 Task: Research Airbnb properties in Parma, Italy from 27th December, 2023 to 28th December, 2023 for 2 adults. Place can be private room with 1  bedroom having 1 bed and 1 bathroom. Property type can be hotel.
Action: Mouse moved to (432, 108)
Screenshot: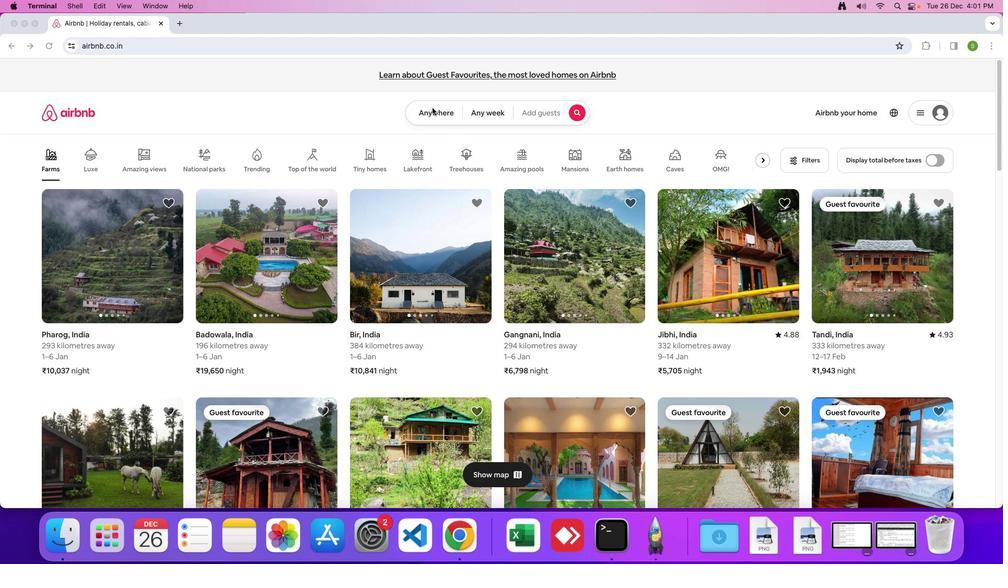 
Action: Mouse pressed left at (432, 108)
Screenshot: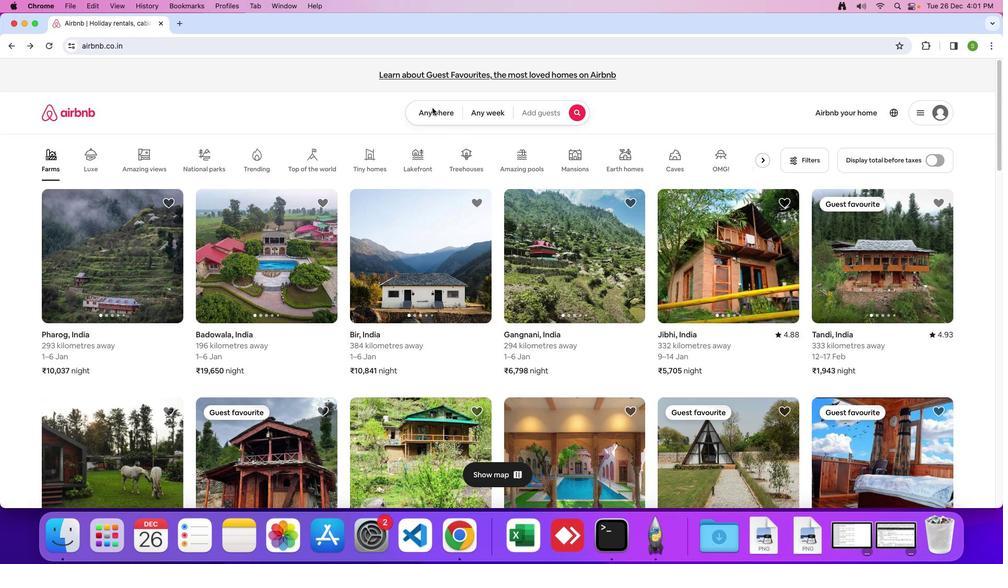
Action: Mouse moved to (432, 110)
Screenshot: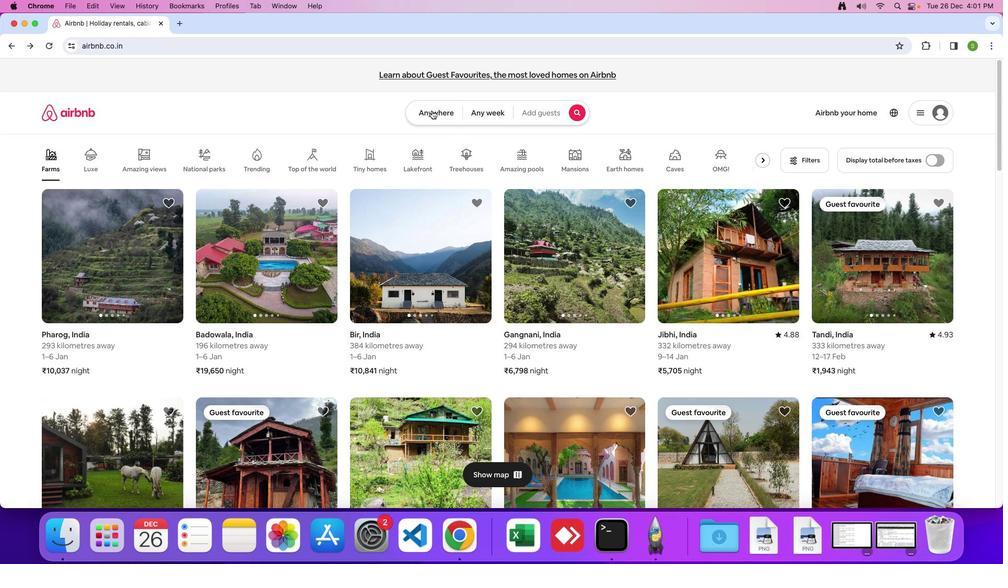 
Action: Mouse pressed left at (432, 110)
Screenshot: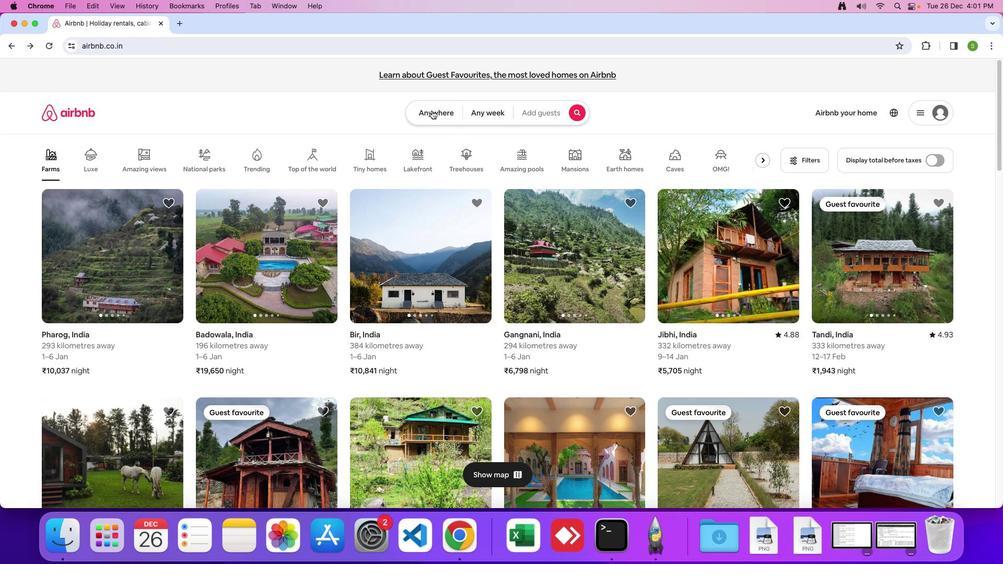 
Action: Mouse moved to (387, 142)
Screenshot: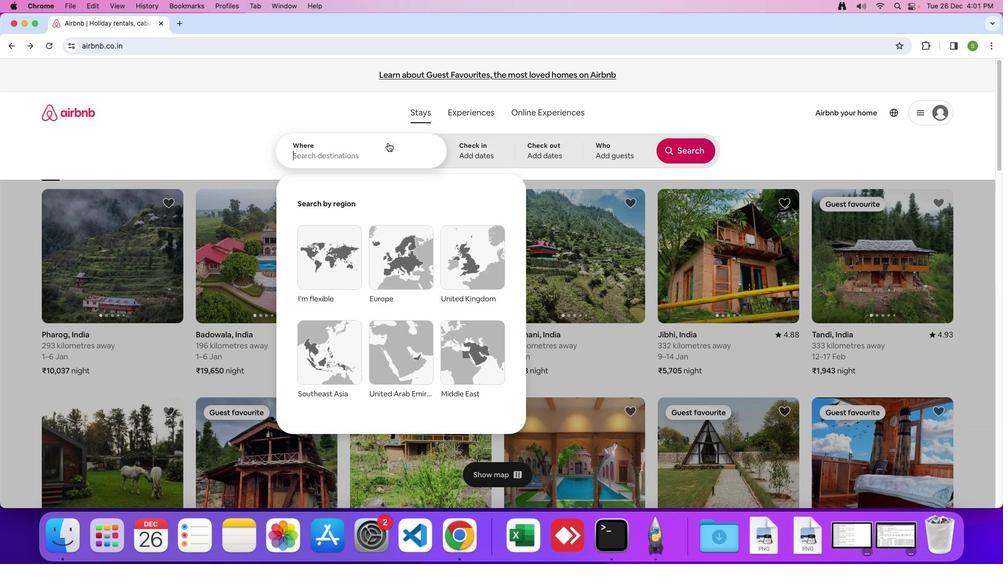 
Action: Mouse pressed left at (387, 142)
Screenshot: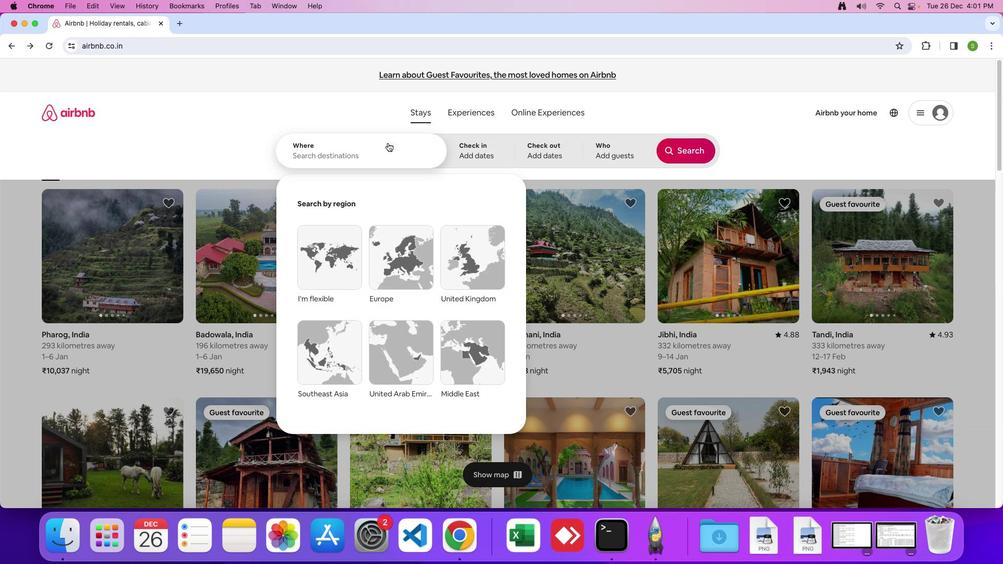 
Action: Mouse moved to (387, 141)
Screenshot: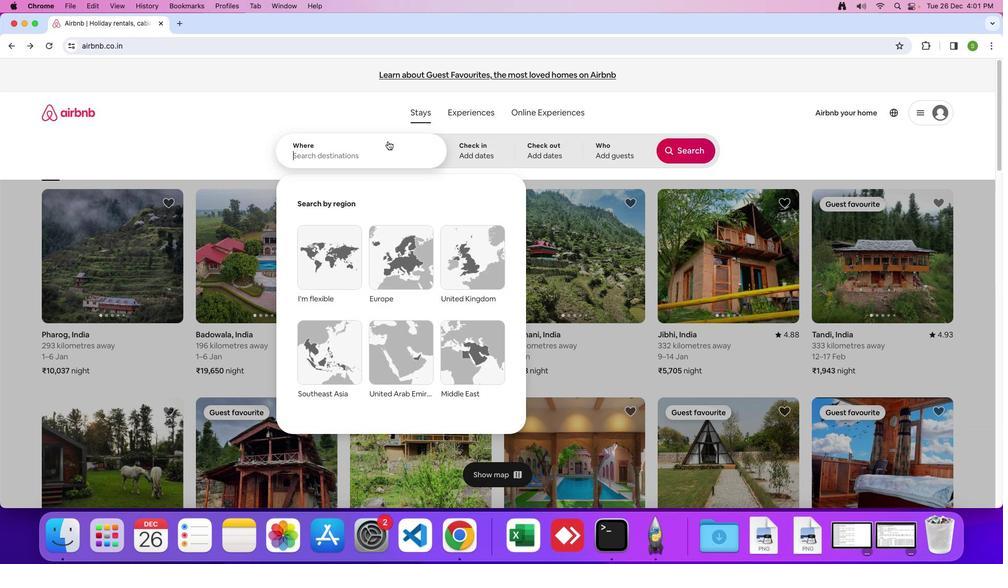 
Action: Key pressed 'P'Key.caps_lock'a''r''m''a'','Key.spaceKey.shift'I''t''a''l''y'
Screenshot: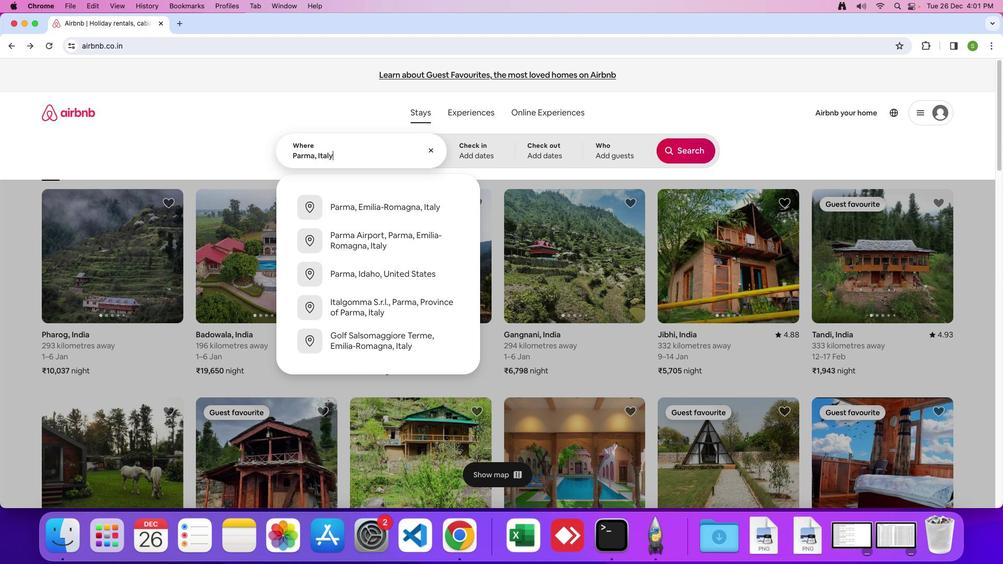 
Action: Mouse moved to (389, 142)
Screenshot: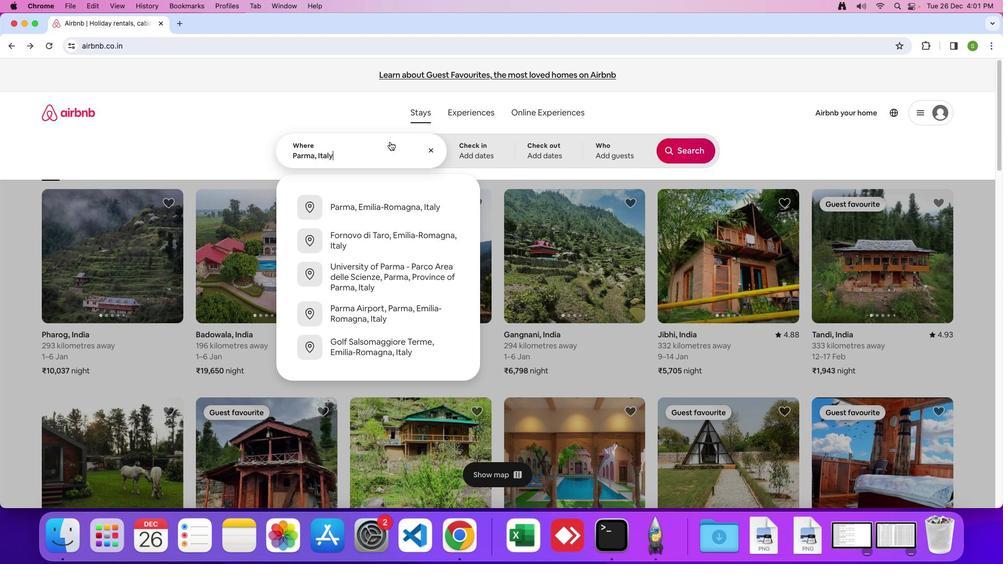 
Action: Key pressed Key.enter
Screenshot: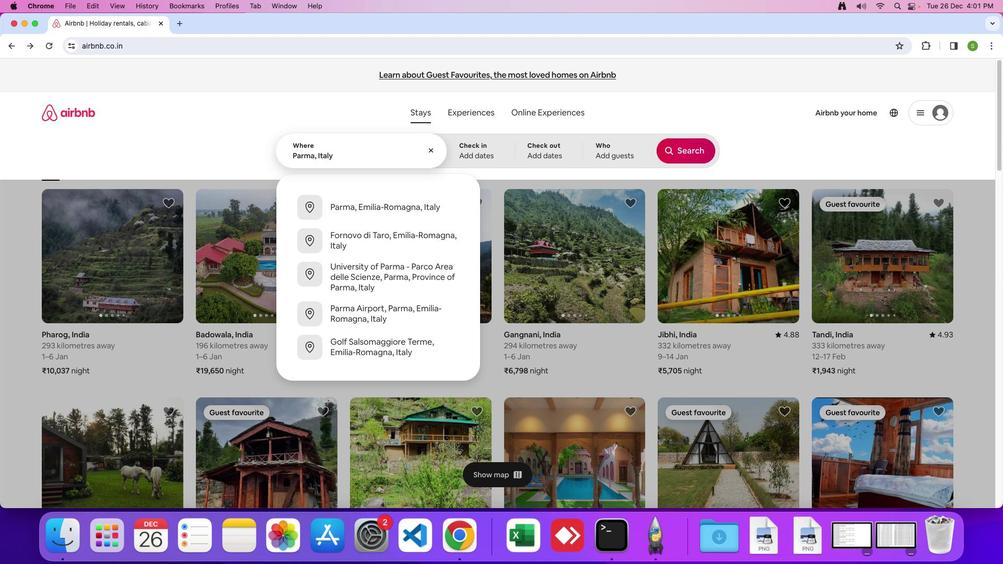 
Action: Mouse moved to (393, 379)
Screenshot: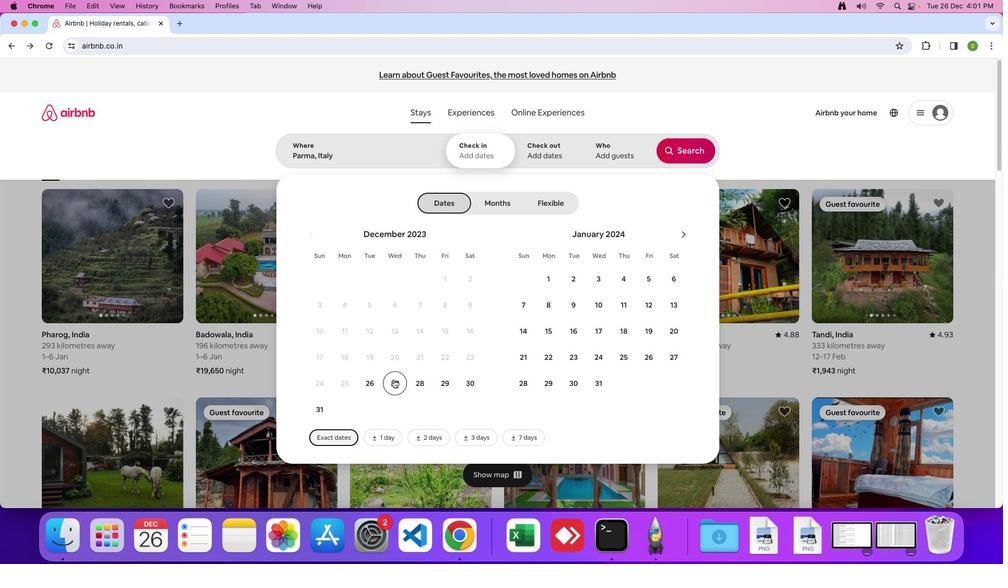 
Action: Mouse pressed left at (393, 379)
Screenshot: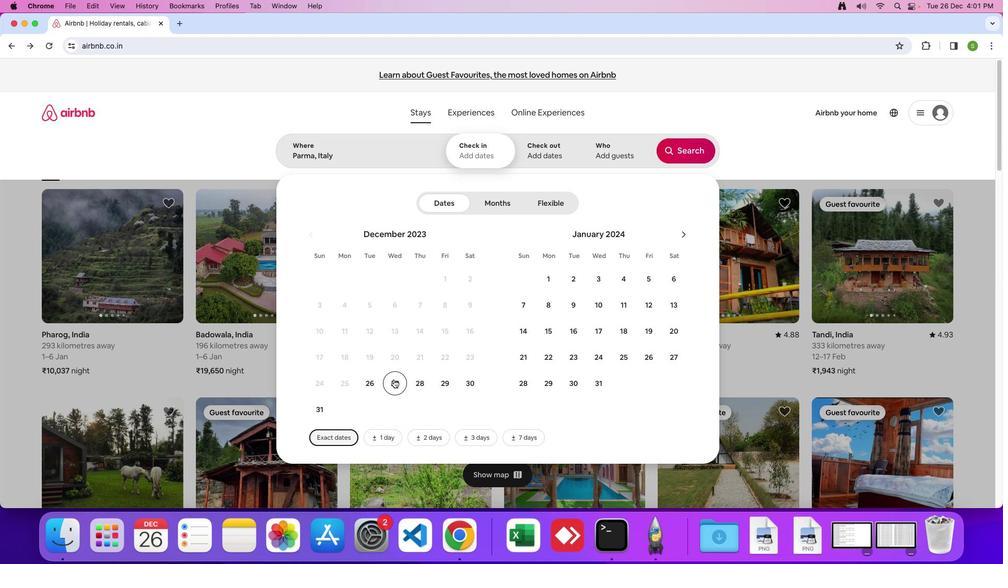
Action: Mouse moved to (417, 386)
Screenshot: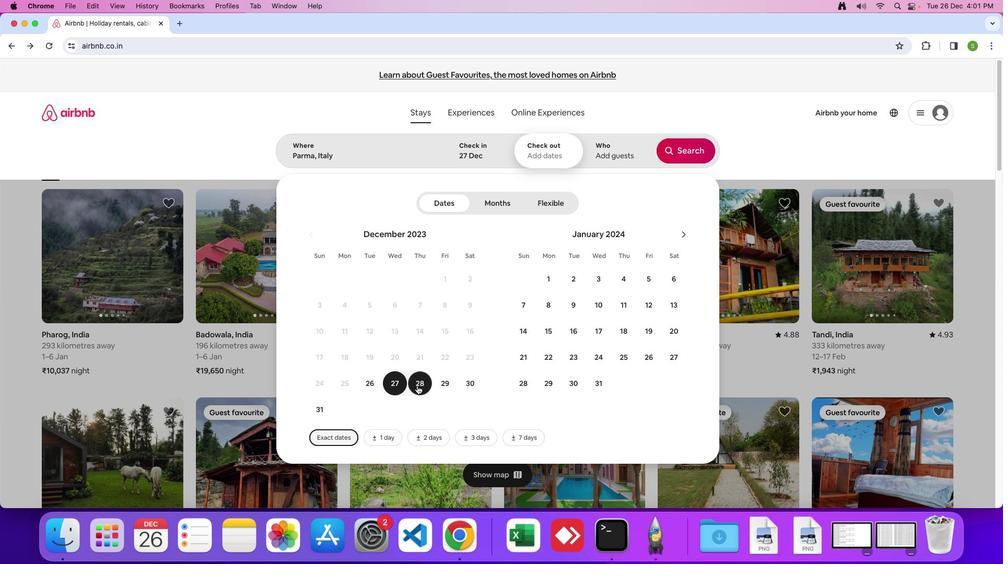 
Action: Mouse pressed left at (417, 386)
Screenshot: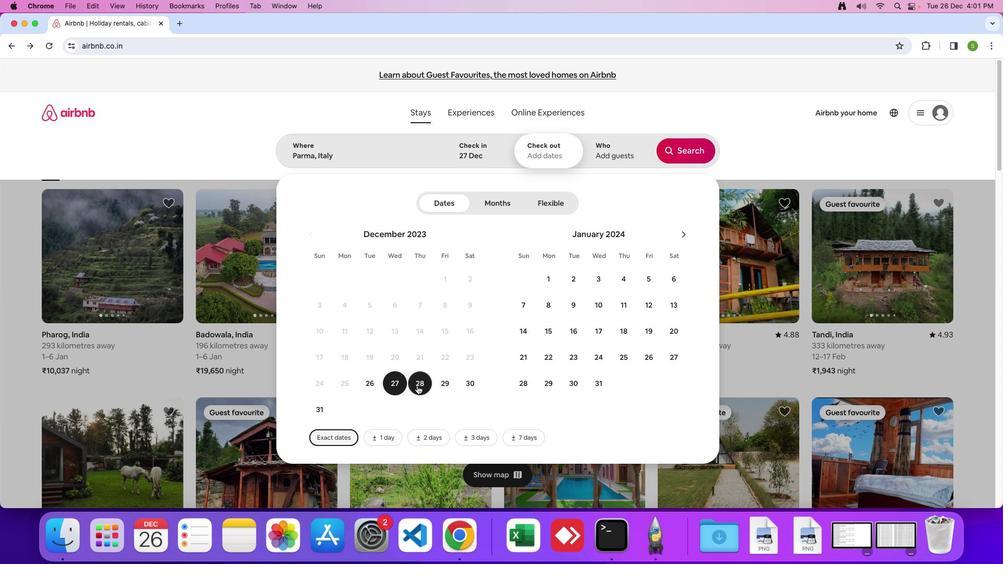 
Action: Mouse moved to (617, 157)
Screenshot: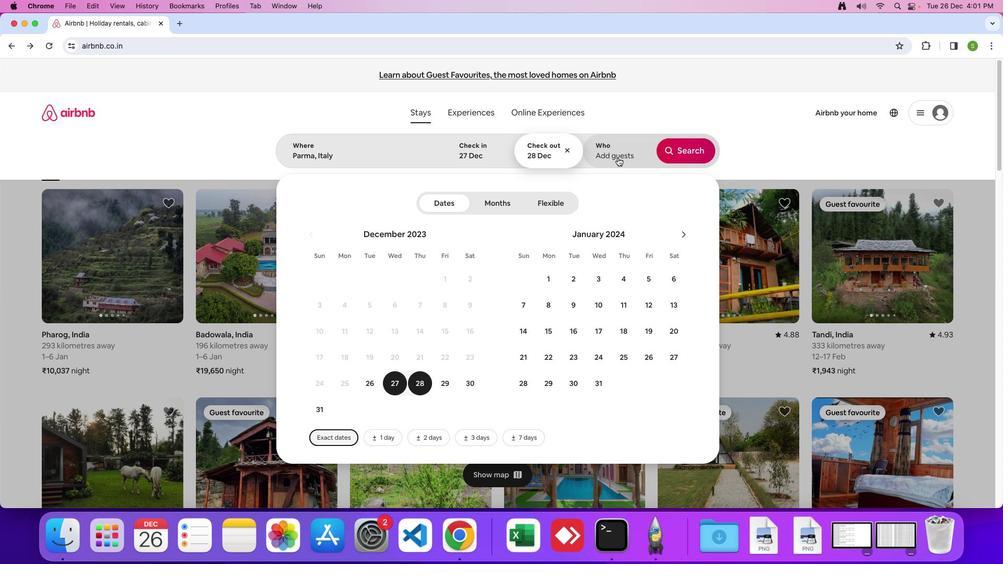 
Action: Mouse pressed left at (617, 157)
Screenshot: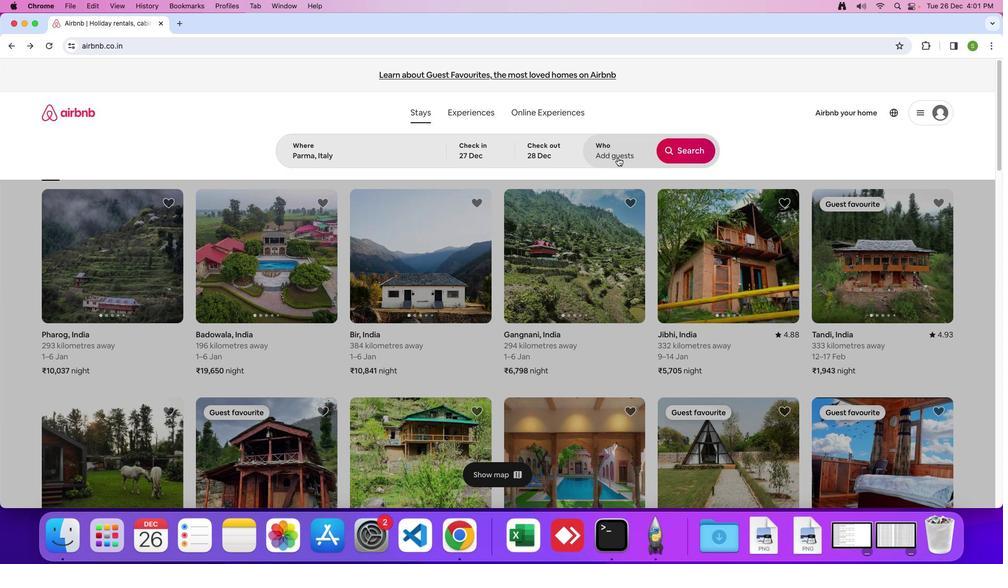 
Action: Mouse moved to (691, 204)
Screenshot: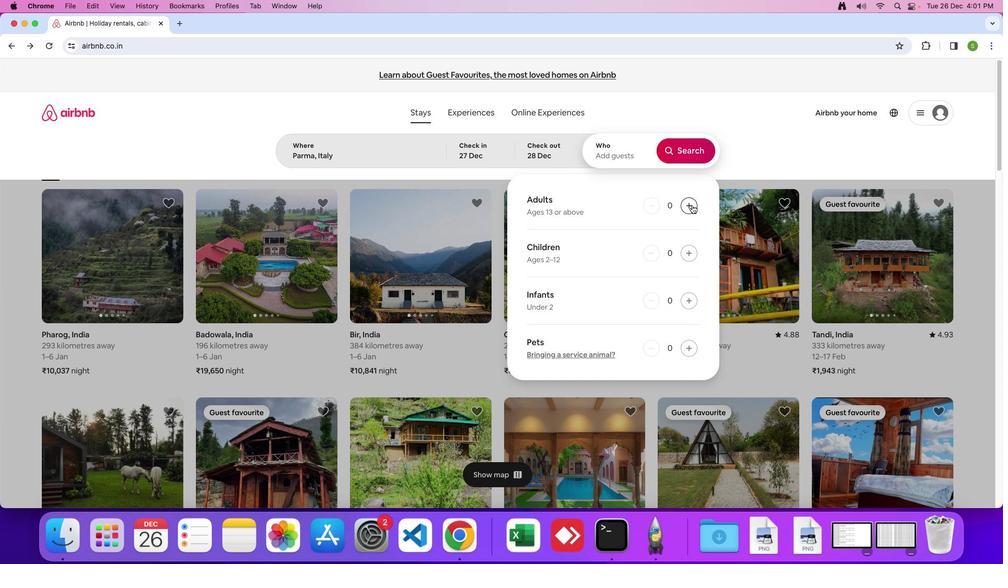
Action: Mouse pressed left at (691, 204)
Screenshot: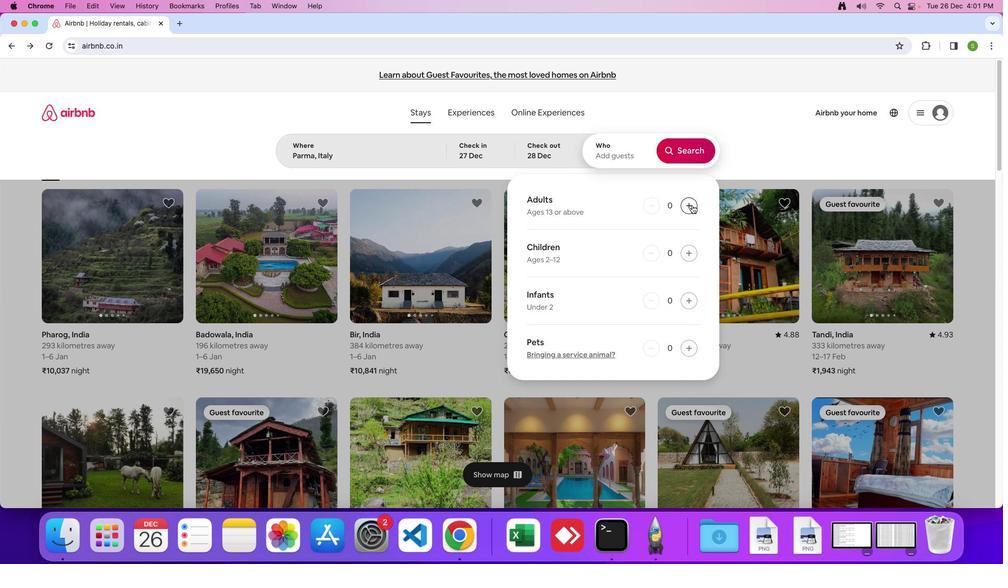 
Action: Mouse pressed left at (691, 204)
Screenshot: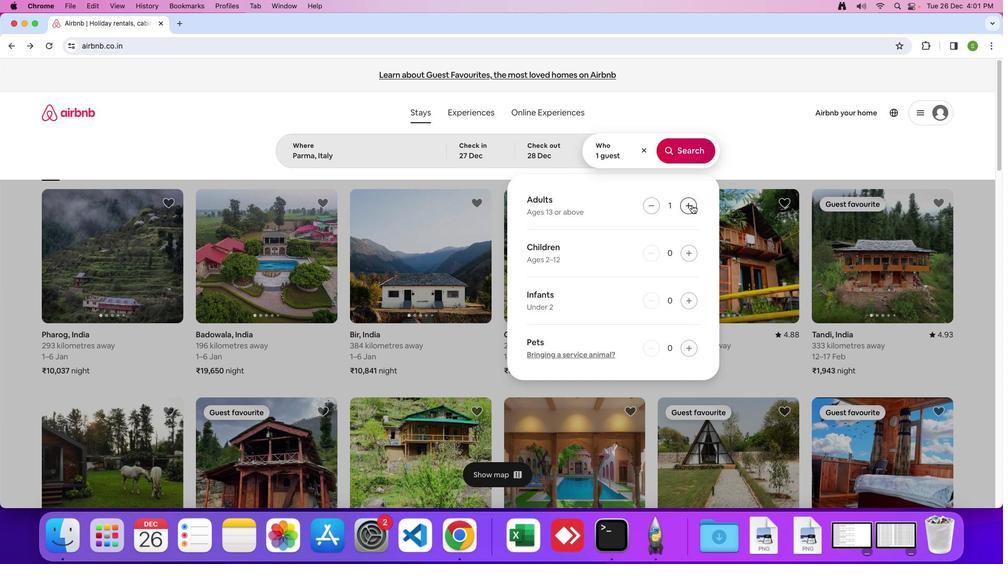 
Action: Mouse moved to (668, 152)
Screenshot: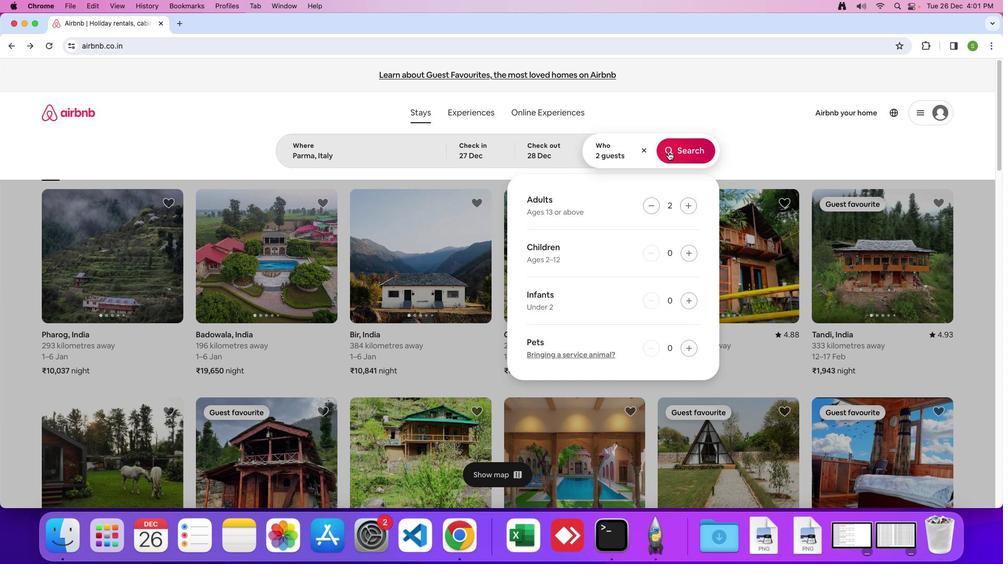 
Action: Mouse pressed left at (668, 152)
Screenshot: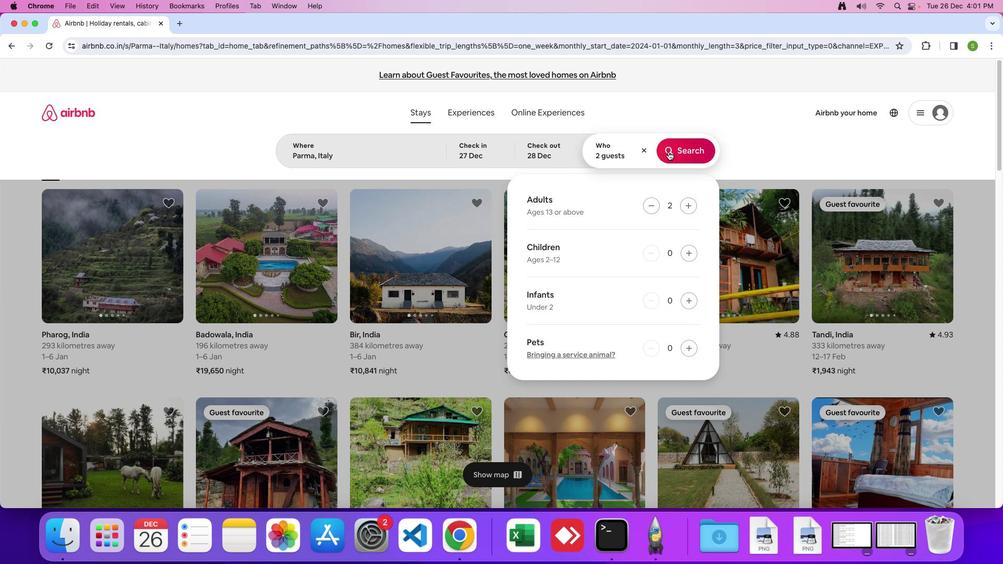 
Action: Mouse moved to (842, 122)
Screenshot: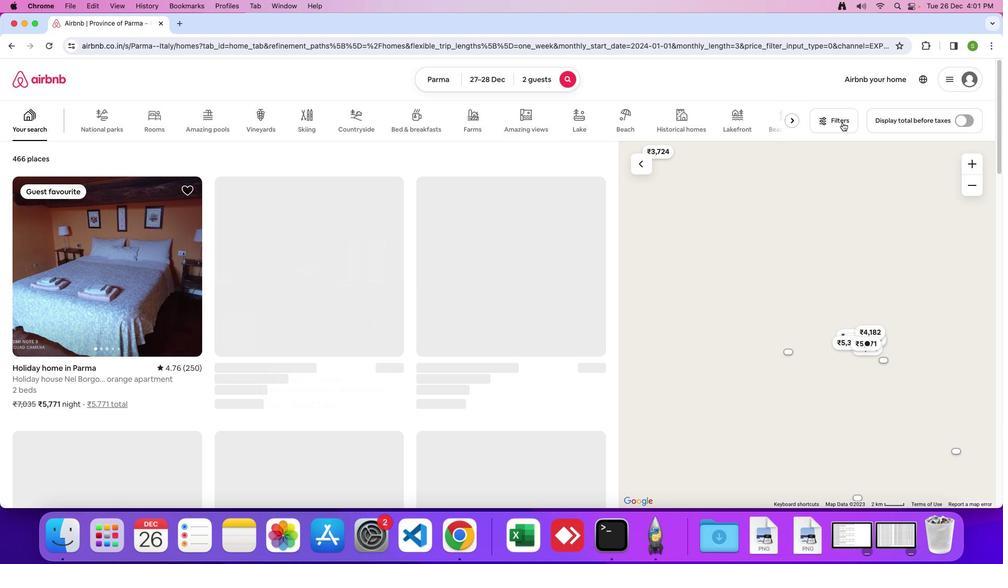 
Action: Mouse pressed left at (842, 122)
Screenshot: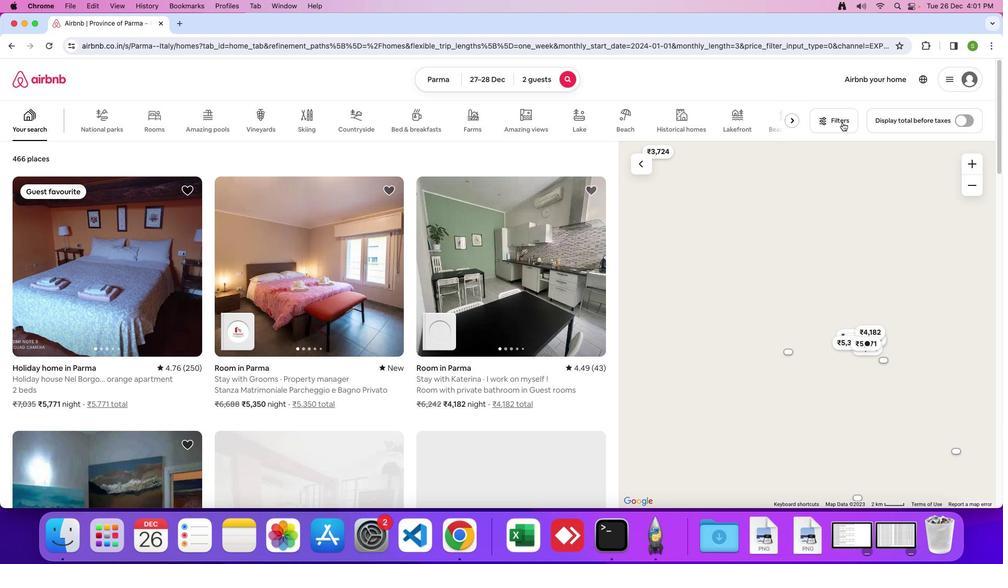 
Action: Mouse moved to (443, 386)
Screenshot: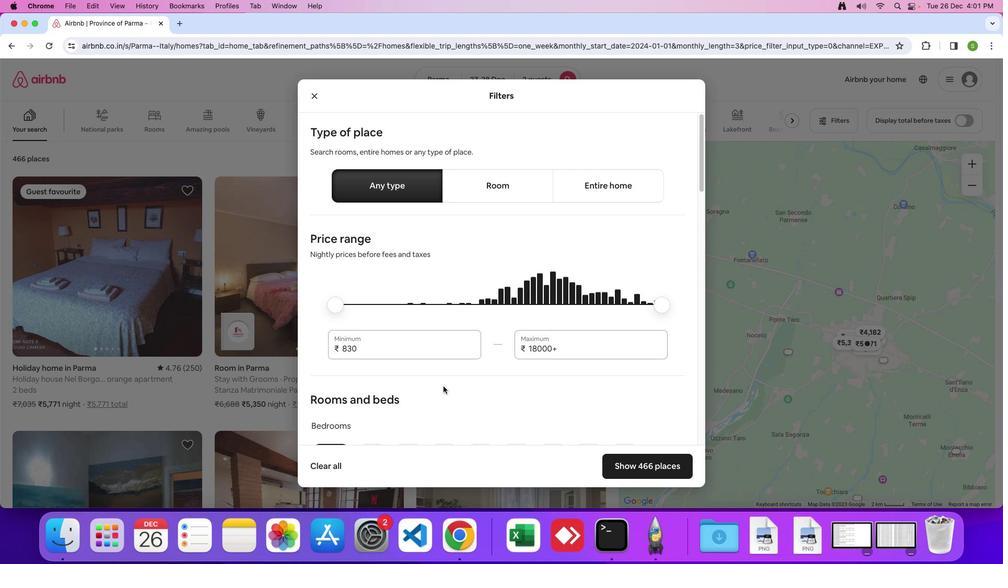 
Action: Mouse scrolled (443, 386) with delta (0, 0)
Screenshot: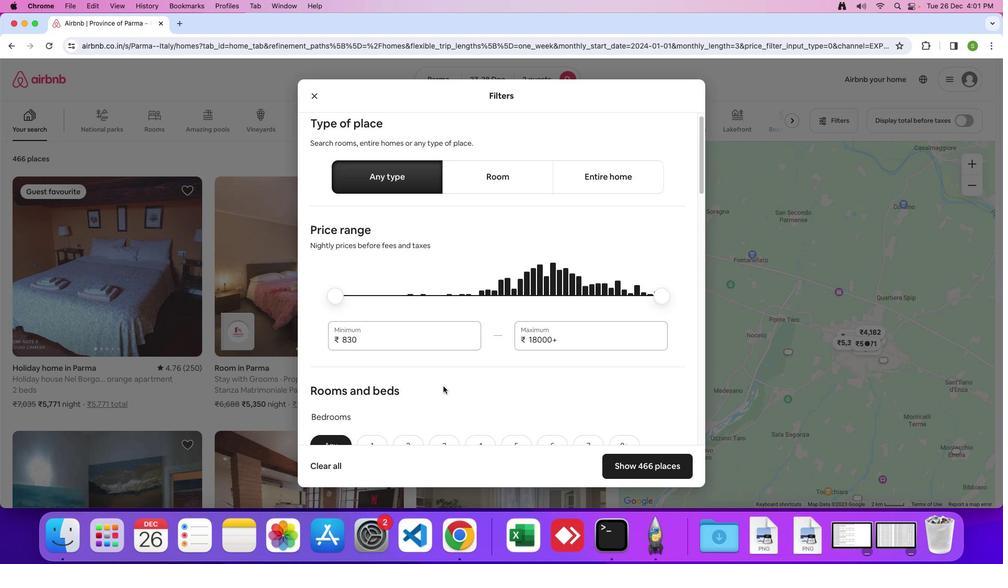 
Action: Mouse scrolled (443, 386) with delta (0, 0)
Screenshot: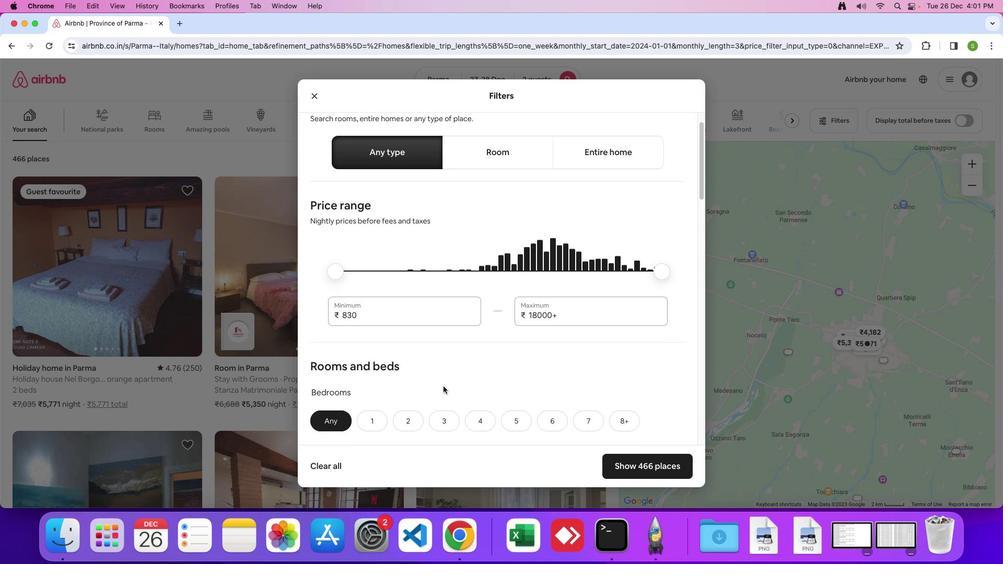 
Action: Mouse scrolled (443, 386) with delta (0, -1)
Screenshot: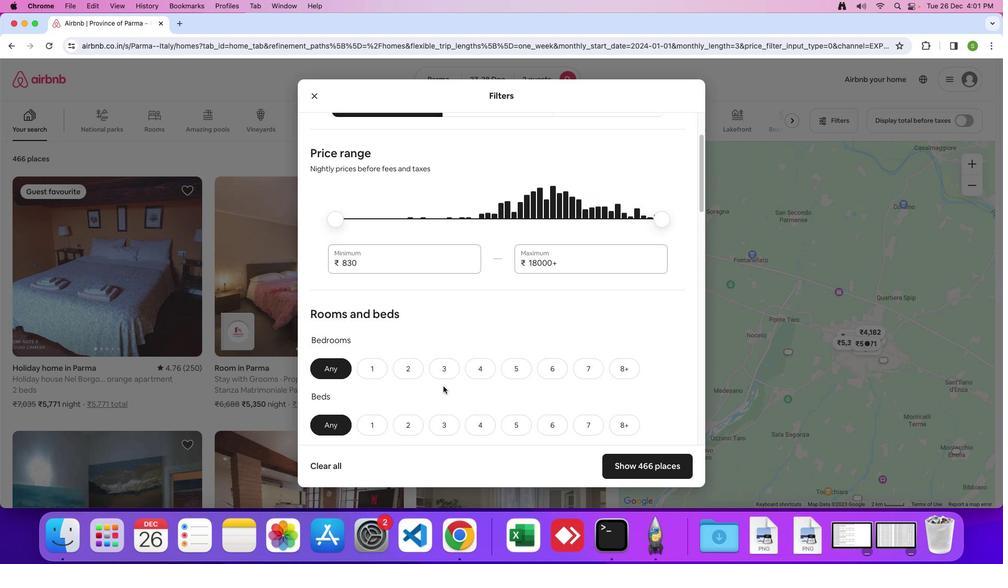 
Action: Mouse moved to (444, 386)
Screenshot: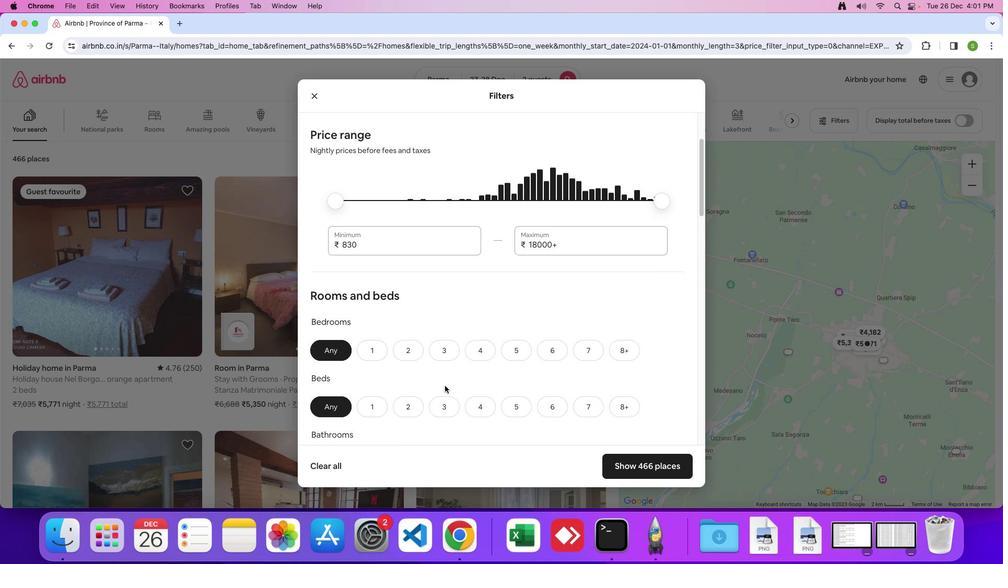 
Action: Mouse scrolled (444, 386) with delta (0, 0)
Screenshot: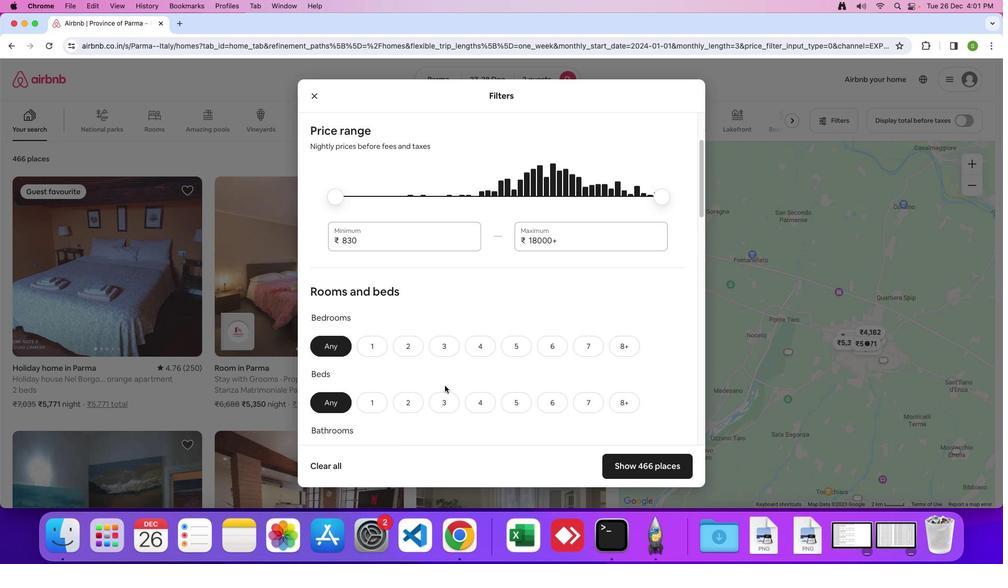 
Action: Mouse scrolled (444, 386) with delta (0, 0)
Screenshot: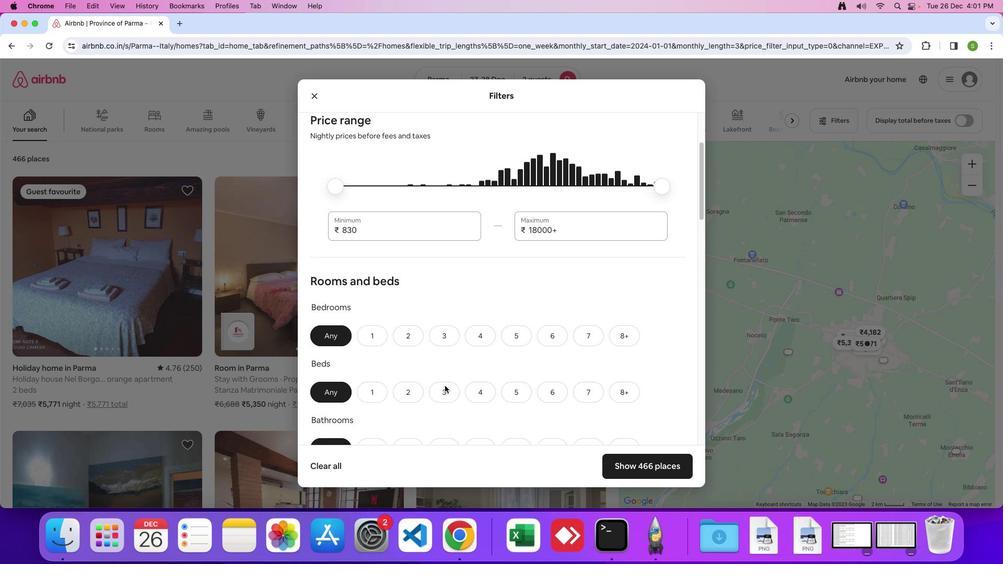 
Action: Mouse moved to (445, 385)
Screenshot: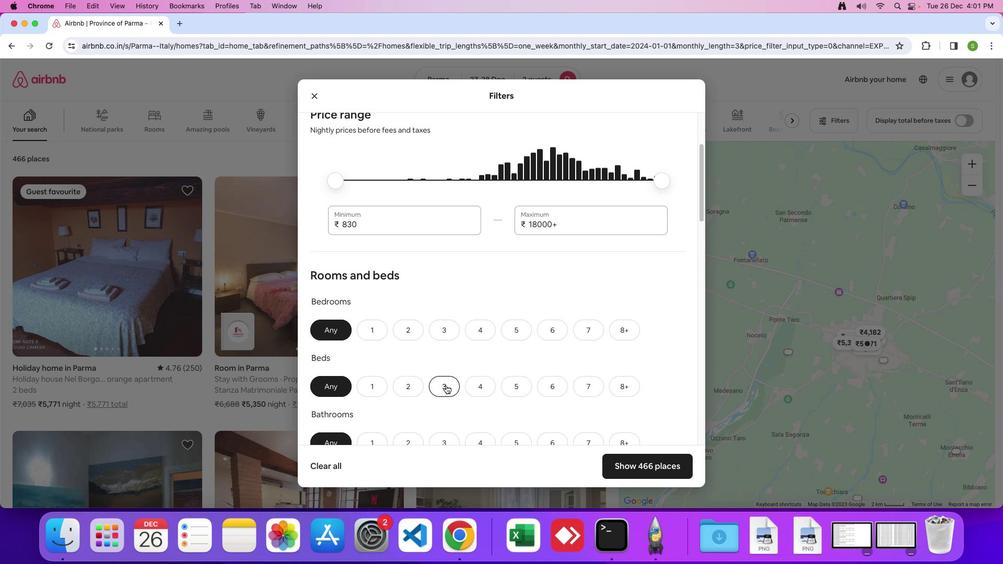 
Action: Mouse scrolled (445, 385) with delta (0, 0)
Screenshot: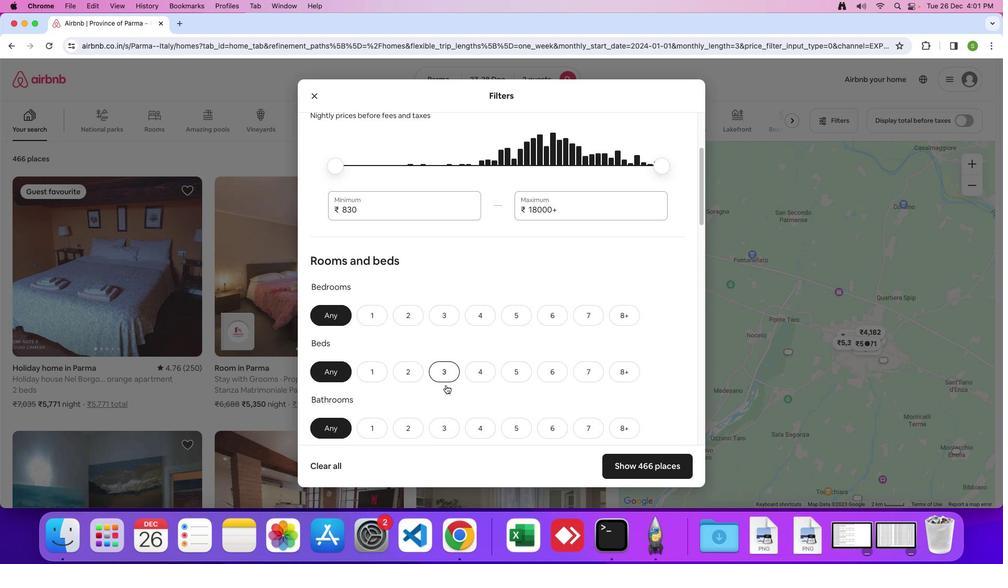 
Action: Mouse scrolled (445, 385) with delta (0, 0)
Screenshot: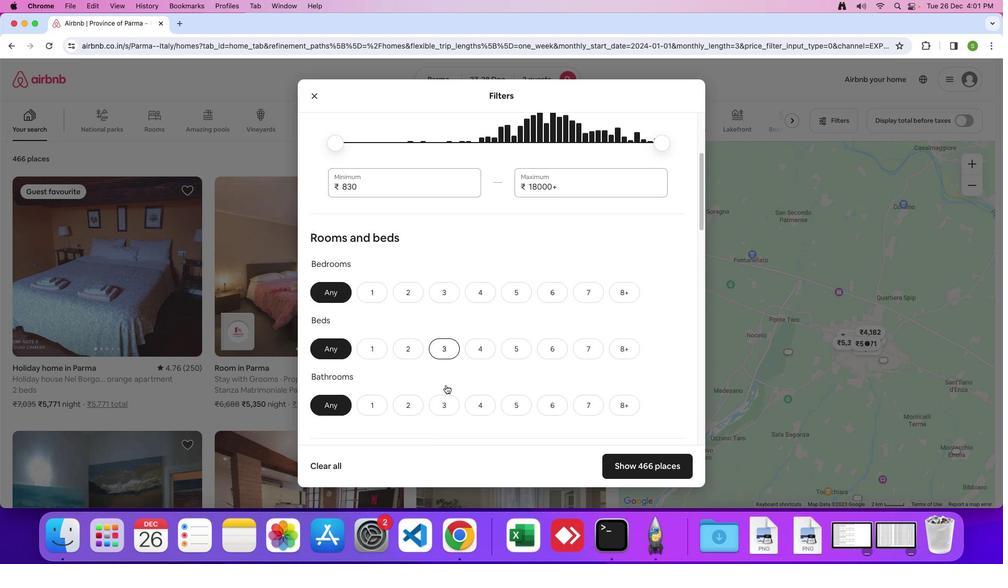 
Action: Mouse scrolled (445, 385) with delta (0, -1)
Screenshot: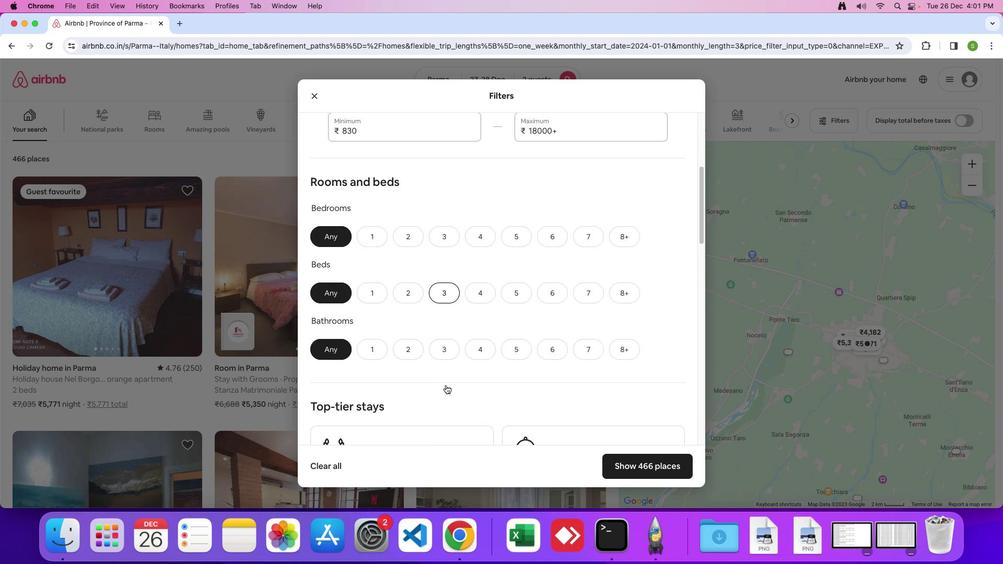 
Action: Mouse moved to (376, 226)
Screenshot: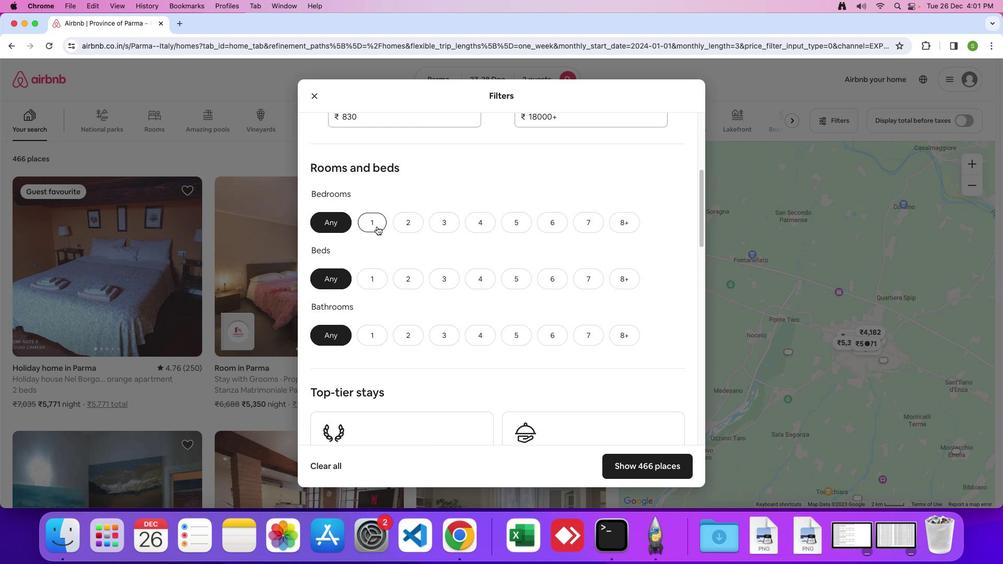 
Action: Mouse pressed left at (376, 226)
Screenshot: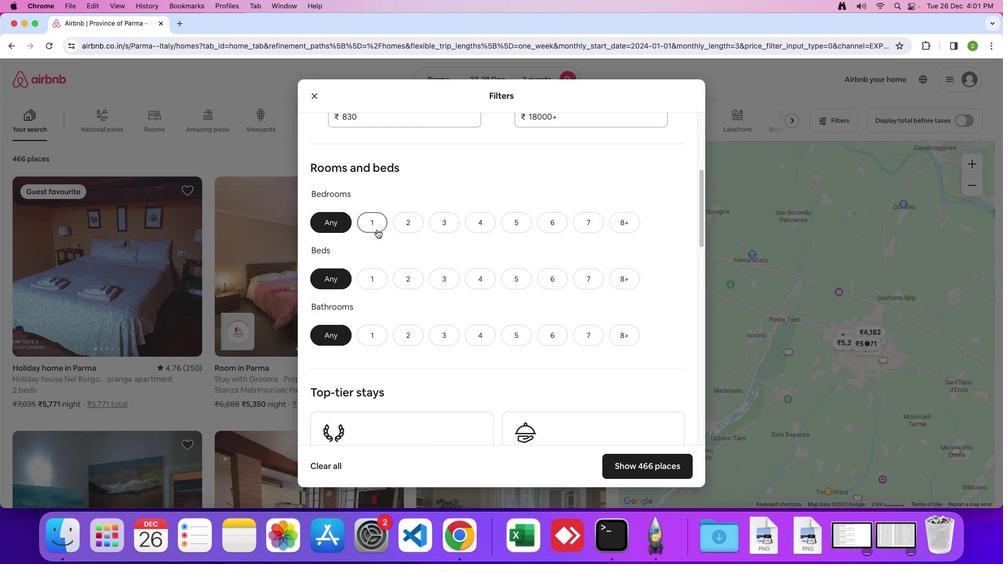 
Action: Mouse moved to (380, 271)
Screenshot: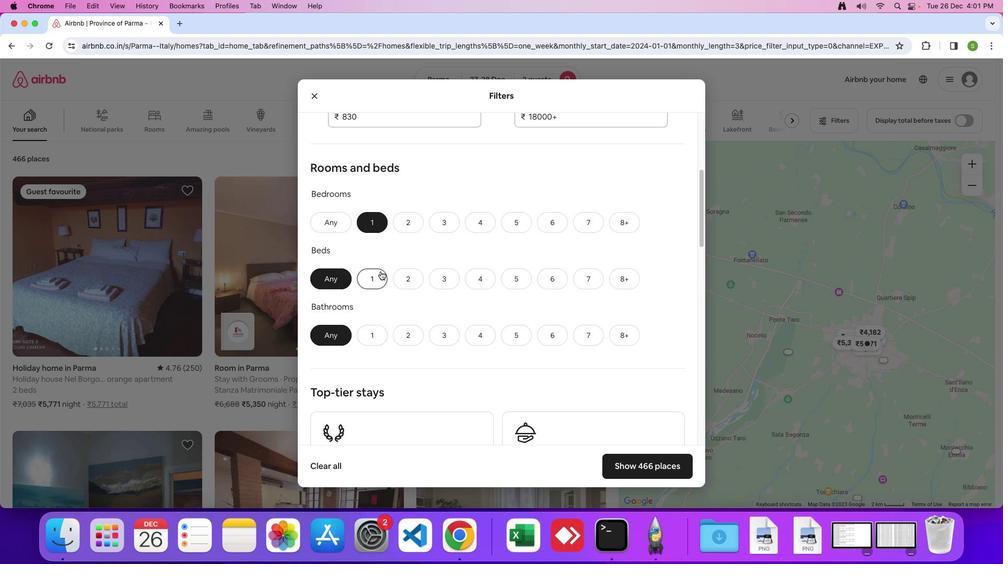 
Action: Mouse pressed left at (380, 271)
Screenshot: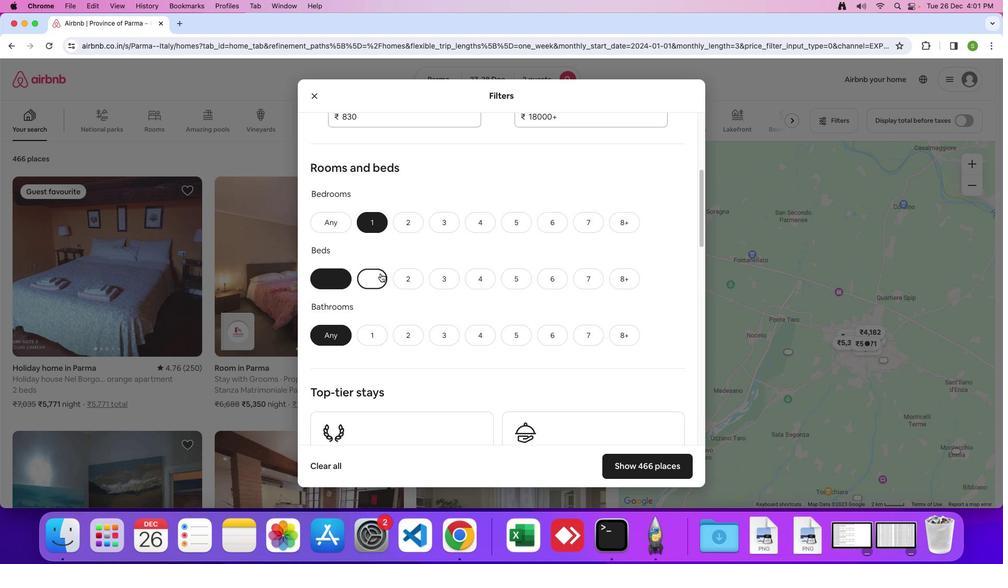
Action: Mouse moved to (366, 343)
Screenshot: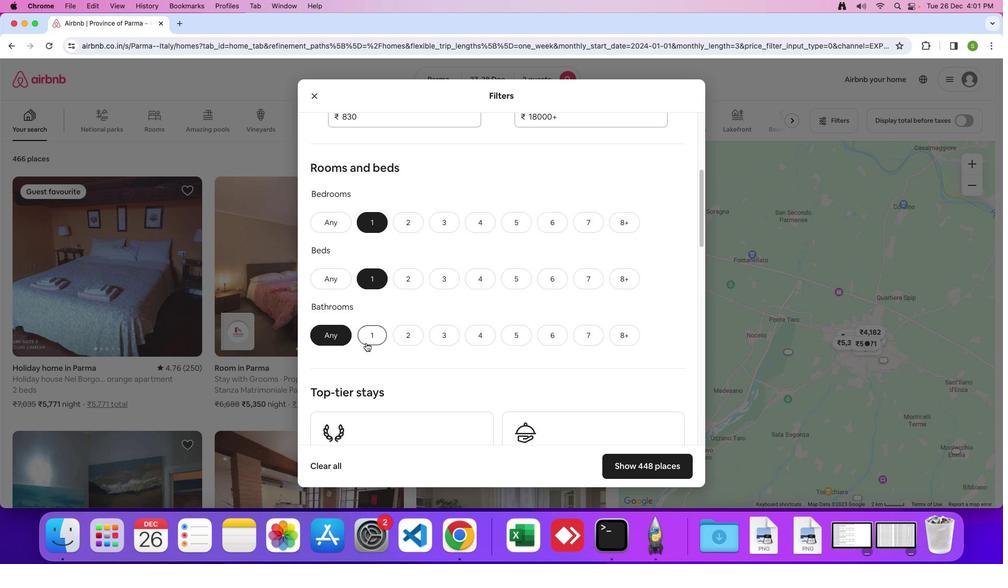 
Action: Mouse pressed left at (366, 343)
Screenshot: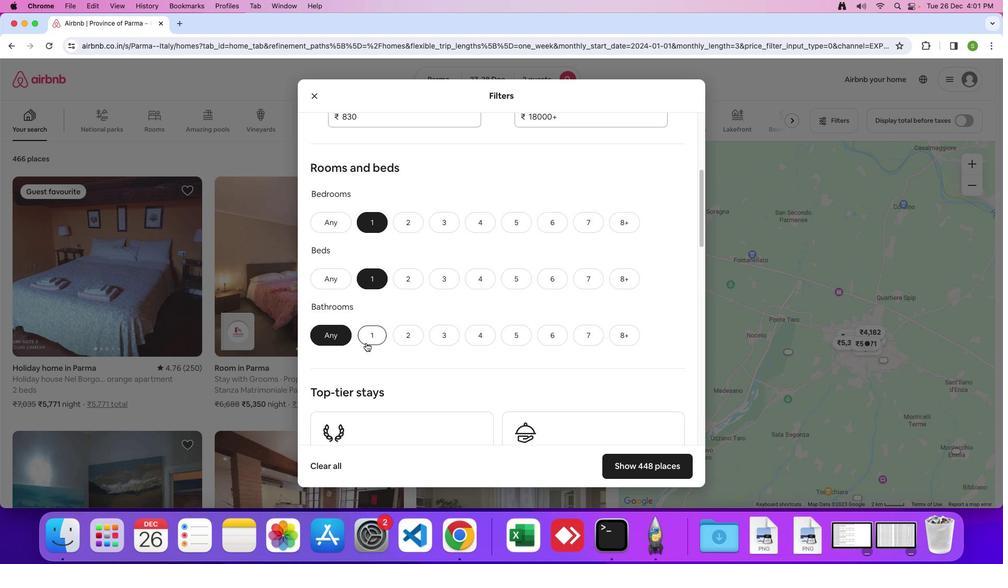 
Action: Mouse moved to (446, 354)
Screenshot: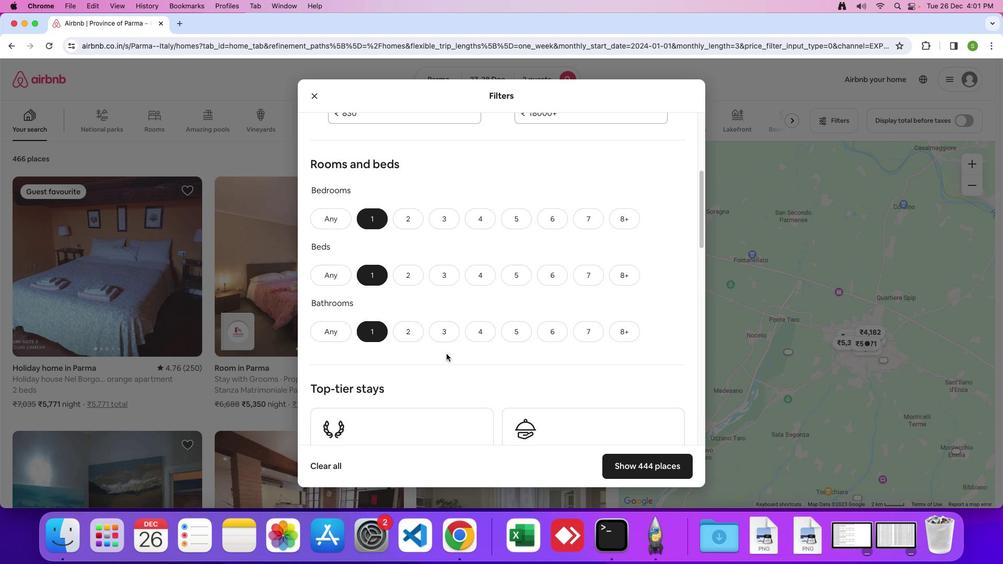 
Action: Mouse scrolled (446, 354) with delta (0, 0)
Screenshot: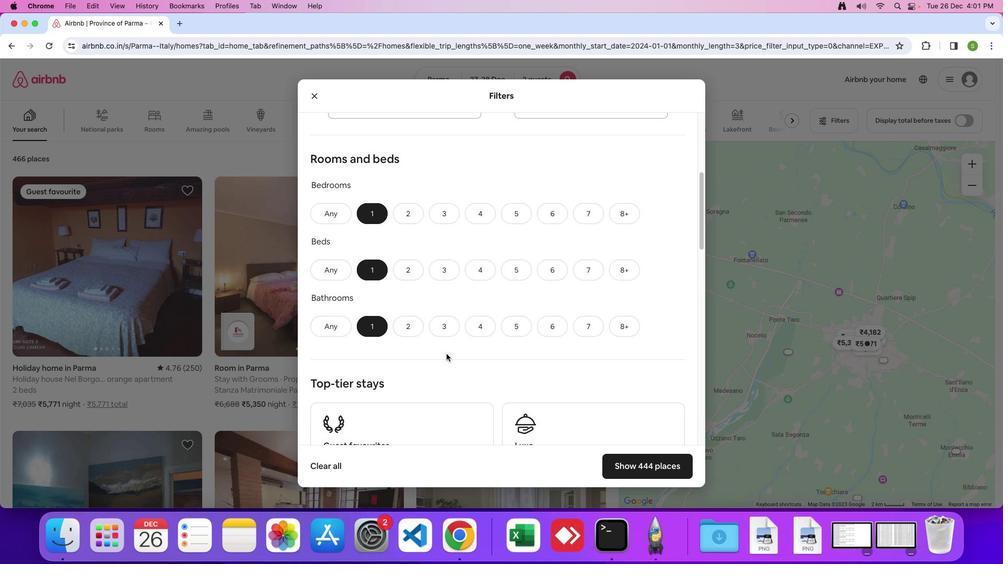 
Action: Mouse scrolled (446, 354) with delta (0, 0)
Screenshot: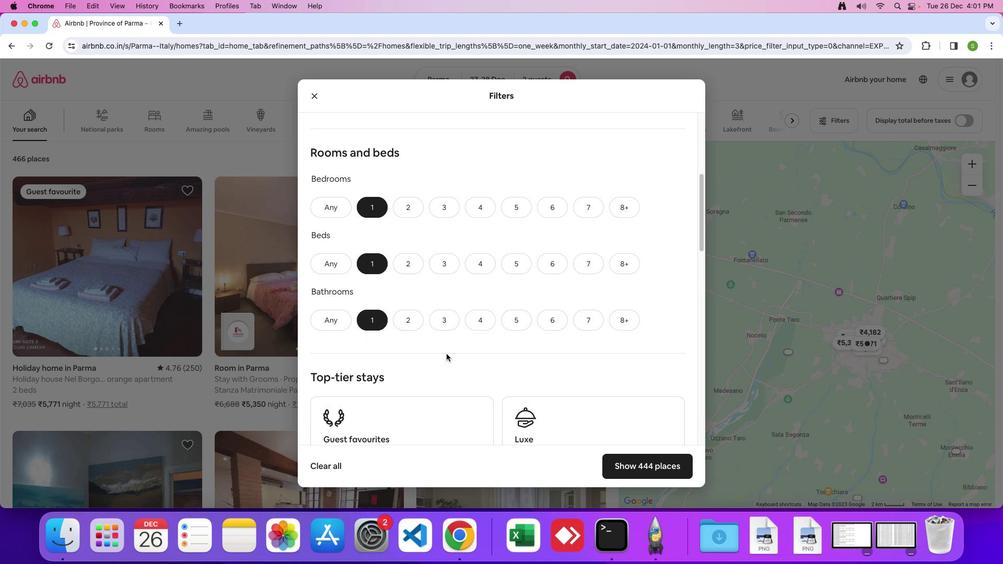 
Action: Mouse moved to (448, 350)
Screenshot: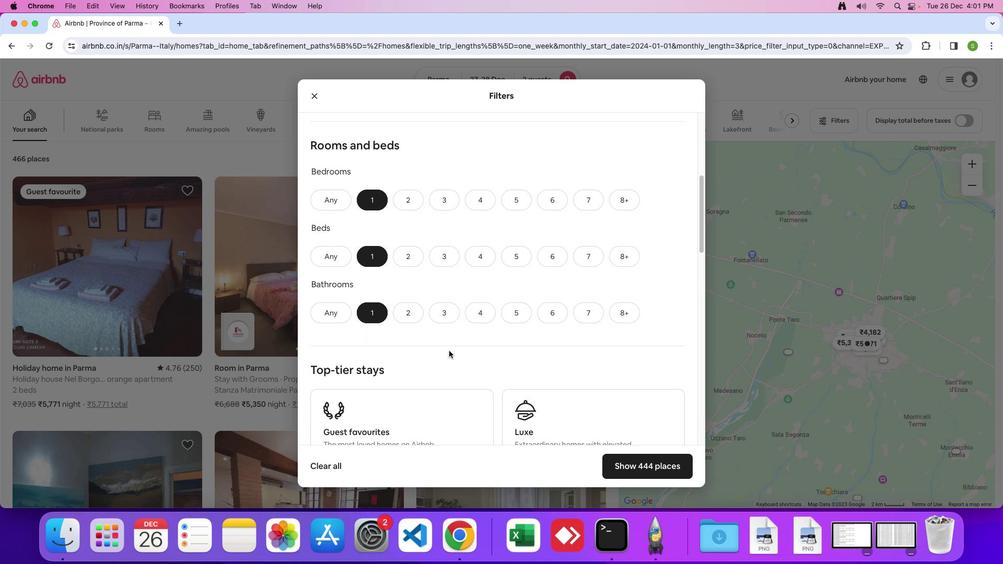 
Action: Mouse scrolled (448, 350) with delta (0, 0)
Screenshot: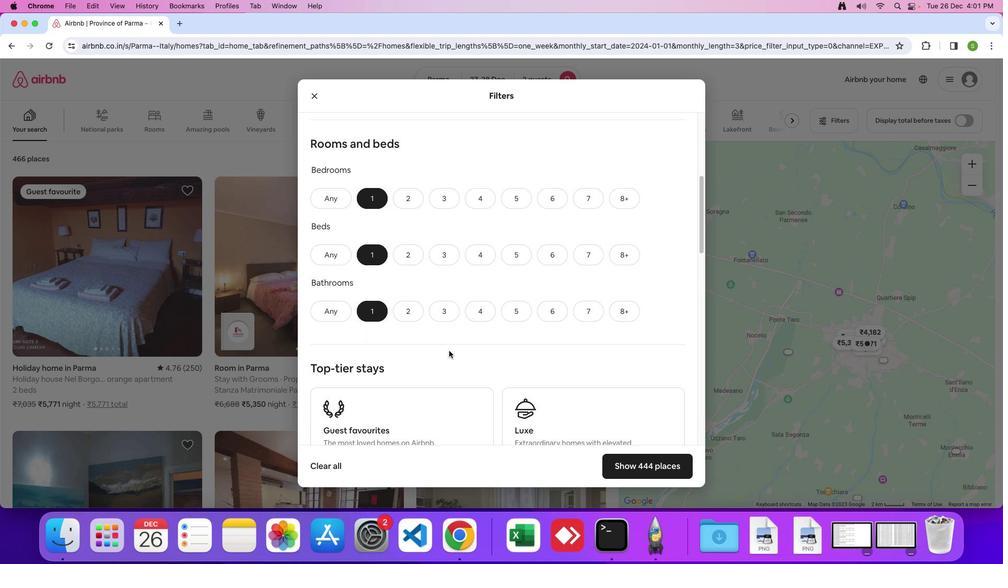 
Action: Mouse scrolled (448, 350) with delta (0, 0)
Screenshot: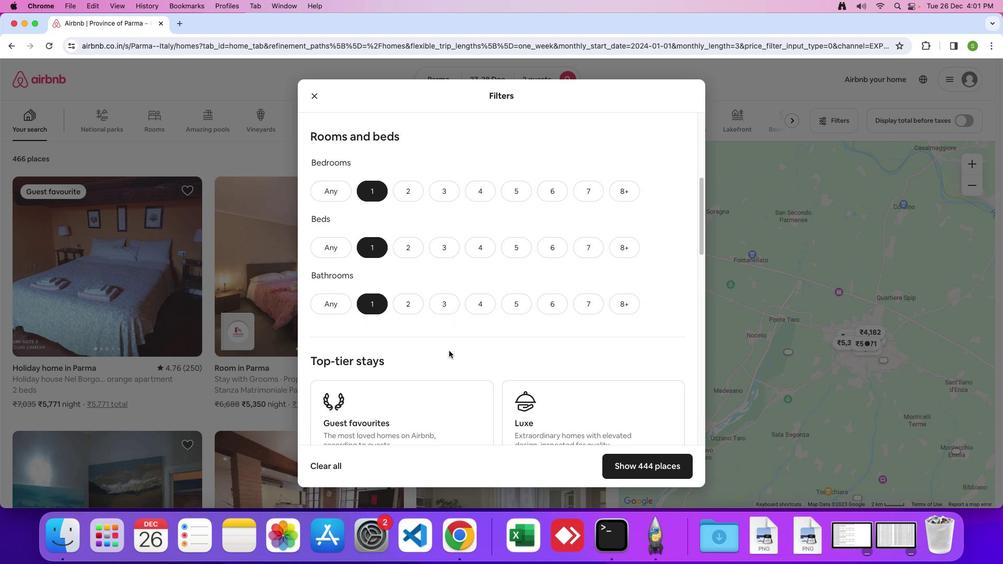 
Action: Mouse scrolled (448, 350) with delta (0, 0)
Screenshot: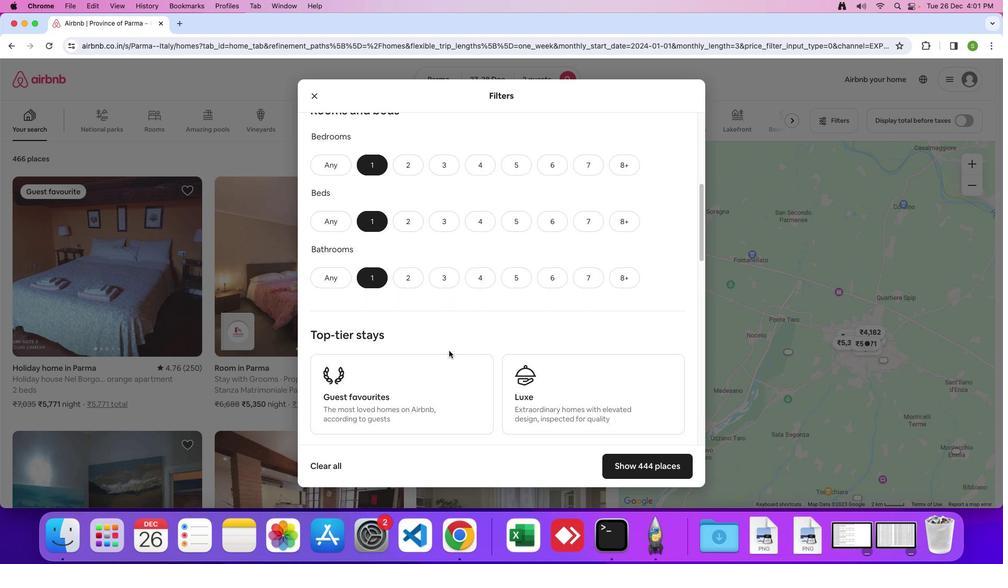 
Action: Mouse scrolled (448, 350) with delta (0, 0)
Screenshot: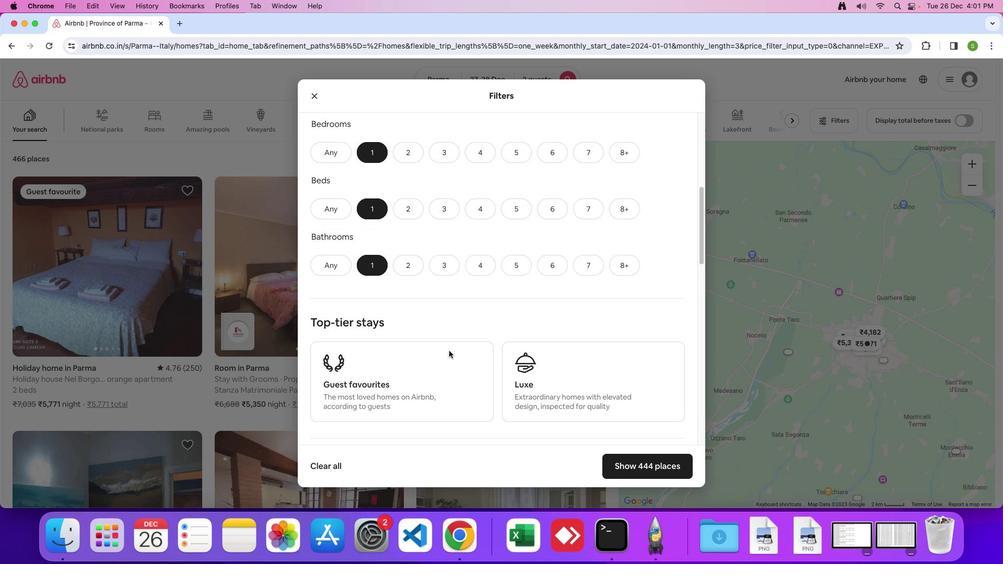 
Action: Mouse scrolled (448, 350) with delta (0, 0)
Screenshot: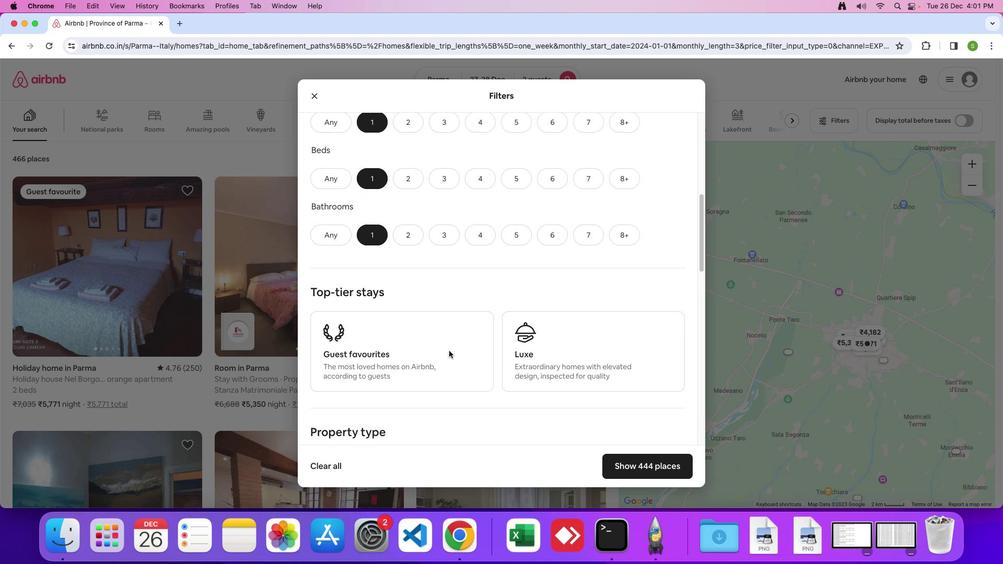 
Action: Mouse scrolled (448, 350) with delta (0, -1)
Screenshot: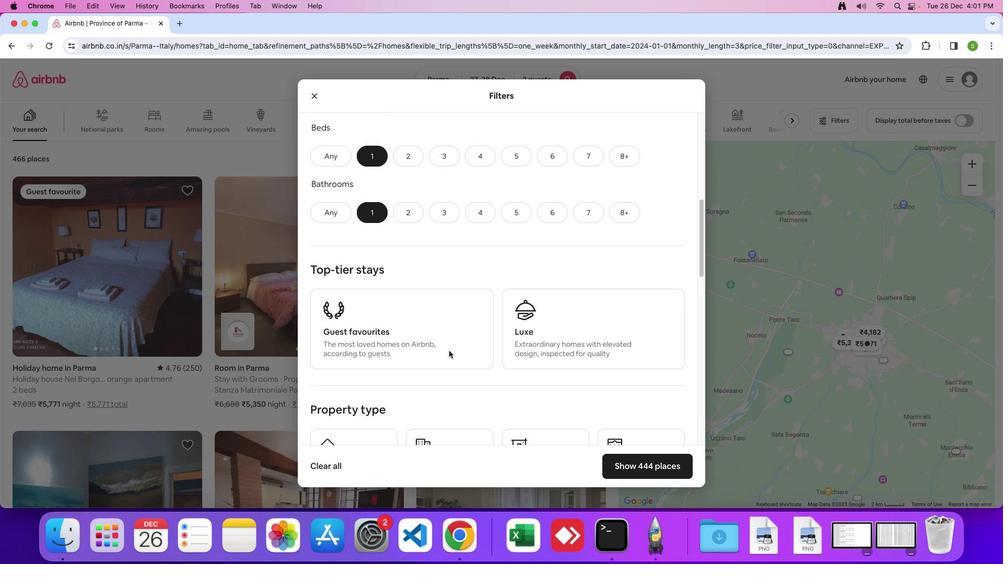 
Action: Mouse scrolled (448, 350) with delta (0, 0)
Screenshot: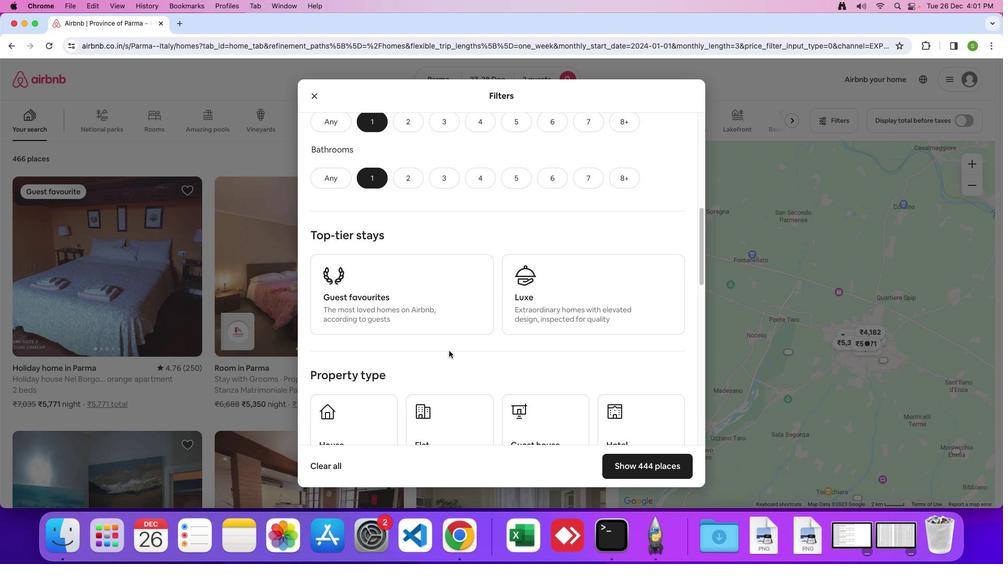 
Action: Mouse scrolled (448, 350) with delta (0, 0)
Screenshot: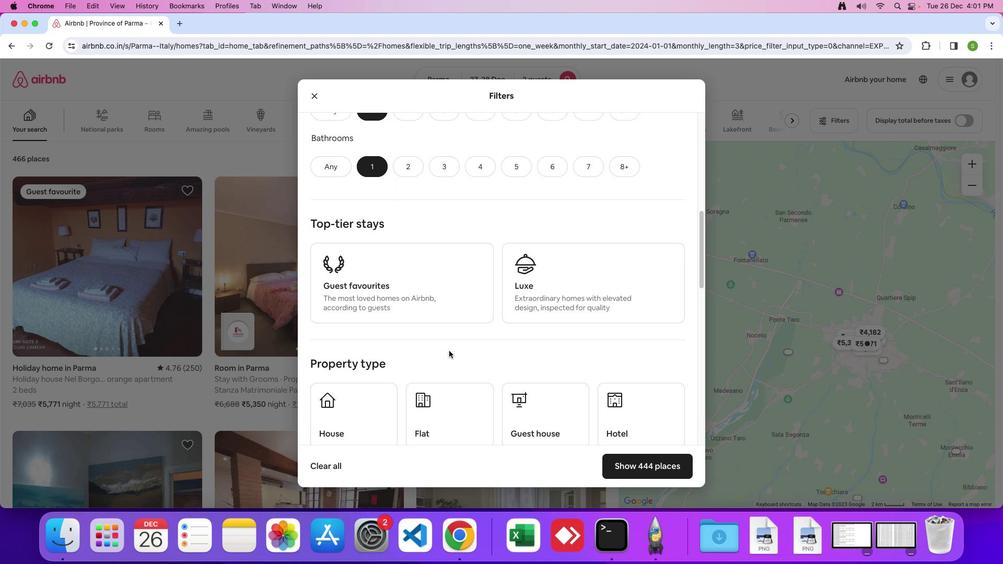
Action: Mouse scrolled (448, 350) with delta (0, -1)
Screenshot: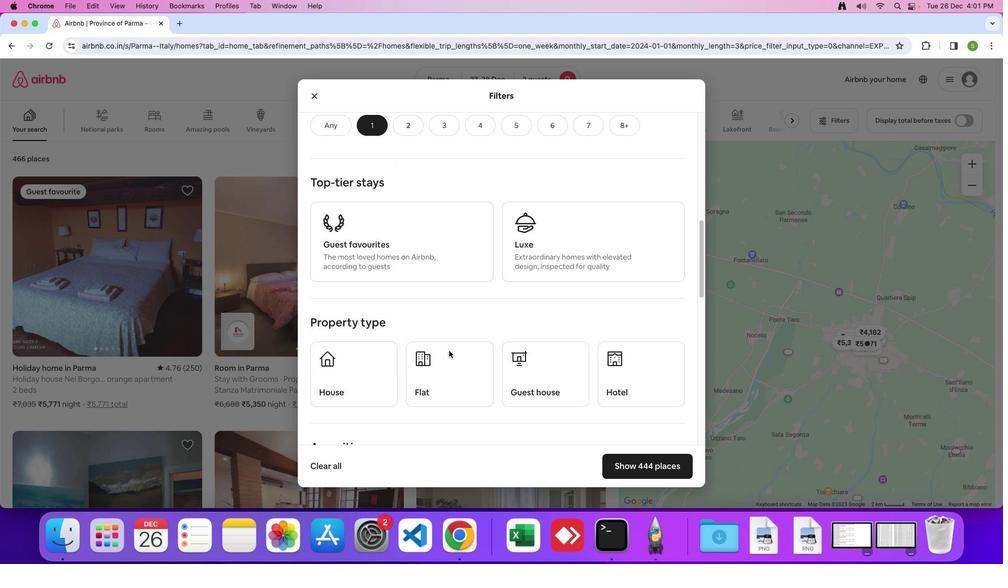 
Action: Mouse scrolled (448, 350) with delta (0, 0)
Screenshot: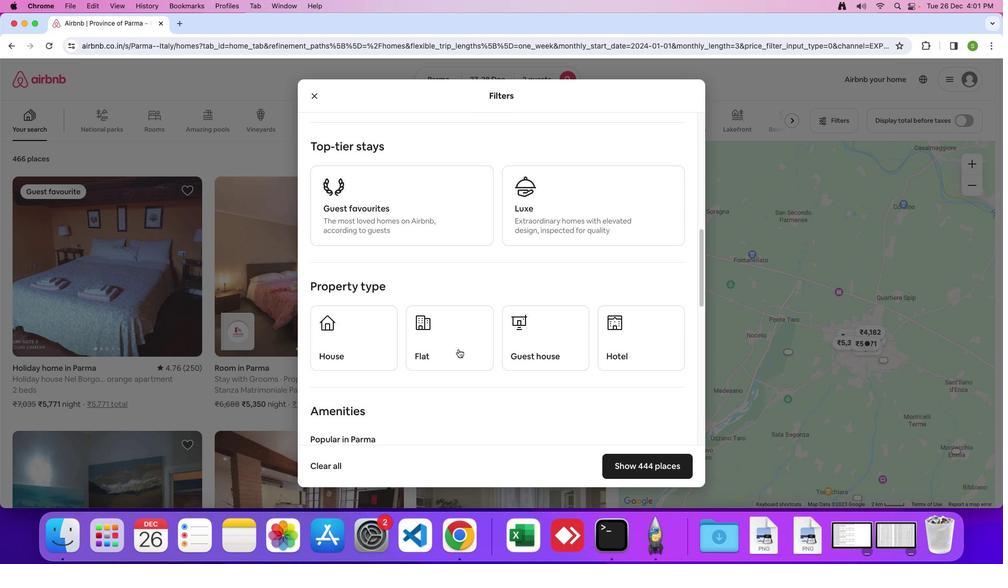 
Action: Mouse scrolled (448, 350) with delta (0, 0)
Screenshot: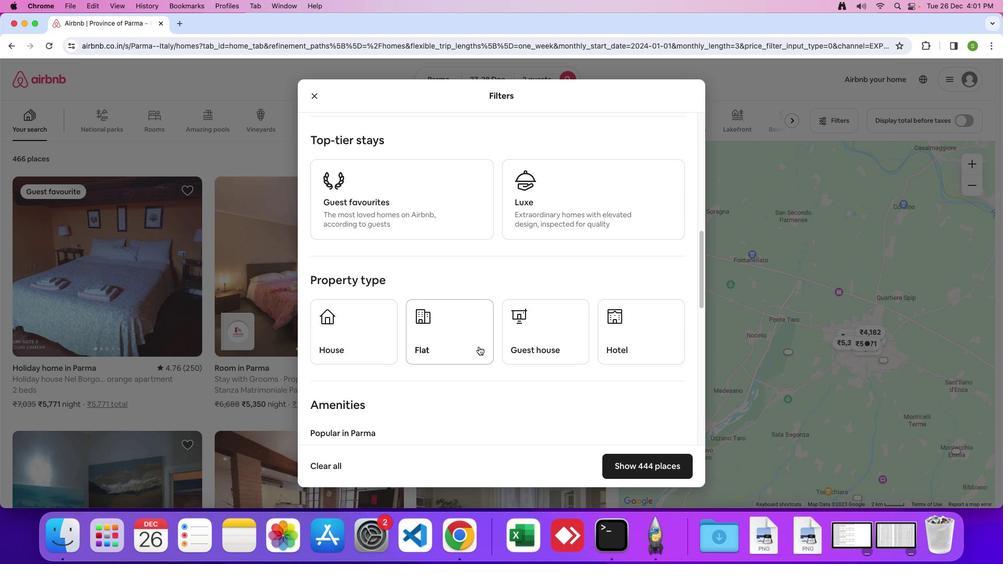 
Action: Mouse moved to (629, 322)
Screenshot: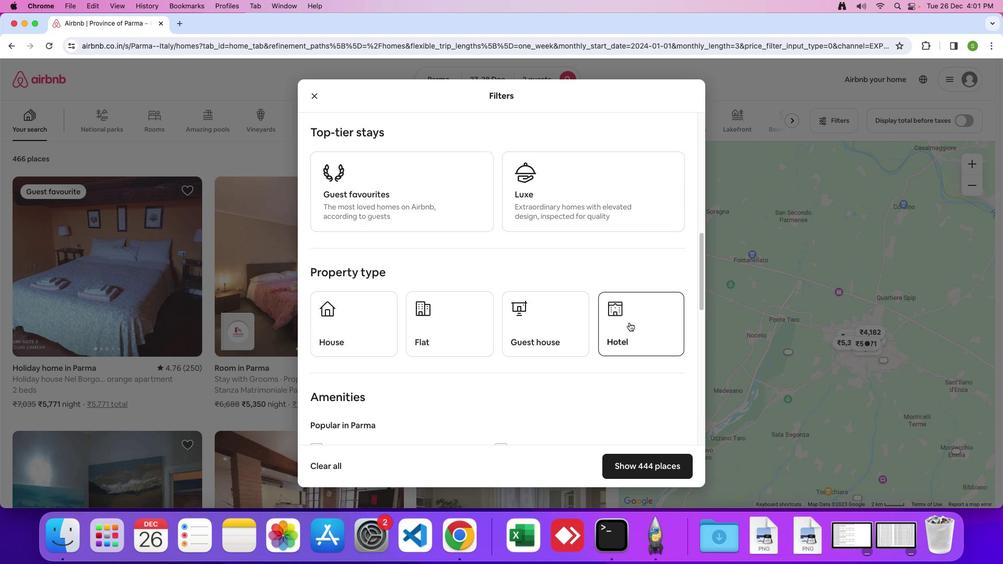 
Action: Mouse pressed left at (629, 322)
Screenshot: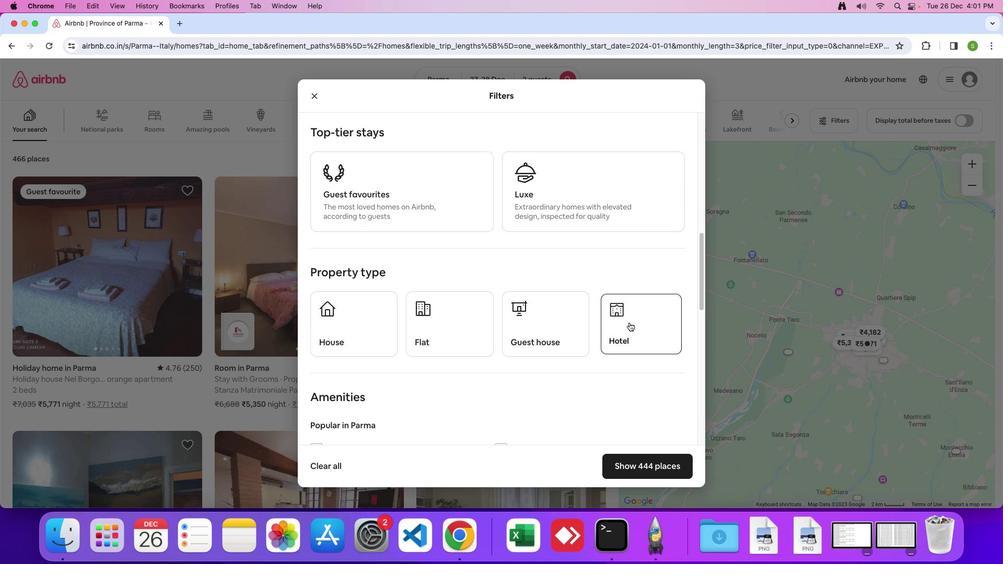 
Action: Mouse moved to (475, 403)
Screenshot: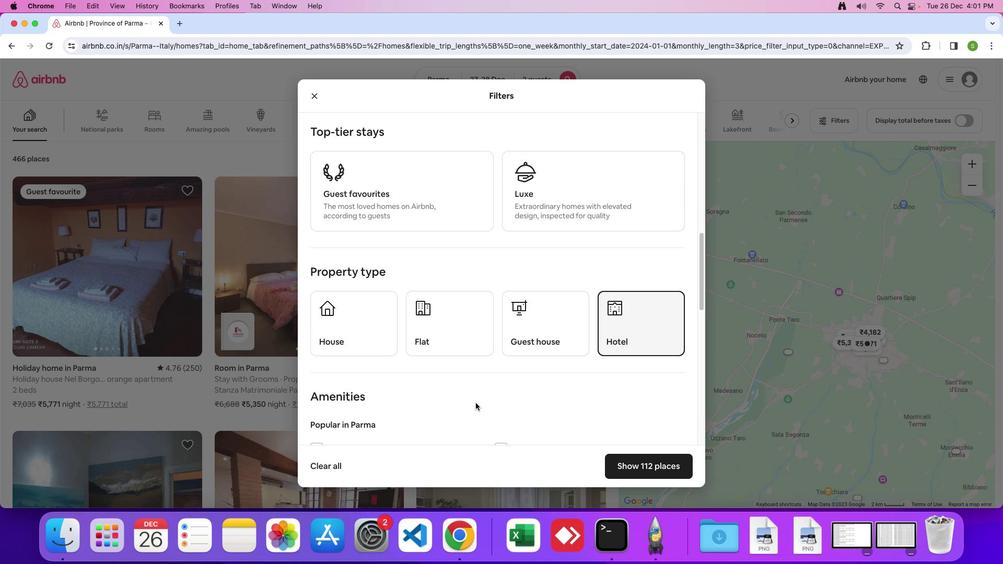 
Action: Mouse scrolled (475, 403) with delta (0, 0)
Screenshot: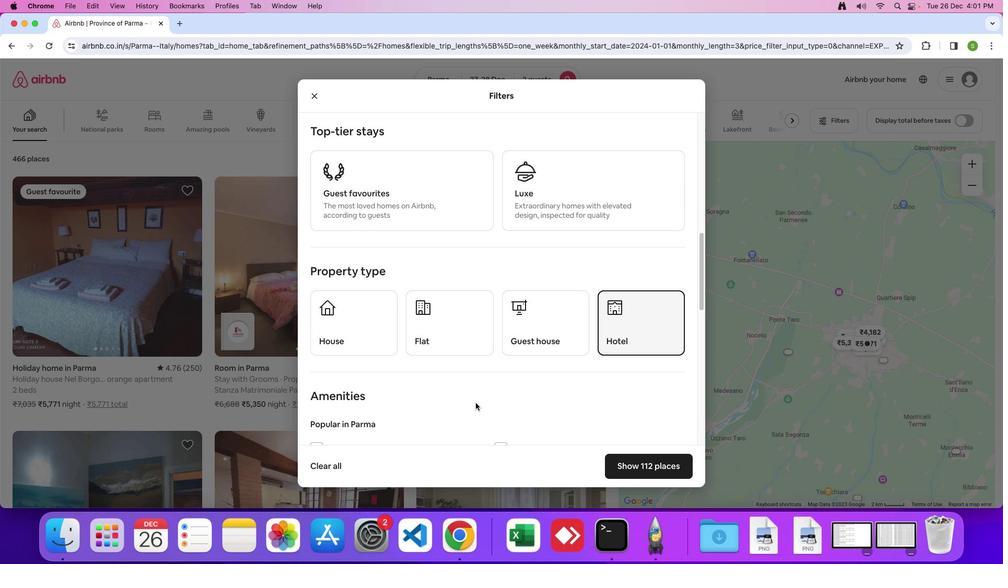 
Action: Mouse scrolled (475, 403) with delta (0, 0)
Screenshot: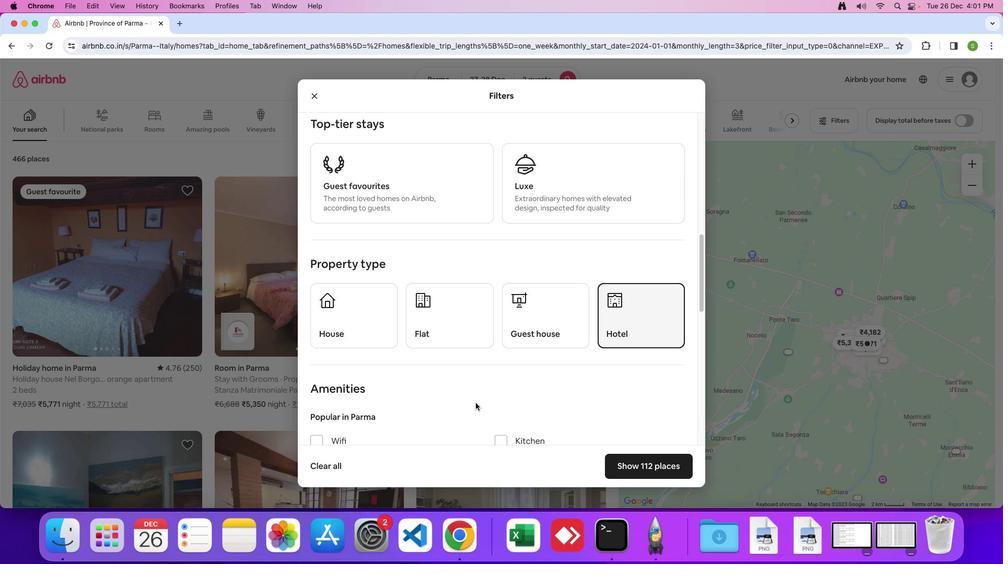 
Action: Mouse moved to (476, 403)
Screenshot: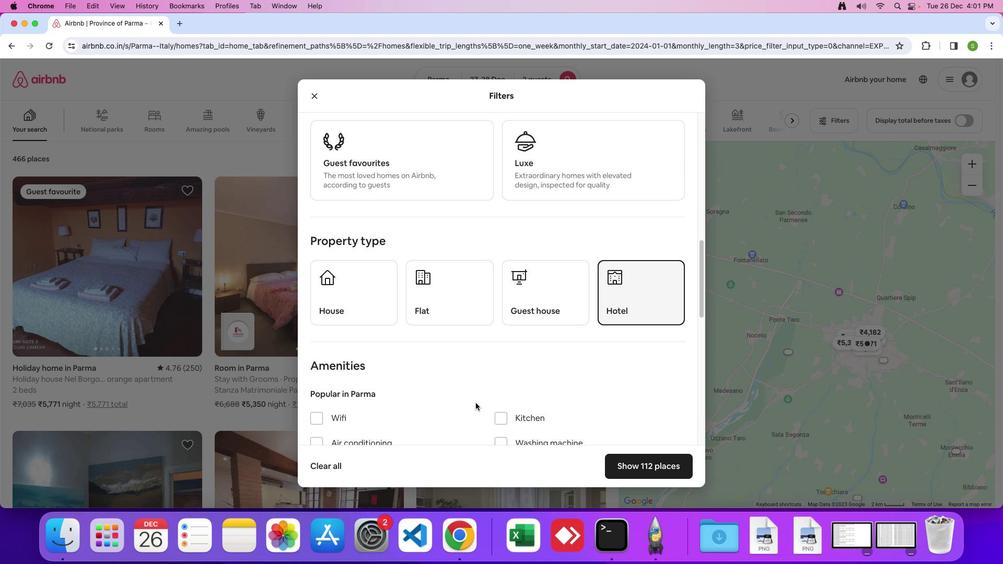 
Action: Mouse scrolled (476, 403) with delta (0, -1)
Screenshot: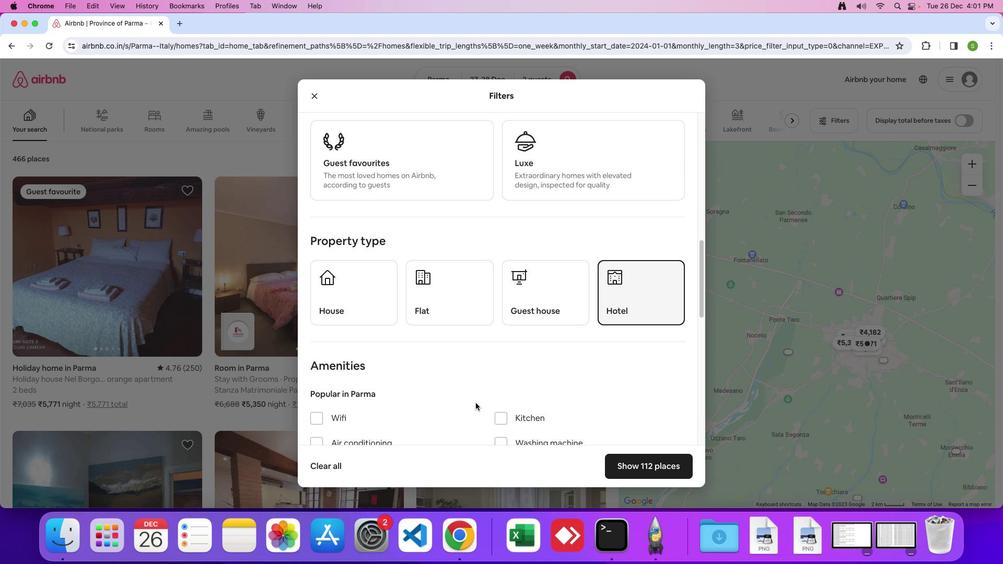 
Action: Mouse moved to (475, 399)
Screenshot: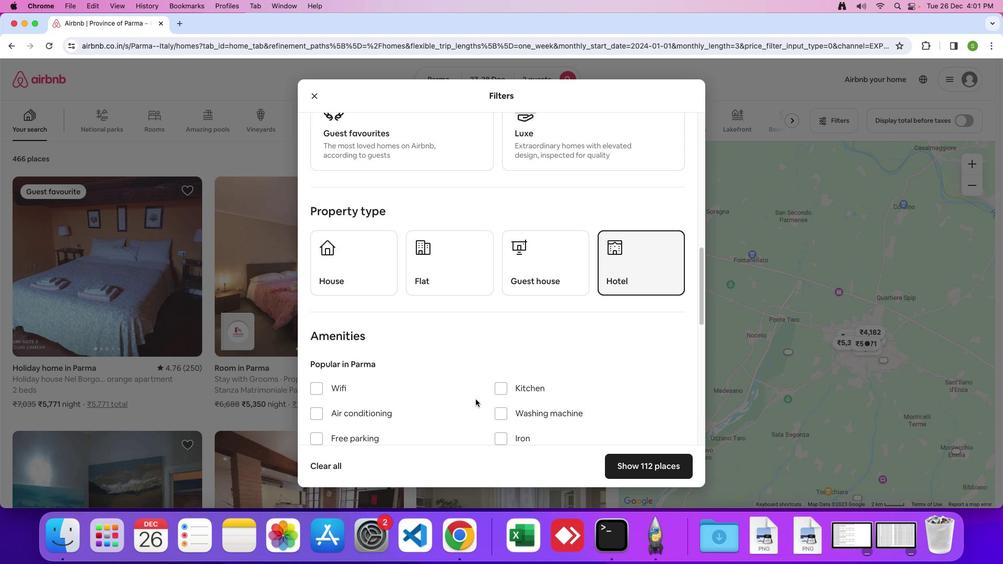 
Action: Mouse scrolled (475, 399) with delta (0, 0)
Screenshot: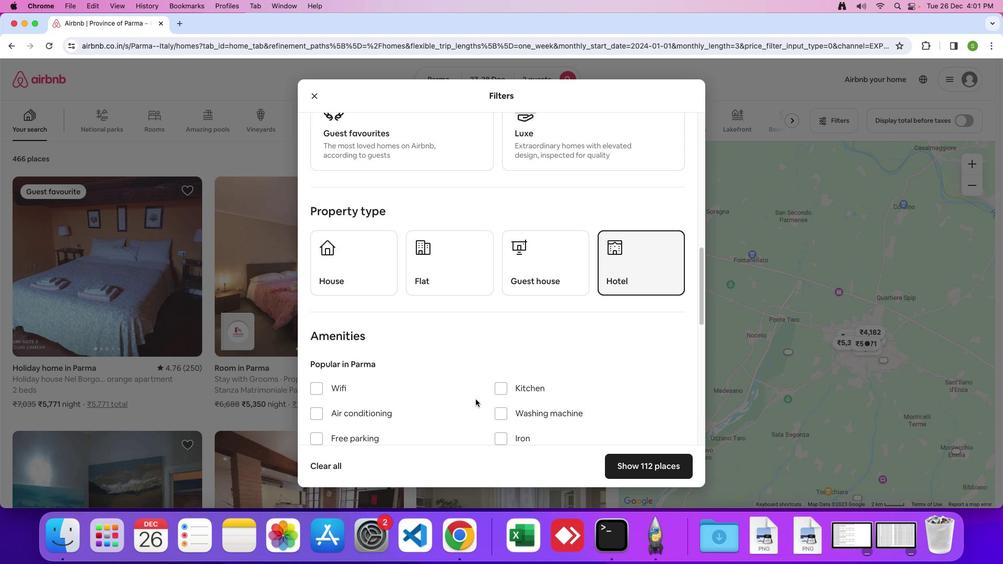 
Action: Mouse moved to (475, 399)
Screenshot: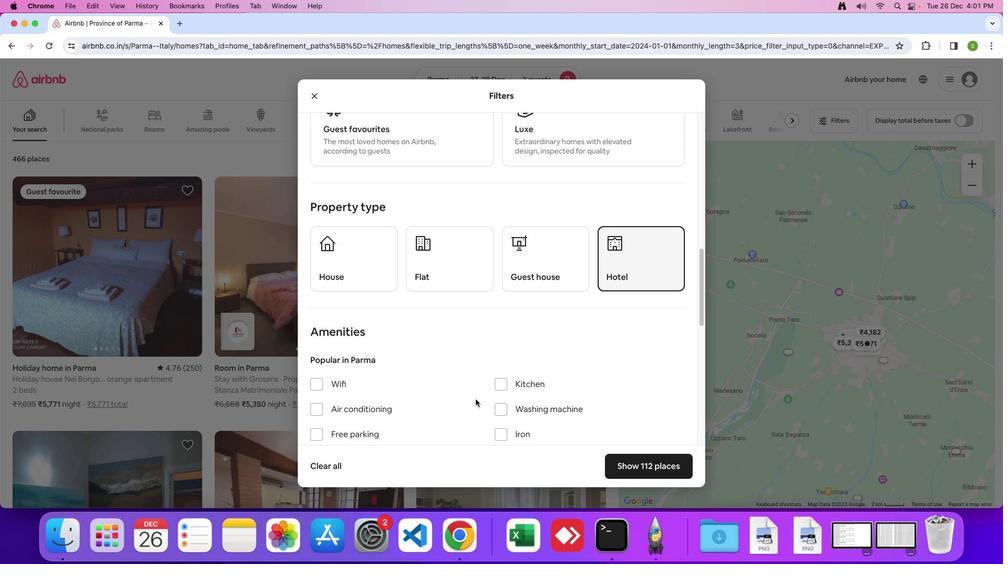 
Action: Mouse scrolled (475, 399) with delta (0, 0)
Screenshot: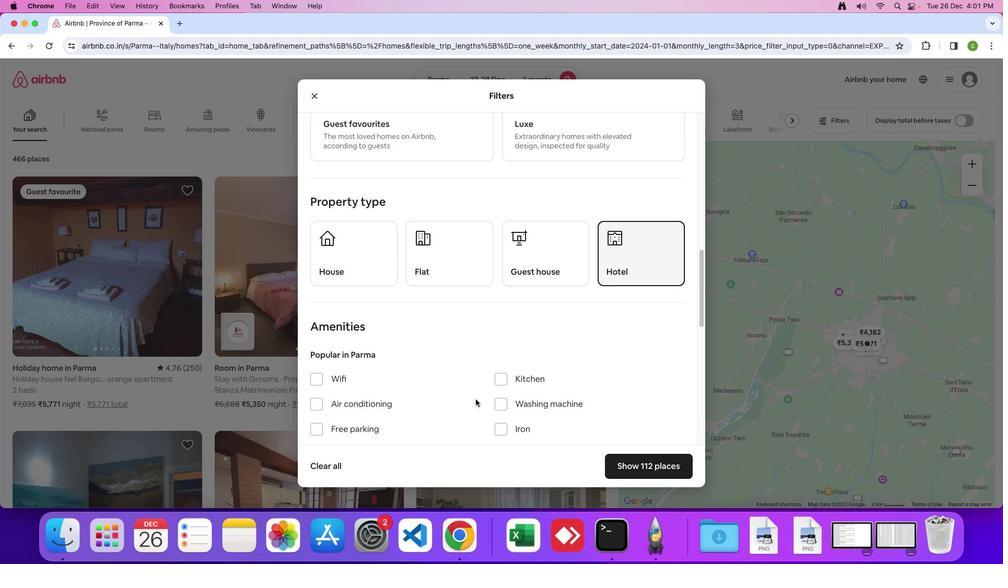 
Action: Mouse moved to (475, 399)
Screenshot: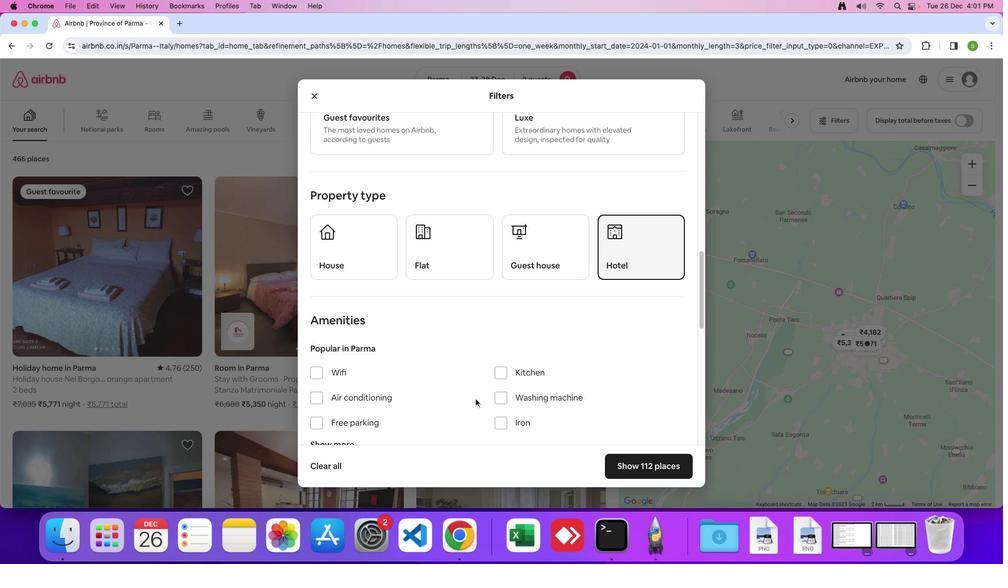 
Action: Mouse scrolled (475, 399) with delta (0, 0)
Screenshot: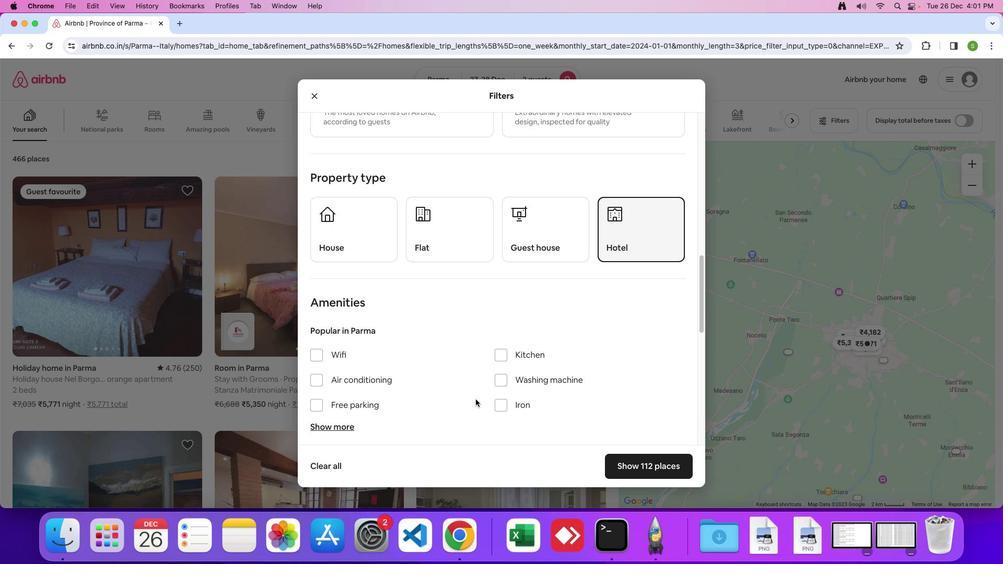 
Action: Mouse scrolled (475, 399) with delta (0, 0)
Screenshot: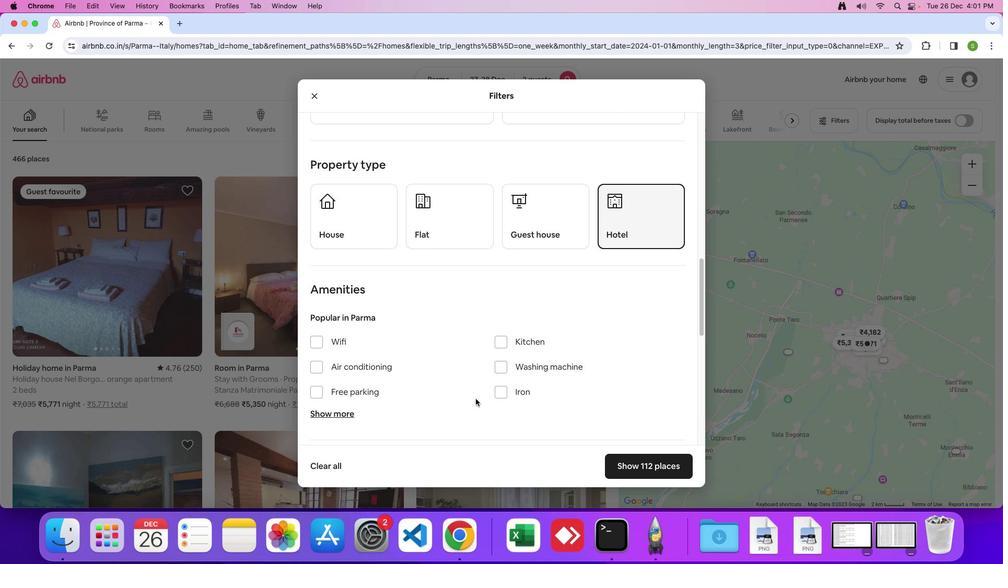 
Action: Mouse scrolled (475, 399) with delta (0, 0)
Screenshot: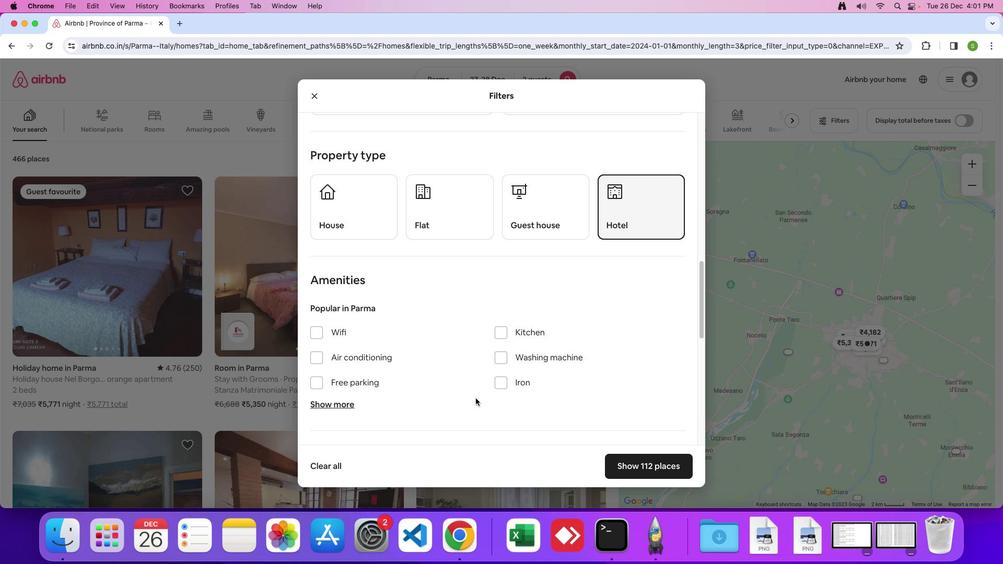 
Action: Mouse moved to (475, 398)
Screenshot: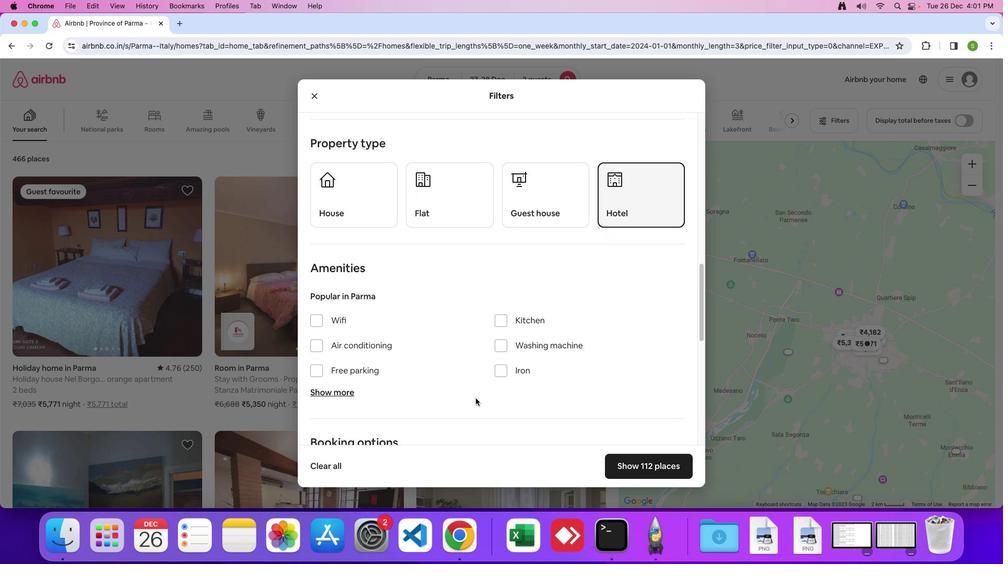 
Action: Mouse scrolled (475, 398) with delta (0, 0)
Screenshot: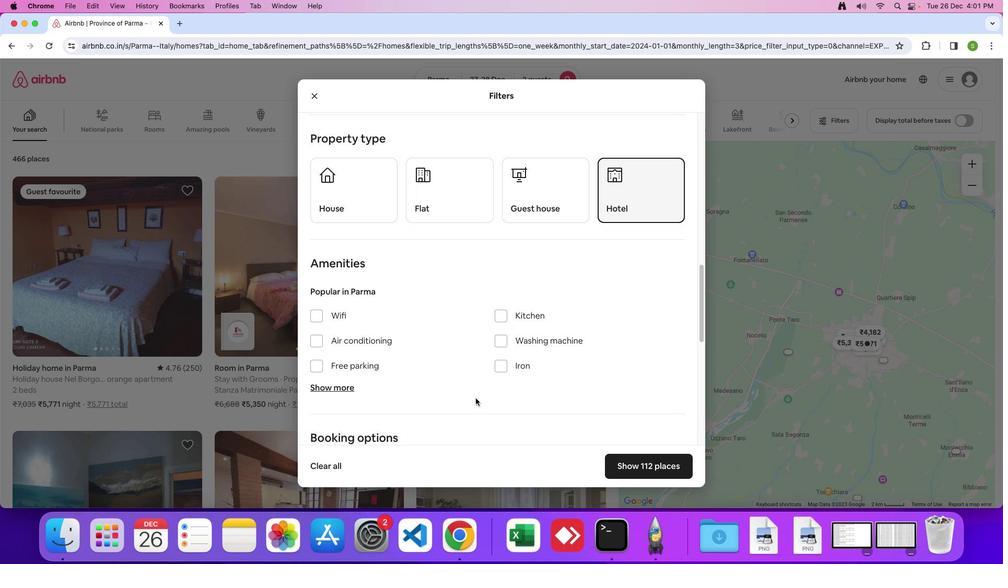 
Action: Mouse moved to (475, 398)
Screenshot: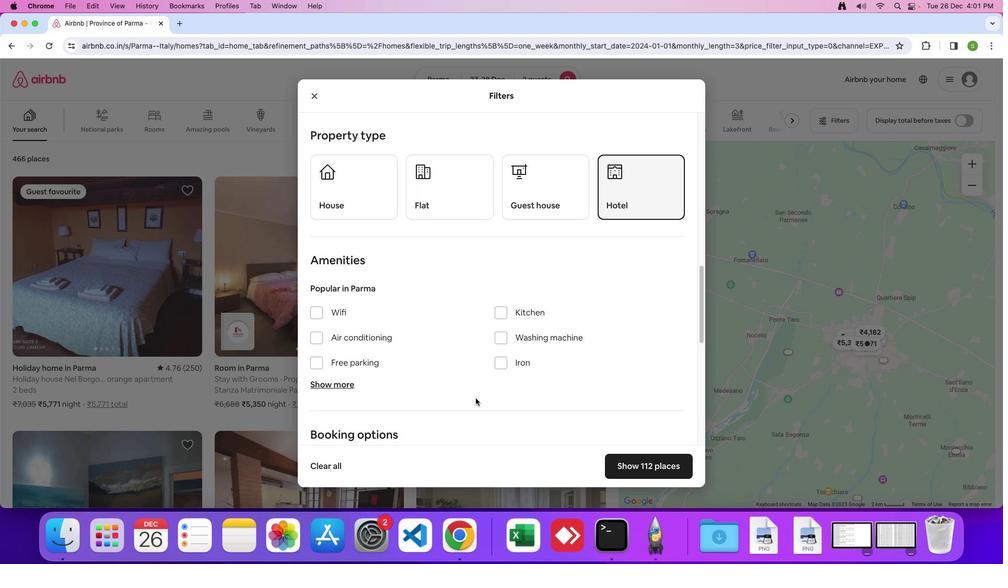 
Action: Mouse scrolled (475, 398) with delta (0, 0)
Screenshot: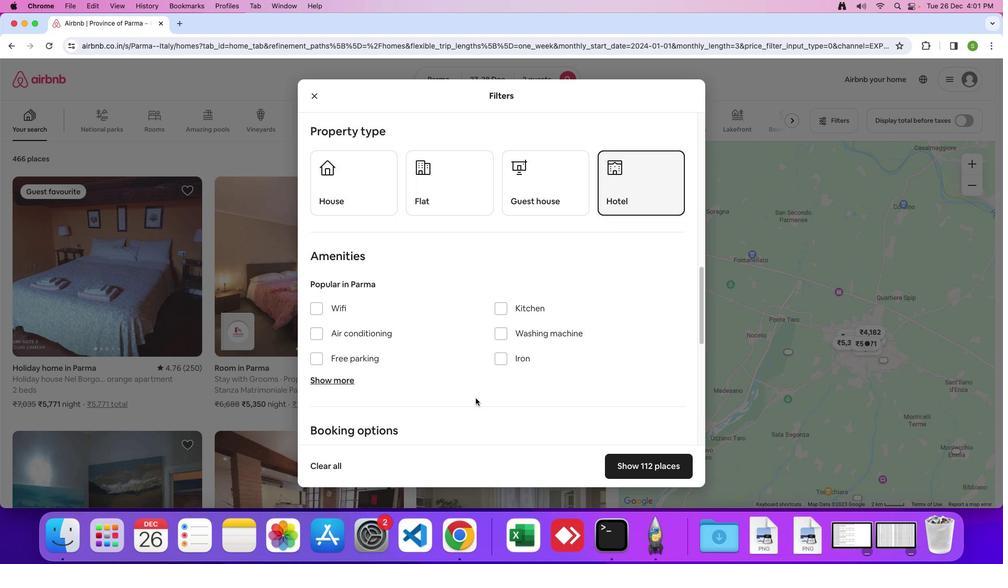 
Action: Mouse scrolled (475, 398) with delta (0, 0)
Screenshot: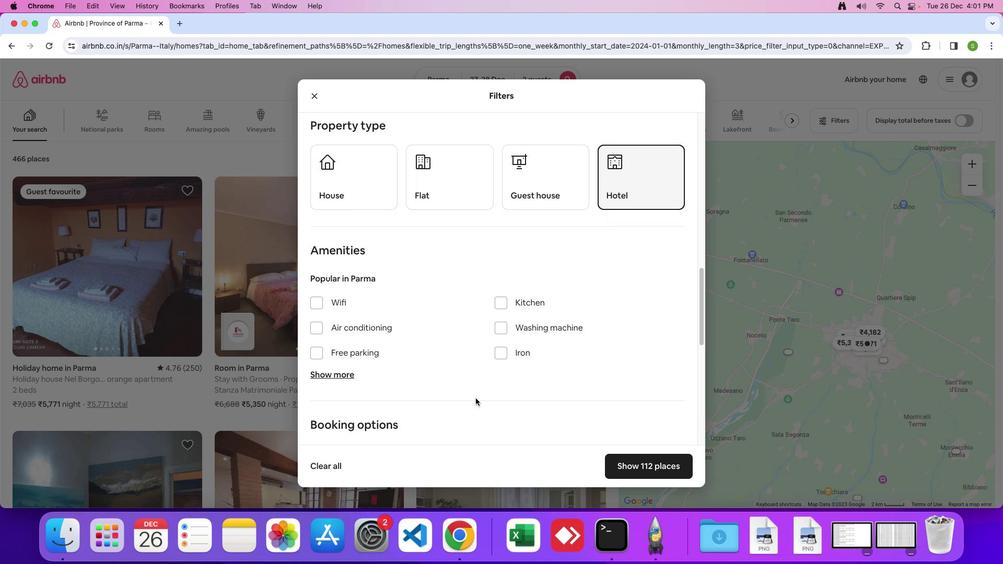 
Action: Mouse moved to (475, 397)
Screenshot: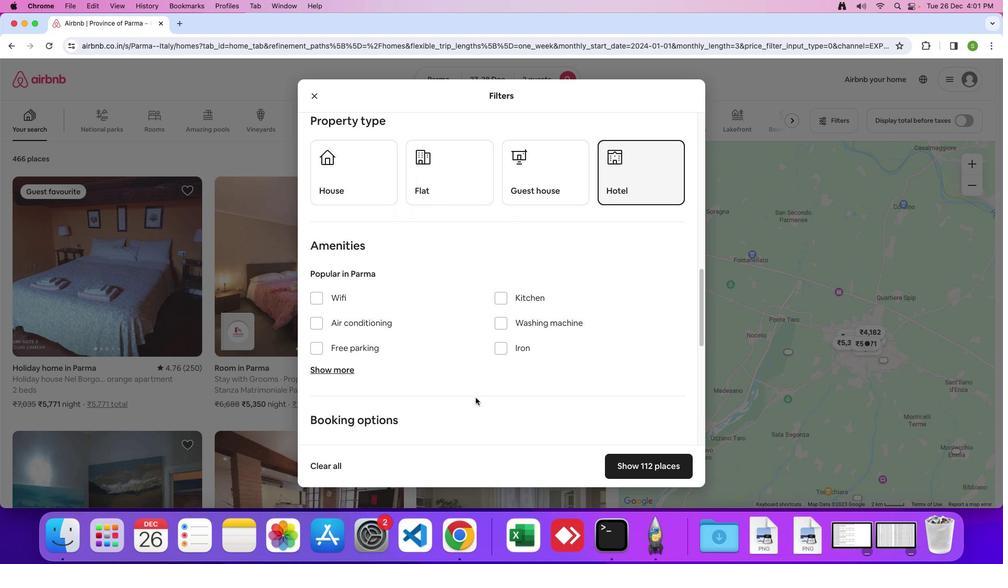 
Action: Mouse scrolled (475, 397) with delta (0, 0)
Screenshot: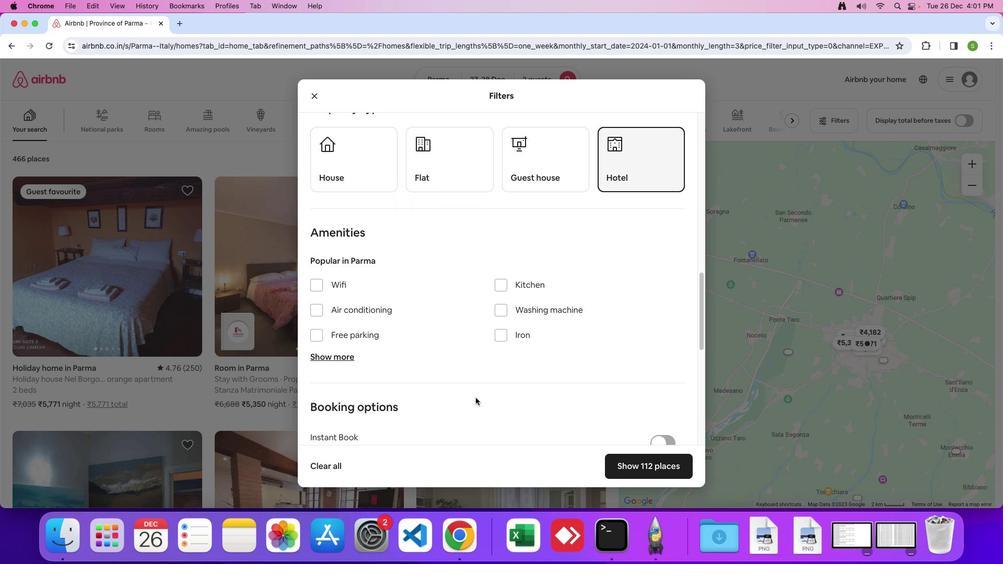 
Action: Mouse scrolled (475, 397) with delta (0, 0)
Screenshot: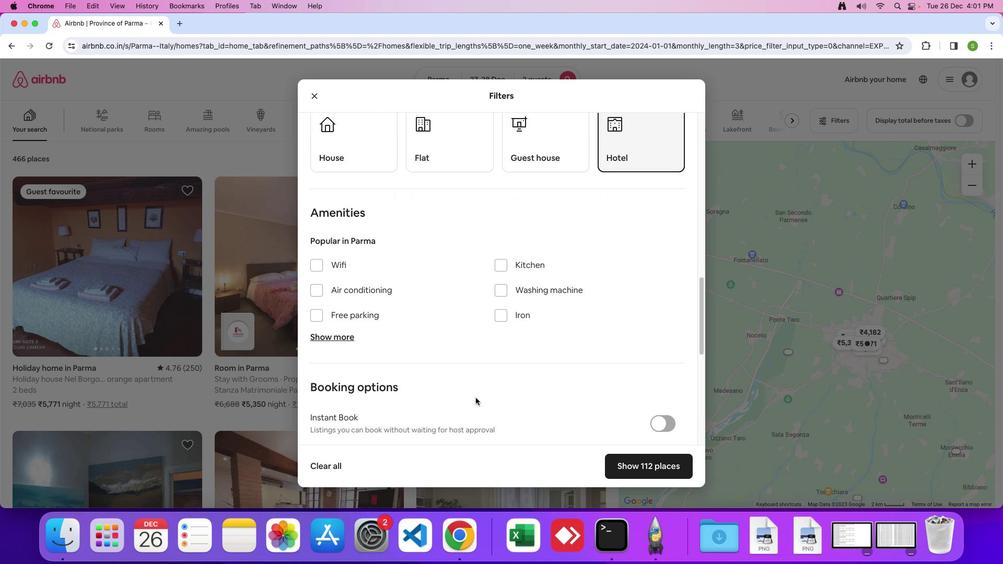 
Action: Mouse scrolled (475, 397) with delta (0, -1)
Screenshot: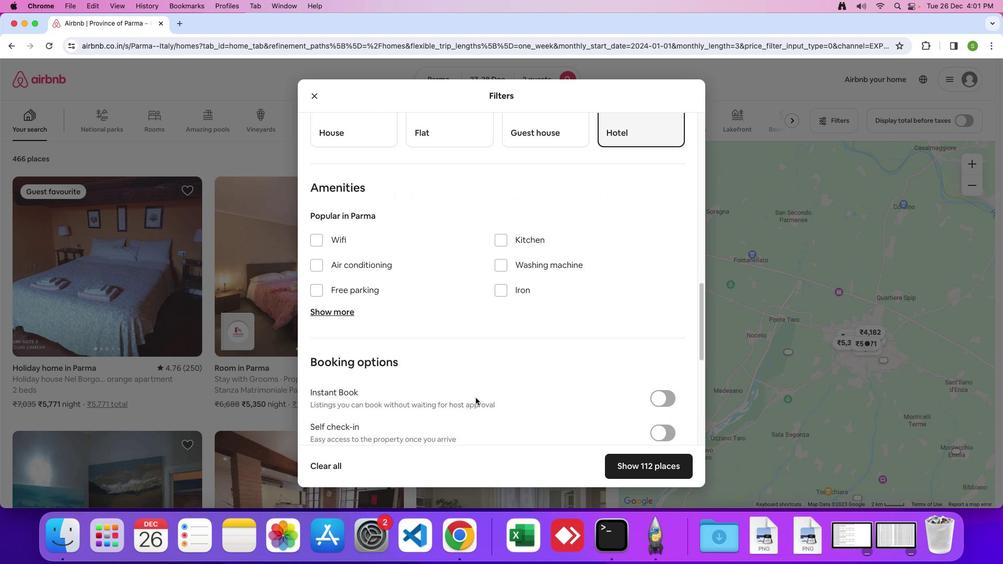 
Action: Mouse scrolled (475, 397) with delta (0, 0)
Screenshot: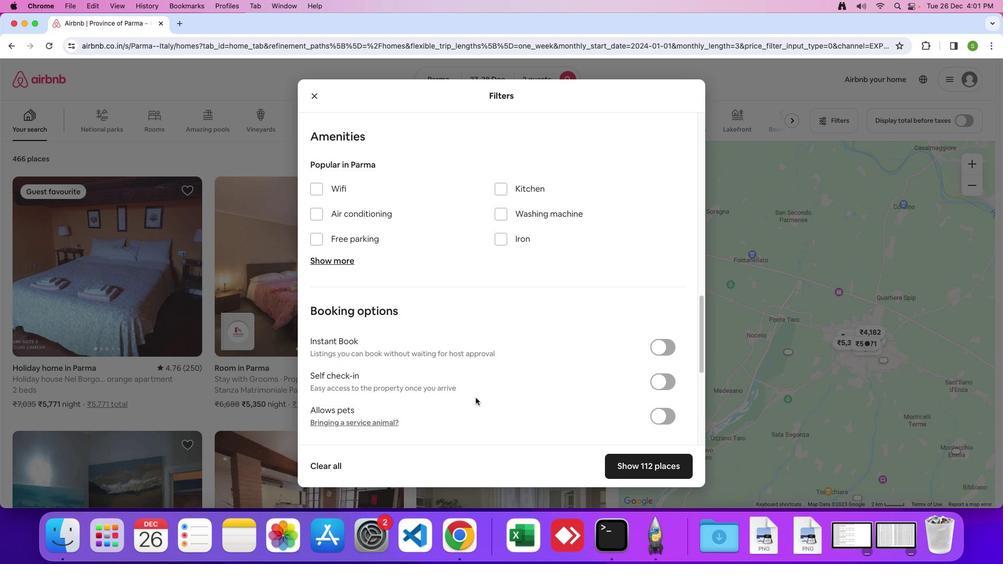 
Action: Mouse scrolled (475, 397) with delta (0, 0)
Screenshot: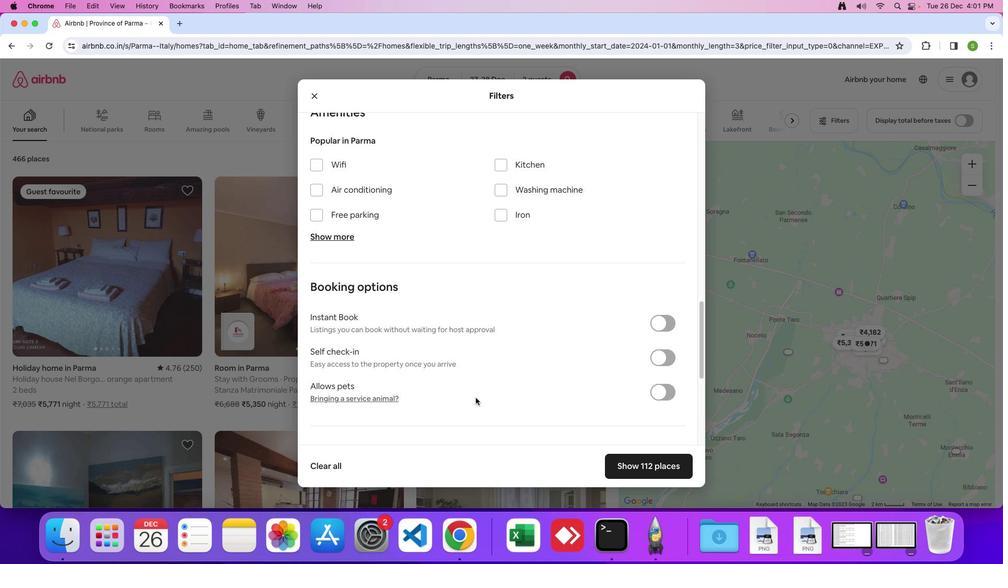 
Action: Mouse scrolled (475, 397) with delta (0, -1)
Screenshot: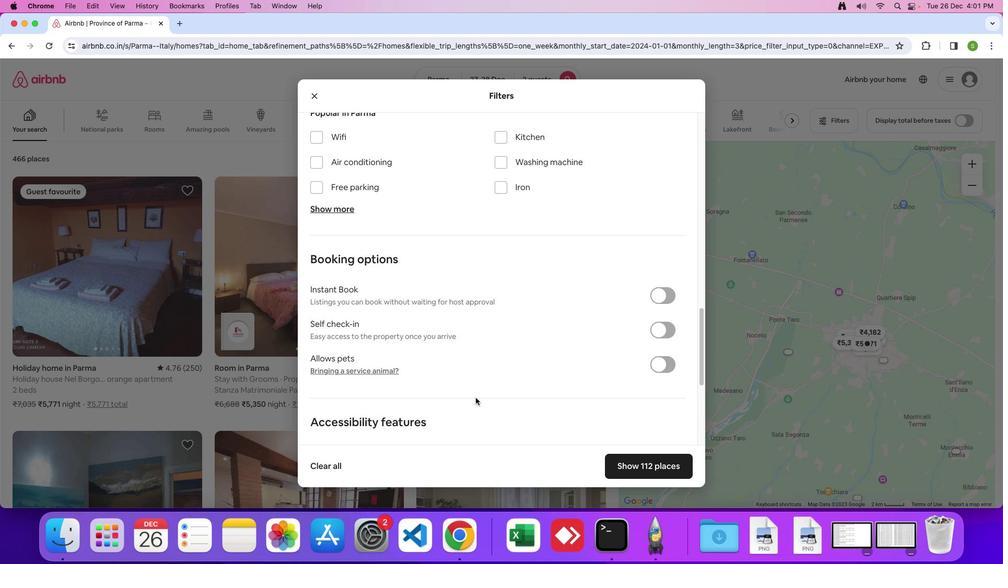 
Action: Mouse scrolled (475, 397) with delta (0, 0)
Screenshot: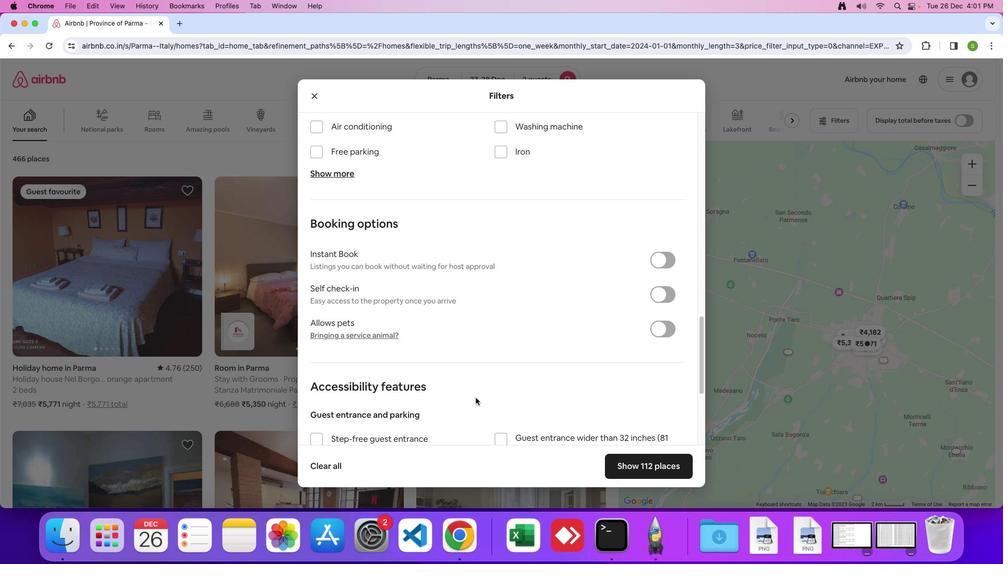 
Action: Mouse scrolled (475, 397) with delta (0, 0)
Screenshot: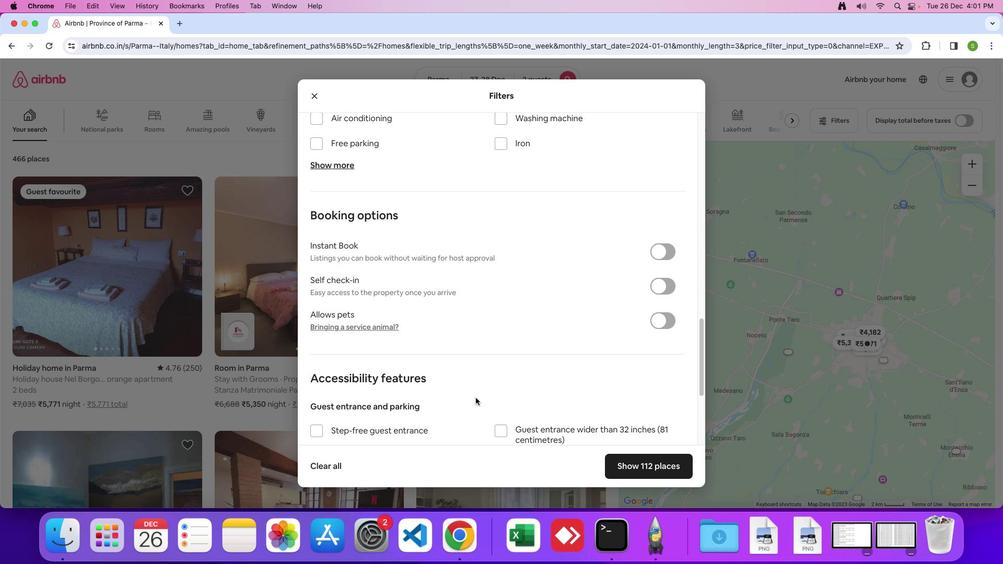 
Action: Mouse scrolled (475, 397) with delta (0, -1)
Screenshot: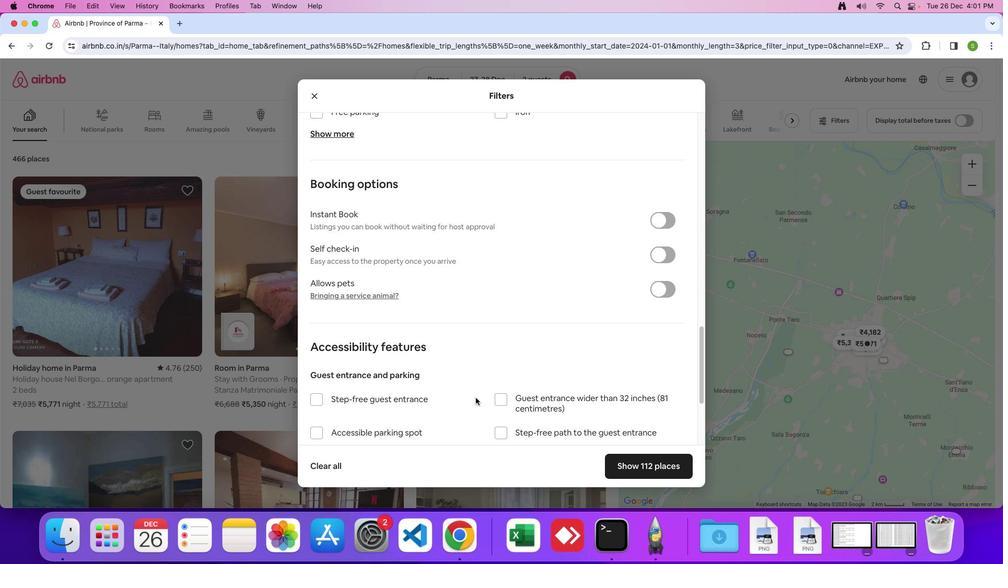 
Action: Mouse scrolled (475, 397) with delta (0, 0)
Screenshot: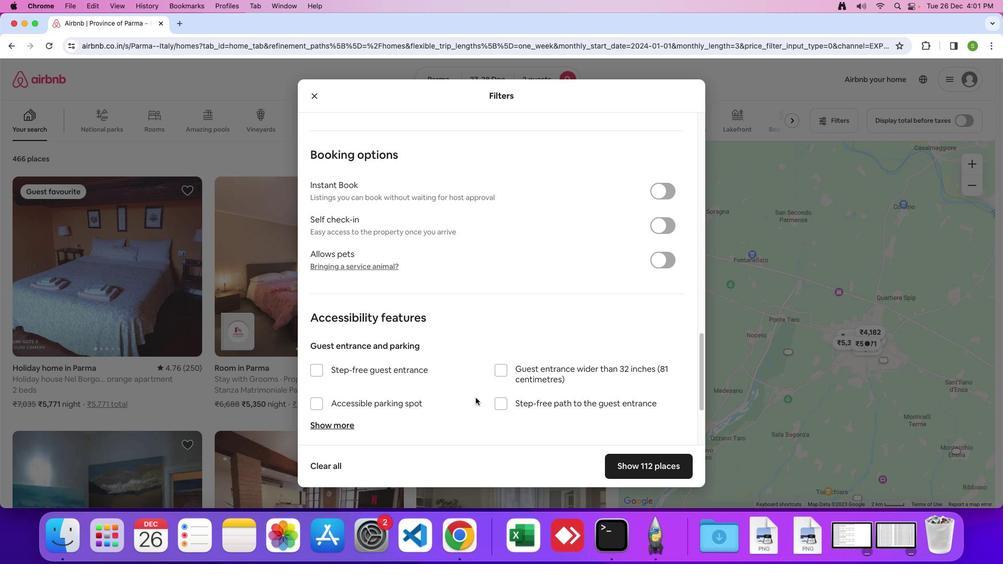 
Action: Mouse scrolled (475, 397) with delta (0, 0)
Screenshot: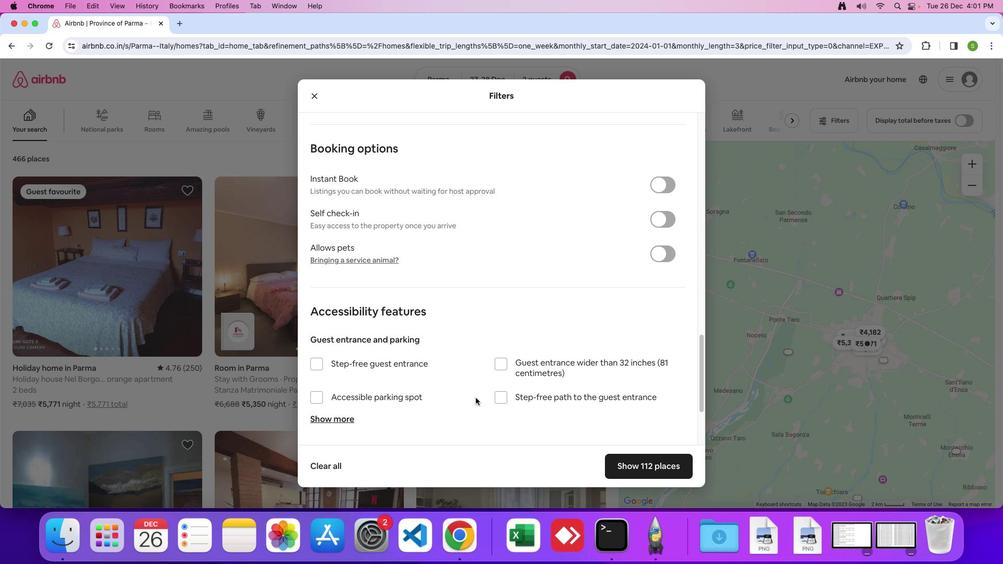 
Action: Mouse scrolled (475, 397) with delta (0, 0)
Screenshot: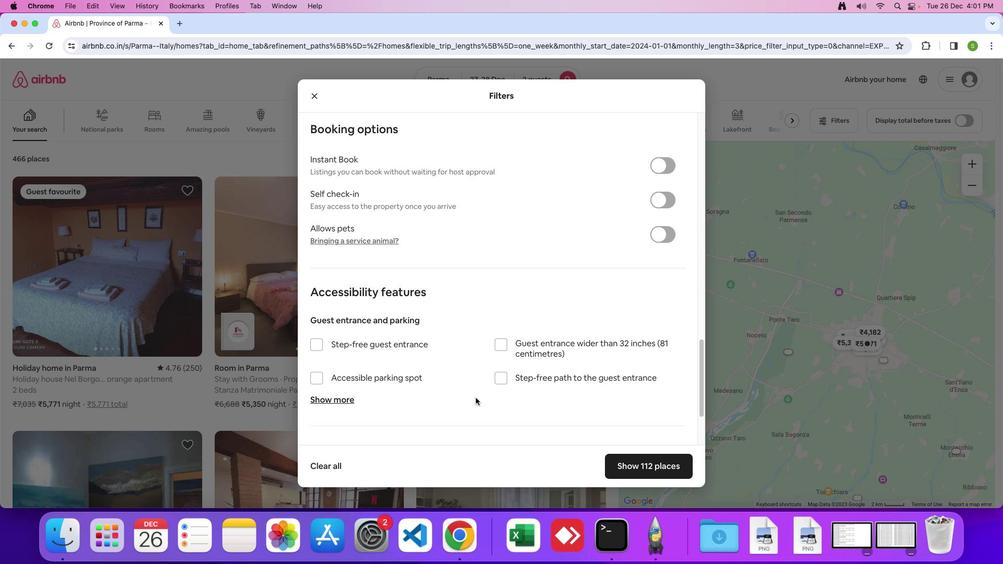 
Action: Mouse scrolled (475, 397) with delta (0, 0)
Screenshot: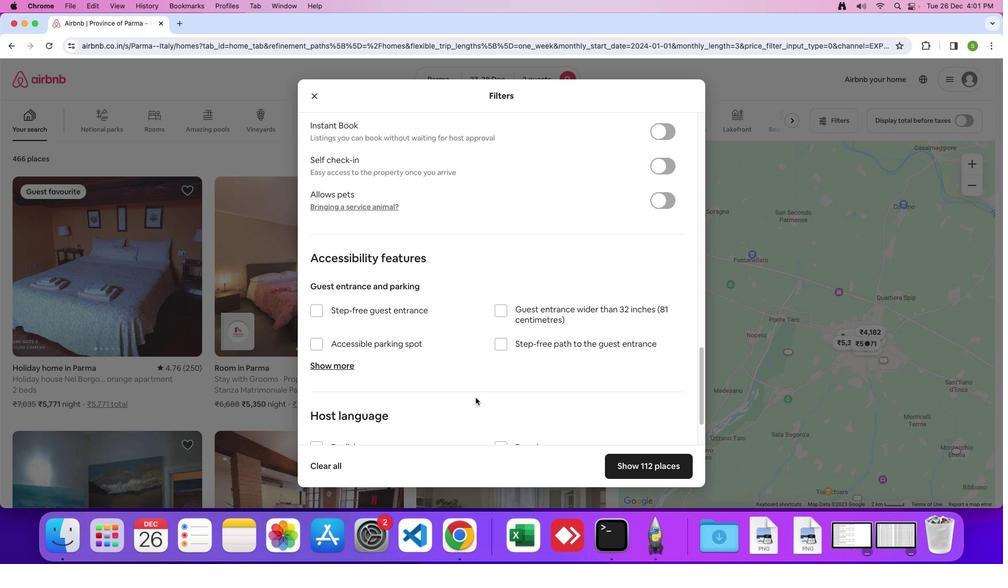 
Action: Mouse scrolled (475, 397) with delta (0, 0)
Screenshot: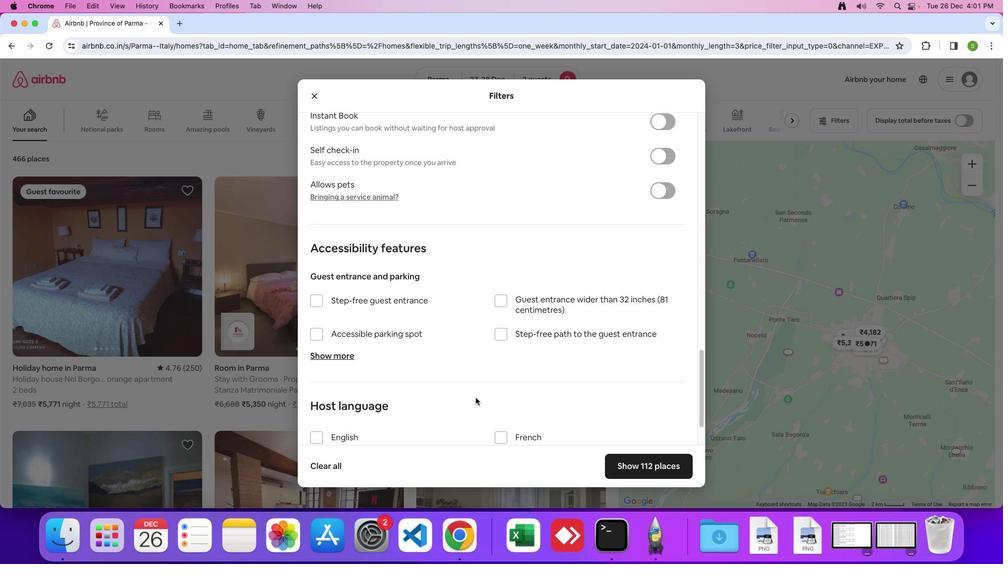 
Action: Mouse scrolled (475, 397) with delta (0, -1)
Screenshot: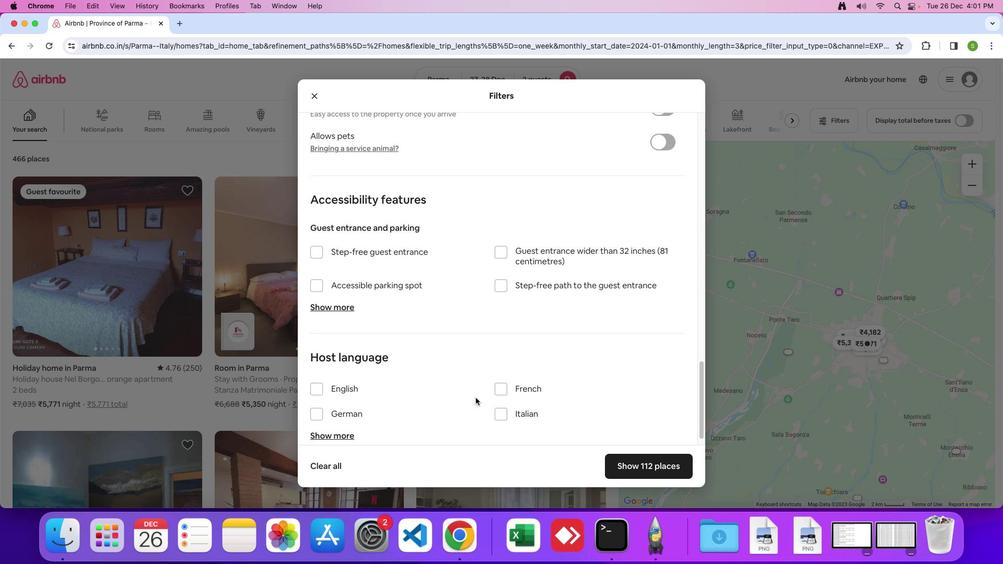 
Action: Mouse scrolled (475, 397) with delta (0, 0)
Screenshot: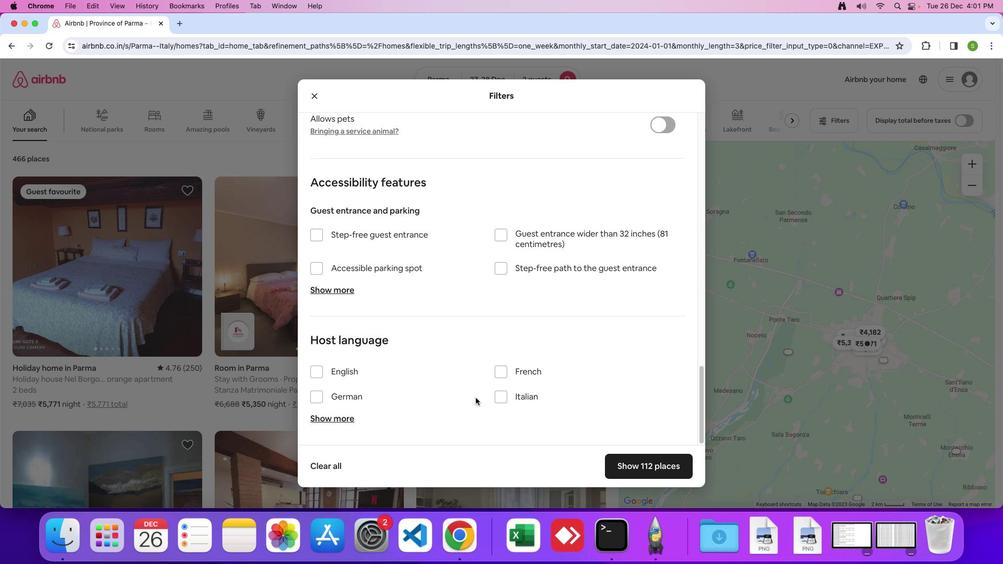 
Action: Mouse scrolled (475, 397) with delta (0, 0)
Screenshot: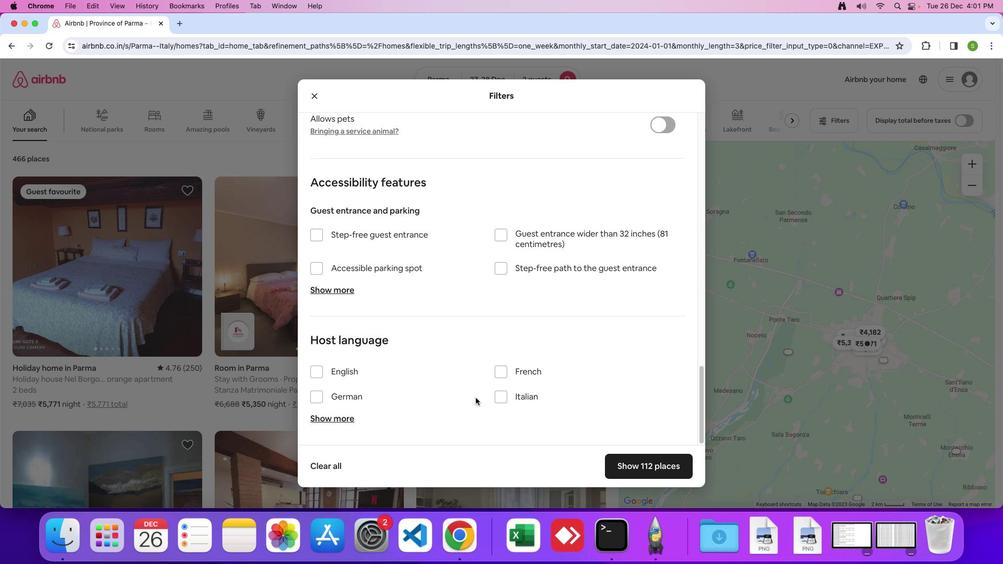 
Action: Mouse scrolled (475, 397) with delta (0, -1)
Screenshot: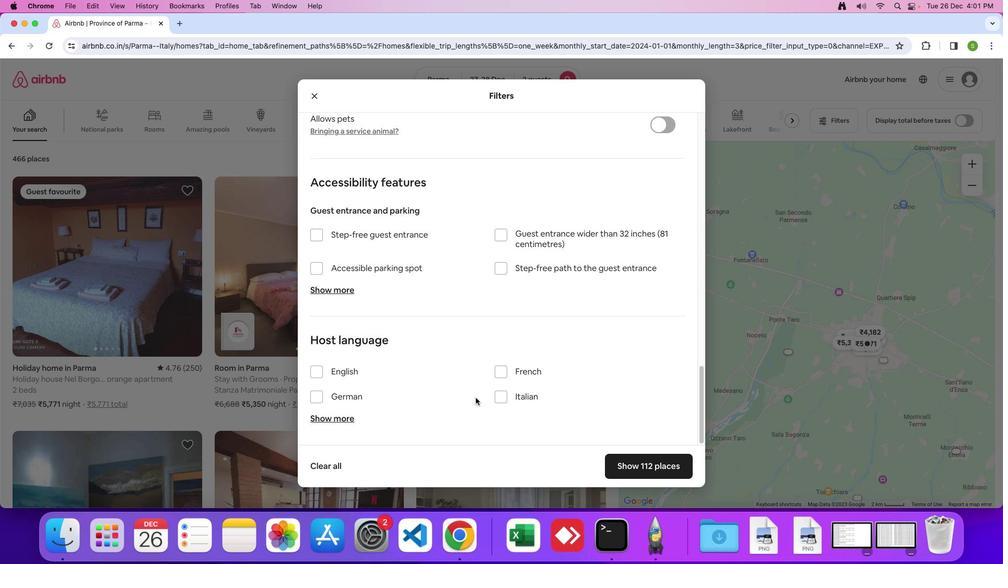 
Action: Mouse moved to (635, 463)
Screenshot: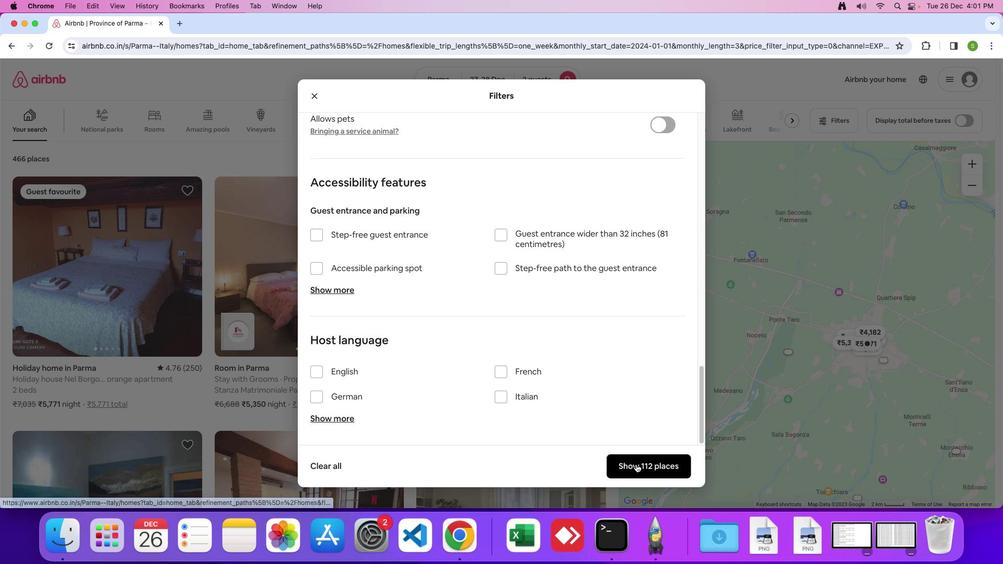 
Action: Mouse pressed left at (635, 463)
Screenshot: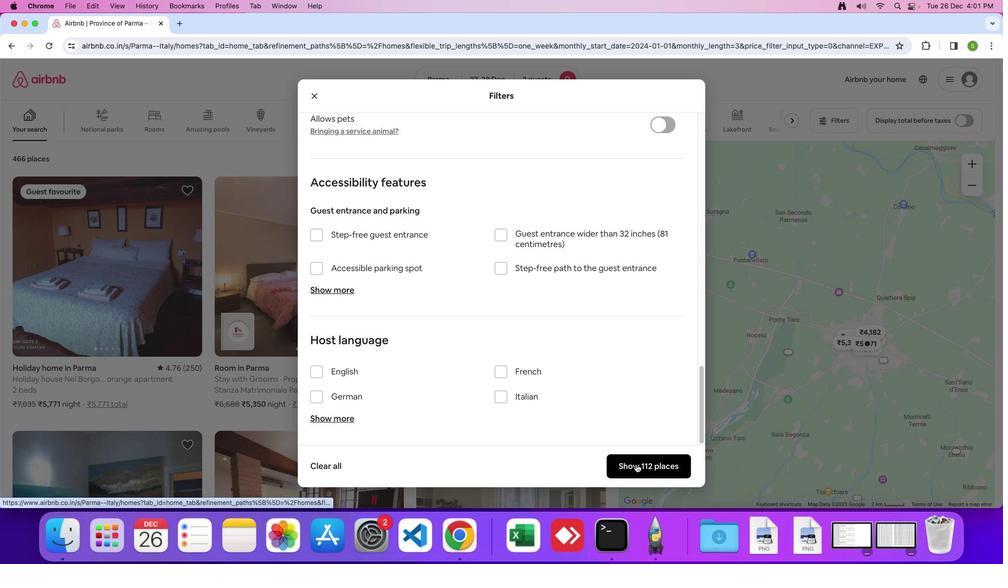 
Action: Mouse moved to (145, 283)
Screenshot: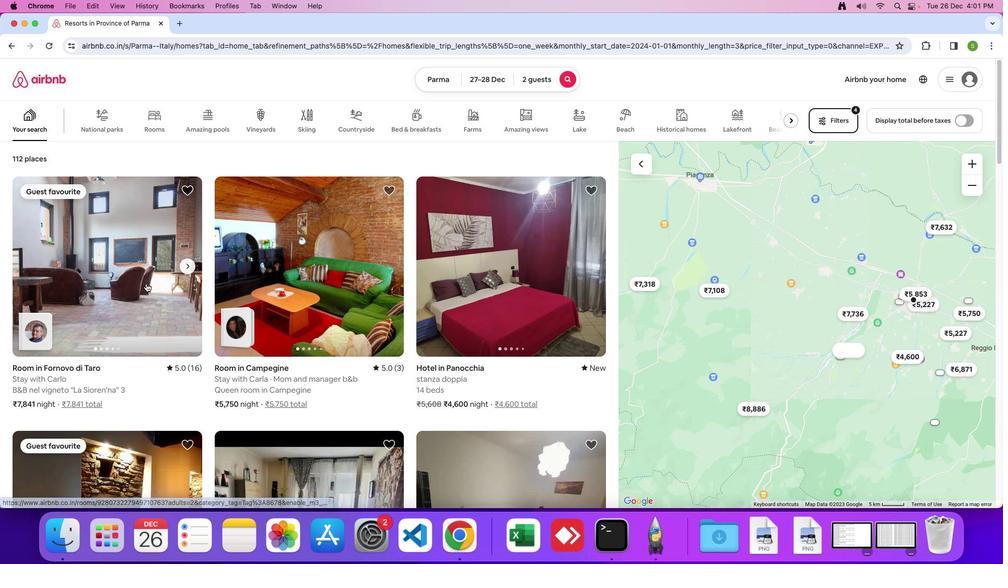 
Action: Mouse pressed left at (145, 283)
Screenshot: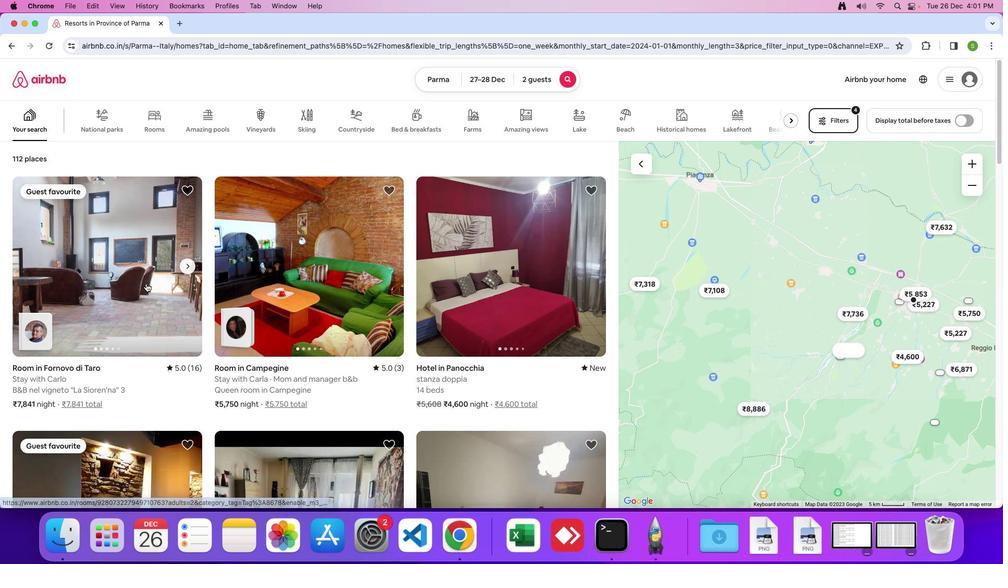 
Action: Mouse moved to (318, 268)
Screenshot: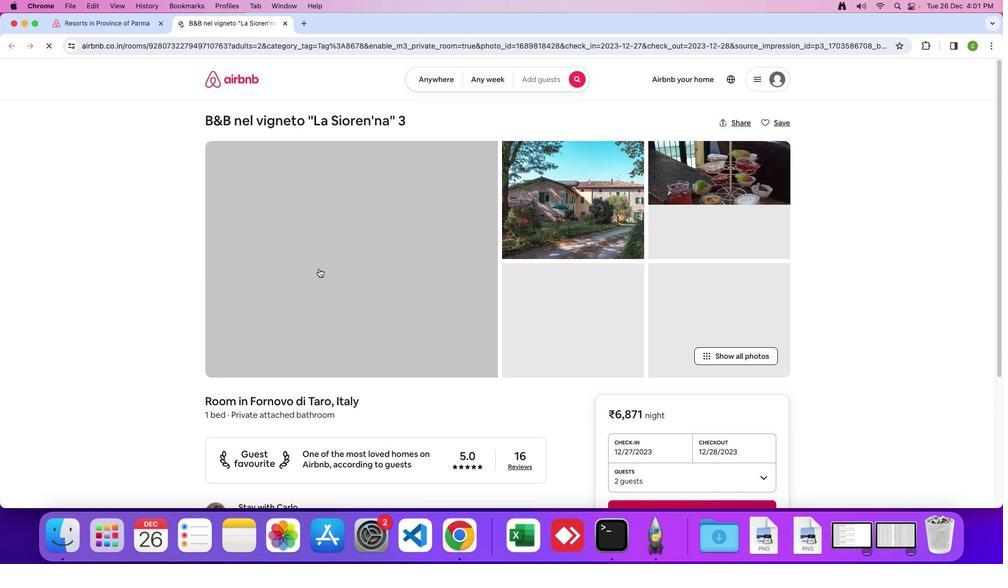 
Action: Mouse pressed left at (318, 268)
Screenshot: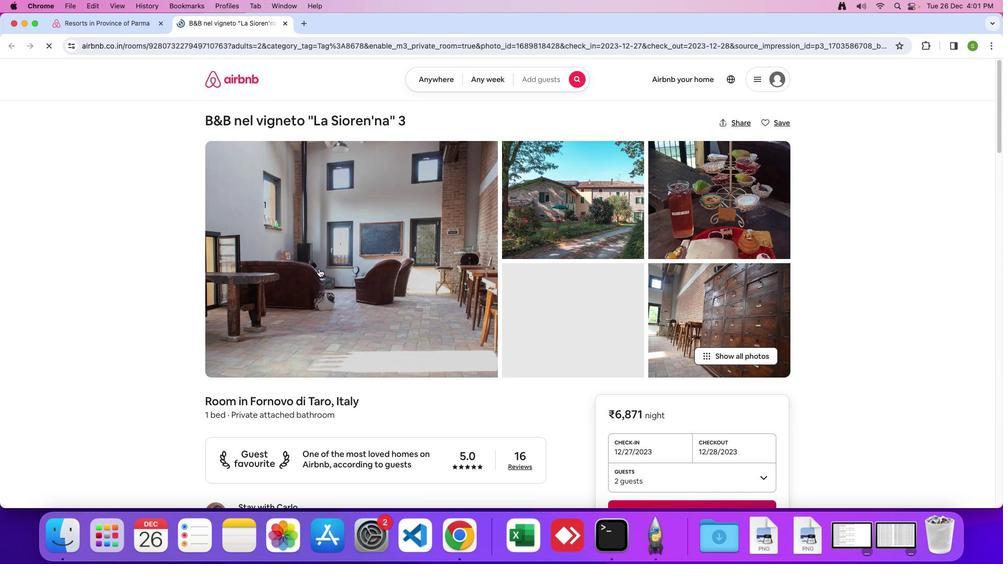 
Action: Mouse moved to (446, 338)
Screenshot: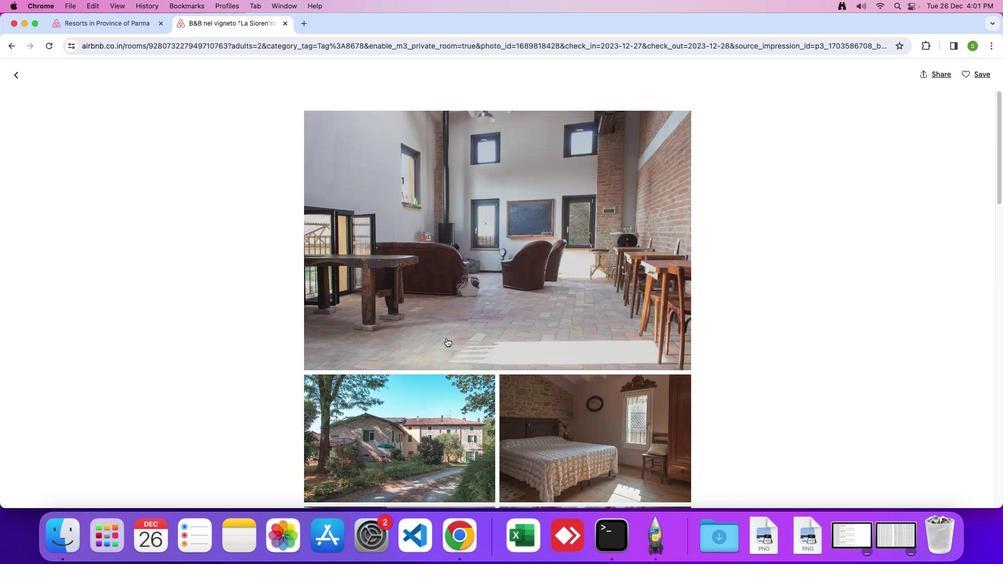 
Action: Mouse scrolled (446, 338) with delta (0, 0)
Screenshot: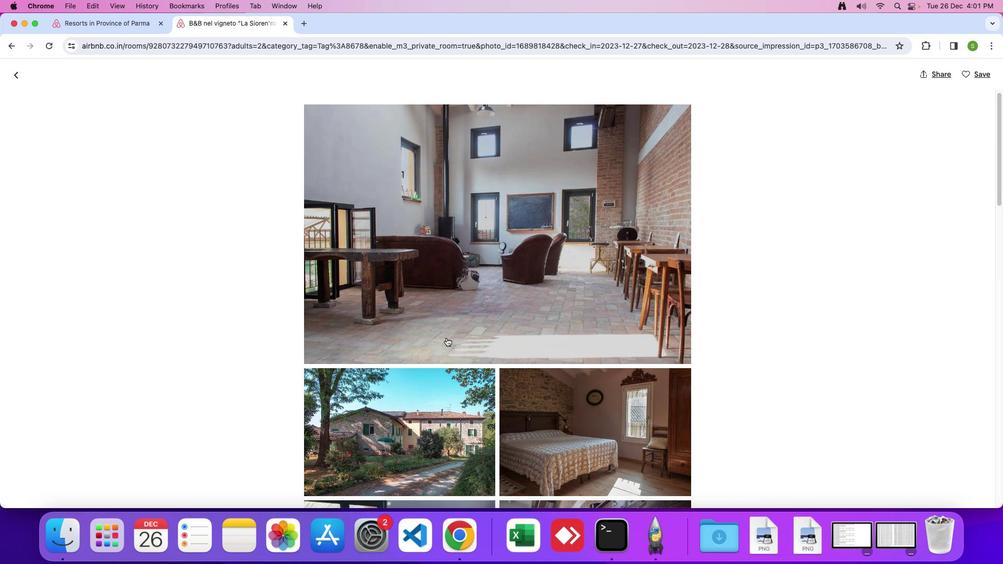 
Action: Mouse moved to (446, 337)
Screenshot: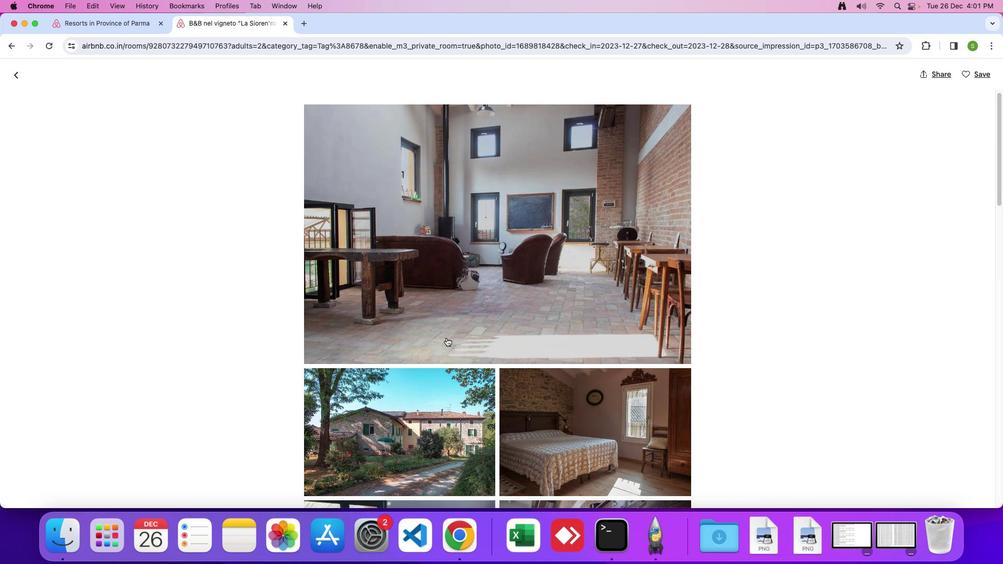
Action: Mouse scrolled (446, 337) with delta (0, 0)
Screenshot: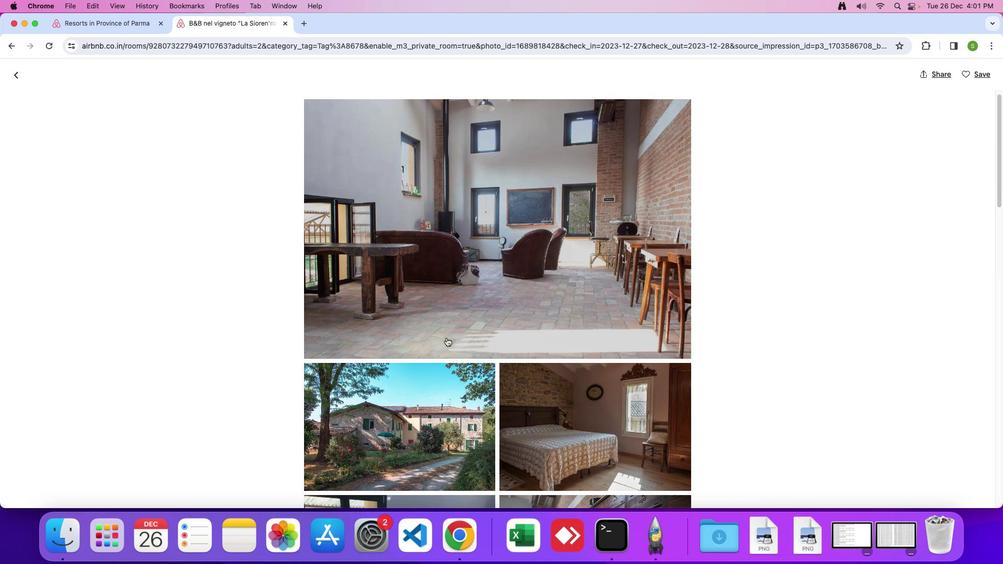 
Action: Mouse scrolled (446, 337) with delta (0, 0)
Screenshot: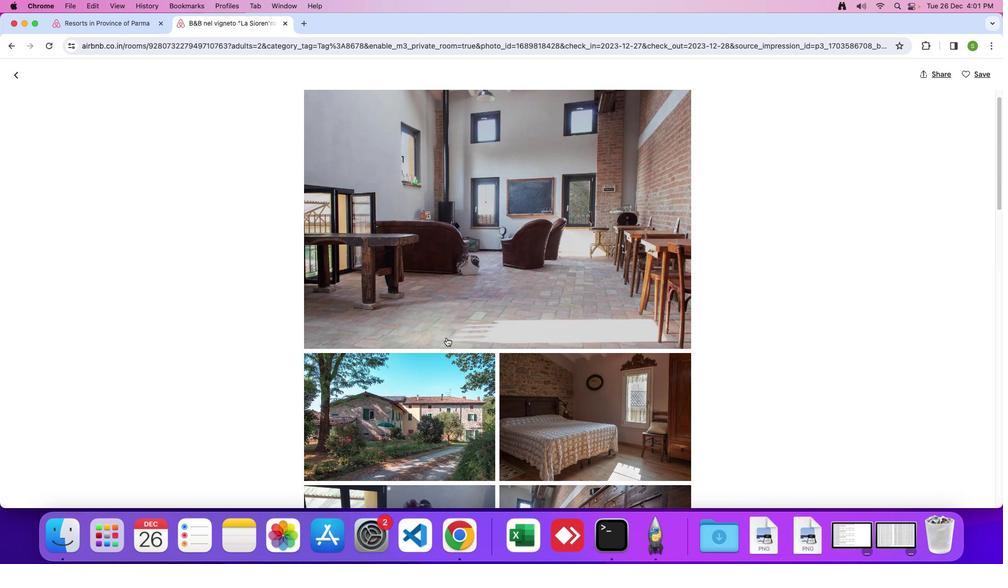 
Action: Mouse scrolled (446, 337) with delta (0, 0)
Screenshot: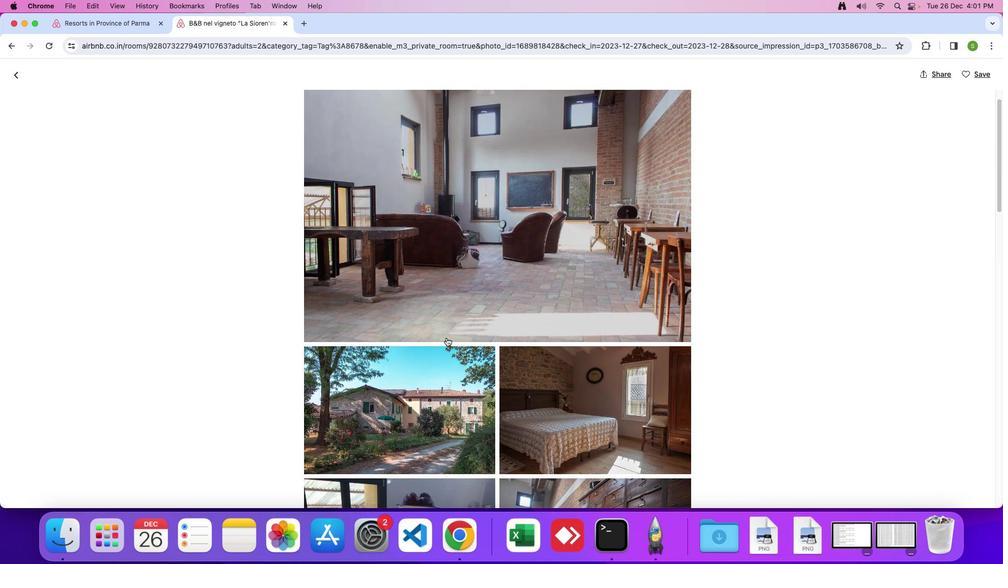 
Action: Mouse scrolled (446, 337) with delta (0, 0)
Screenshot: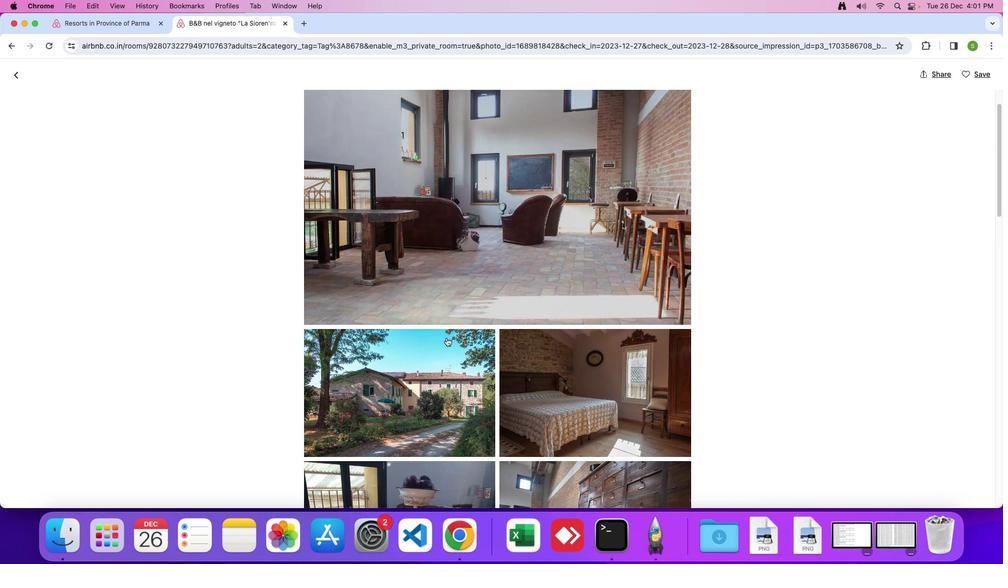 
Action: Mouse scrolled (446, 337) with delta (0, -1)
Screenshot: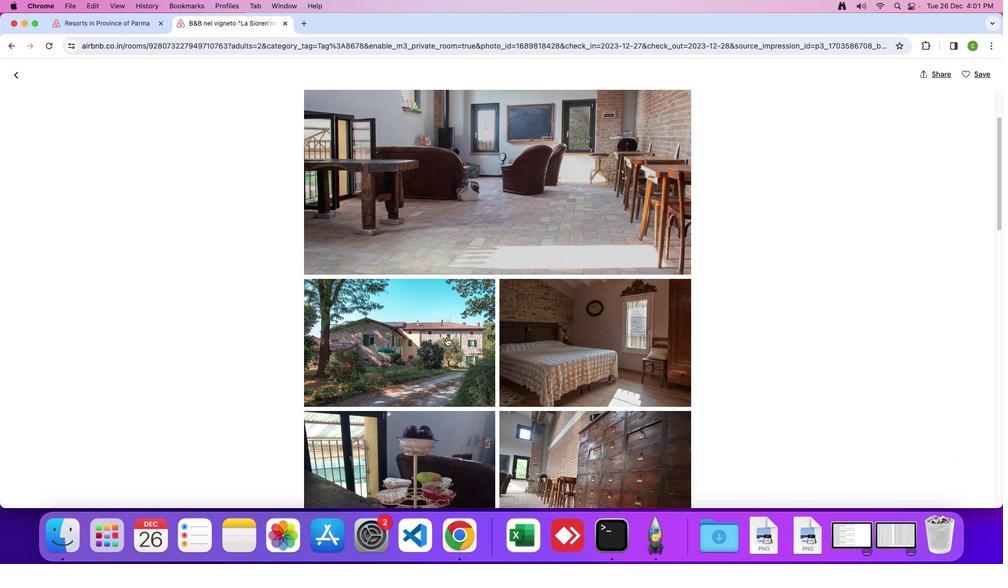 
Action: Mouse moved to (446, 337)
Screenshot: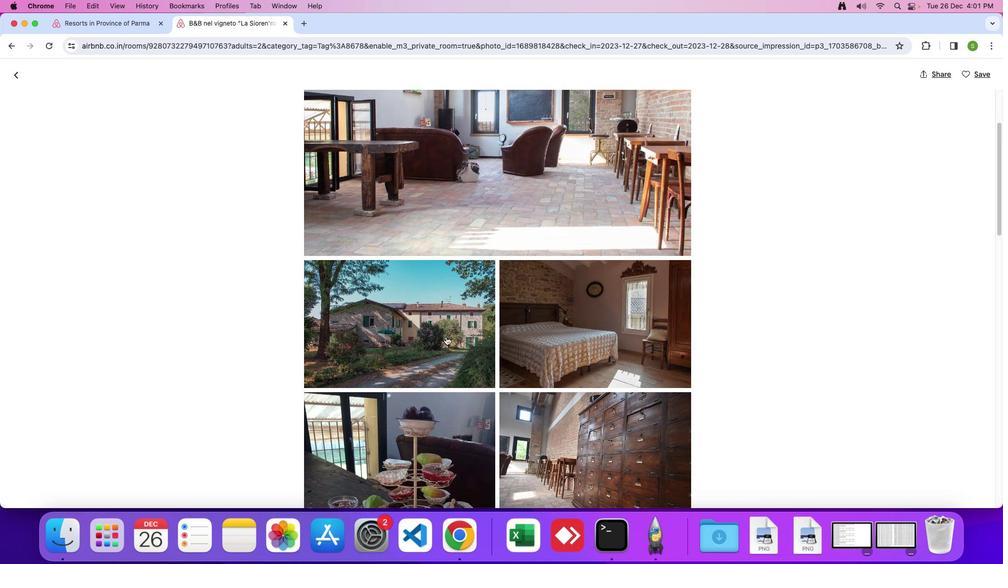 
Action: Mouse scrolled (446, 337) with delta (0, 0)
Screenshot: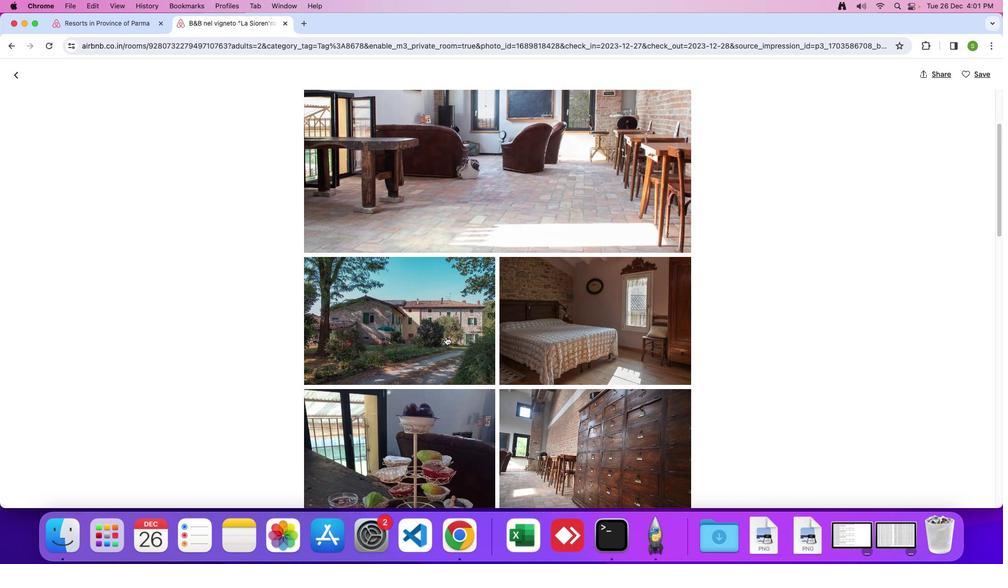
Action: Mouse scrolled (446, 337) with delta (0, 0)
Screenshot: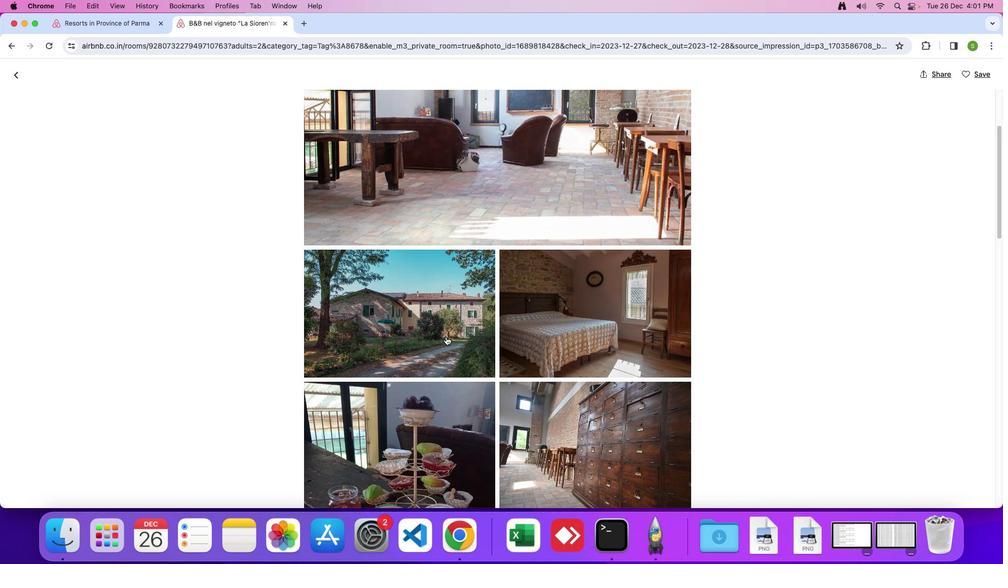 
Action: Mouse scrolled (446, 337) with delta (0, -1)
Screenshot: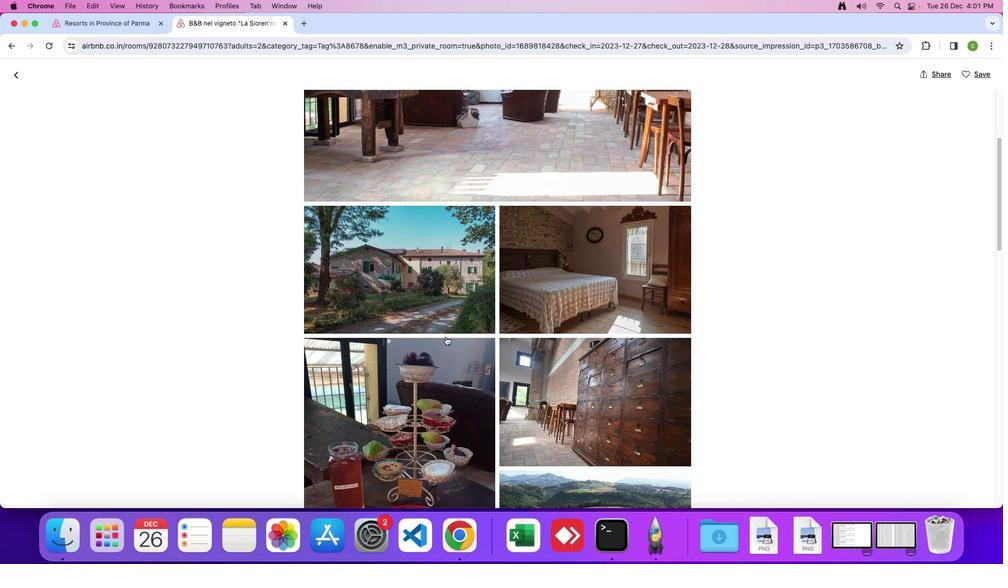 
Action: Mouse scrolled (446, 337) with delta (0, 0)
Screenshot: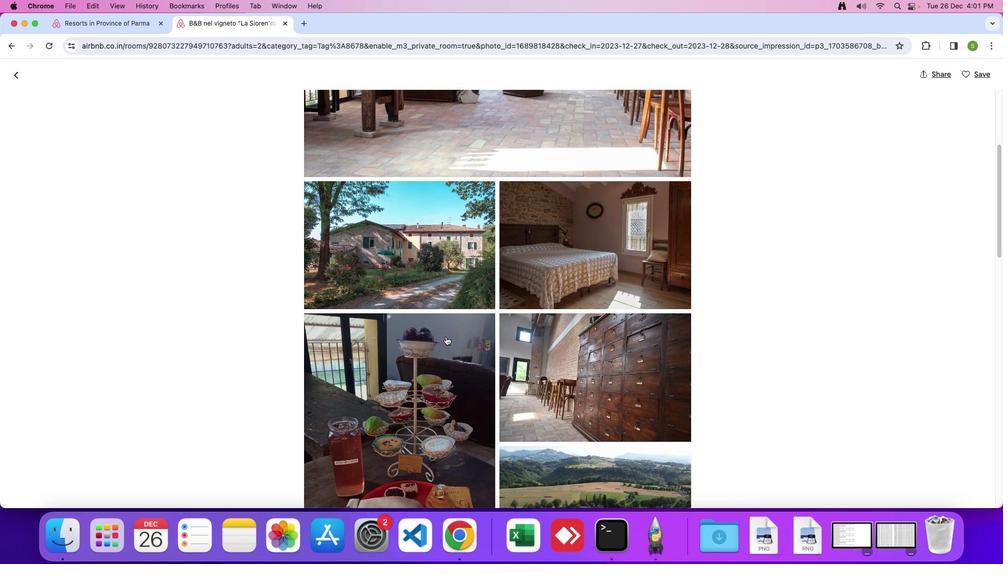 
Action: Mouse scrolled (446, 337) with delta (0, 0)
Screenshot: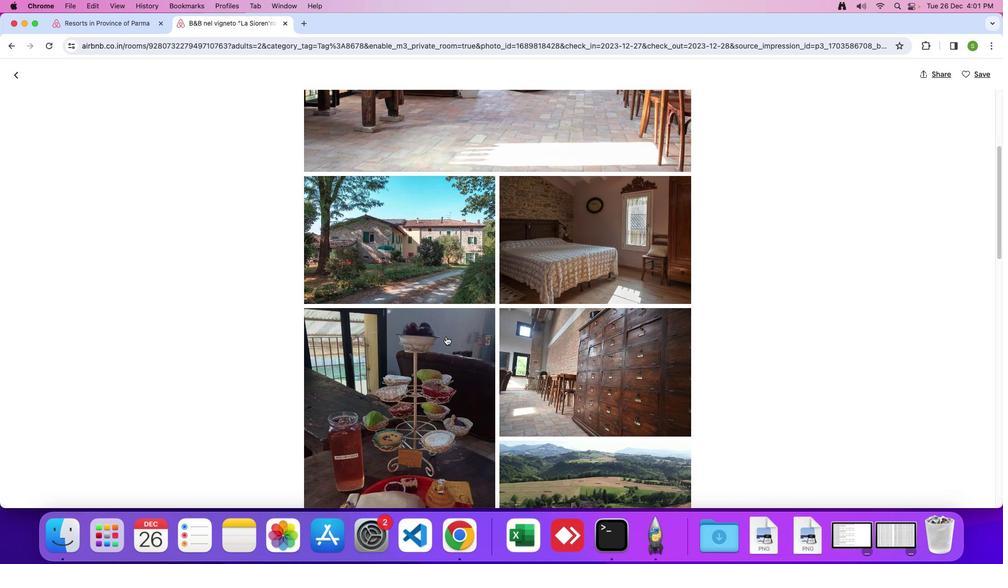 
Action: Mouse scrolled (446, 337) with delta (0, 0)
Screenshot: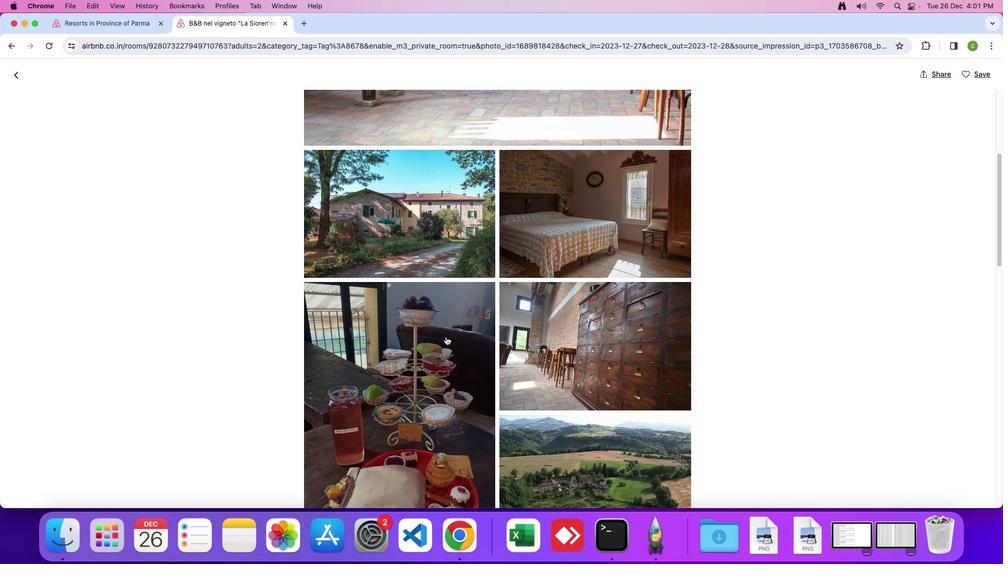 
Action: Mouse scrolled (446, 337) with delta (0, 0)
Screenshot: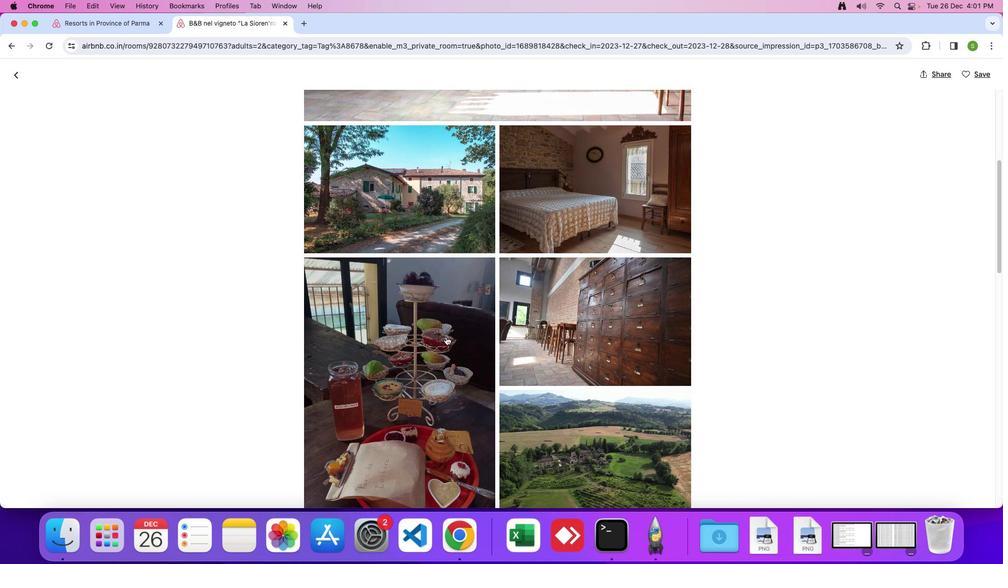 
Action: Mouse scrolled (446, 337) with delta (0, 0)
Screenshot: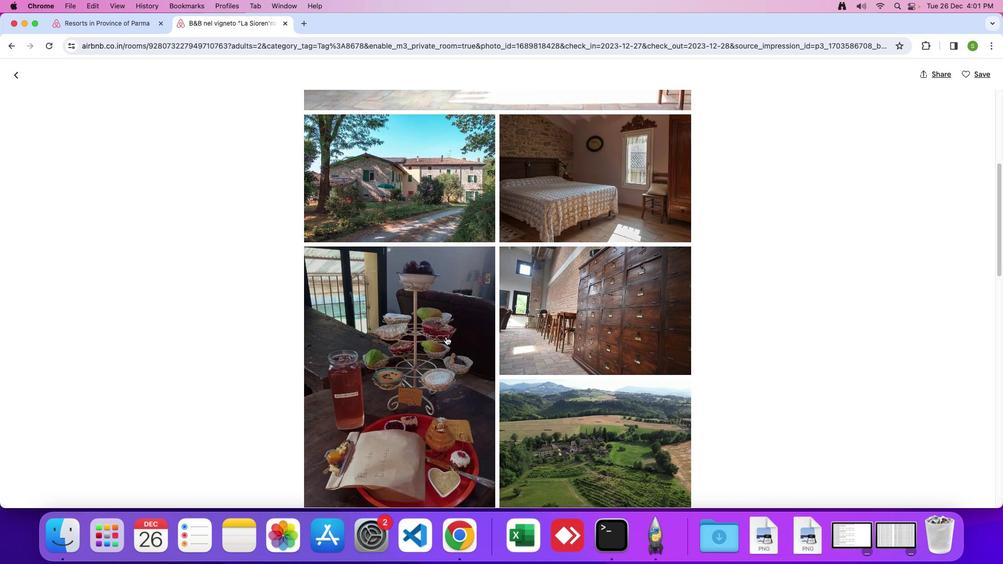 
Action: Mouse scrolled (446, 337) with delta (0, -1)
Screenshot: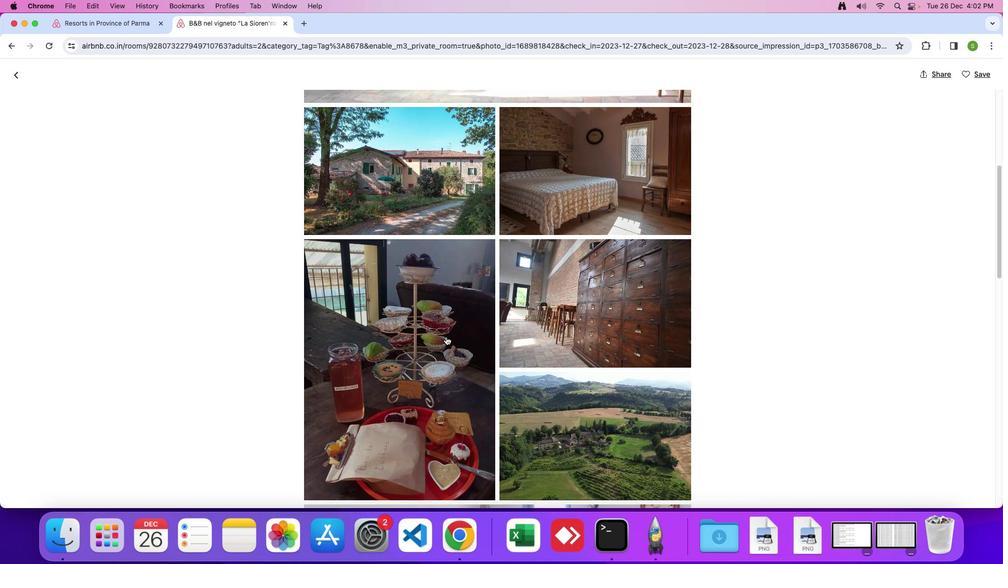 
Action: Mouse scrolled (446, 337) with delta (0, 0)
Screenshot: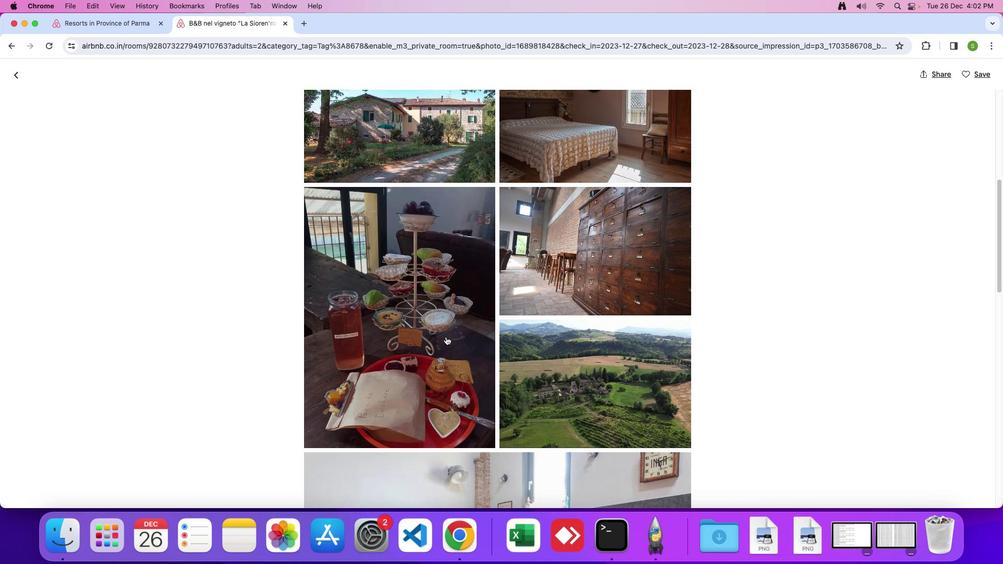 
Action: Mouse scrolled (446, 337) with delta (0, 0)
Screenshot: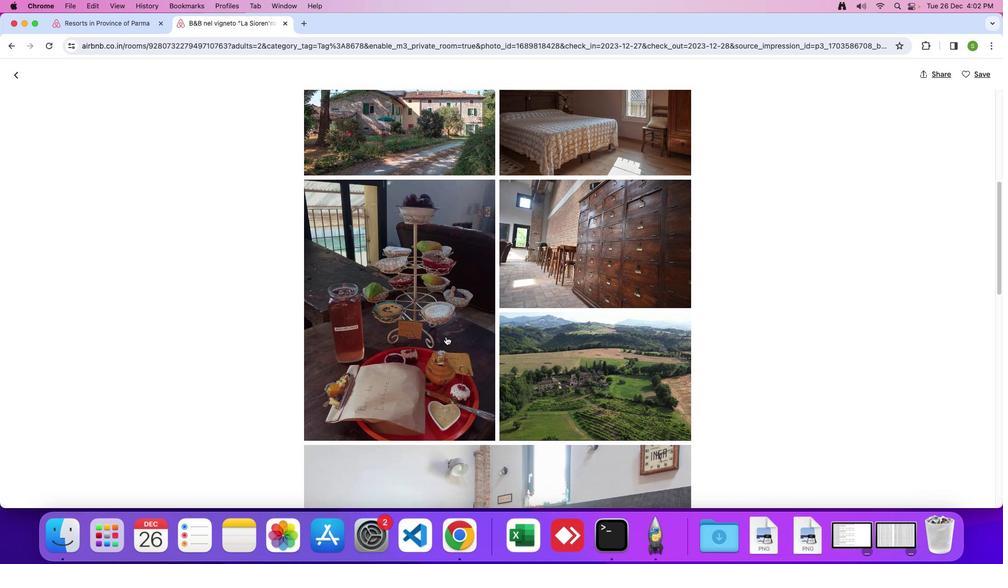 
Action: Mouse scrolled (446, 337) with delta (0, -1)
Screenshot: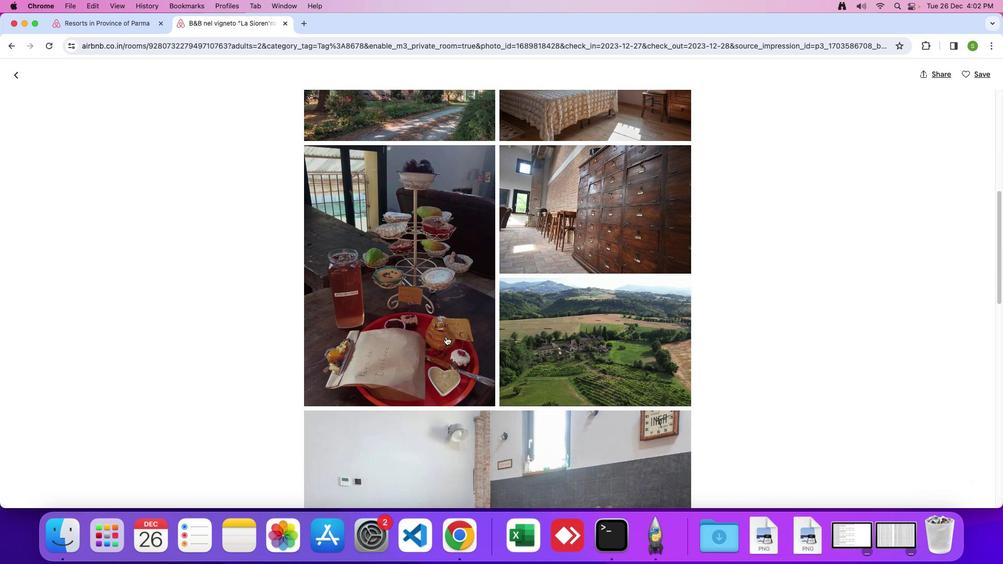
Action: Mouse scrolled (446, 337) with delta (0, 0)
Screenshot: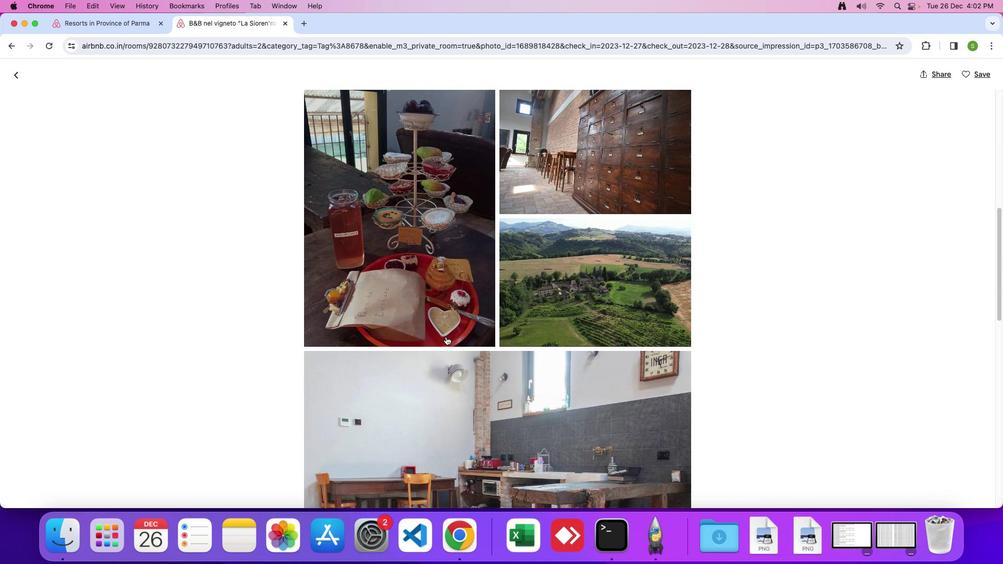 
Action: Mouse scrolled (446, 337) with delta (0, 0)
Screenshot: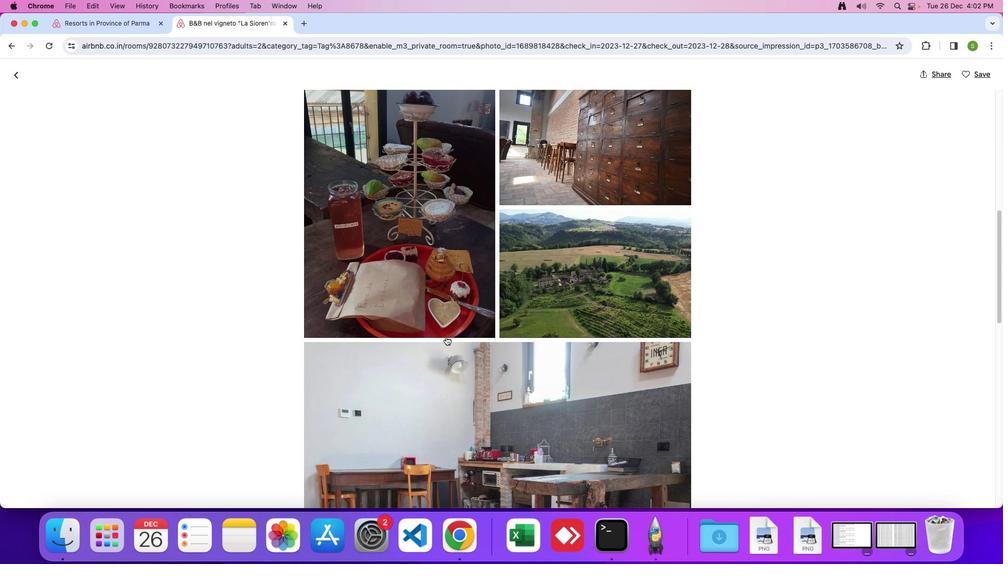 
Action: Mouse scrolled (446, 337) with delta (0, -1)
Screenshot: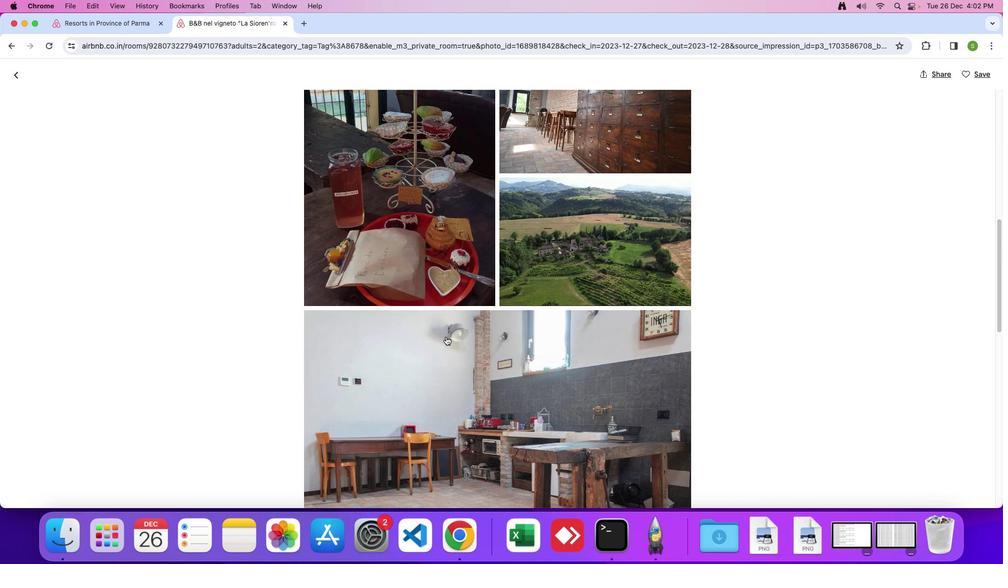 
Action: Mouse scrolled (446, 337) with delta (0, 0)
Screenshot: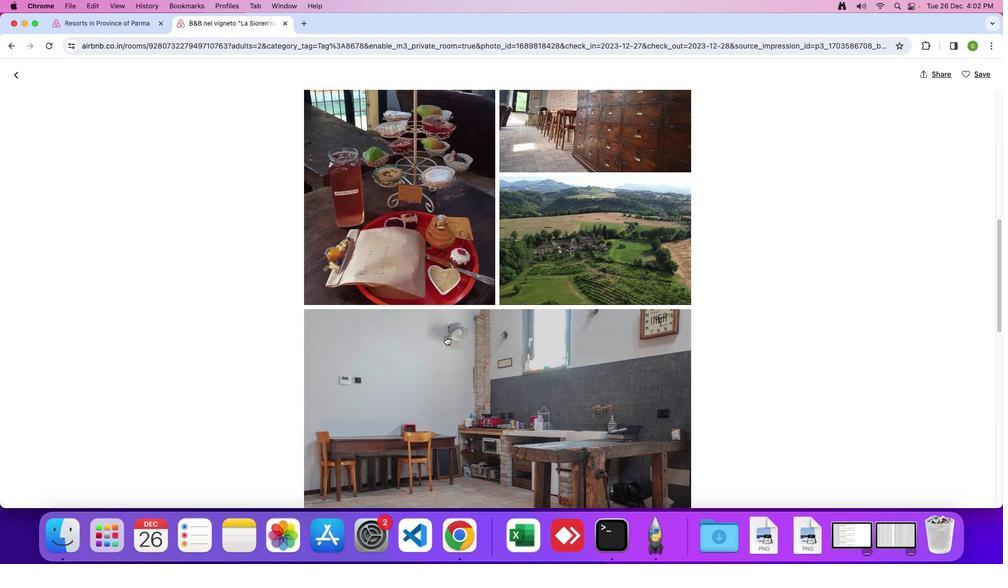 
Action: Mouse scrolled (446, 337) with delta (0, 0)
Screenshot: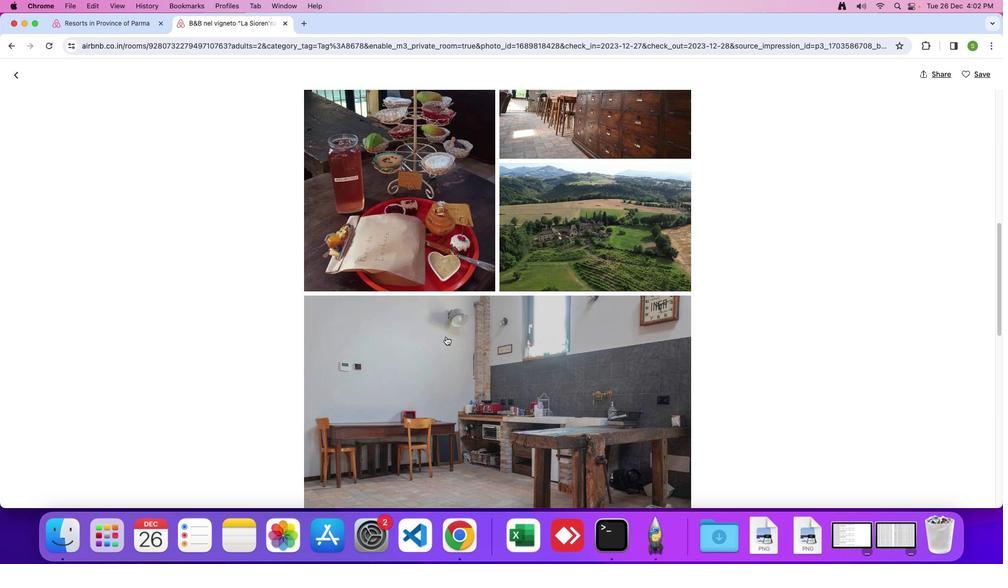 
Action: Mouse scrolled (446, 337) with delta (0, -1)
Screenshot: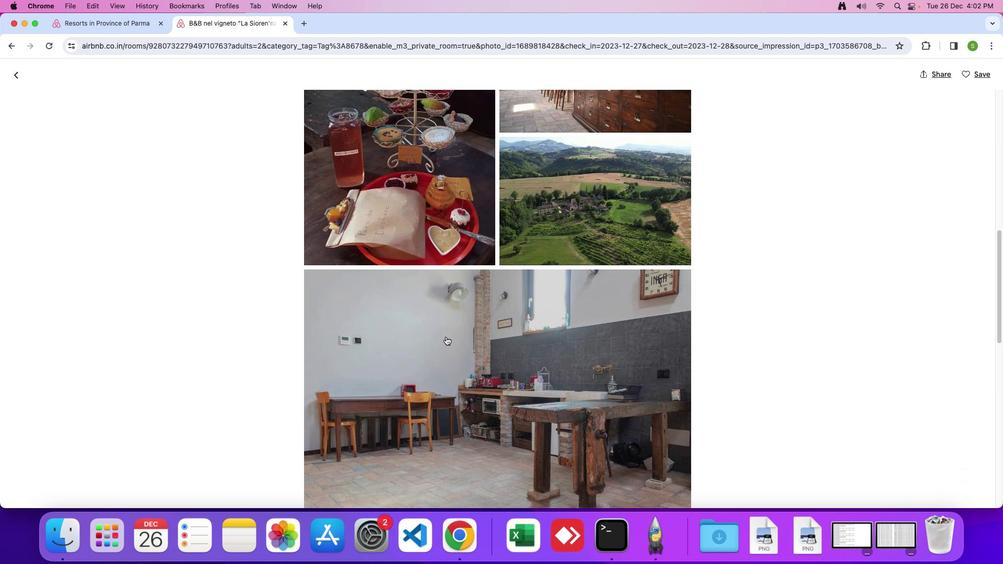 
Action: Mouse scrolled (446, 337) with delta (0, 0)
Screenshot: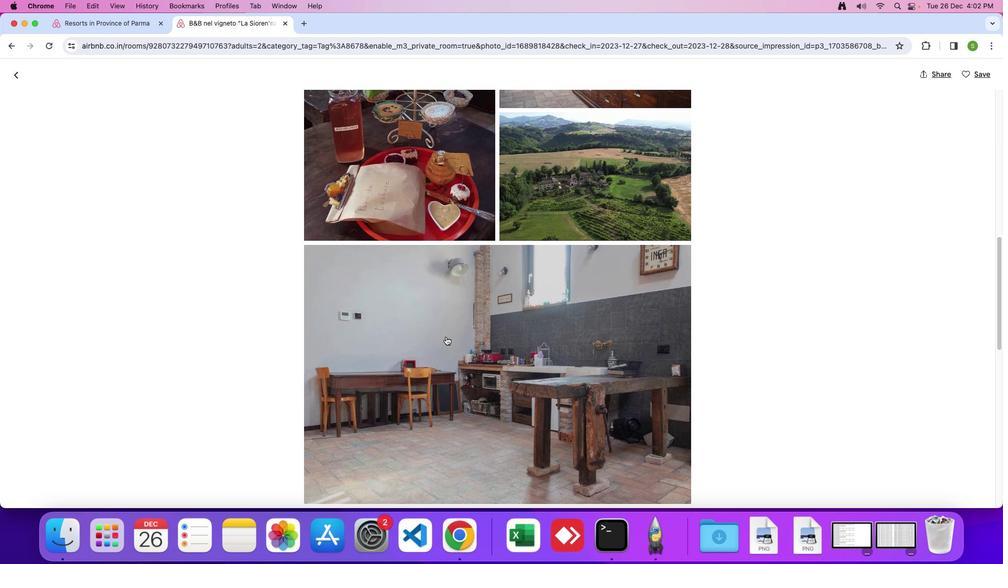 
Action: Mouse scrolled (446, 337) with delta (0, 0)
Screenshot: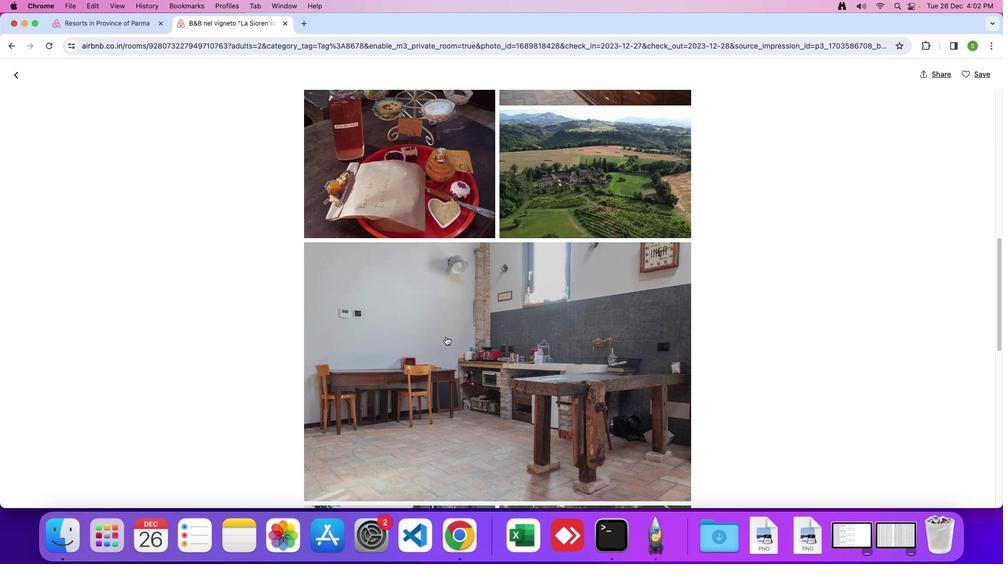 
Action: Mouse scrolled (446, 337) with delta (0, -1)
Screenshot: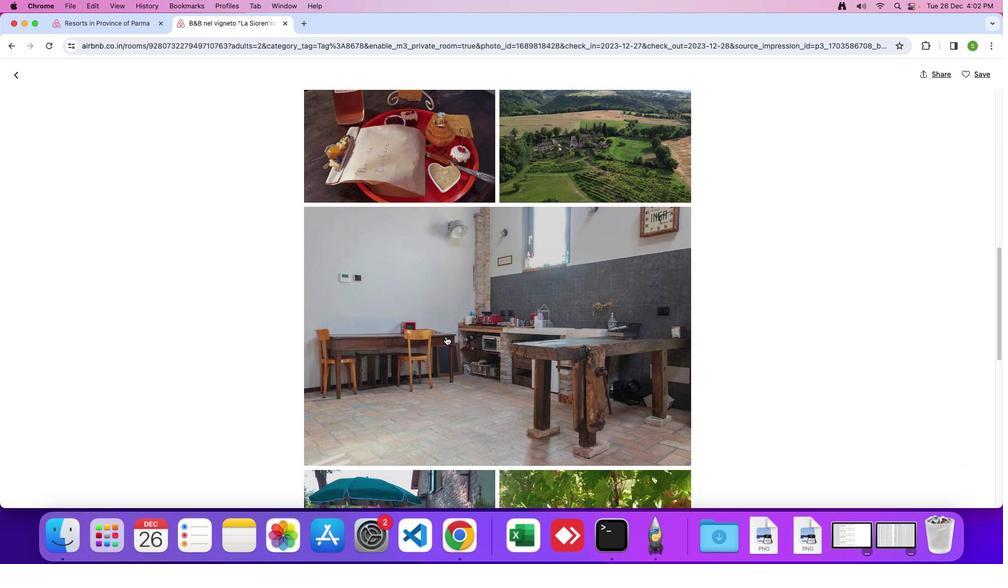 
Action: Mouse scrolled (446, 337) with delta (0, 0)
Screenshot: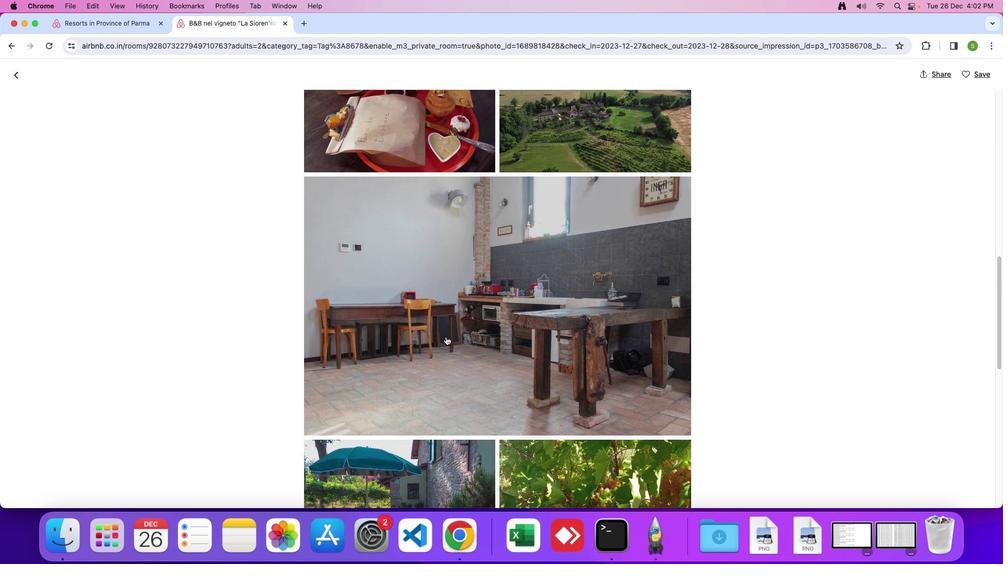 
Action: Mouse scrolled (446, 337) with delta (0, 0)
Screenshot: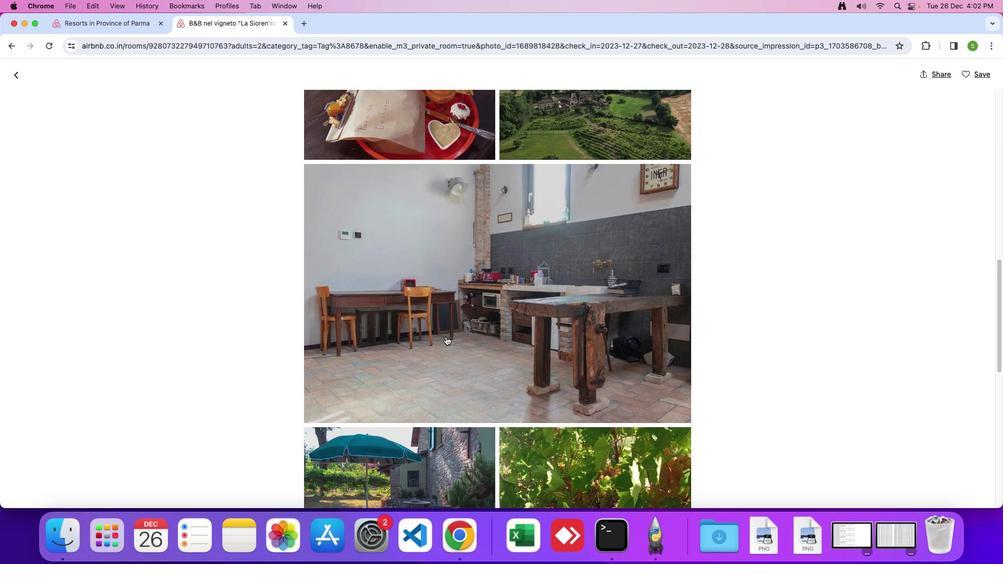 
Action: Mouse scrolled (446, 337) with delta (0, -1)
Screenshot: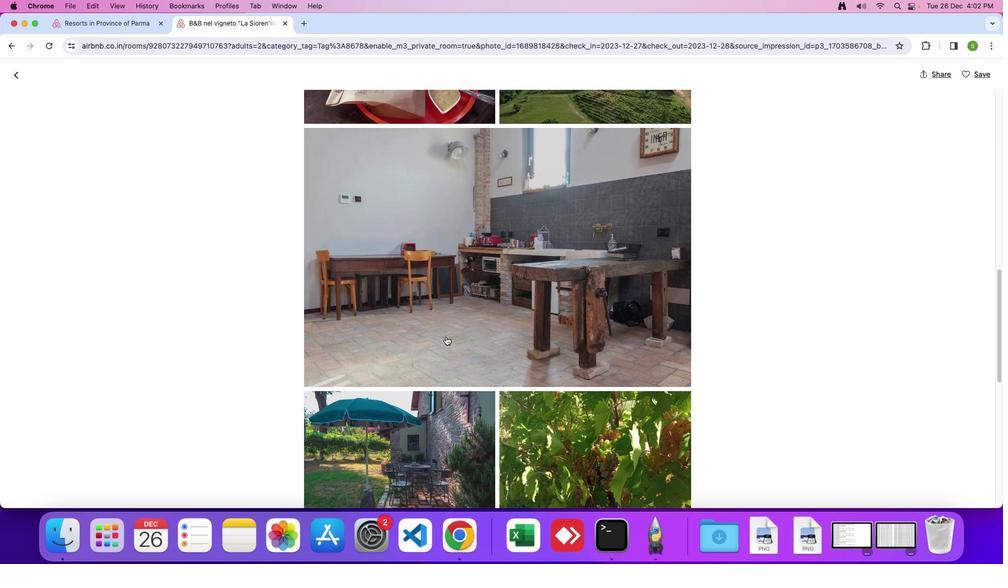 
Action: Mouse scrolled (446, 337) with delta (0, 0)
Screenshot: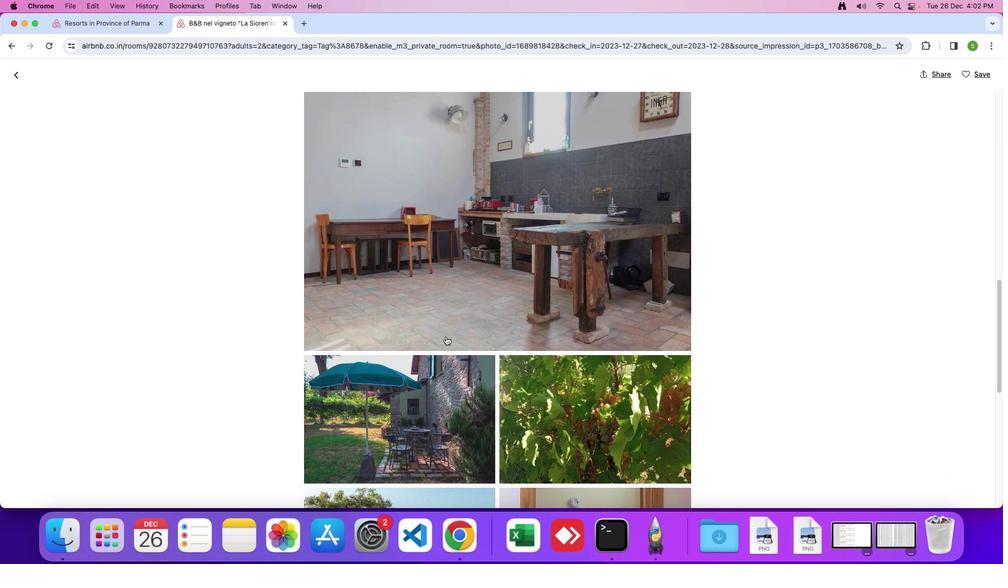 
Action: Mouse scrolled (446, 337) with delta (0, 0)
Screenshot: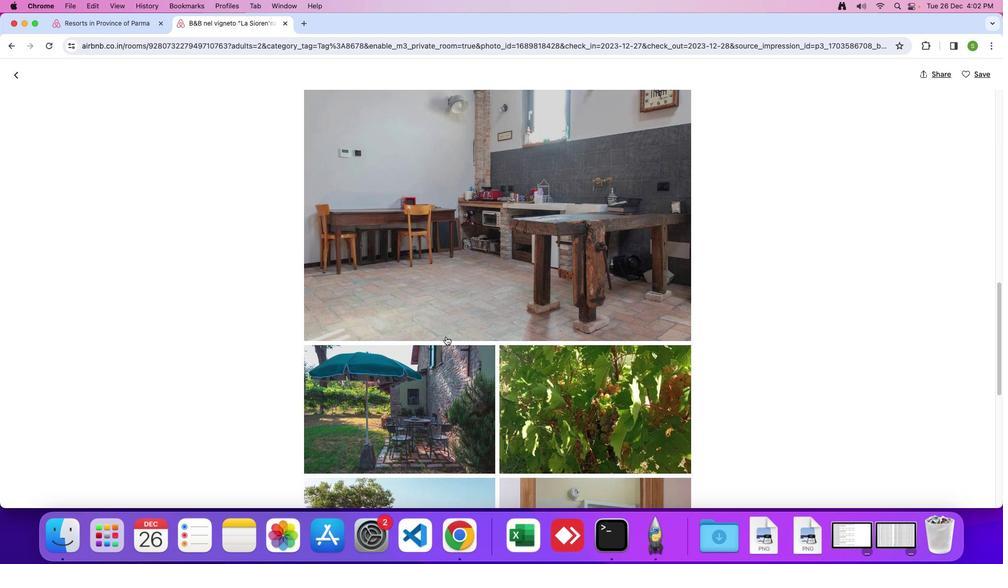 
Action: Mouse scrolled (446, 337) with delta (0, -1)
Screenshot: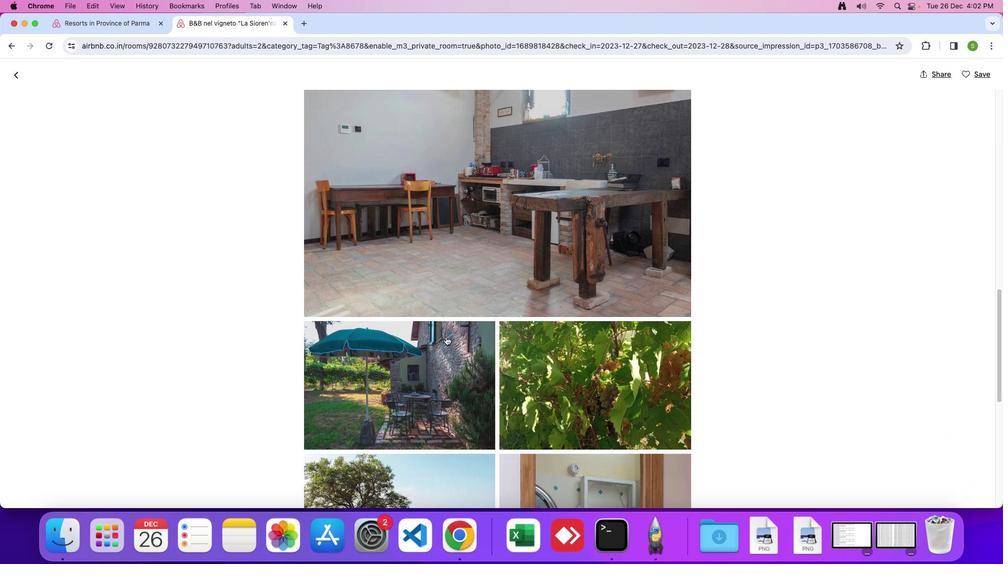 
Action: Mouse scrolled (446, 337) with delta (0, 0)
Screenshot: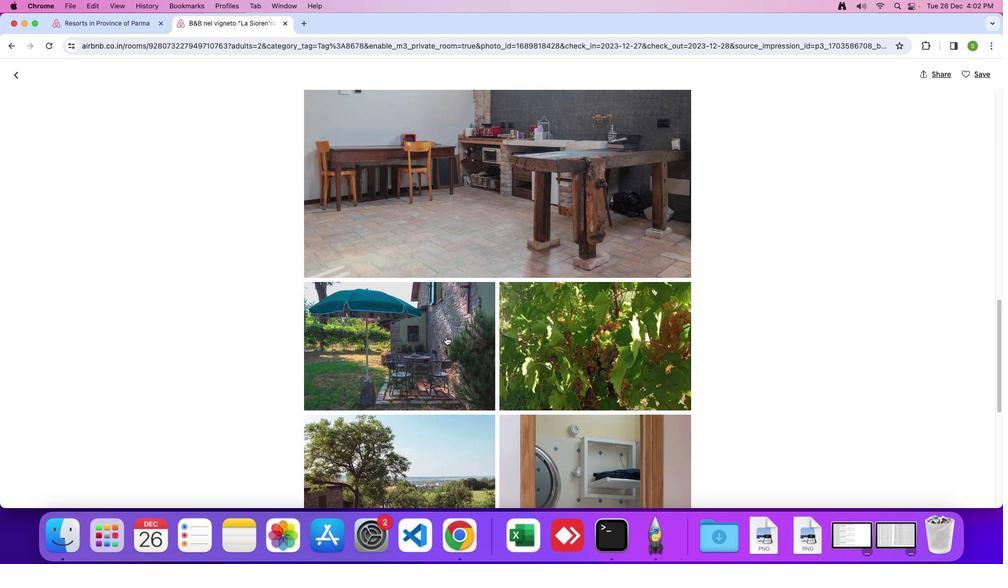 
Action: Mouse scrolled (446, 337) with delta (0, 0)
Screenshot: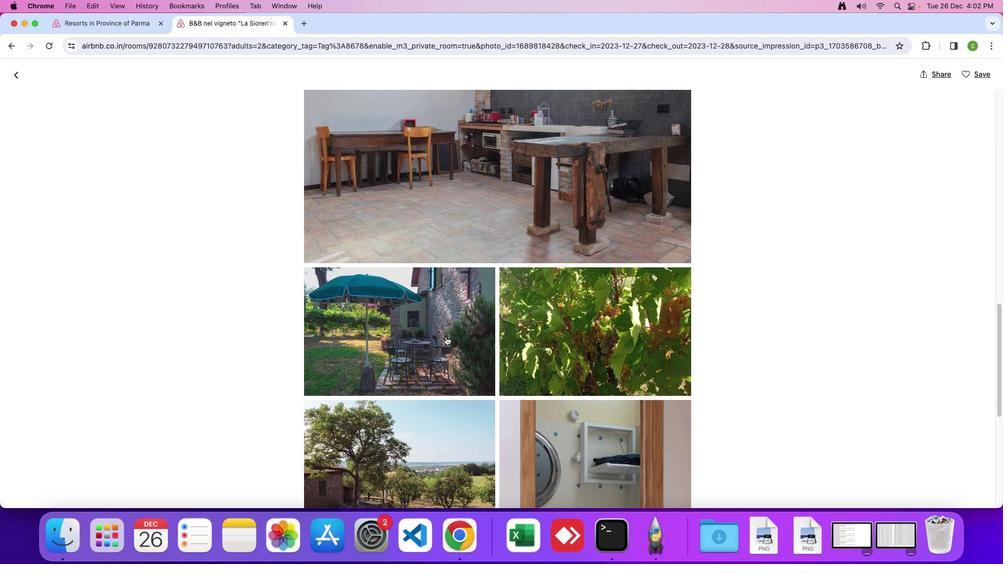 
Action: Mouse scrolled (446, 337) with delta (0, -1)
Screenshot: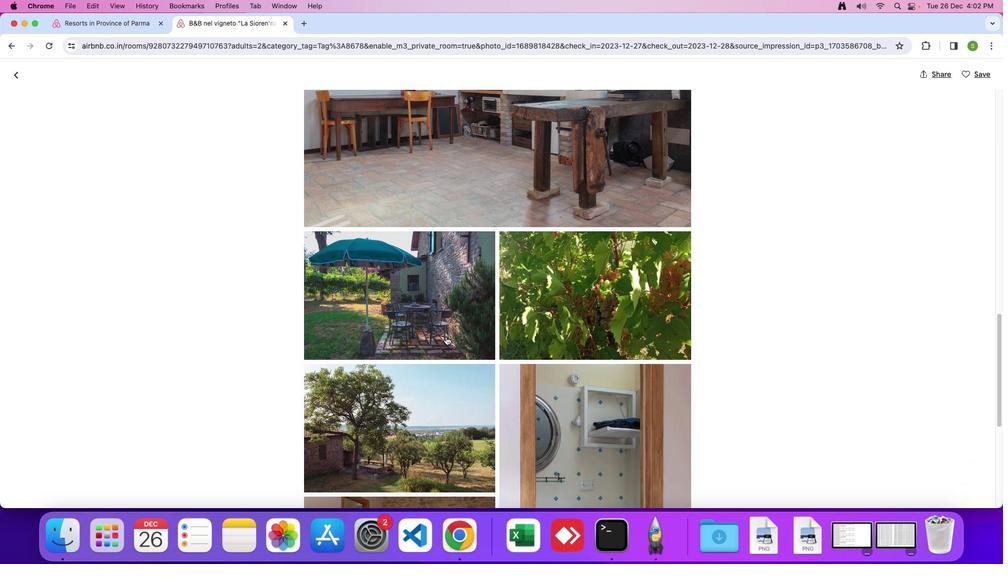 
Action: Mouse scrolled (446, 337) with delta (0, 0)
Screenshot: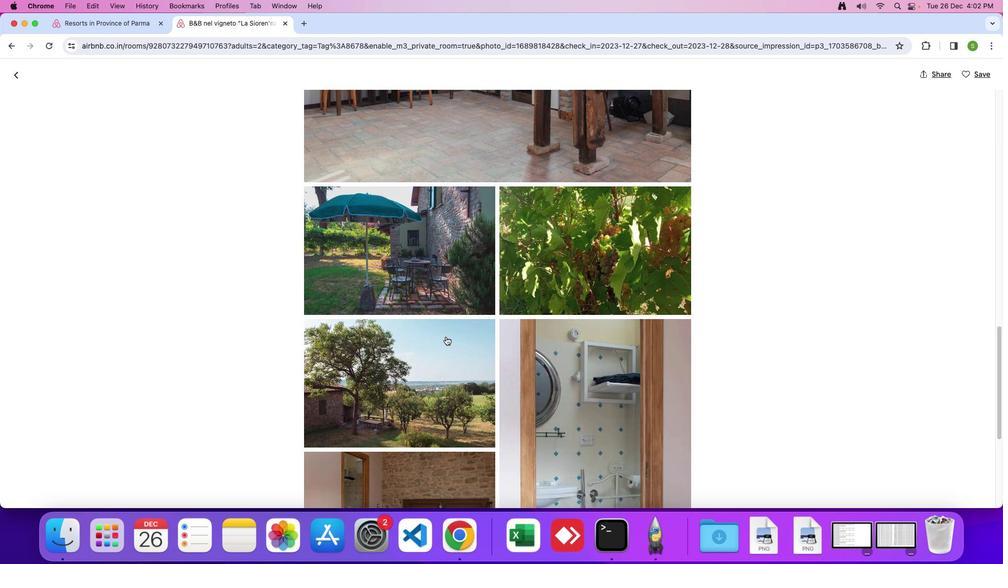 
Action: Mouse scrolled (446, 337) with delta (0, 0)
Screenshot: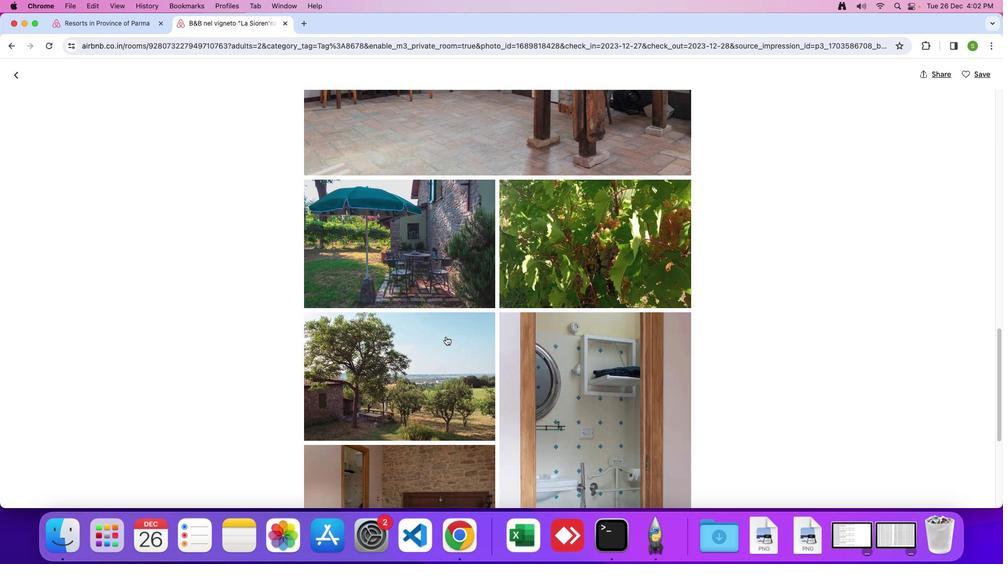 
Action: Mouse scrolled (446, 337) with delta (0, -1)
Screenshot: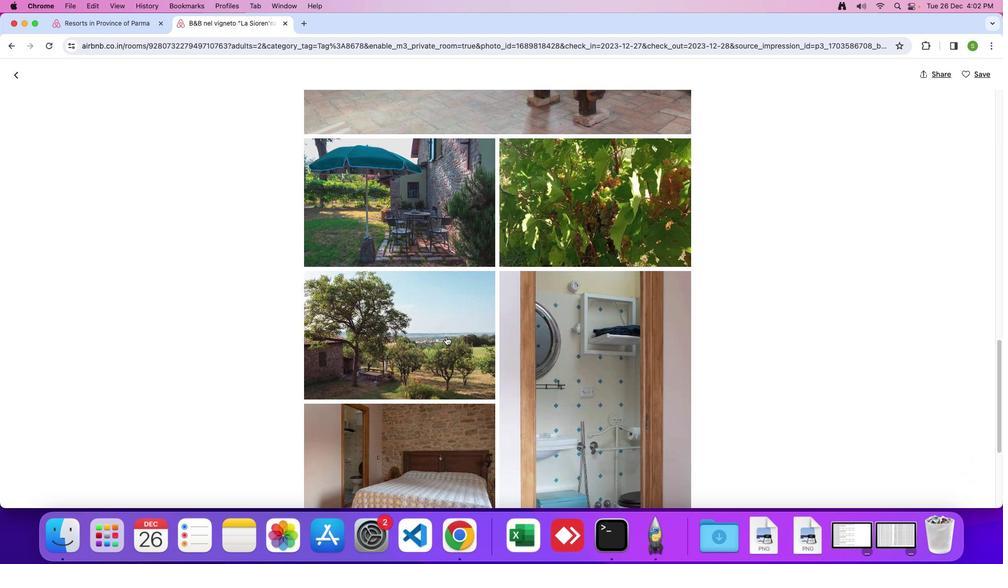 
Action: Mouse scrolled (446, 337) with delta (0, 0)
Screenshot: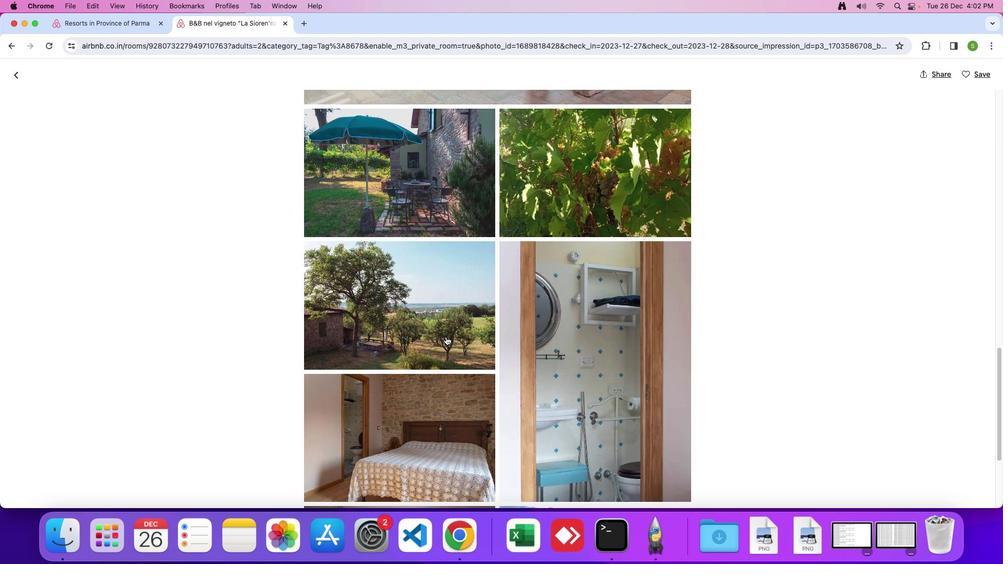 
Action: Mouse scrolled (446, 337) with delta (0, 0)
Screenshot: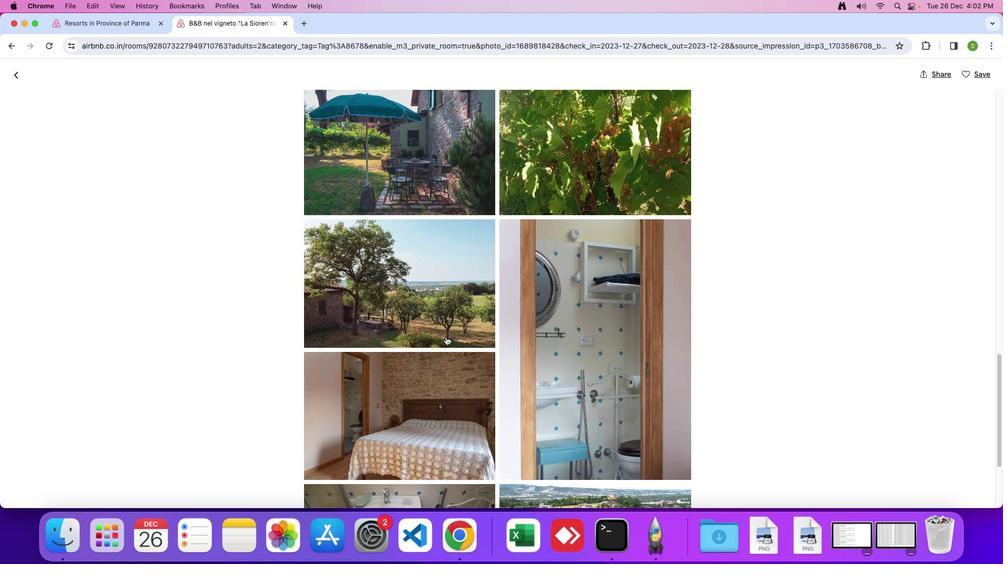 
Action: Mouse scrolled (446, 337) with delta (0, -1)
Screenshot: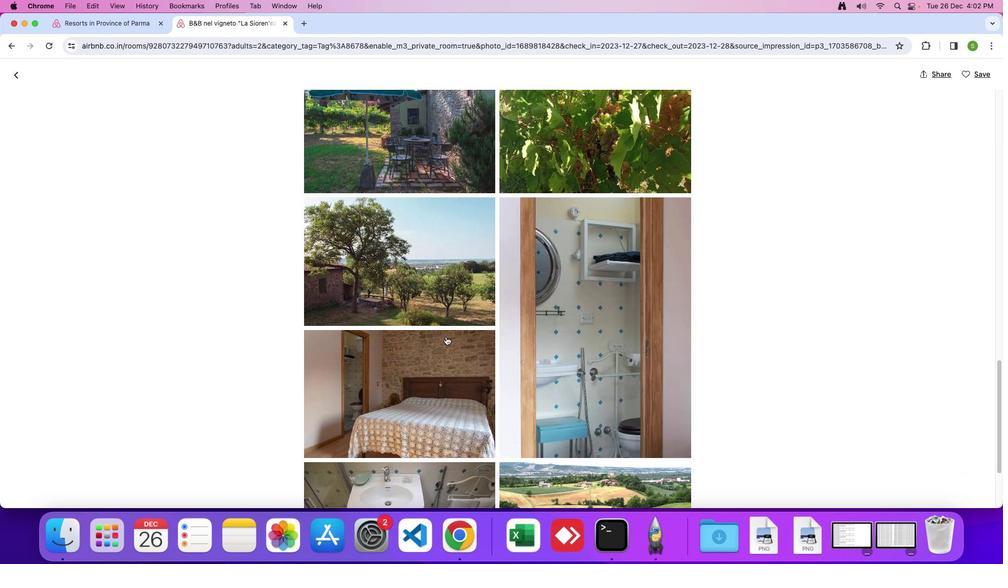 
Action: Mouse scrolled (446, 337) with delta (0, 0)
Screenshot: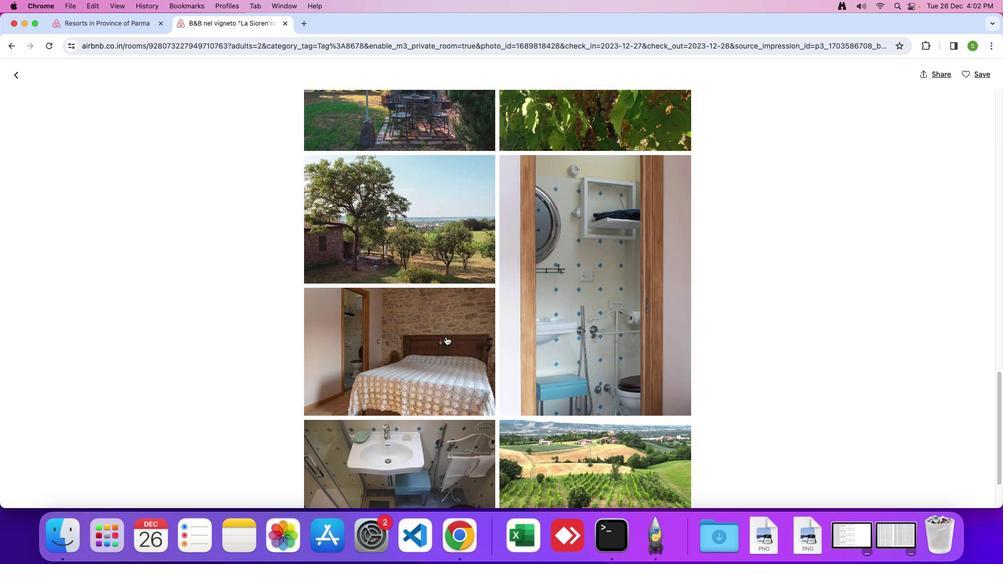 
Action: Mouse scrolled (446, 337) with delta (0, 0)
Screenshot: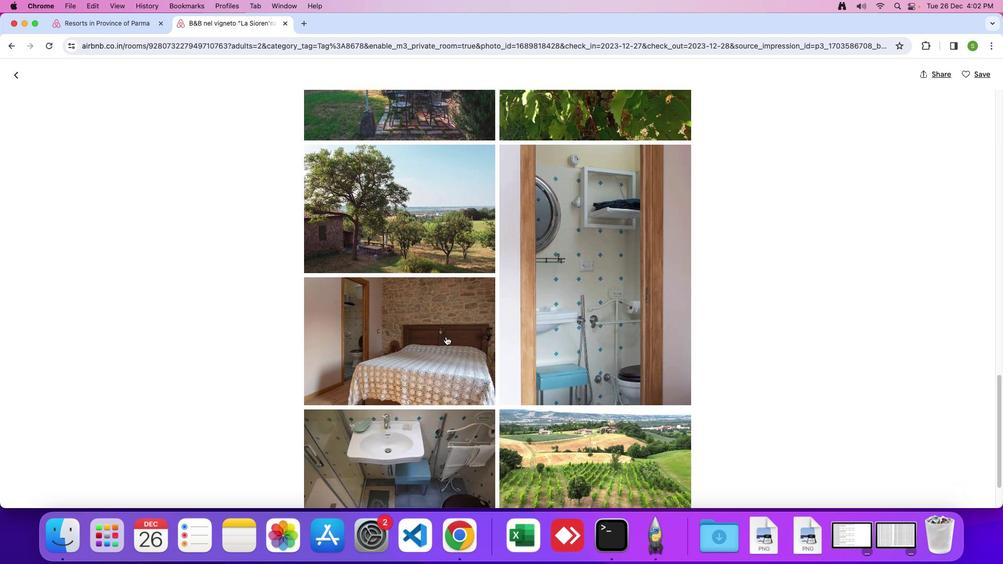 
Action: Mouse scrolled (446, 337) with delta (0, -1)
Screenshot: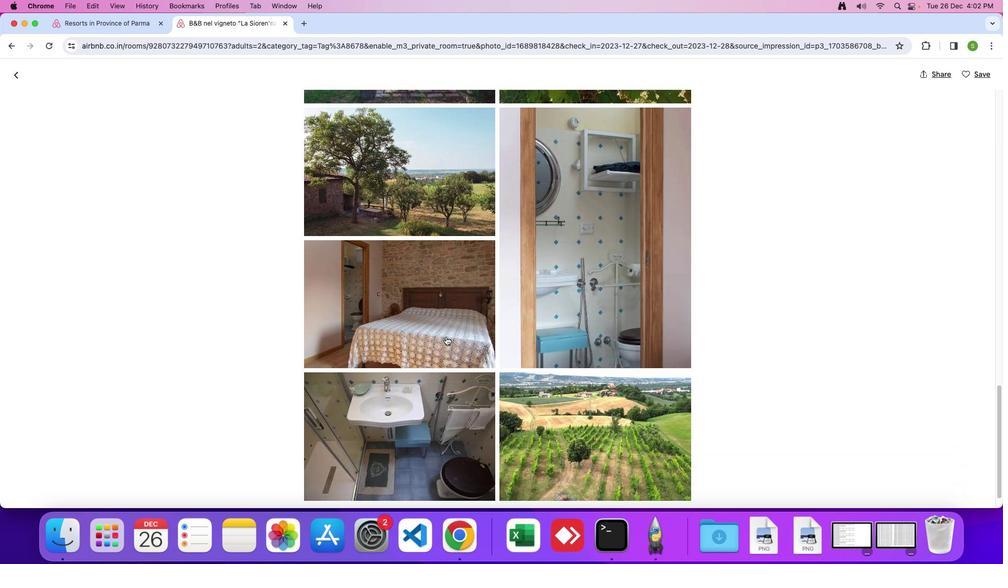 
Action: Mouse scrolled (446, 337) with delta (0, 0)
Screenshot: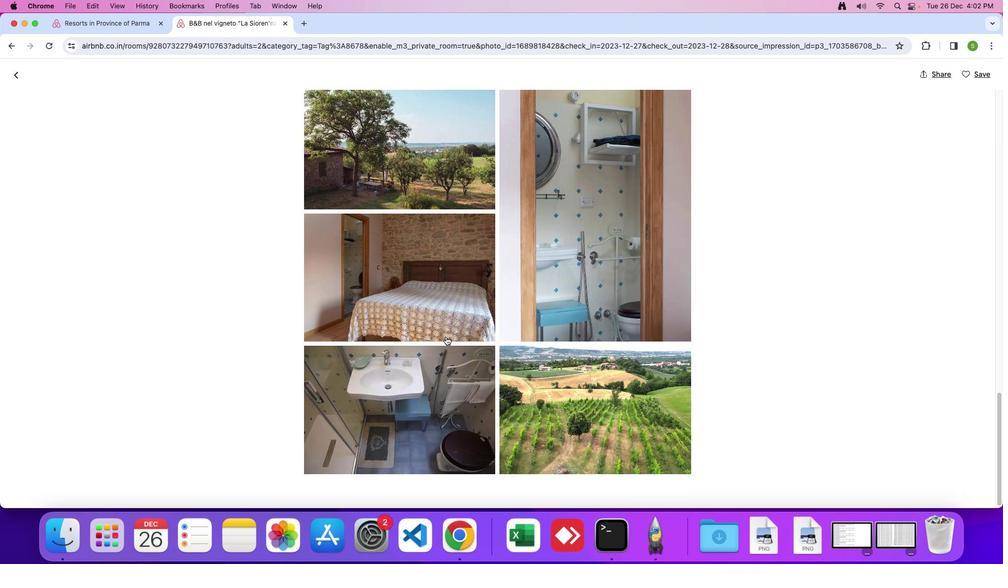 
Action: Mouse scrolled (446, 337) with delta (0, 0)
Screenshot: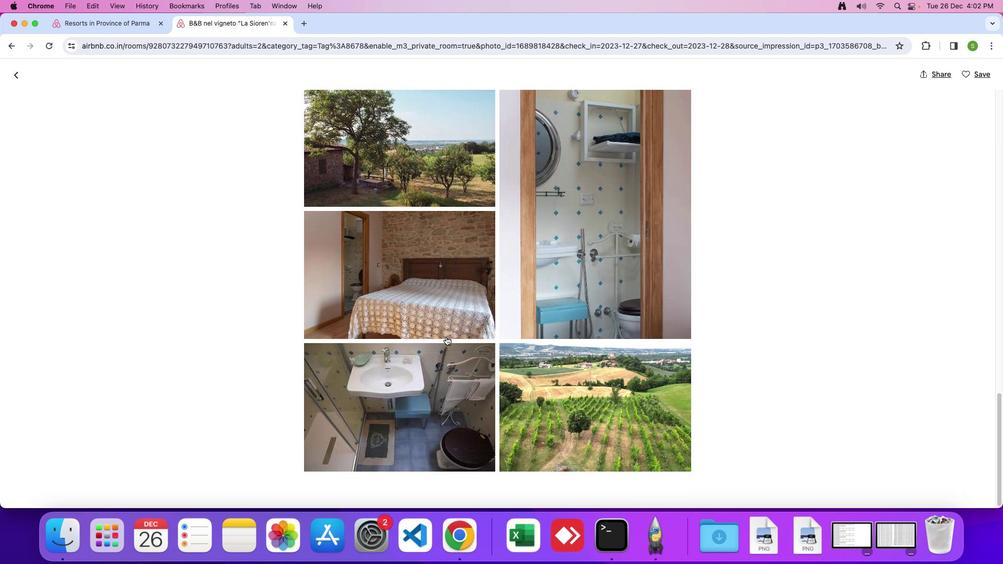 
Action: Mouse scrolled (446, 337) with delta (0, -1)
Screenshot: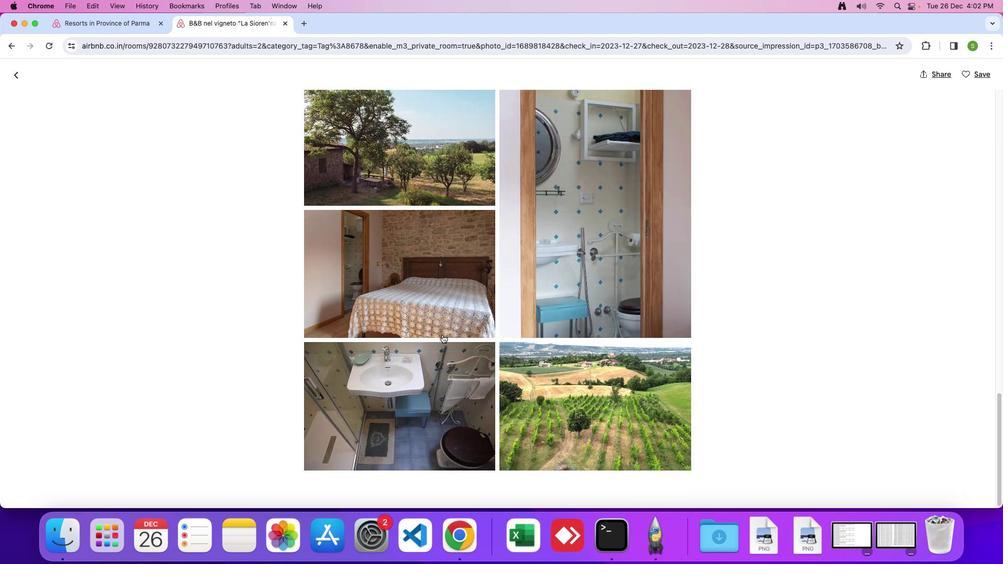 
Action: Mouse moved to (20, 78)
Screenshot: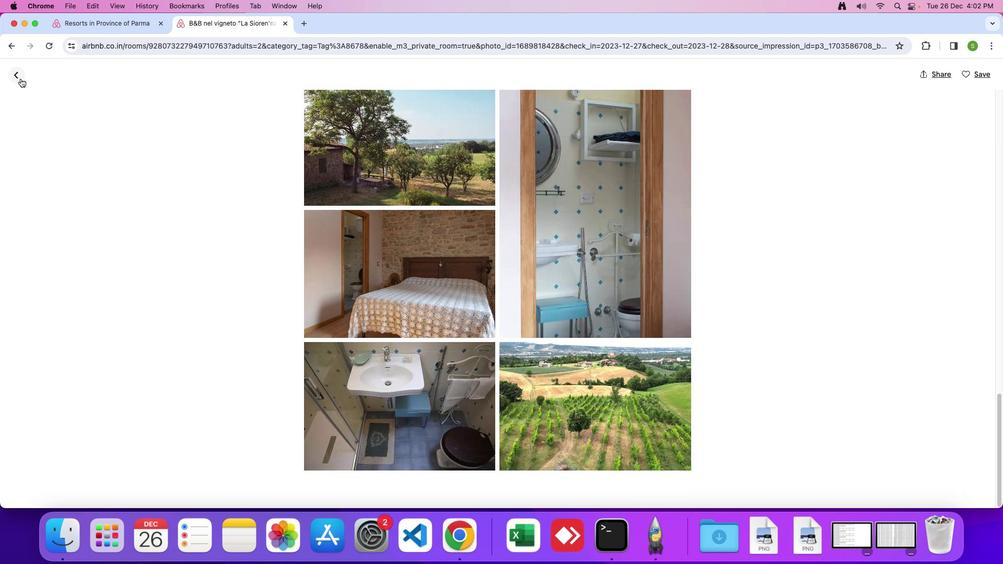 
Action: Mouse pressed left at (20, 78)
Screenshot: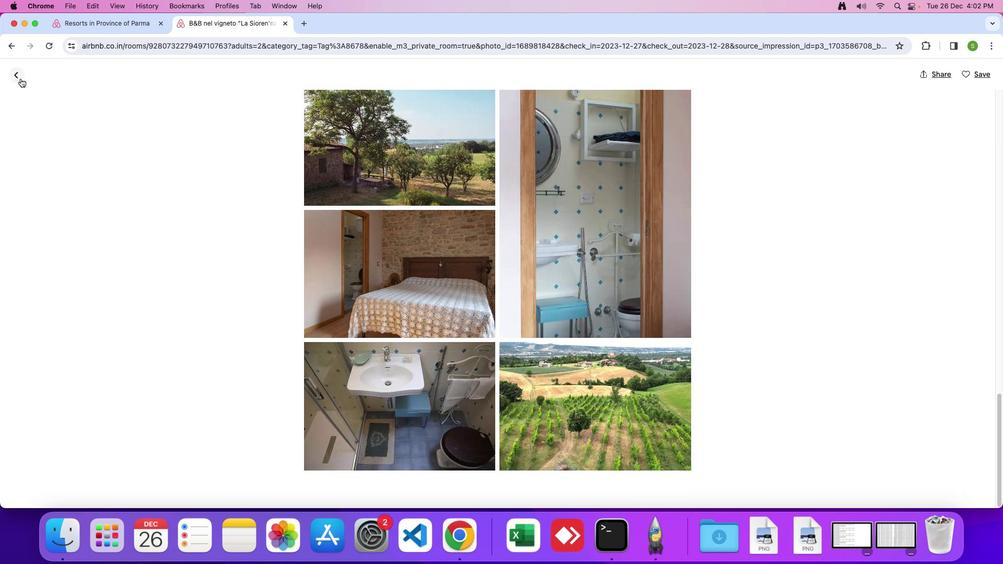 
Action: Mouse moved to (318, 296)
Screenshot: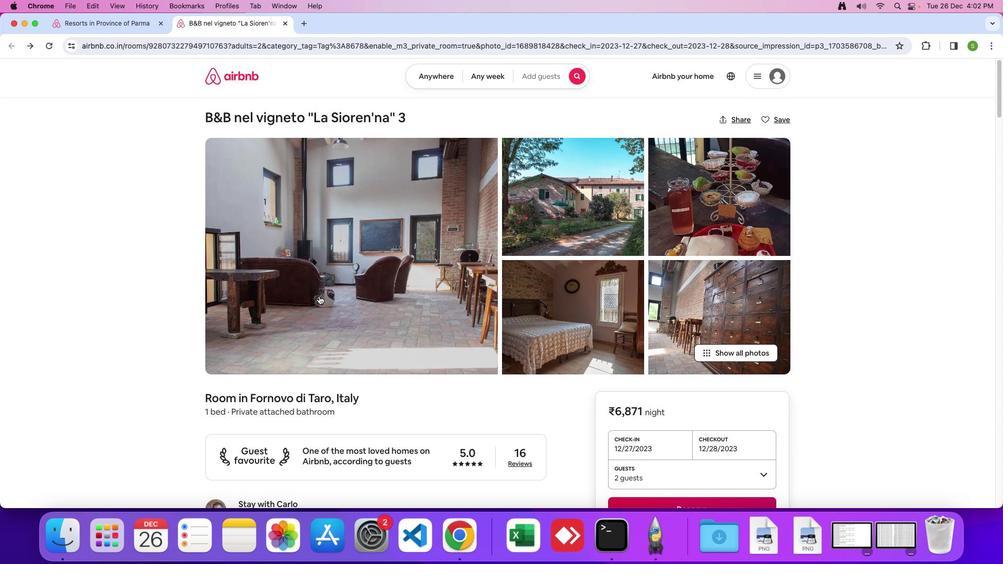 
Action: Mouse scrolled (318, 296) with delta (0, 0)
Screenshot: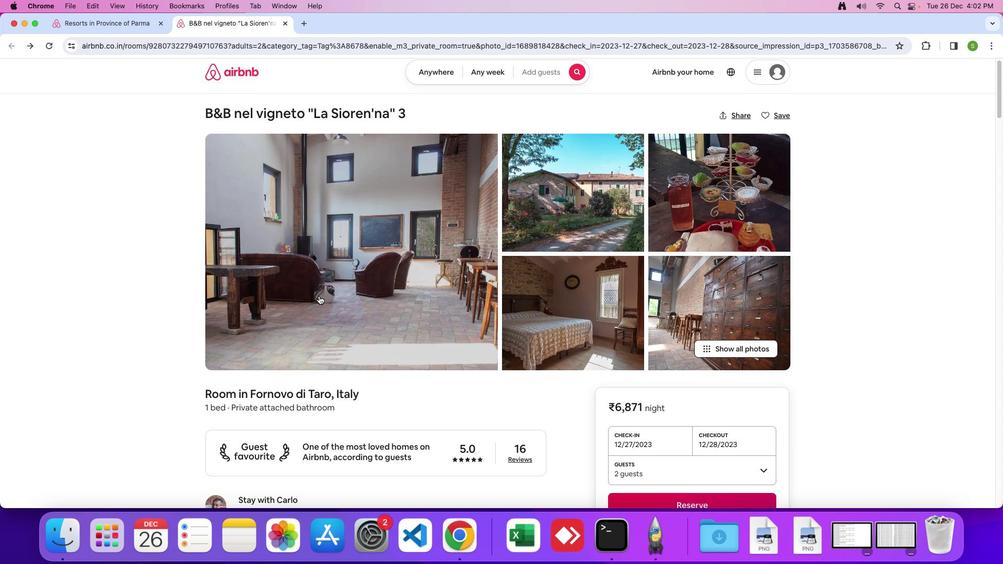 
Action: Mouse moved to (318, 296)
Screenshot: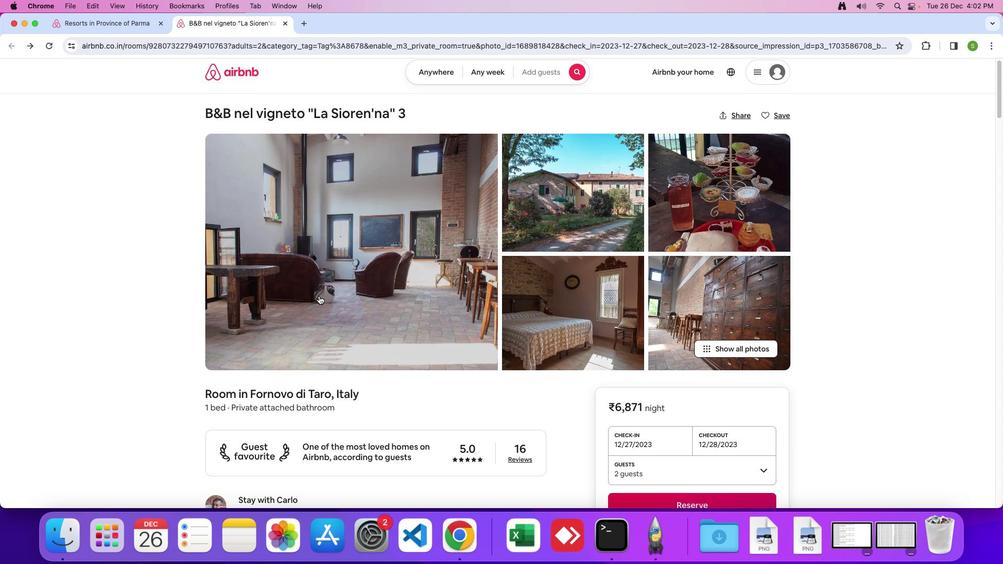 
Action: Mouse scrolled (318, 296) with delta (0, 0)
Screenshot: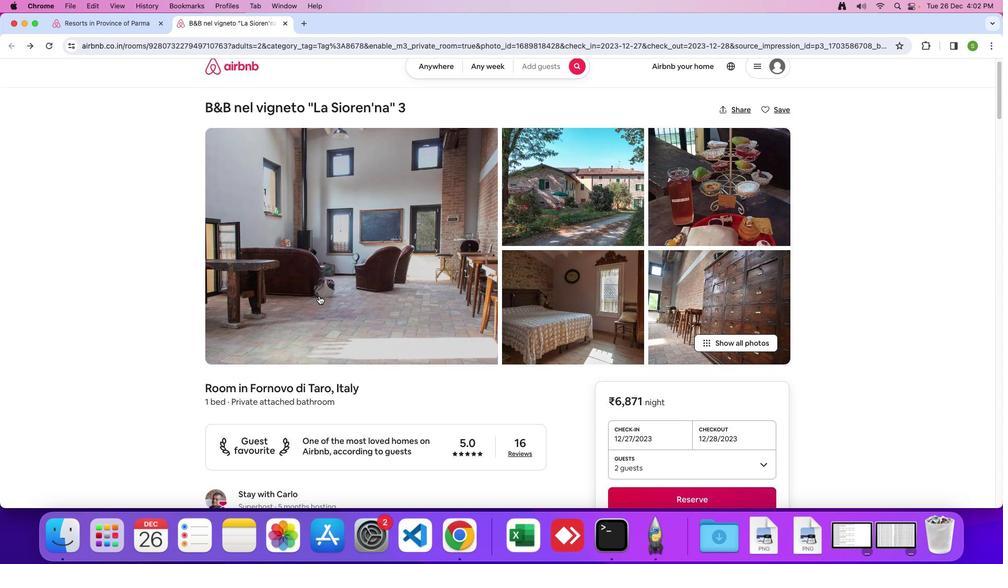 
Action: Mouse moved to (318, 295)
Screenshot: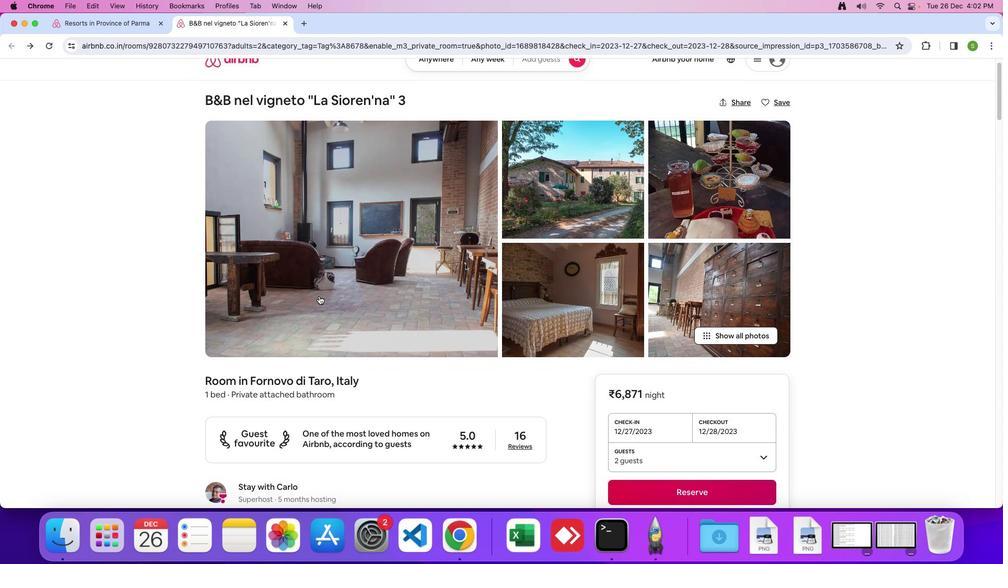 
Action: Mouse scrolled (318, 295) with delta (0, 0)
Screenshot: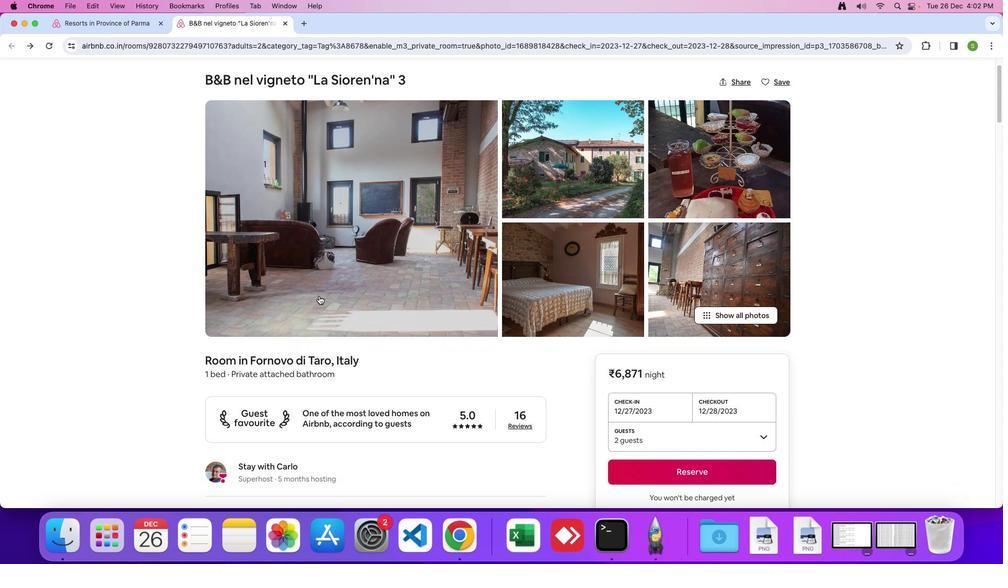 
Action: Mouse moved to (318, 295)
Screenshot: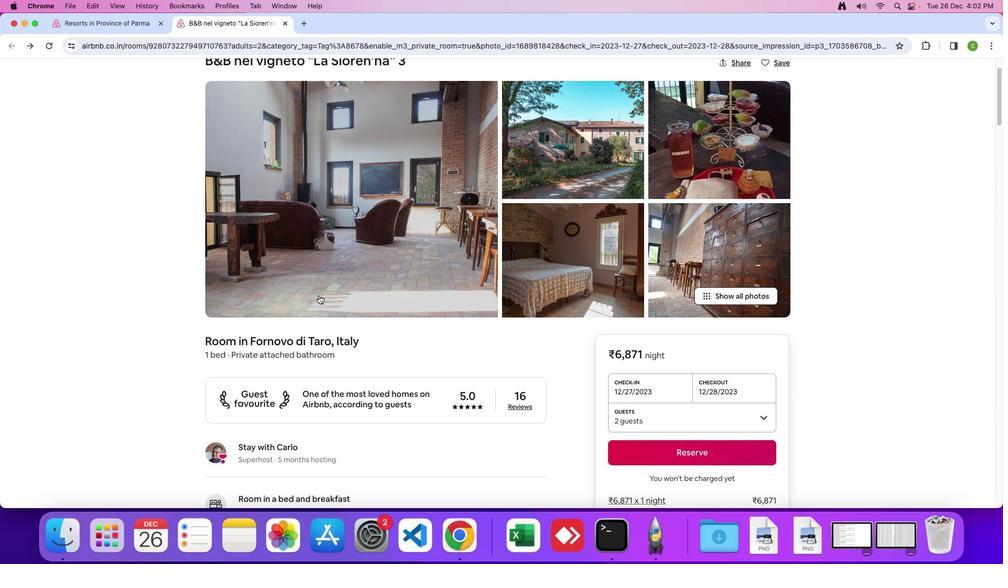 
Action: Mouse scrolled (318, 295) with delta (0, 0)
Screenshot: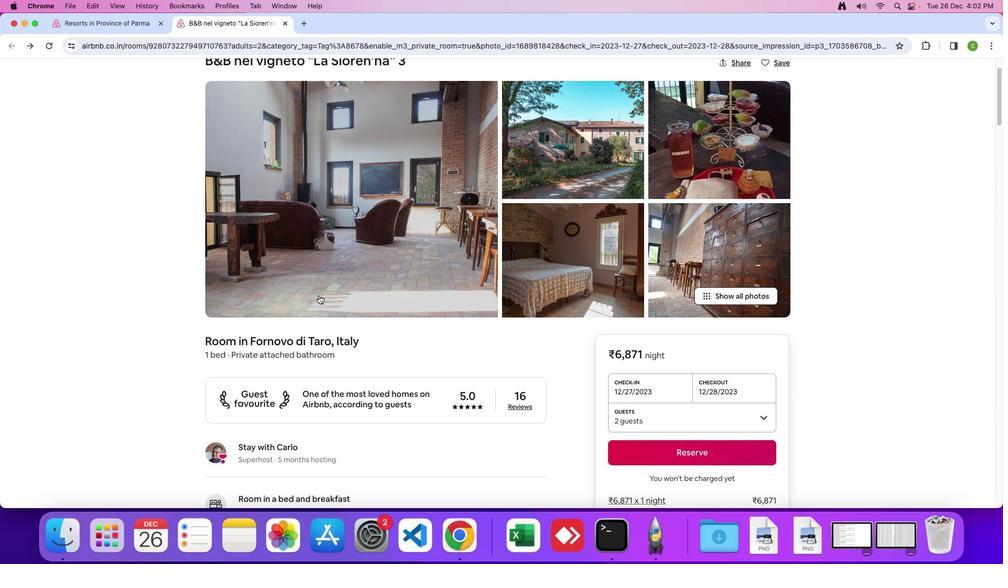 
Action: Mouse moved to (318, 295)
Screenshot: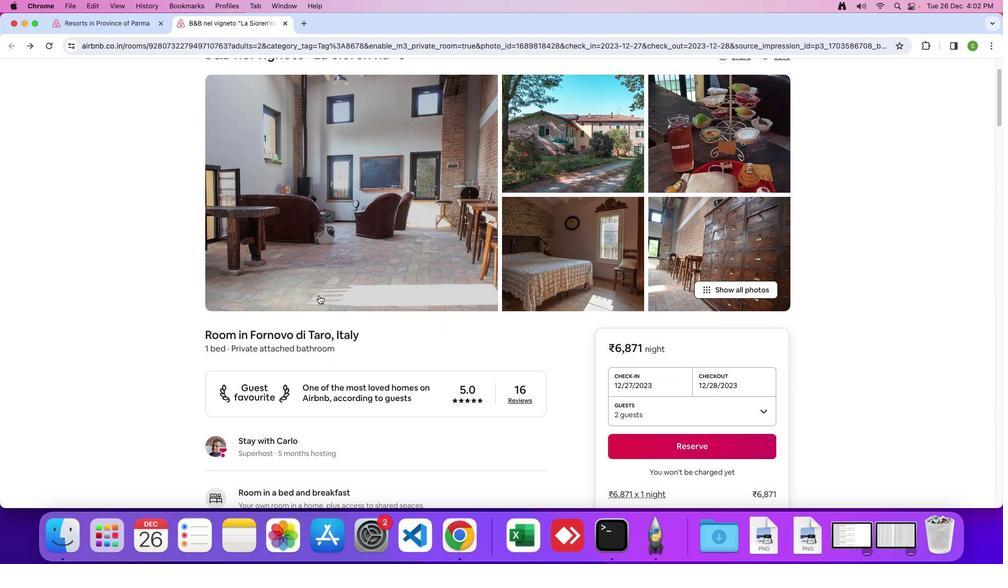 
Action: Mouse scrolled (318, 295) with delta (0, 0)
Screenshot: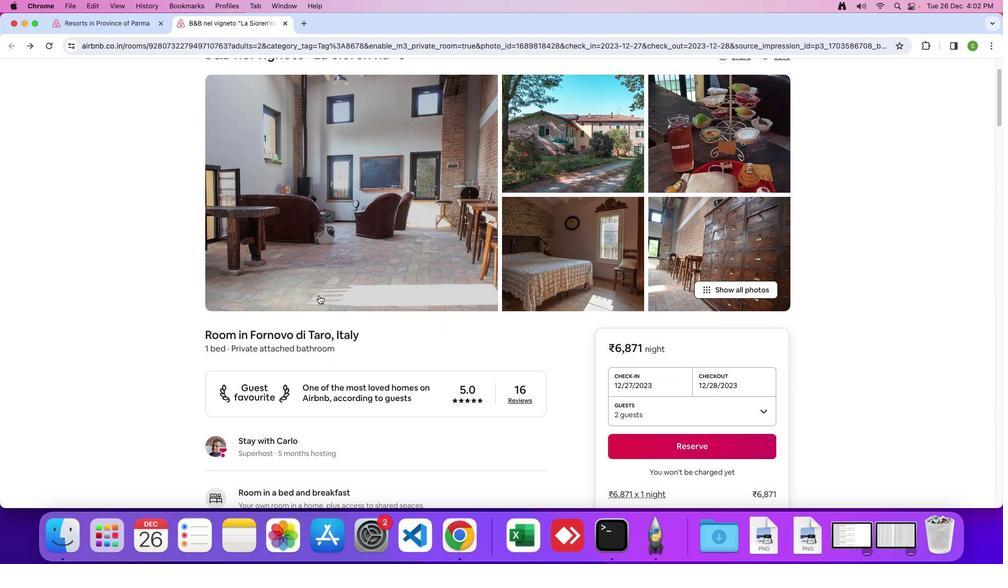 
Action: Mouse scrolled (318, 295) with delta (0, -1)
Screenshot: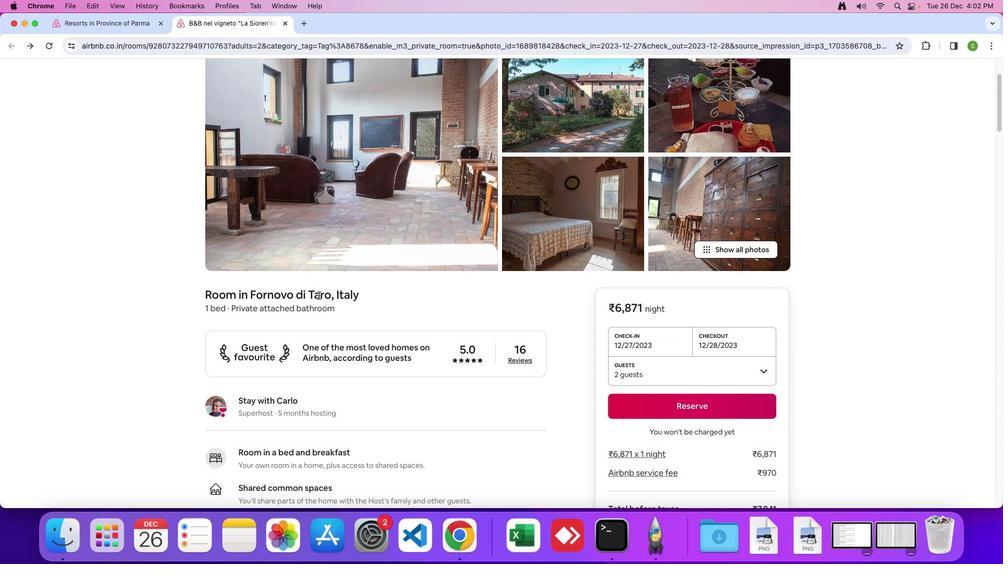 
Action: Mouse scrolled (318, 295) with delta (0, 0)
Screenshot: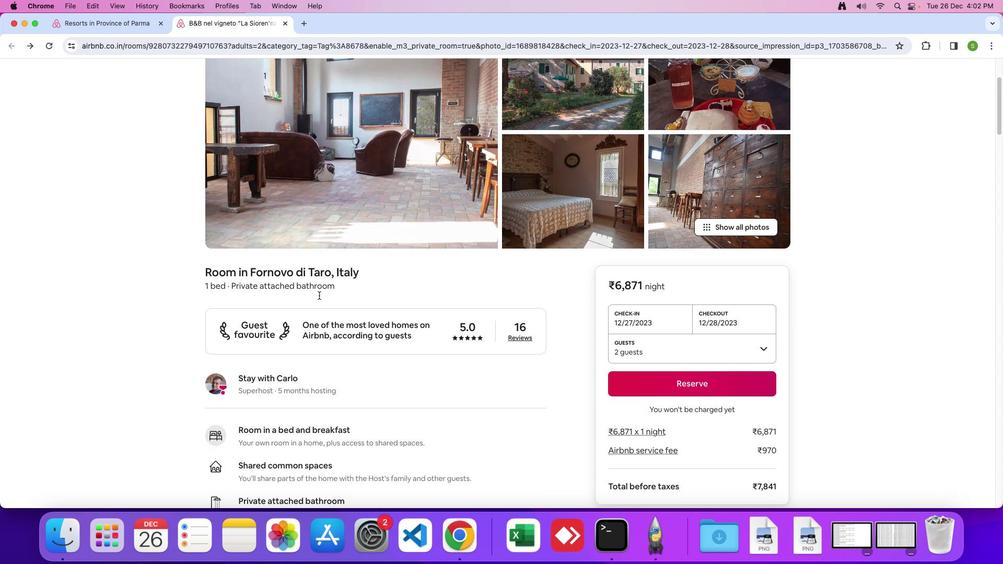 
Action: Mouse scrolled (318, 295) with delta (0, 0)
Screenshot: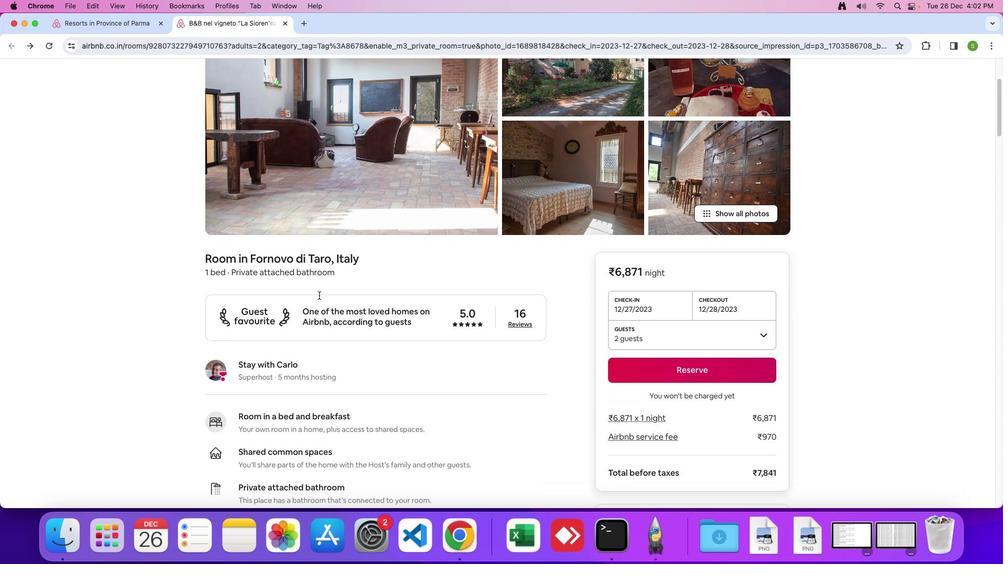 
Action: Mouse scrolled (318, 295) with delta (0, -1)
Screenshot: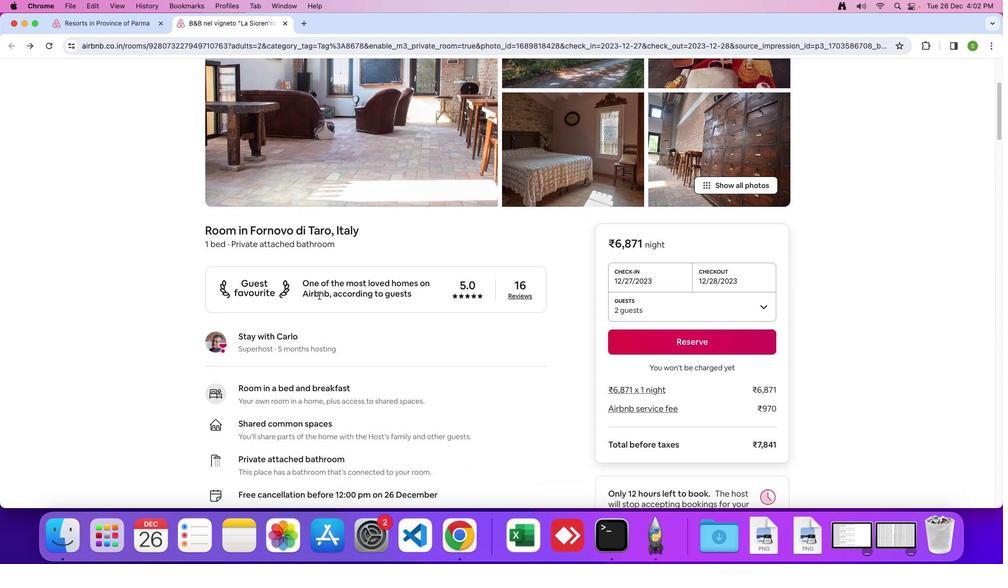 
Action: Mouse scrolled (318, 295) with delta (0, 0)
Screenshot: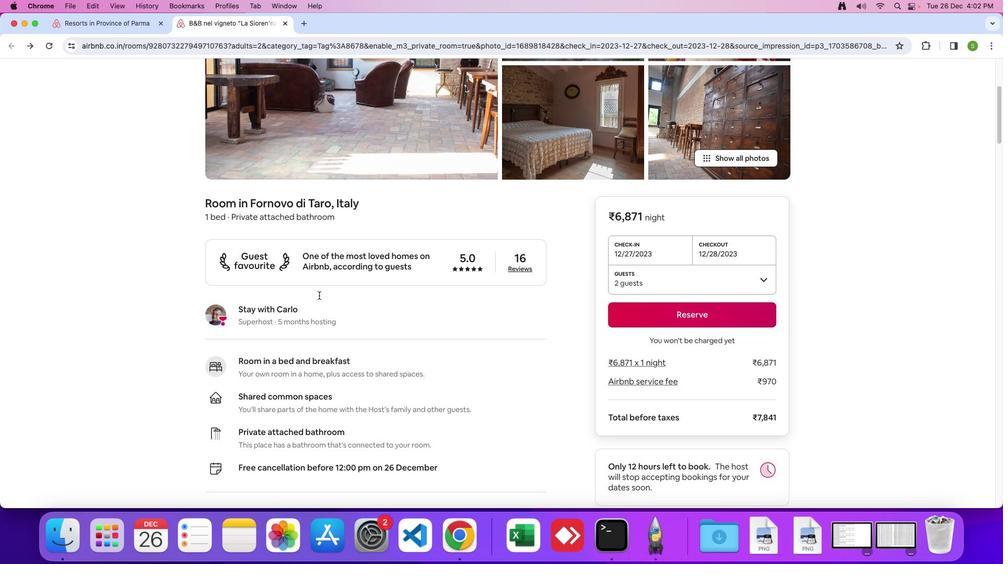 
Action: Mouse scrolled (318, 295) with delta (0, 0)
Screenshot: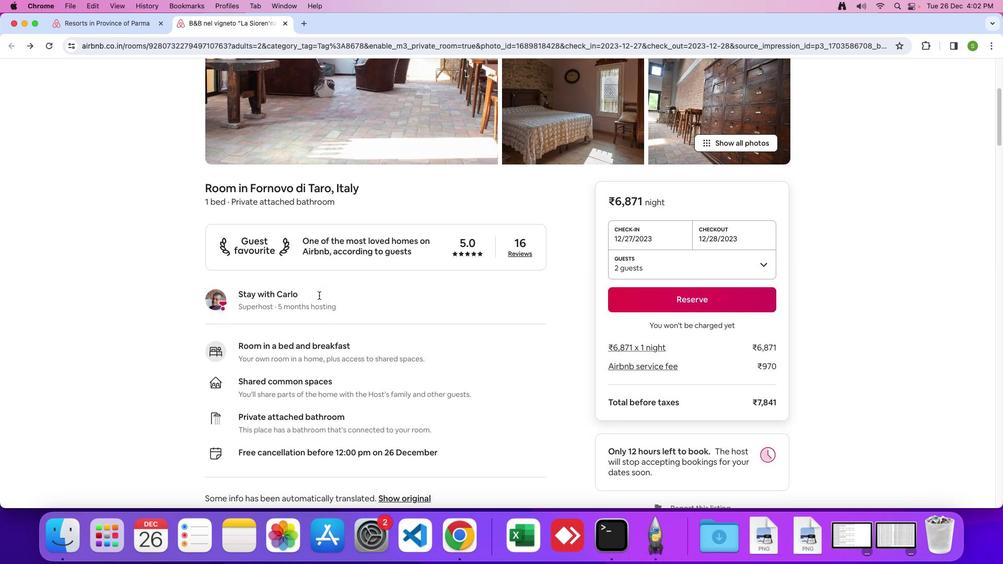 
Action: Mouse scrolled (318, 295) with delta (0, -1)
Screenshot: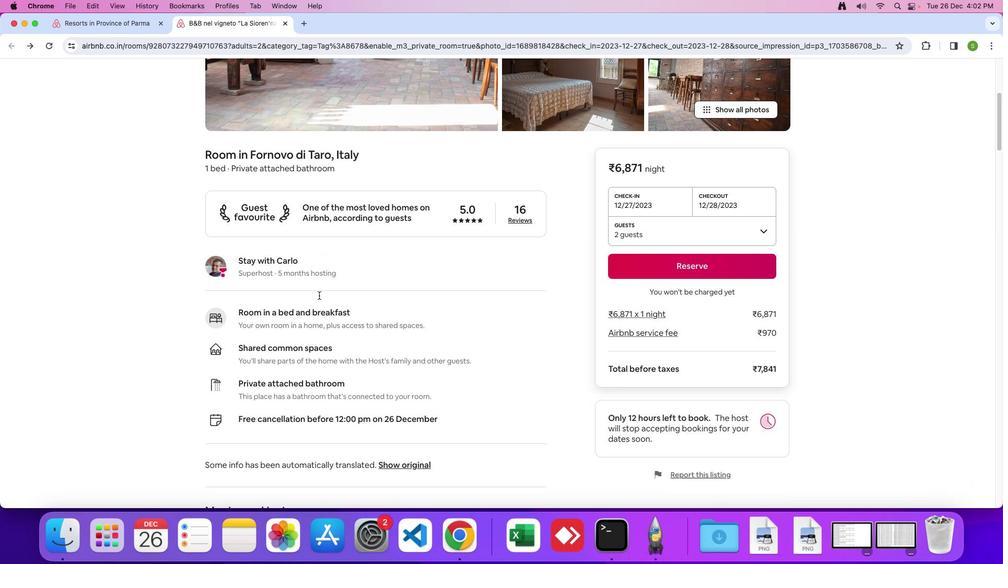
Action: Mouse scrolled (318, 295) with delta (0, 0)
Screenshot: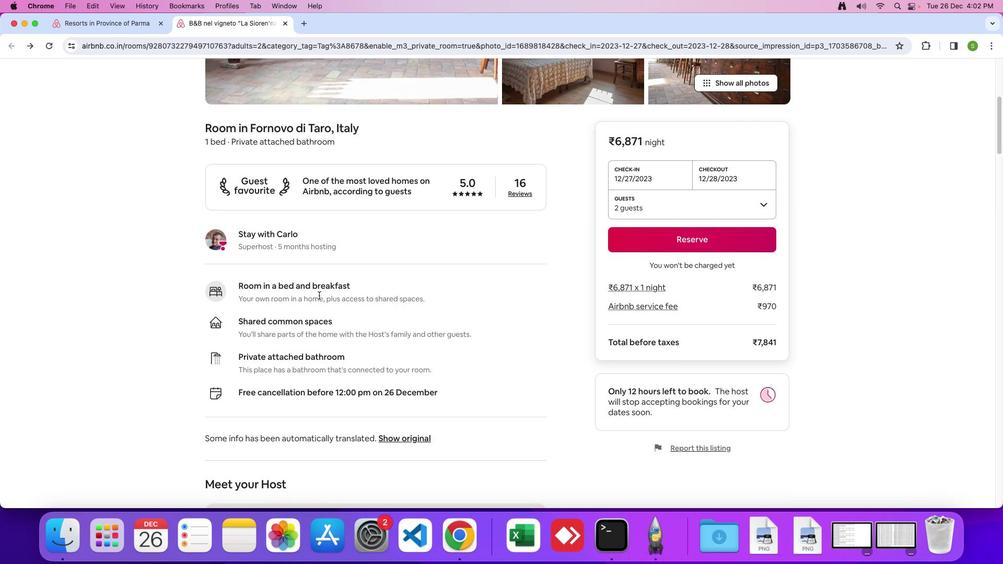 
Action: Mouse scrolled (318, 295) with delta (0, 0)
Screenshot: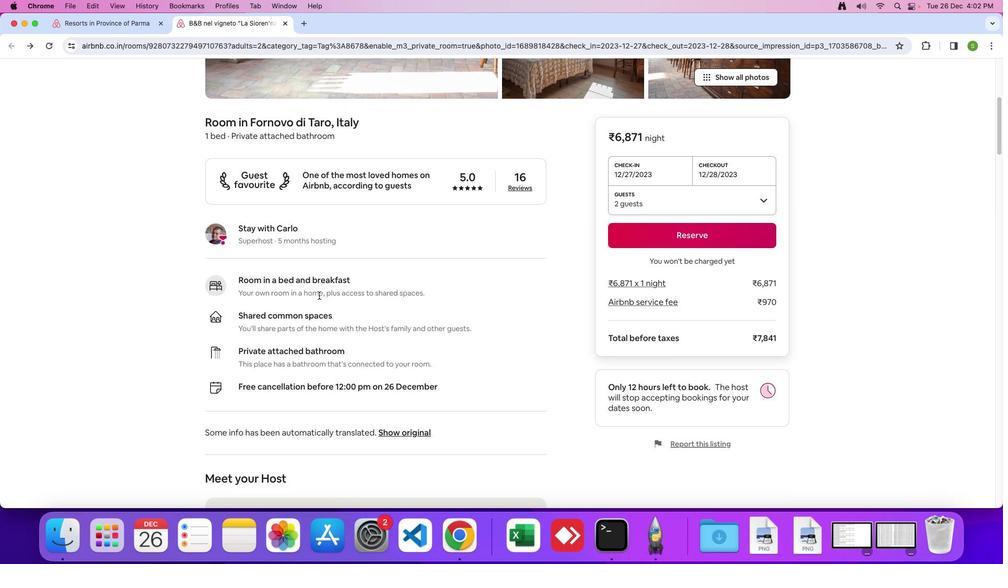 
Action: Mouse scrolled (318, 295) with delta (0, -1)
Screenshot: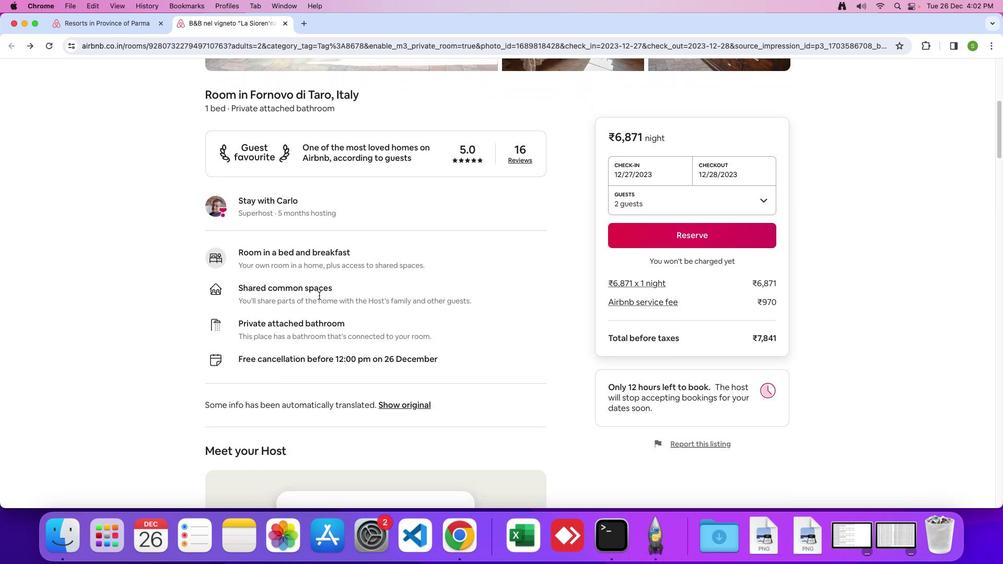 
Action: Mouse scrolled (318, 295) with delta (0, 0)
Screenshot: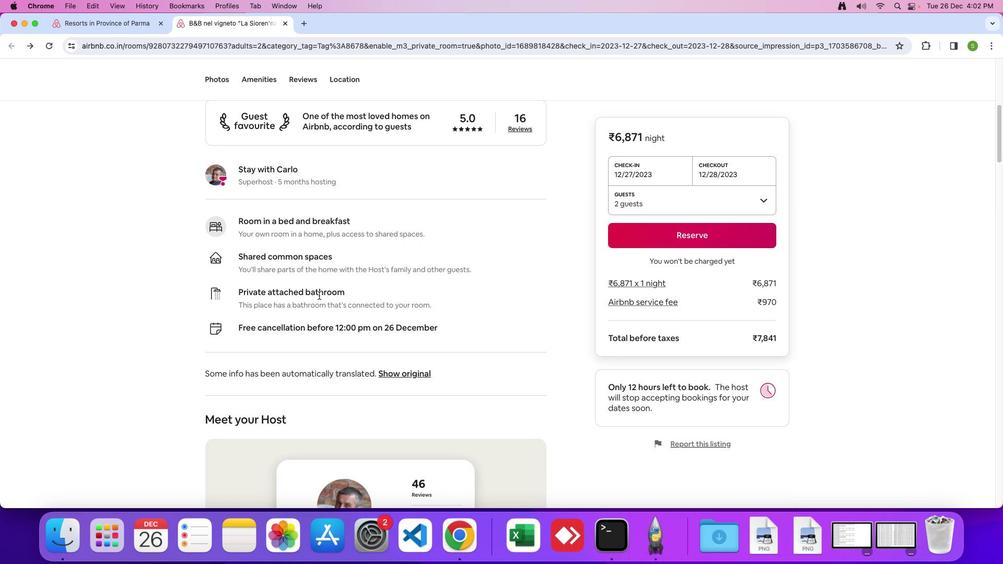 
Action: Mouse scrolled (318, 295) with delta (0, 0)
Screenshot: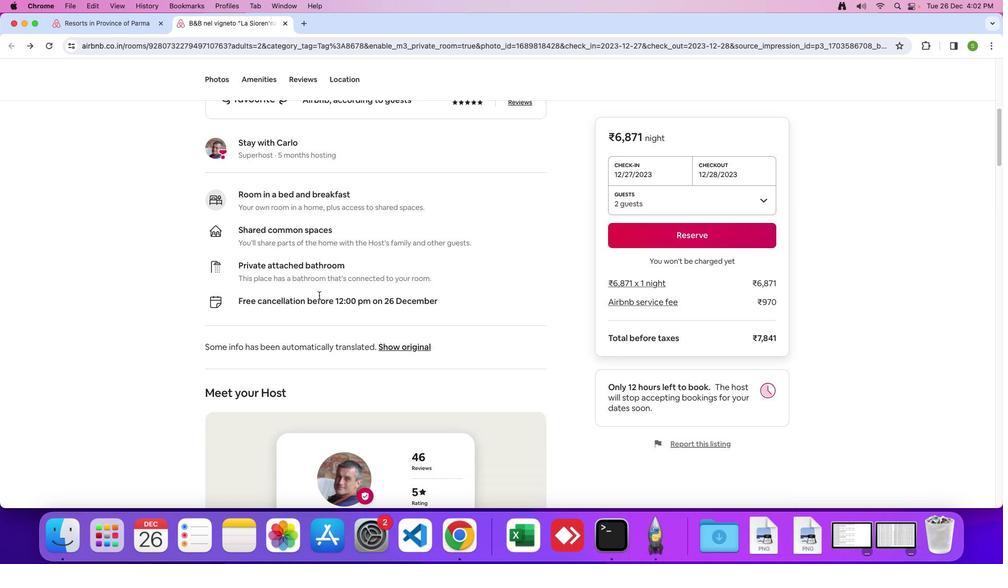 
Action: Mouse scrolled (318, 295) with delta (0, -1)
Screenshot: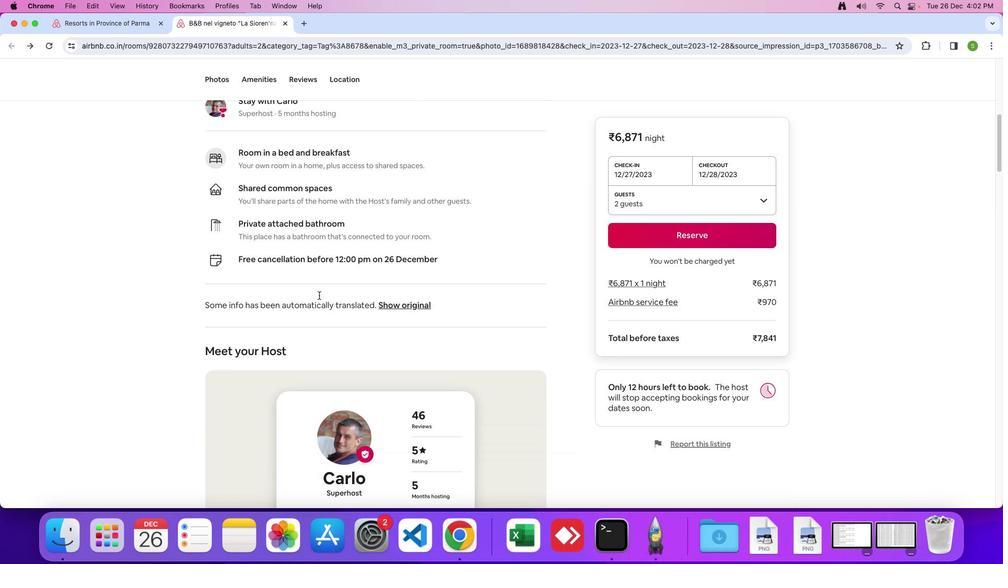 
Action: Mouse scrolled (318, 295) with delta (0, 0)
Screenshot: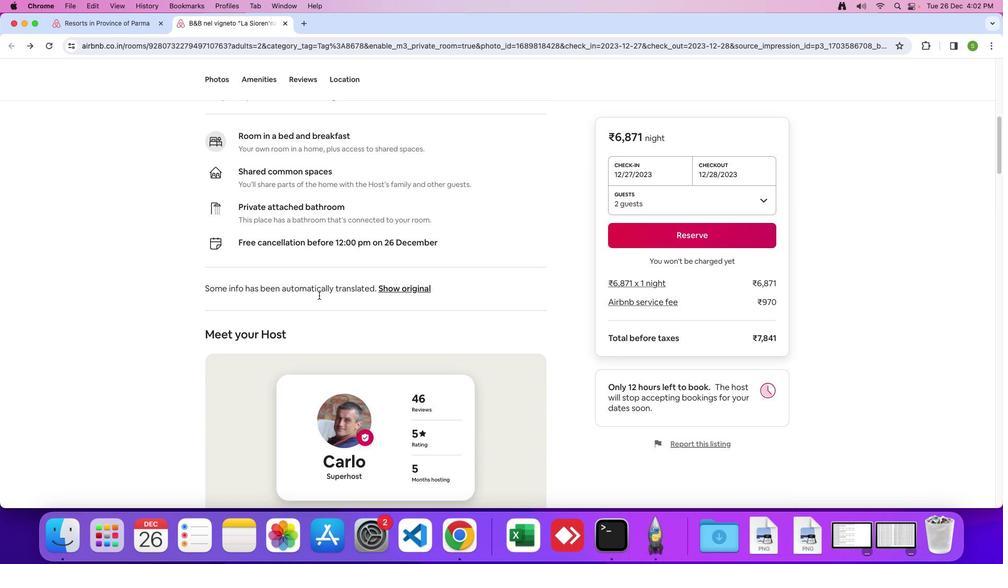 
Action: Mouse scrolled (318, 295) with delta (0, 0)
Screenshot: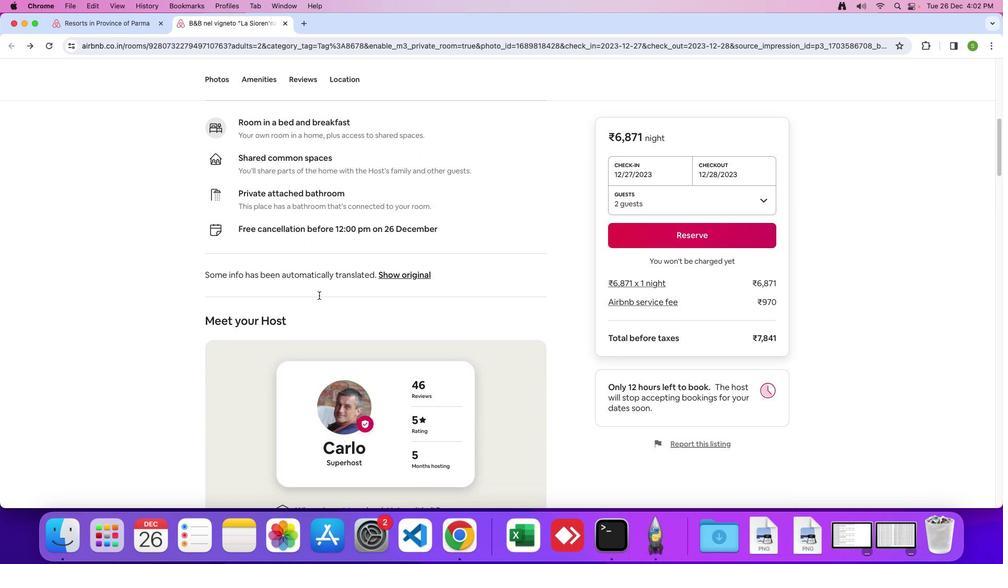 
Action: Mouse scrolled (318, 295) with delta (0, -1)
Screenshot: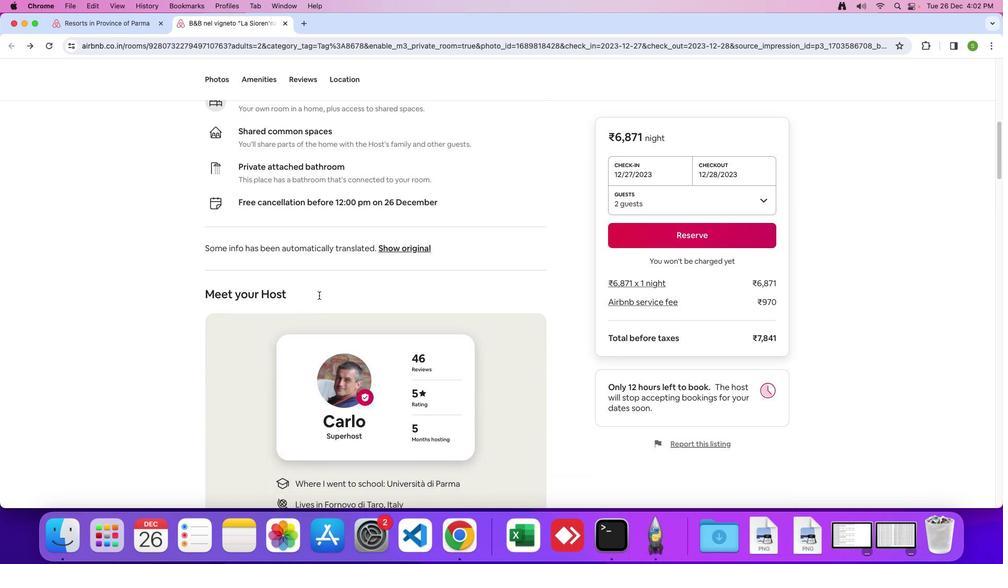 
Action: Mouse scrolled (318, 295) with delta (0, 0)
Screenshot: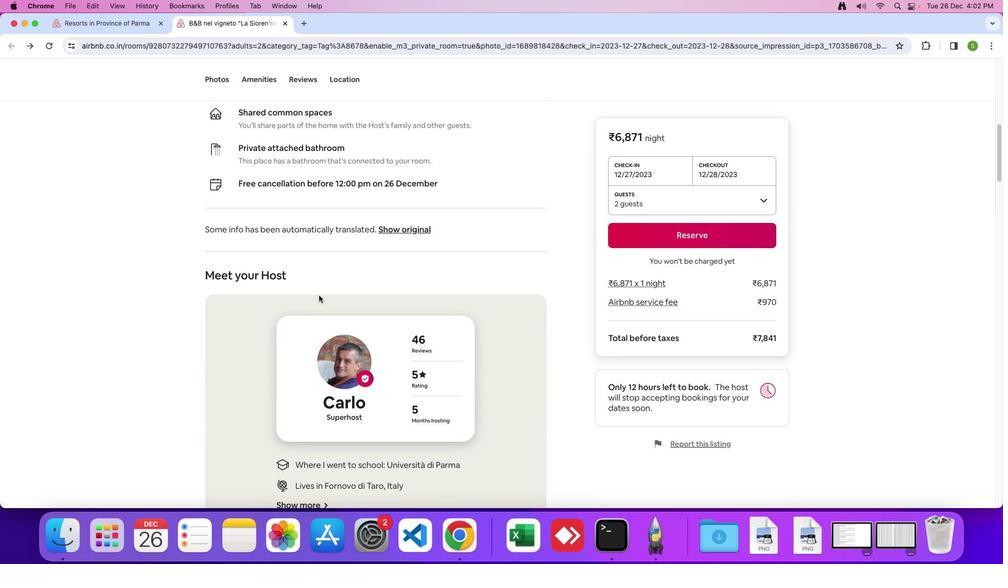 
Action: Mouse scrolled (318, 295) with delta (0, 0)
Screenshot: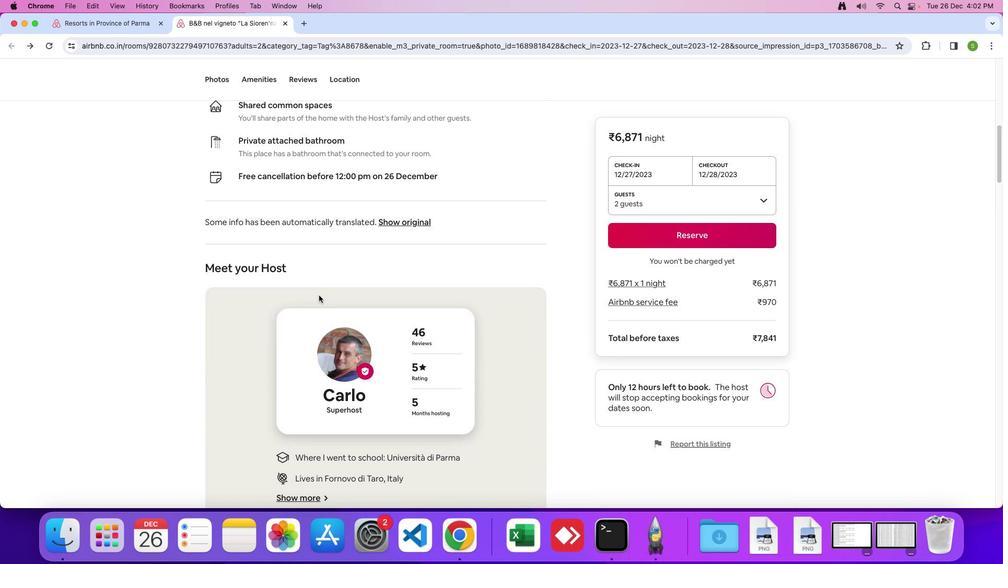 
Action: Mouse scrolled (318, 295) with delta (0, 0)
Screenshot: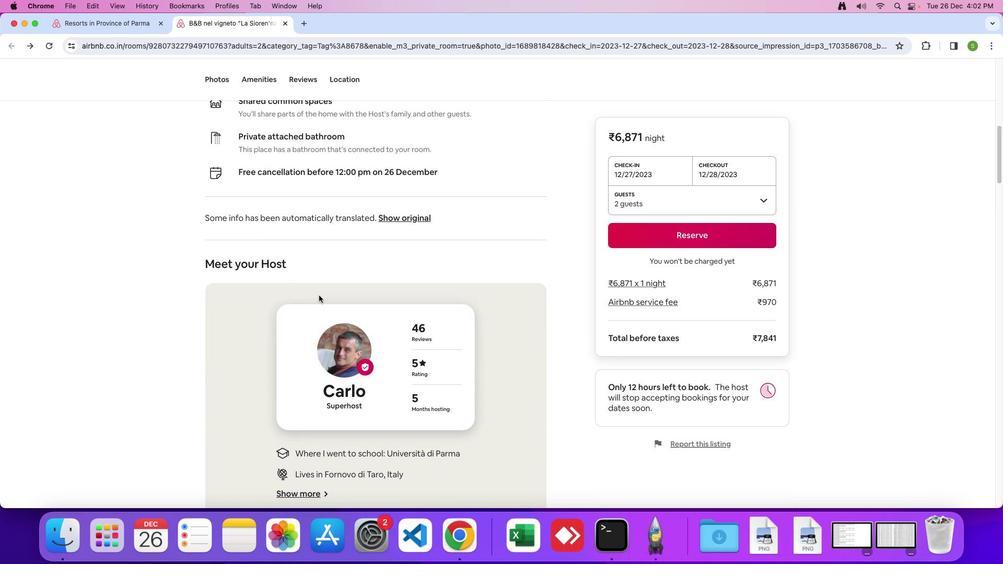 
Action: Mouse scrolled (318, 295) with delta (0, 0)
Screenshot: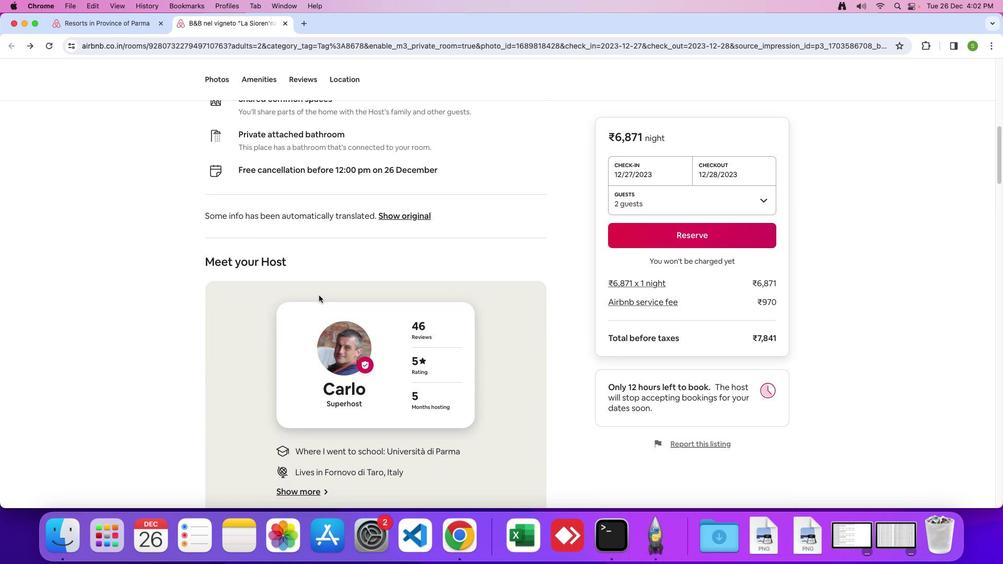 
Action: Mouse scrolled (318, 295) with delta (0, 0)
Screenshot: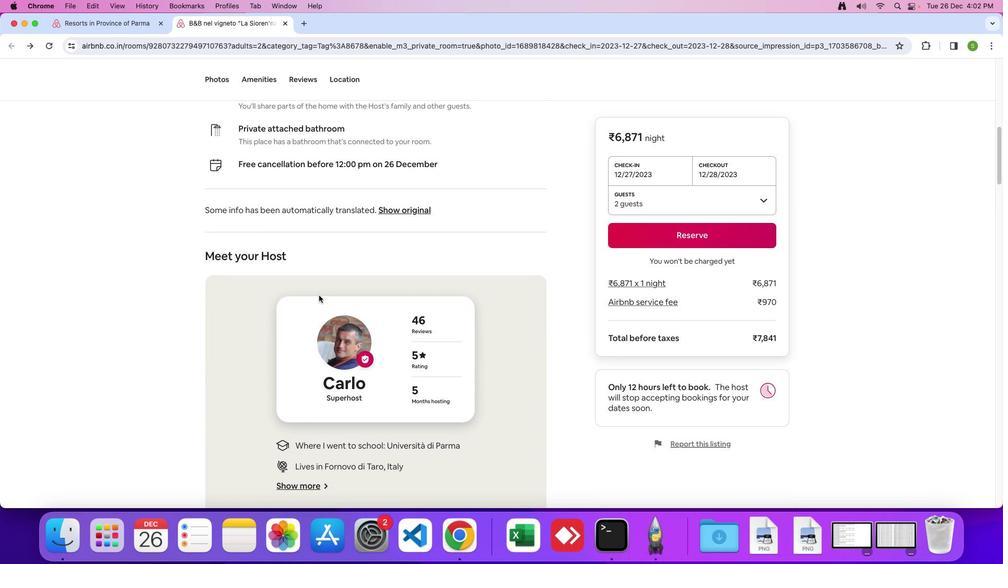 
Action: Mouse scrolled (318, 295) with delta (0, 0)
Screenshot: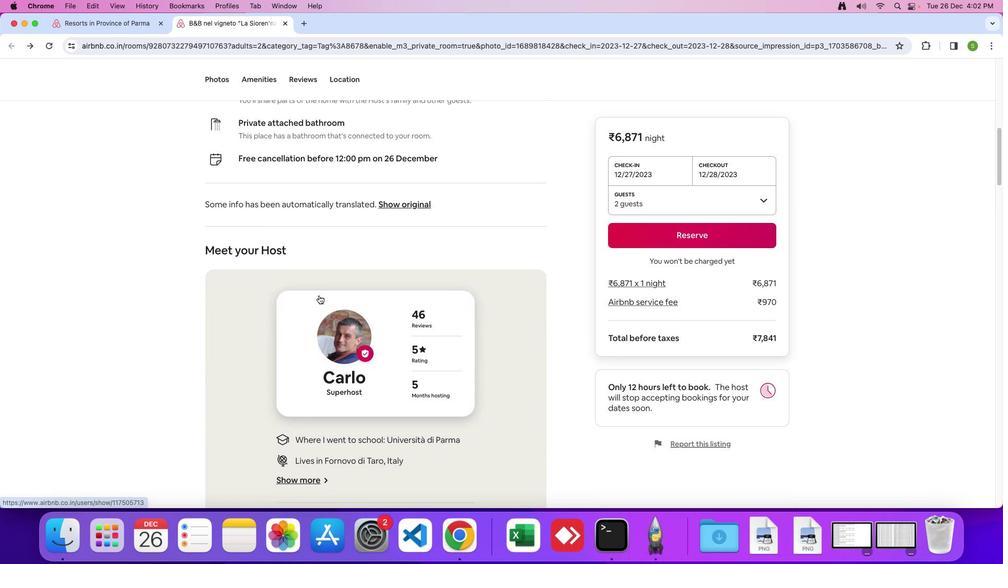 
Action: Mouse scrolled (318, 295) with delta (0, 0)
Screenshot: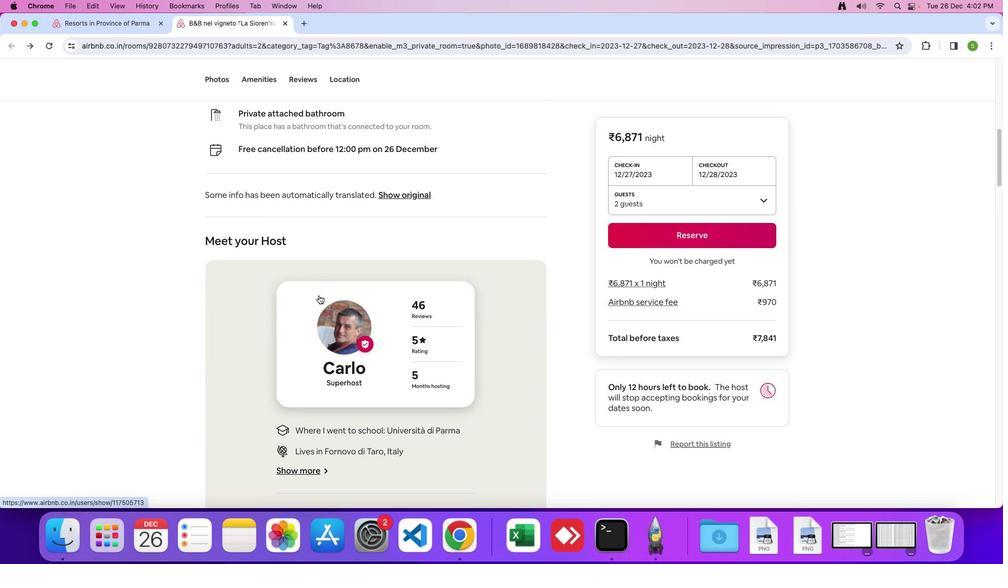 
Action: Mouse scrolled (318, 295) with delta (0, 0)
Screenshot: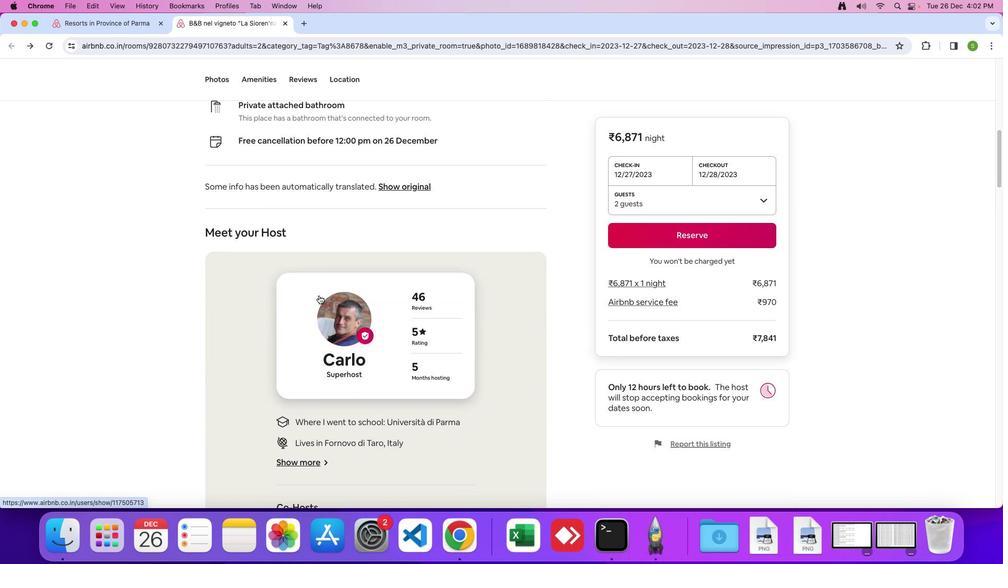 
Action: Mouse scrolled (318, 295) with delta (0, 0)
Screenshot: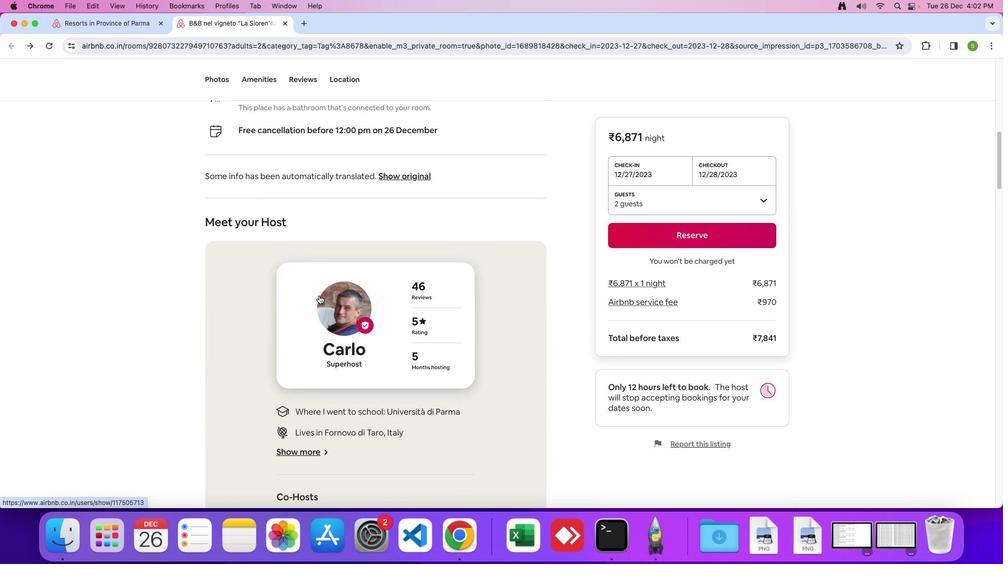 
Action: Mouse scrolled (318, 295) with delta (0, -1)
Screenshot: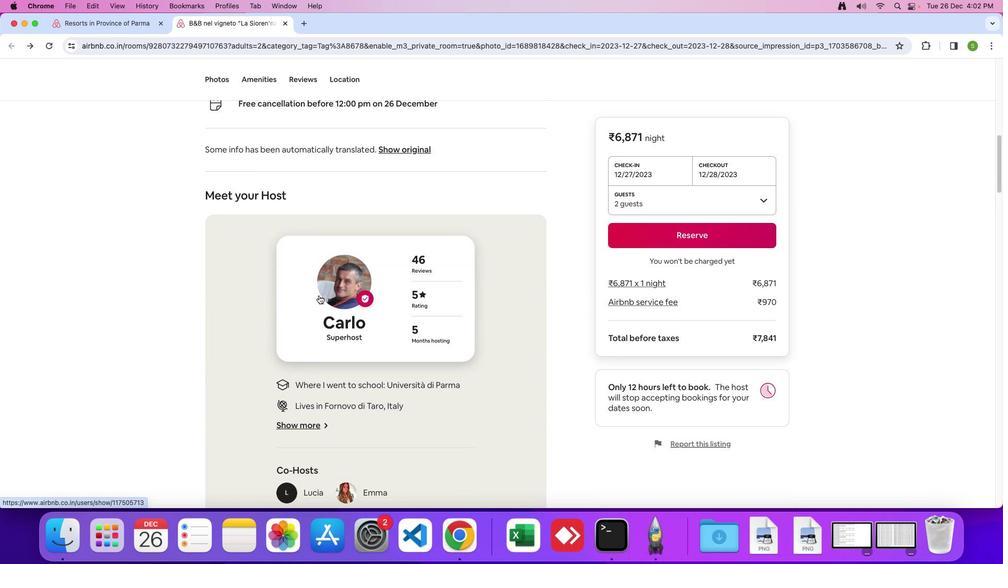 
Action: Mouse scrolled (318, 295) with delta (0, 0)
Screenshot: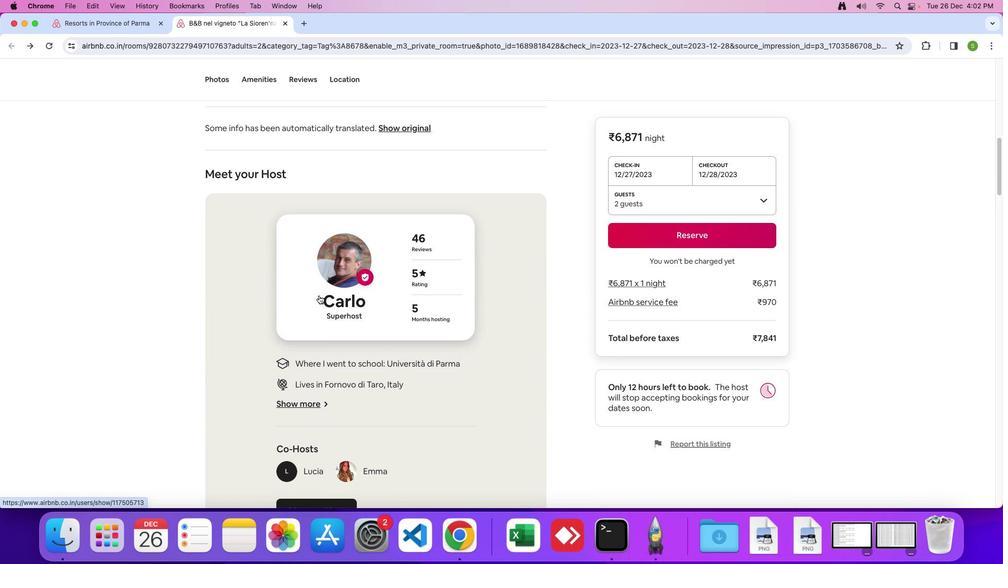 
Action: Mouse scrolled (318, 295) with delta (0, 0)
Screenshot: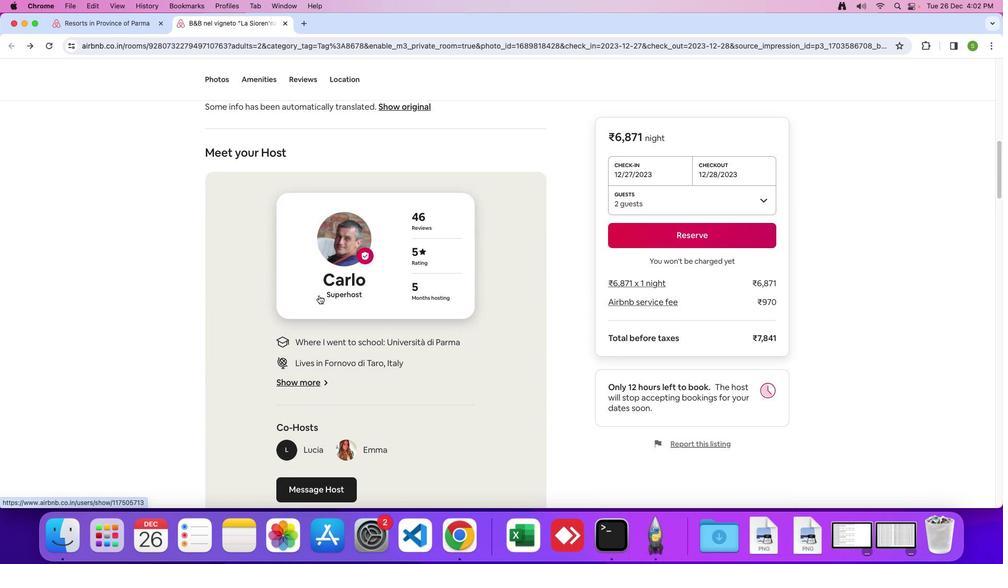
Action: Mouse scrolled (318, 295) with delta (0, -1)
Screenshot: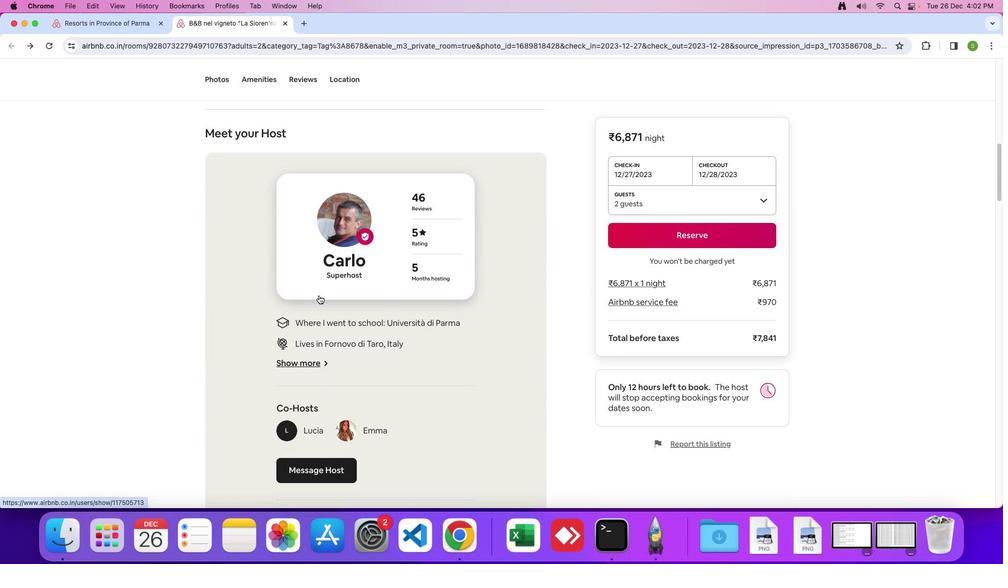 
Action: Mouse scrolled (318, 295) with delta (0, 0)
Screenshot: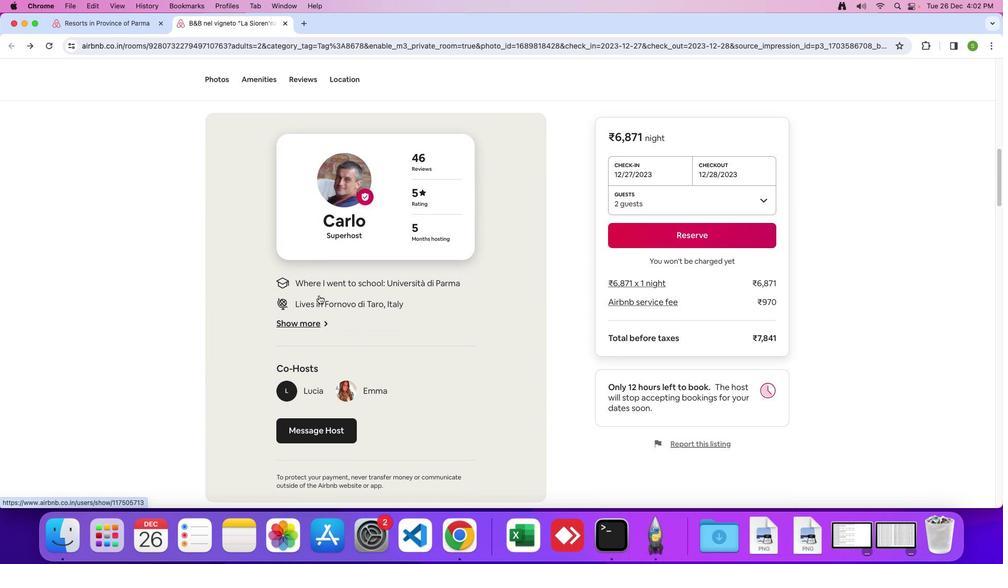 
Action: Mouse scrolled (318, 295) with delta (0, 0)
Screenshot: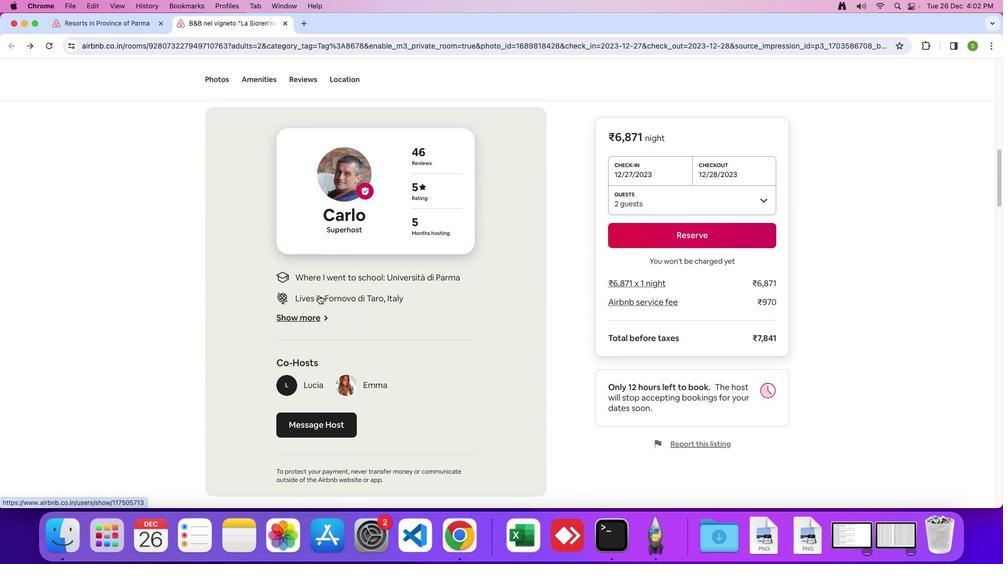 
Action: Mouse scrolled (318, 295) with delta (0, 0)
Screenshot: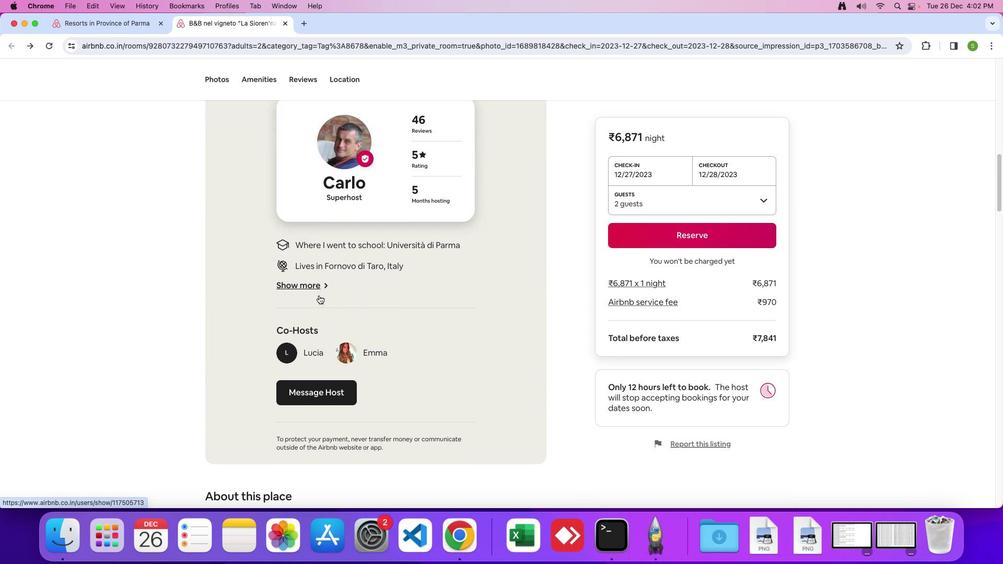 
Action: Mouse scrolled (318, 295) with delta (0, 0)
Screenshot: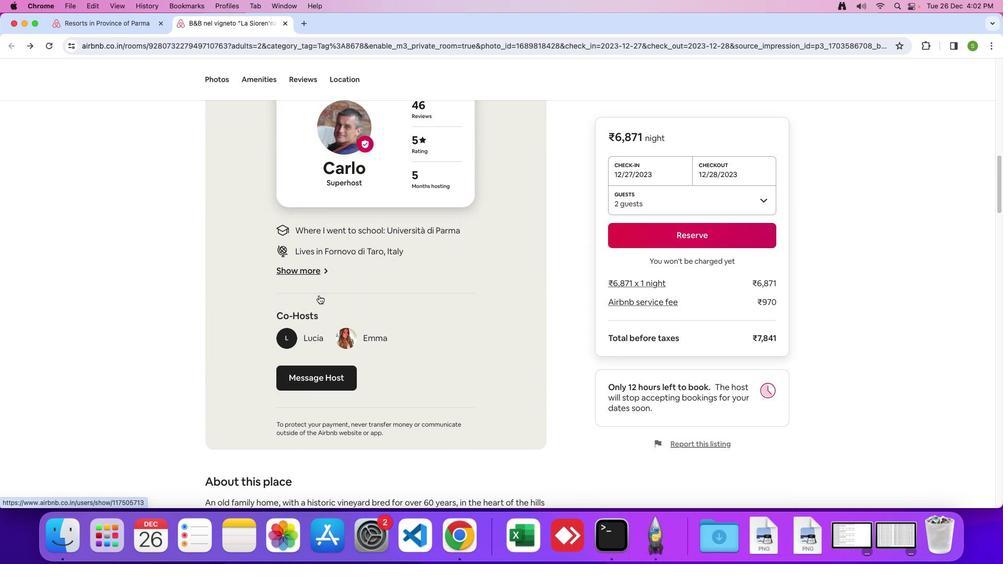 
Action: Mouse scrolled (318, 295) with delta (0, 0)
Screenshot: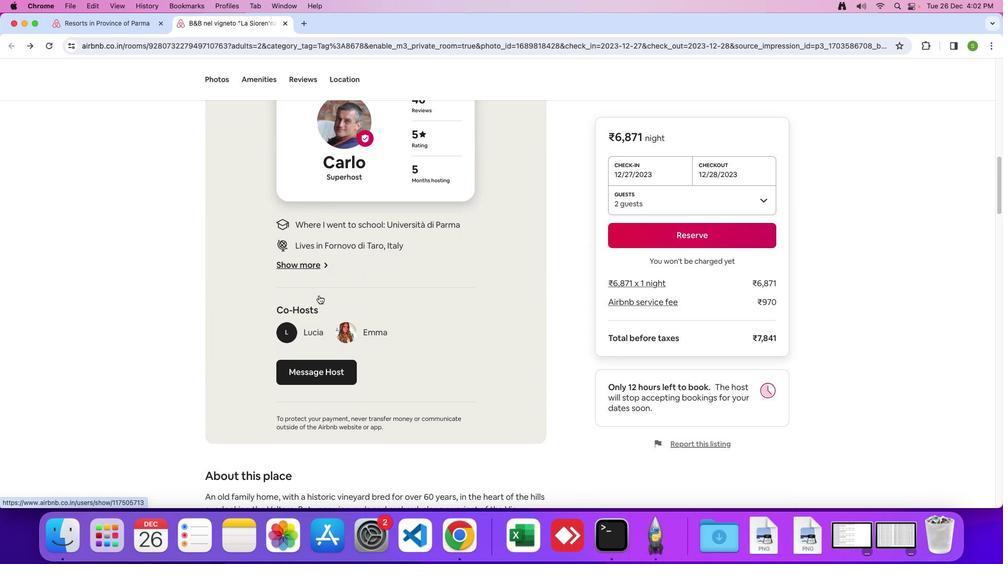 
Action: Mouse scrolled (318, 295) with delta (0, 0)
Screenshot: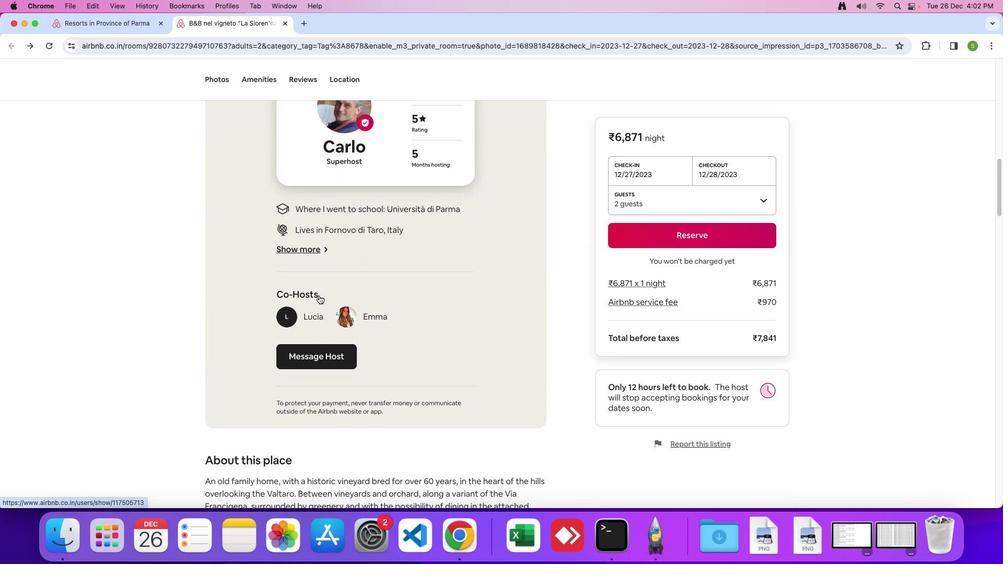 
Action: Mouse scrolled (318, 295) with delta (0, 0)
Screenshot: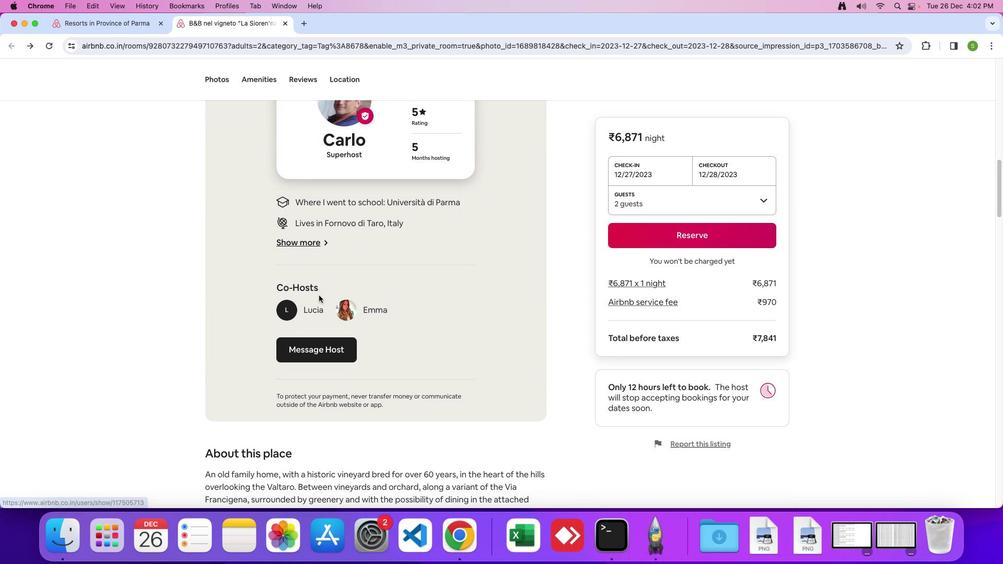
Action: Mouse scrolled (318, 295) with delta (0, 0)
Screenshot: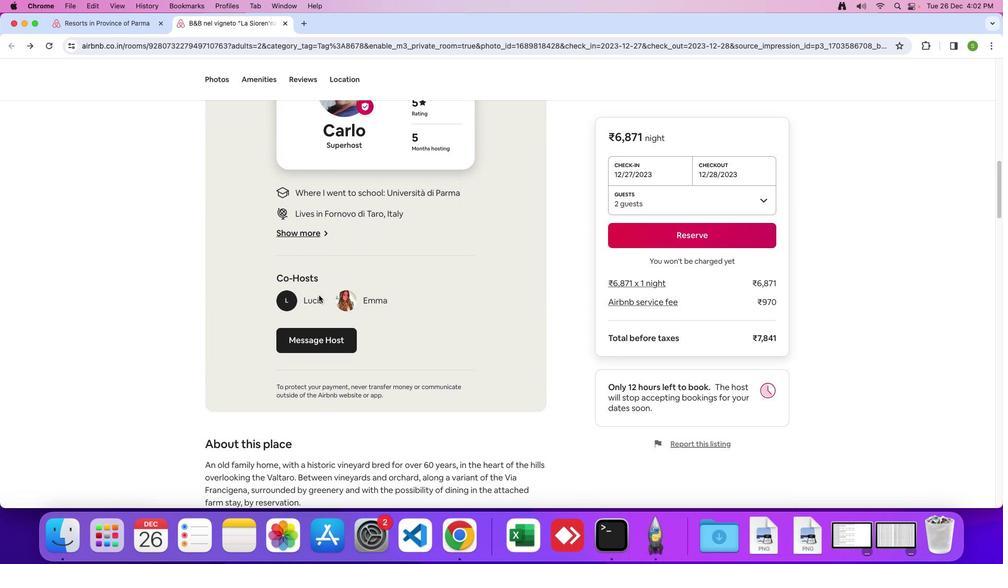 
Action: Mouse scrolled (318, 295) with delta (0, 0)
Screenshot: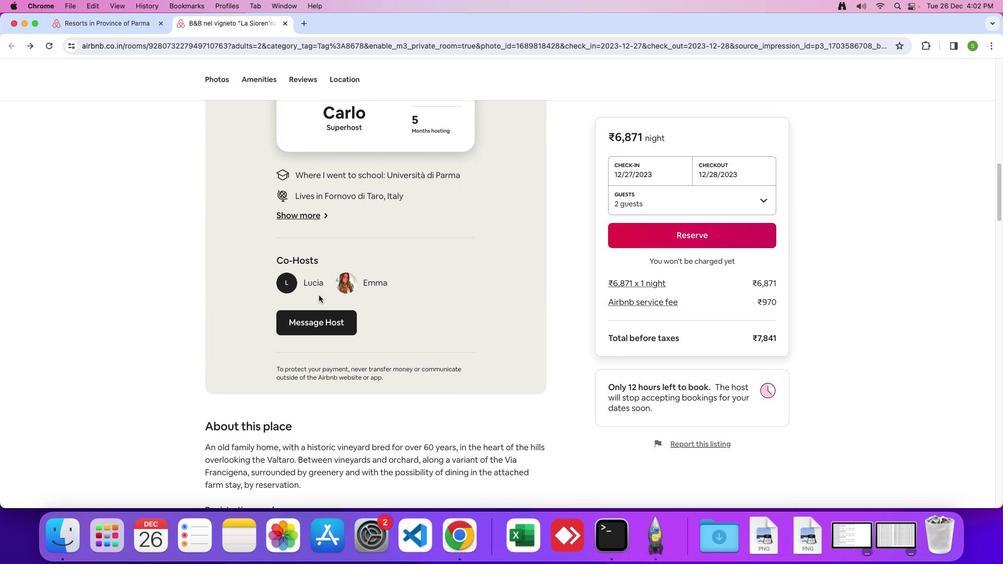 
Action: Mouse scrolled (318, 295) with delta (0, 0)
Screenshot: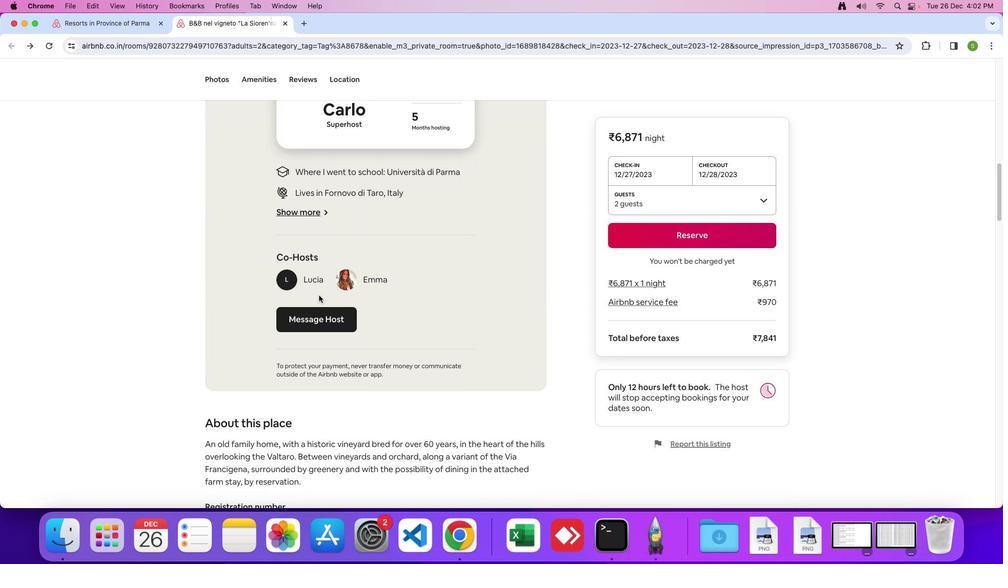 
Action: Mouse scrolled (318, 295) with delta (0, 0)
Screenshot: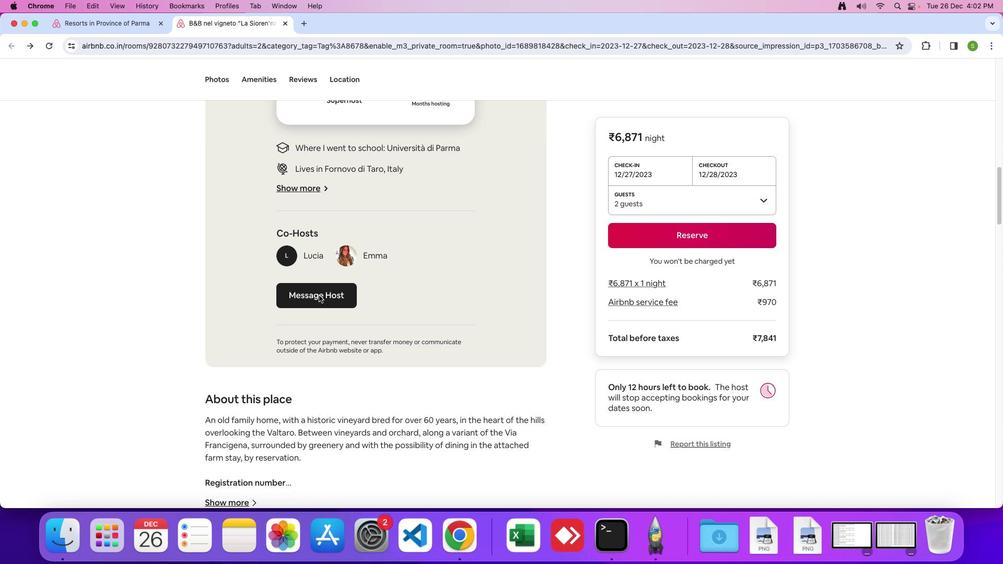 
Action: Mouse scrolled (318, 295) with delta (0, 0)
Screenshot: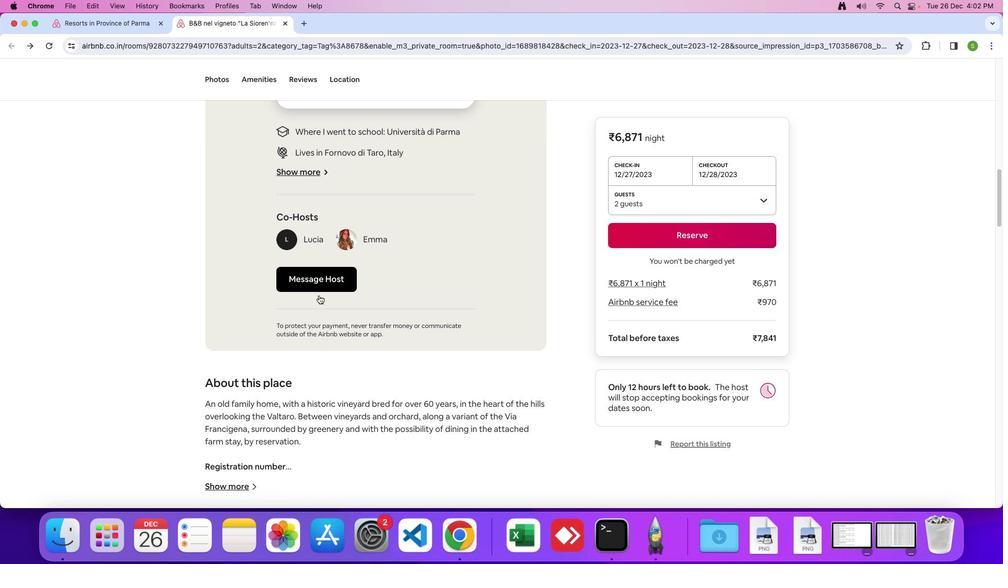 
Action: Mouse scrolled (318, 295) with delta (0, 0)
Screenshot: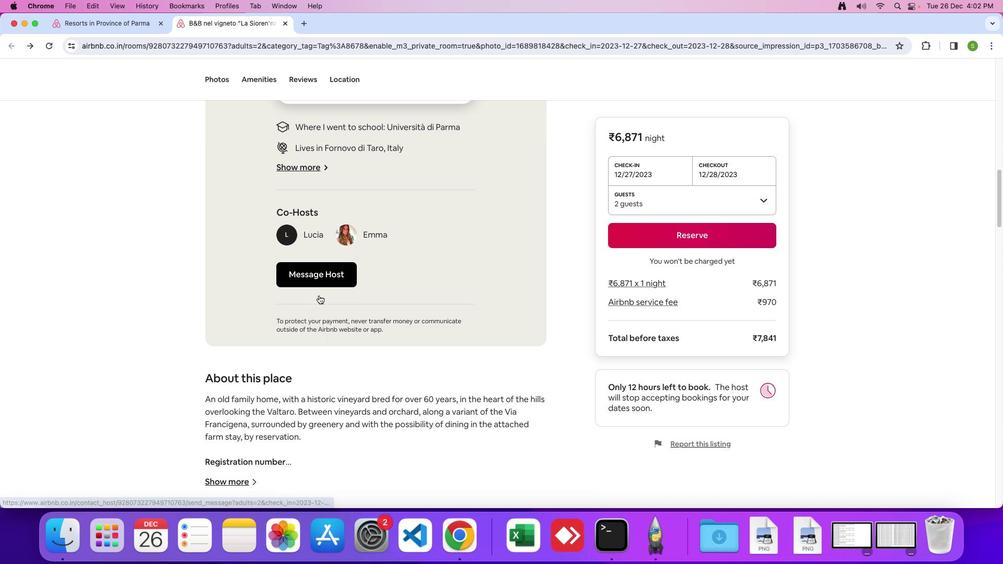 
Action: Mouse scrolled (318, 295) with delta (0, 0)
Screenshot: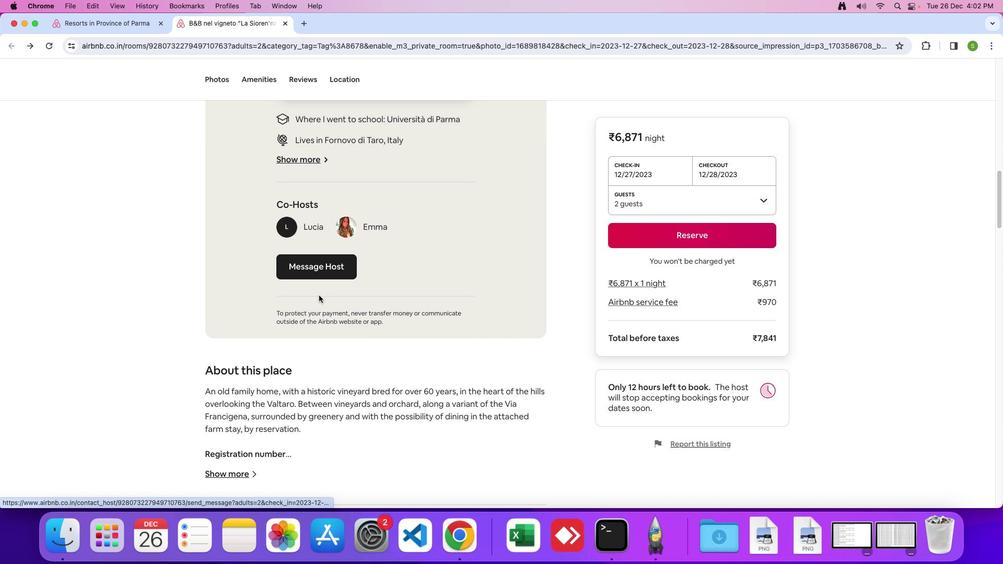 
Action: Mouse scrolled (318, 295) with delta (0, 0)
Screenshot: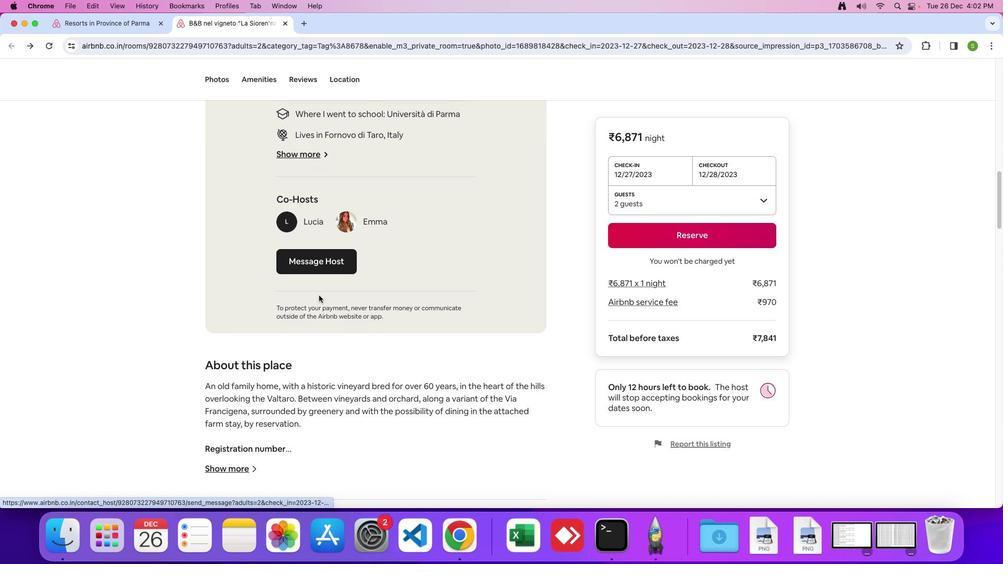 
Action: Mouse scrolled (318, 295) with delta (0, 0)
Screenshot: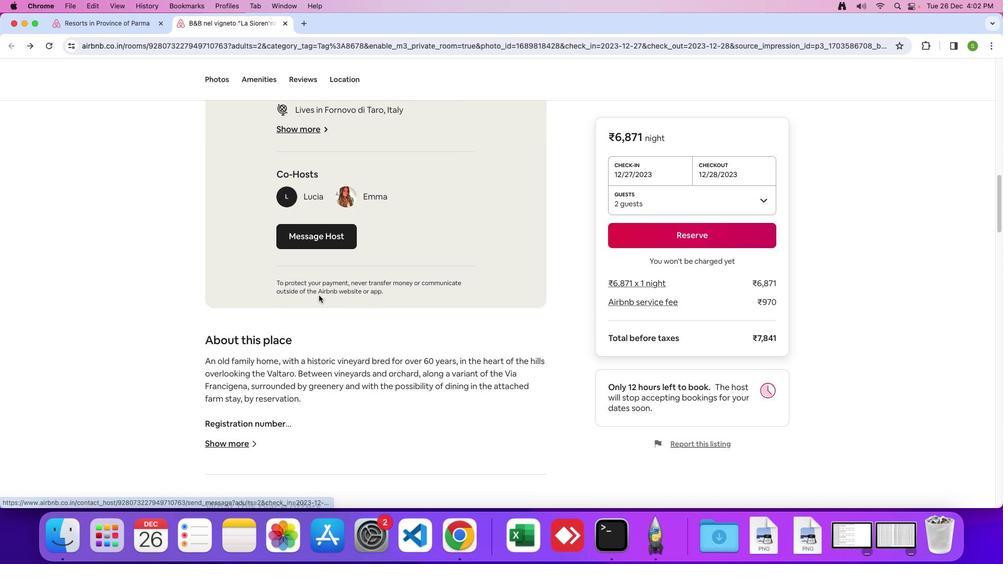 
Action: Mouse scrolled (318, 295) with delta (0, 0)
Screenshot: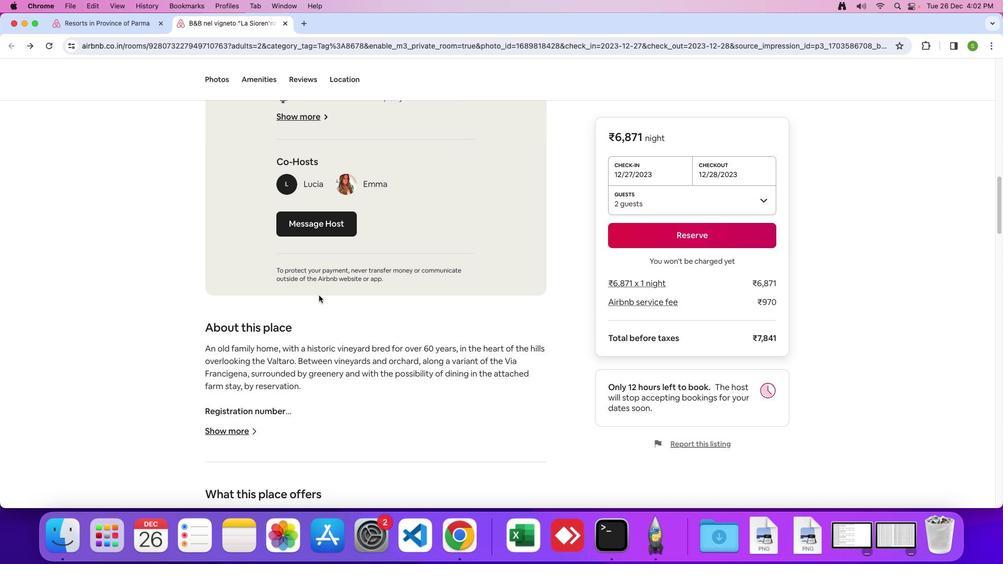 
Action: Mouse scrolled (318, 295) with delta (0, 0)
Screenshot: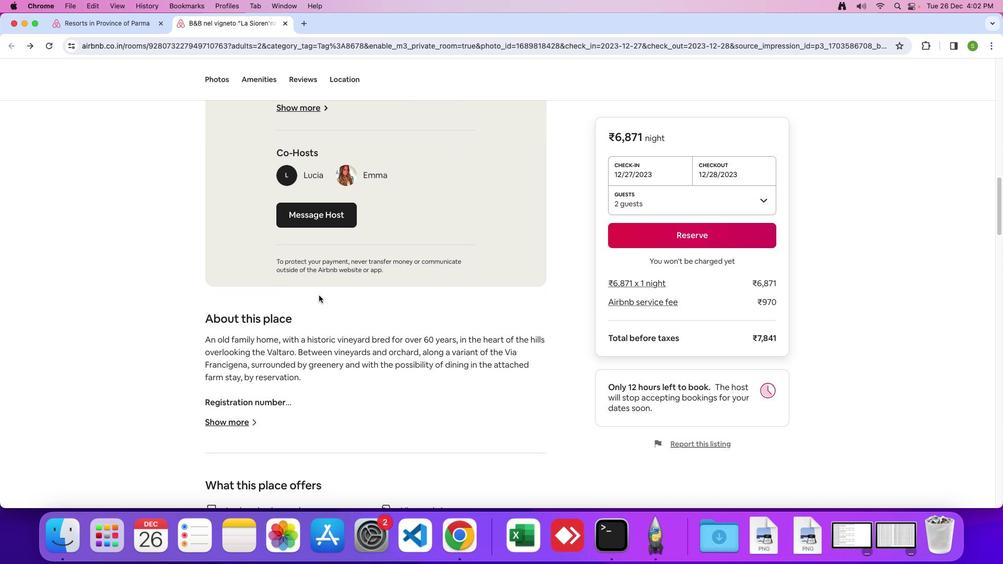
Action: Mouse scrolled (318, 295) with delta (0, 0)
Screenshot: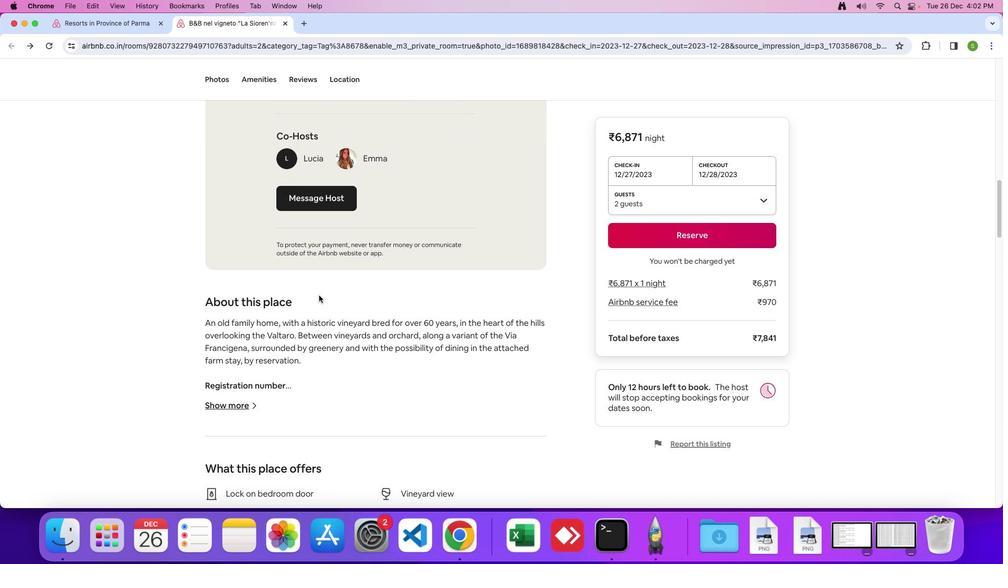 
Action: Mouse scrolled (318, 295) with delta (0, 0)
Screenshot: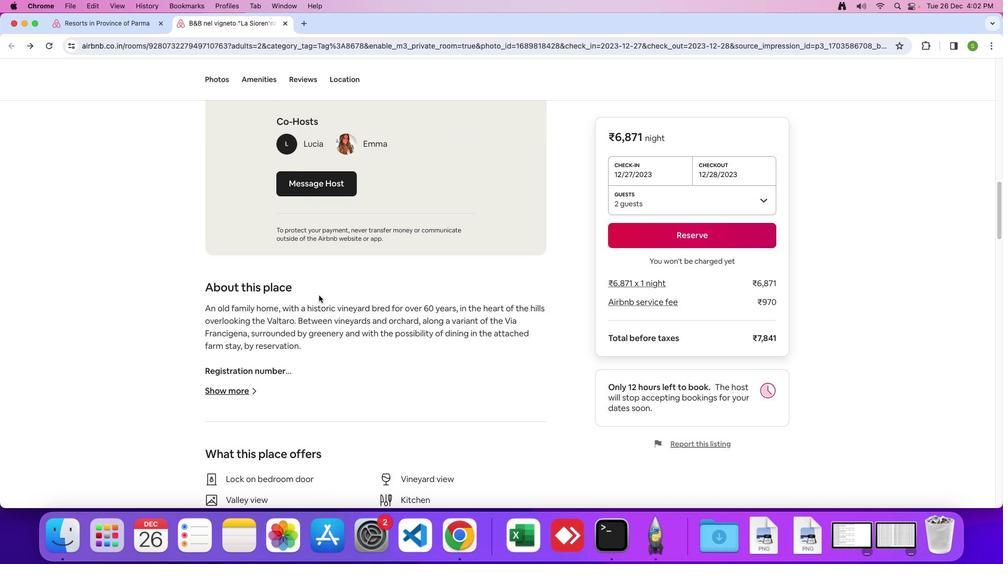 
Action: Mouse scrolled (318, 295) with delta (0, 0)
Screenshot: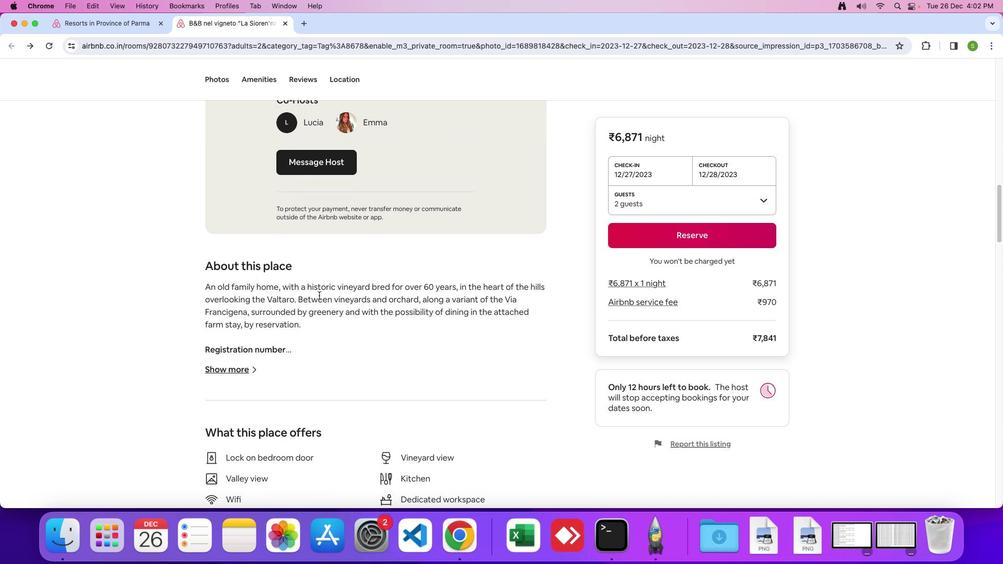 
Action: Mouse scrolled (318, 295) with delta (0, -1)
Screenshot: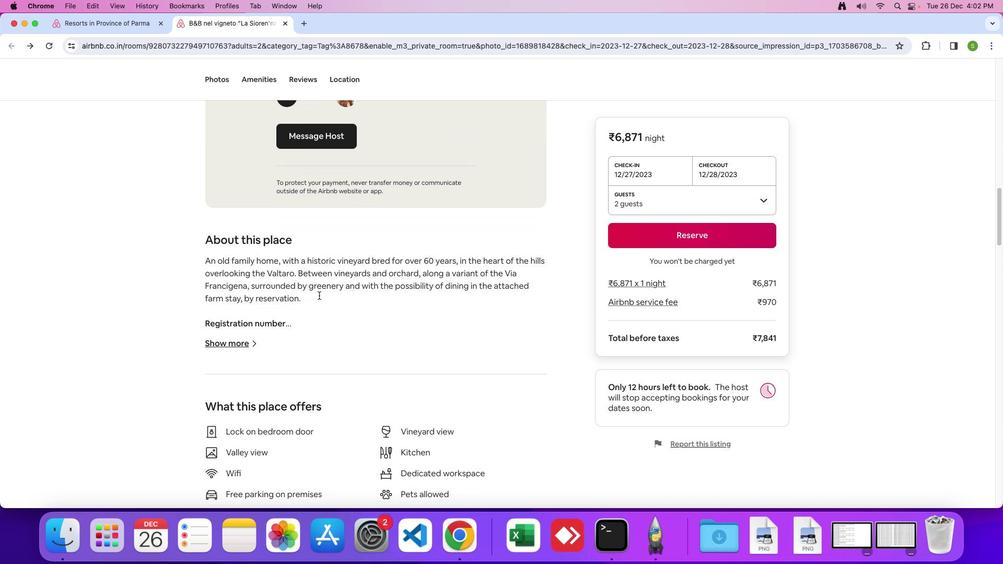 
Action: Mouse moved to (233, 322)
Screenshot: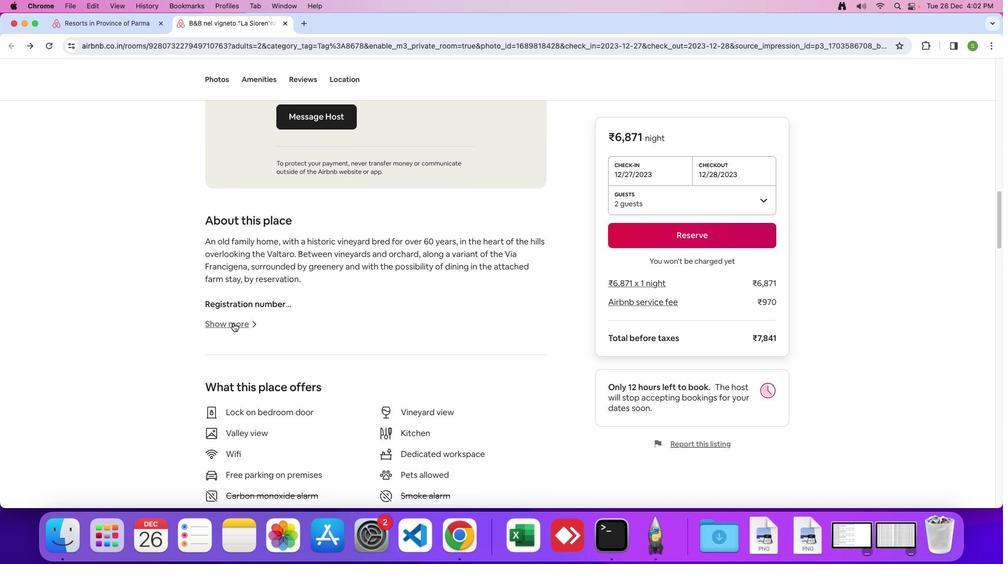 
Action: Mouse pressed left at (233, 322)
Screenshot: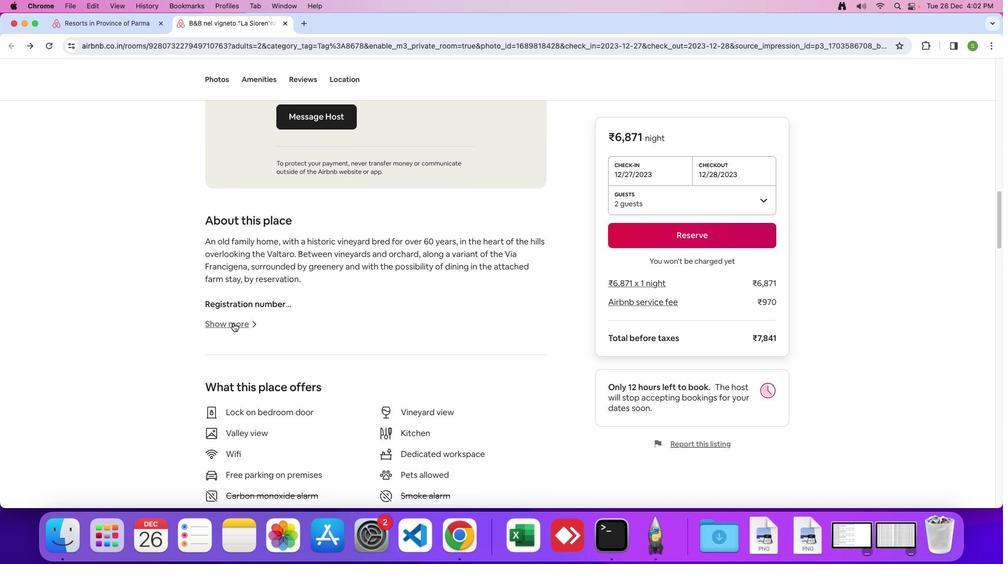 
Action: Mouse moved to (317, 215)
Screenshot: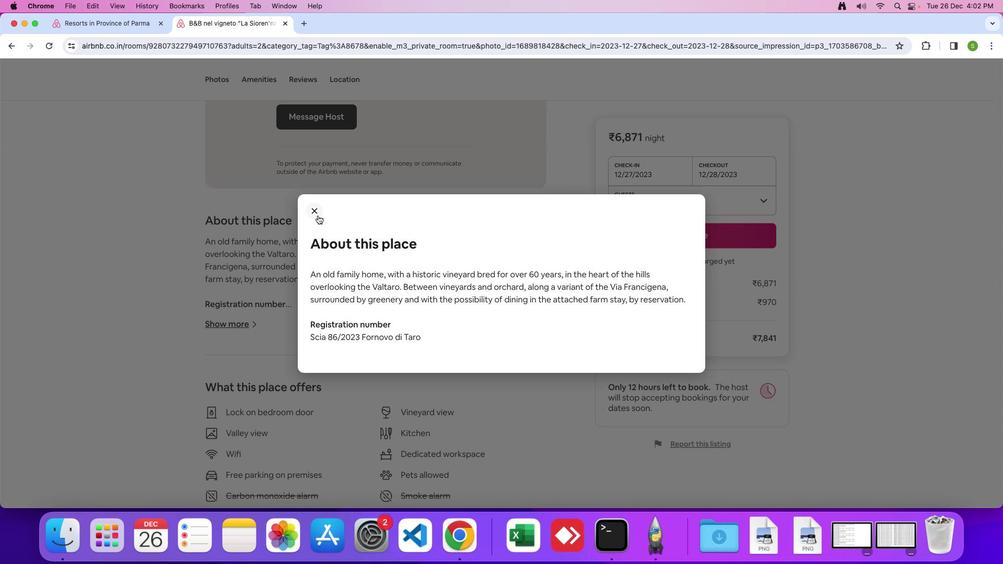 
Action: Mouse pressed left at (317, 215)
Screenshot: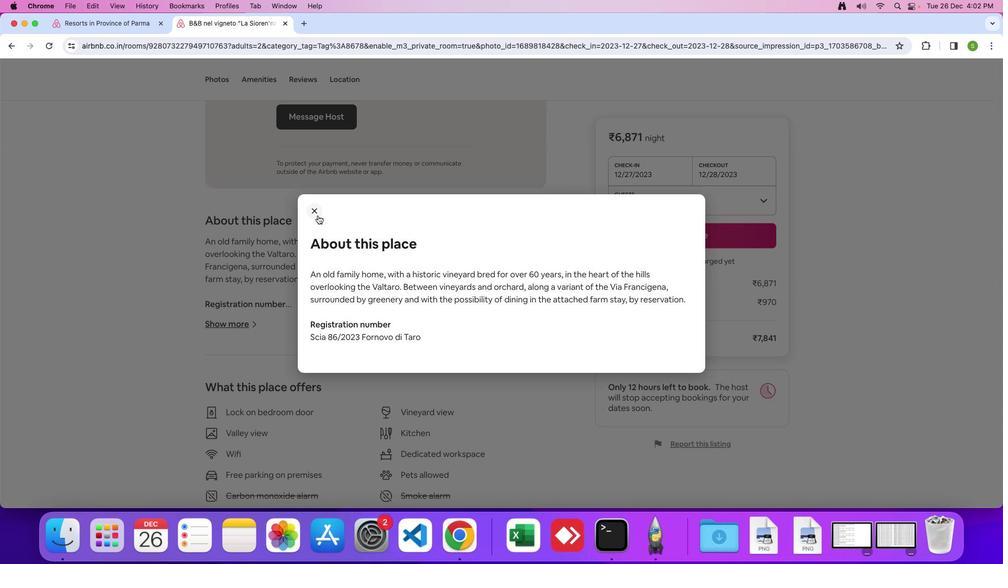 
Action: Mouse moved to (322, 316)
Screenshot: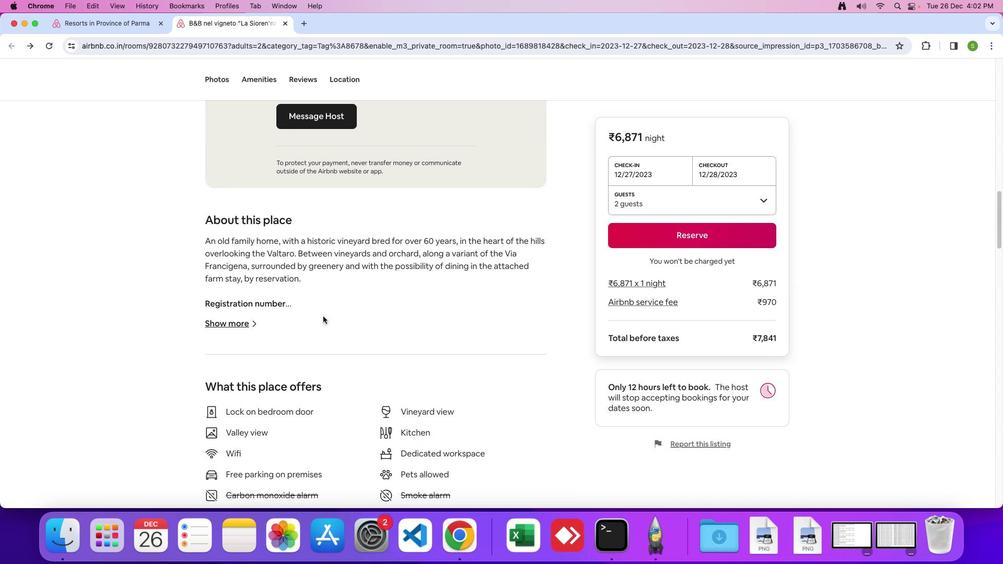 
Action: Mouse scrolled (322, 316) with delta (0, 0)
Screenshot: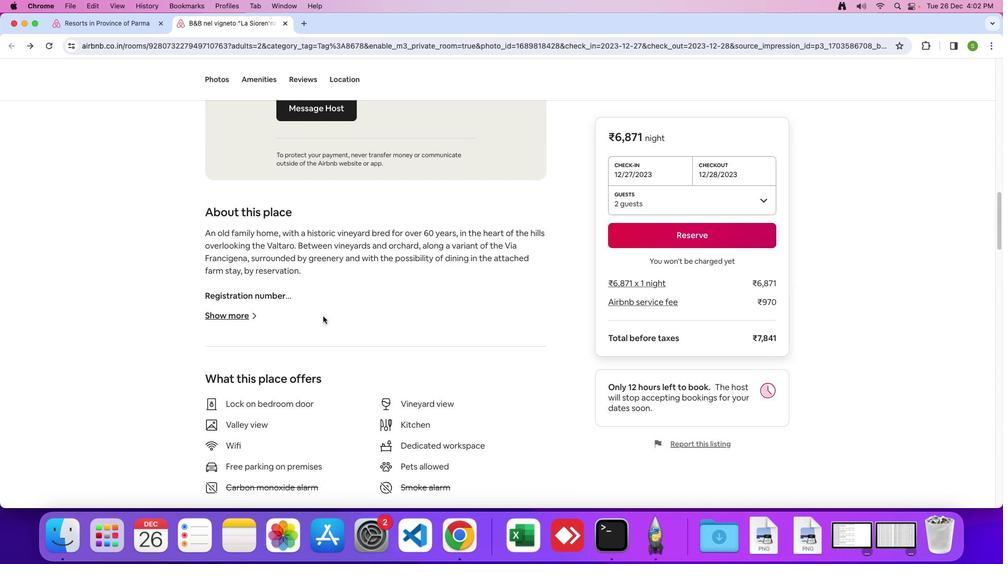 
Action: Mouse scrolled (322, 316) with delta (0, 0)
Screenshot: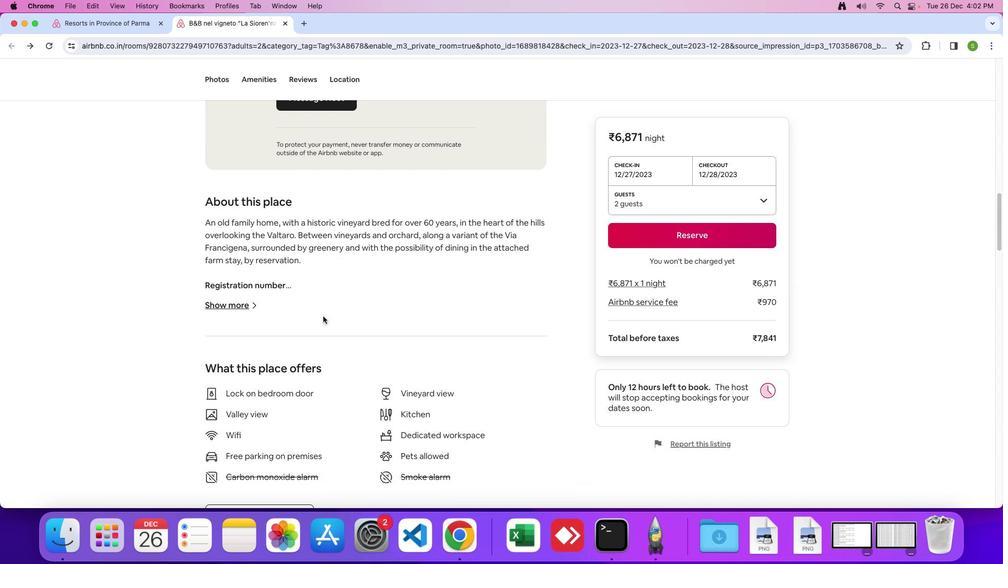 
Action: Mouse scrolled (322, 316) with delta (0, -1)
Screenshot: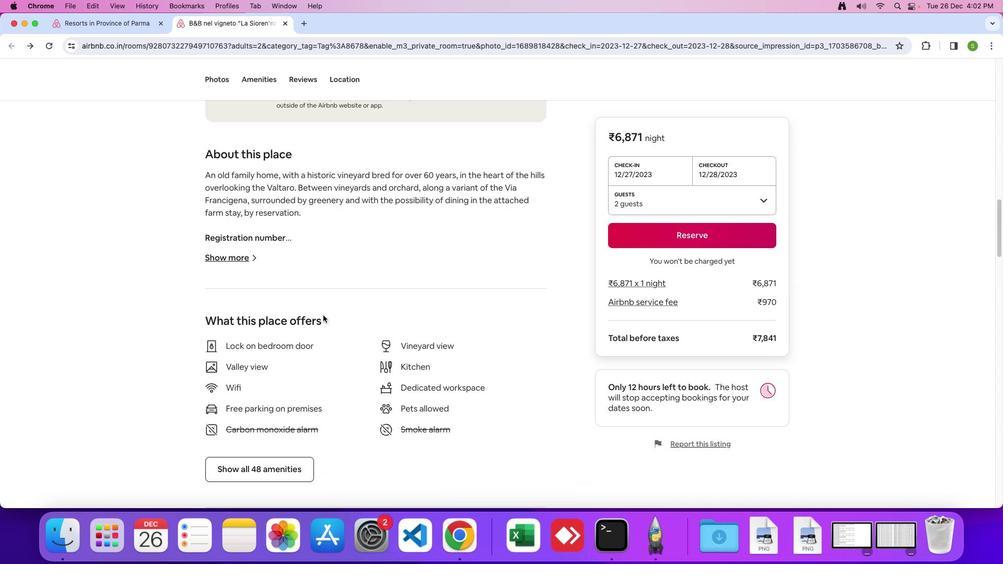 
Action: Mouse moved to (322, 315)
Screenshot: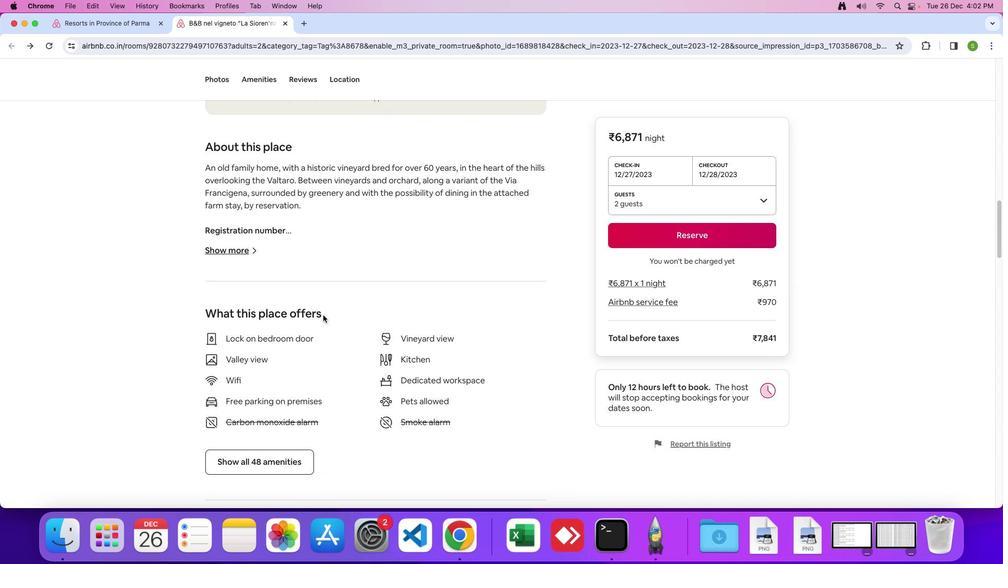 
Action: Mouse scrolled (322, 315) with delta (0, 0)
Screenshot: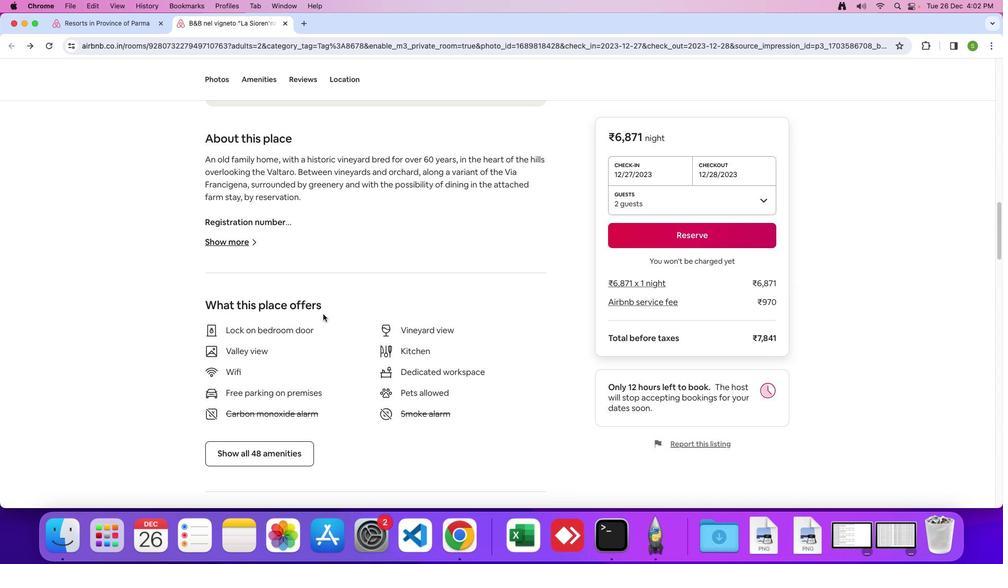 
Action: Mouse moved to (322, 314)
Screenshot: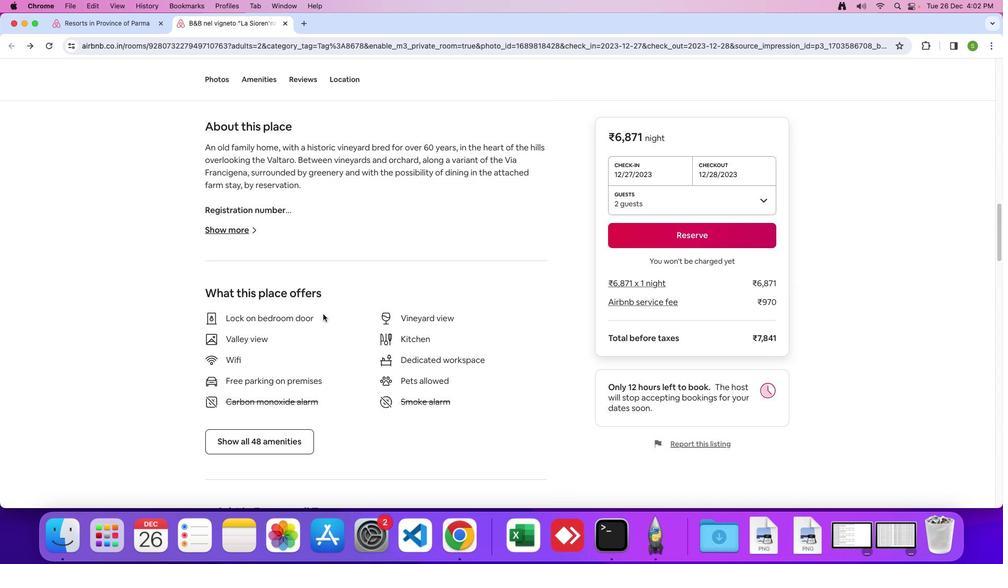 
Action: Mouse scrolled (322, 314) with delta (0, 0)
Screenshot: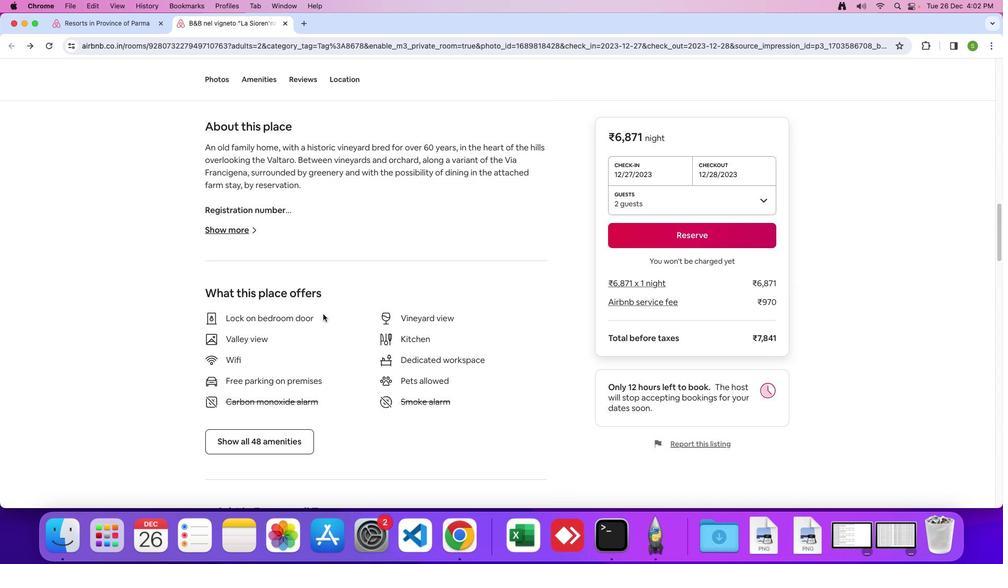 
Action: Mouse moved to (322, 314)
Screenshot: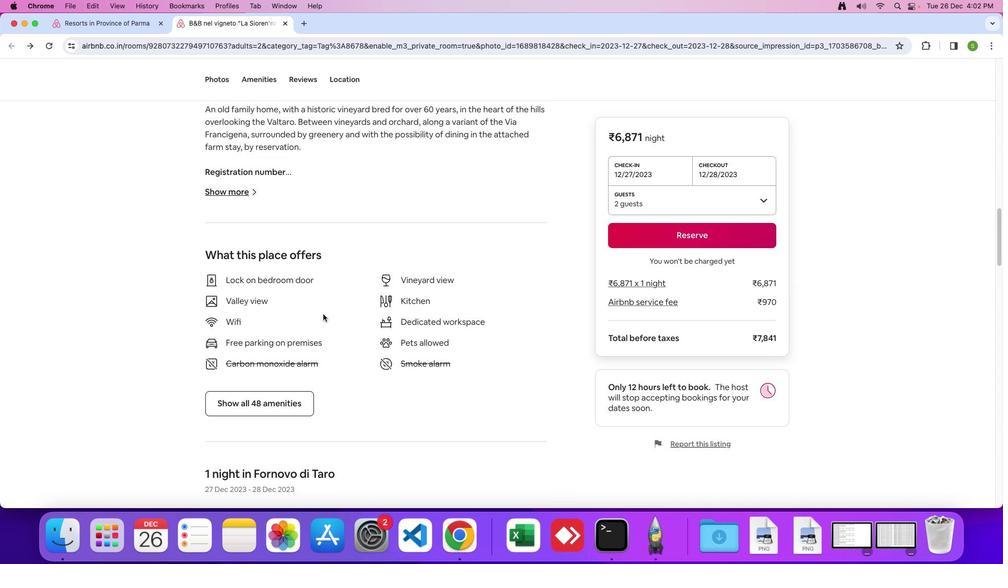 
Action: Mouse scrolled (322, 314) with delta (0, -1)
Screenshot: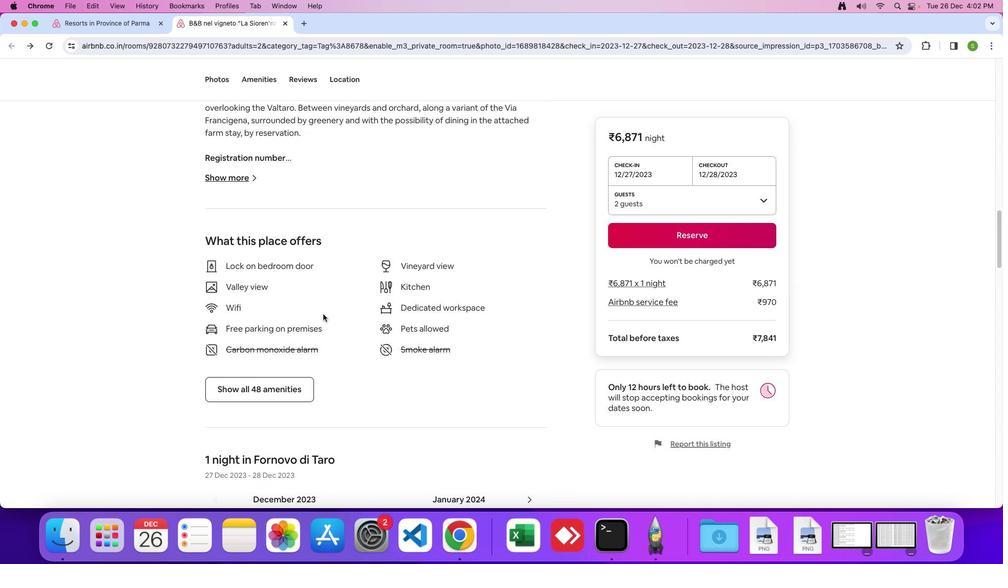 
Action: Mouse scrolled (322, 314) with delta (0, 0)
Screenshot: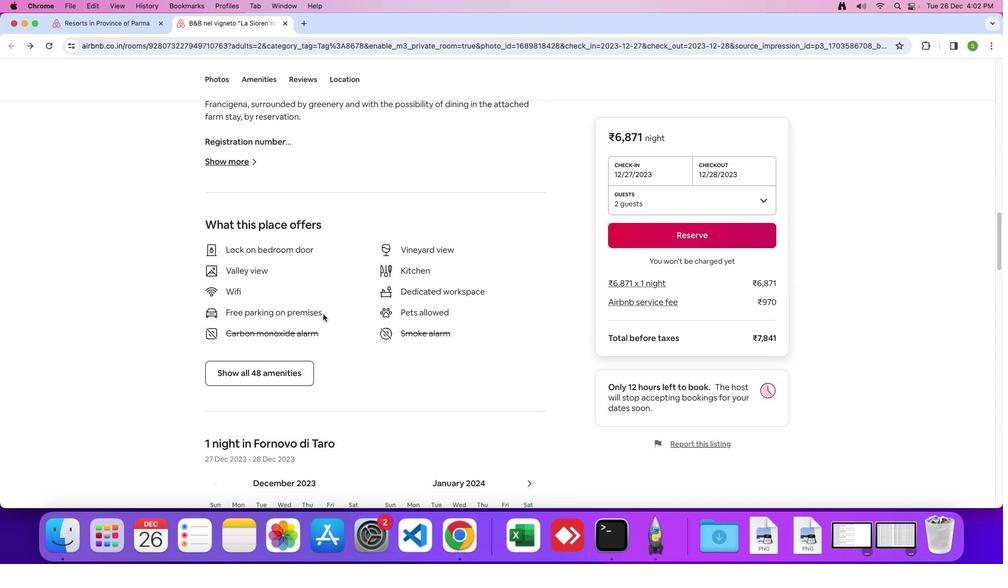 
Action: Mouse scrolled (322, 314) with delta (0, 0)
Screenshot: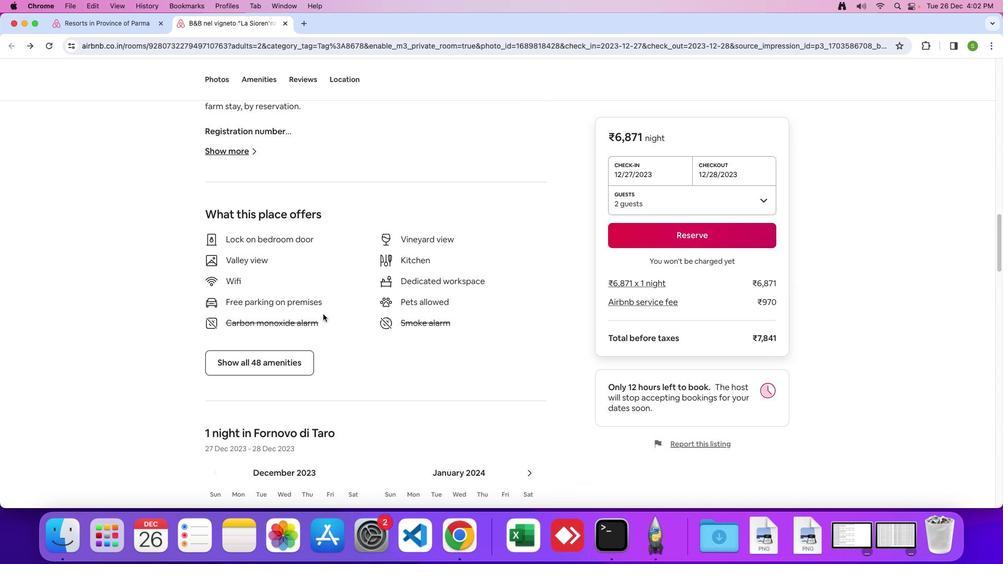 
Action: Mouse scrolled (322, 314) with delta (0, -1)
Screenshot: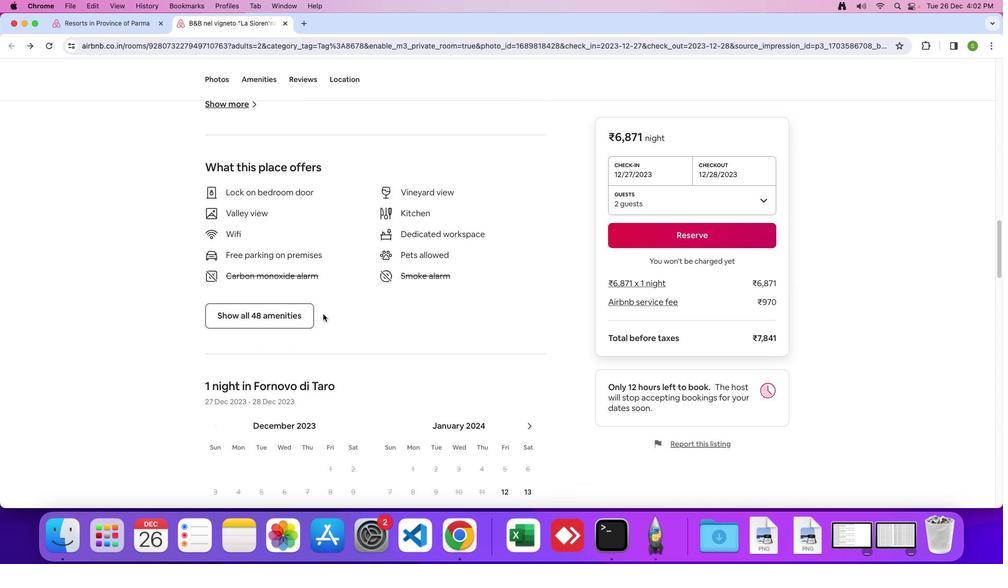 
Action: Mouse moved to (267, 306)
Screenshot: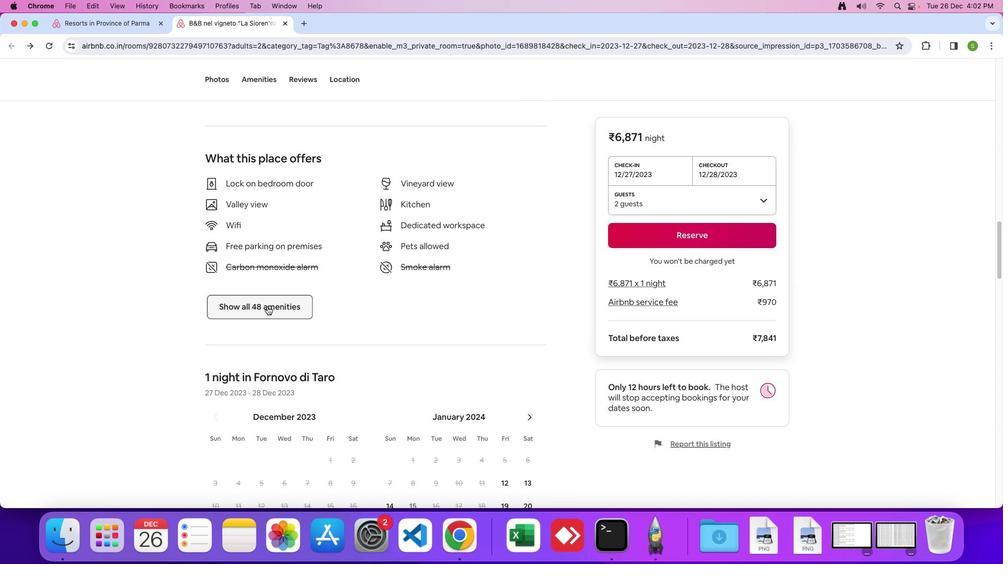 
Action: Mouse pressed left at (267, 306)
Screenshot: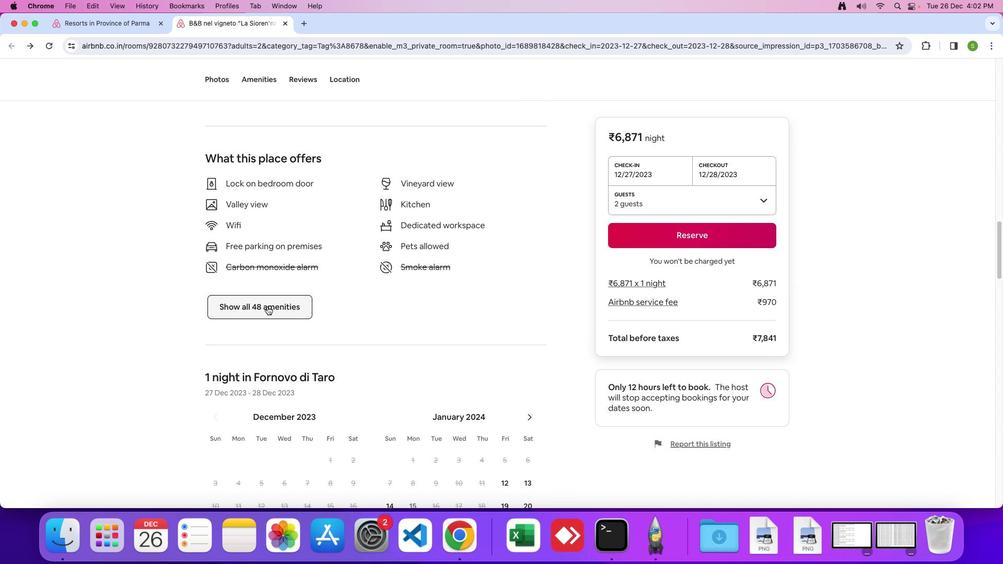 
Action: Mouse moved to (543, 350)
Screenshot: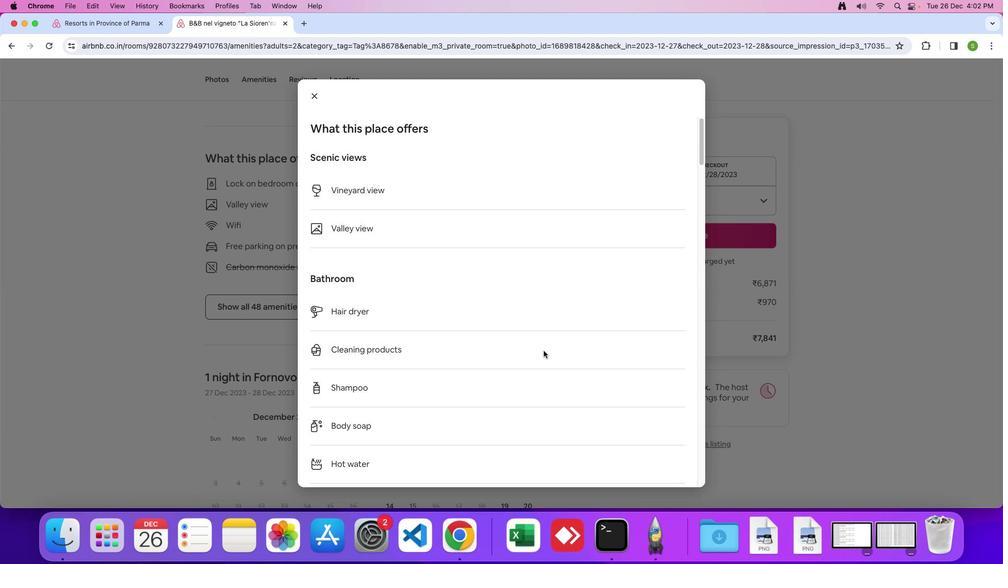 
Action: Mouse scrolled (543, 350) with delta (0, 0)
Screenshot: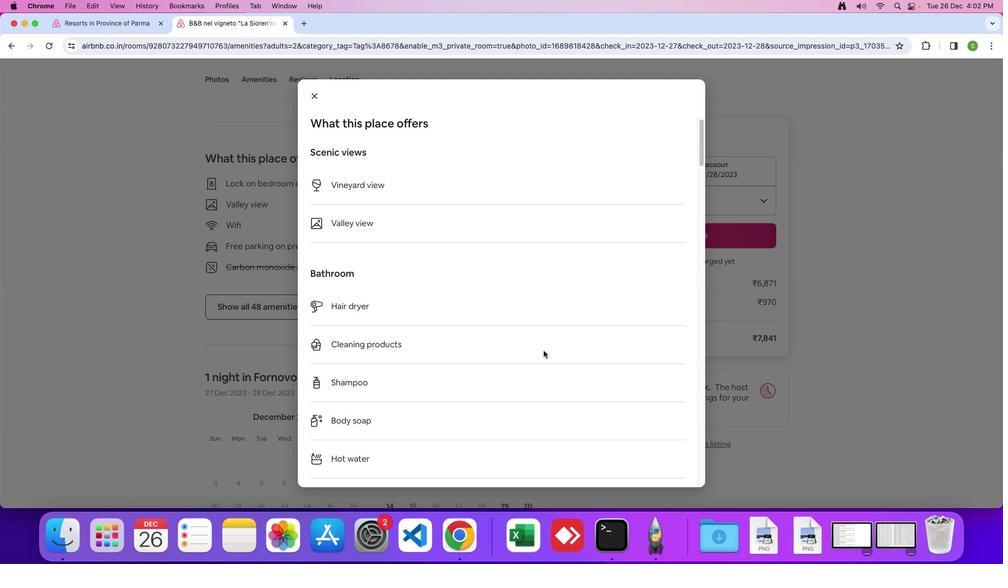 
Action: Mouse moved to (543, 351)
Screenshot: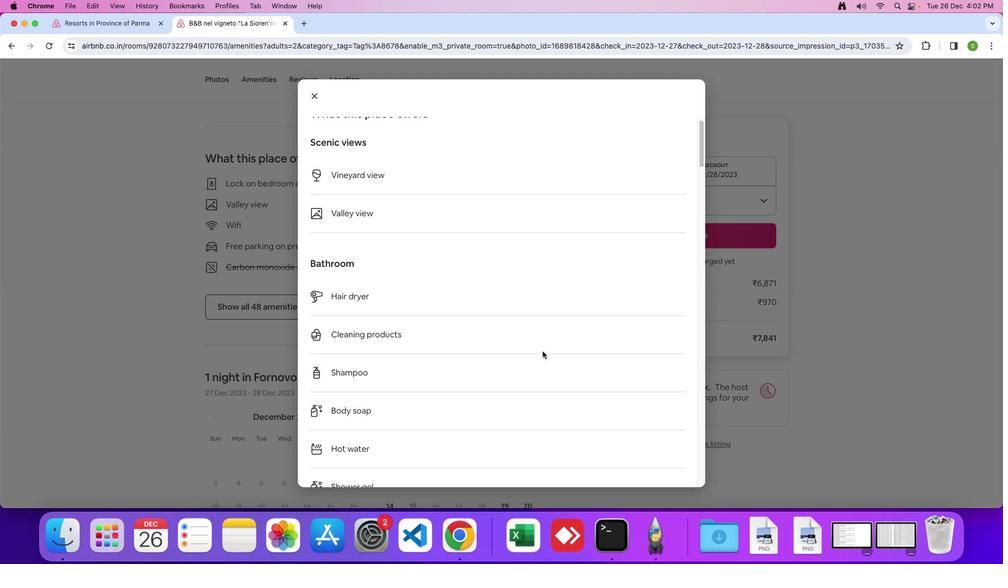 
Action: Mouse scrolled (543, 351) with delta (0, 0)
Screenshot: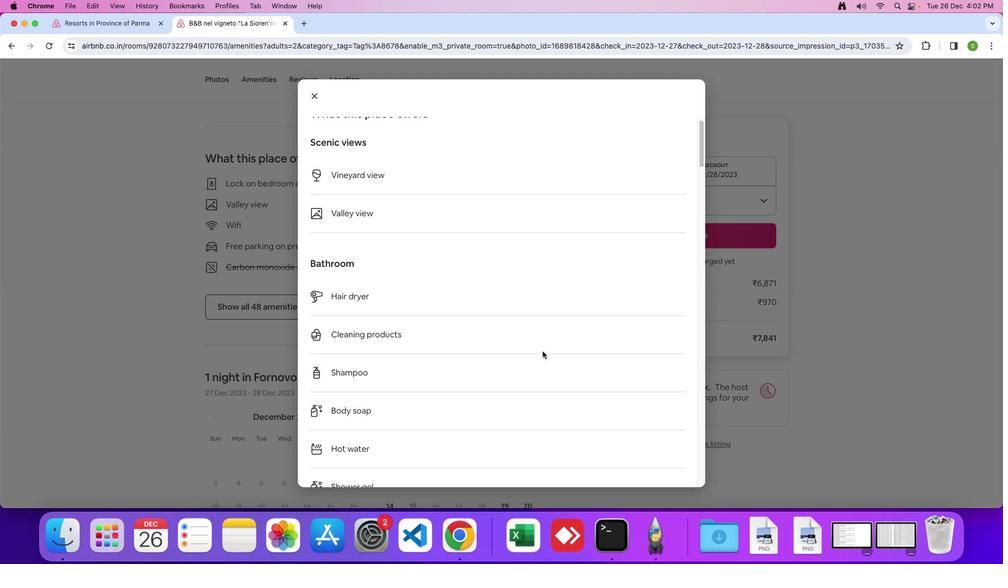 
Action: Mouse scrolled (543, 351) with delta (0, -1)
Screenshot: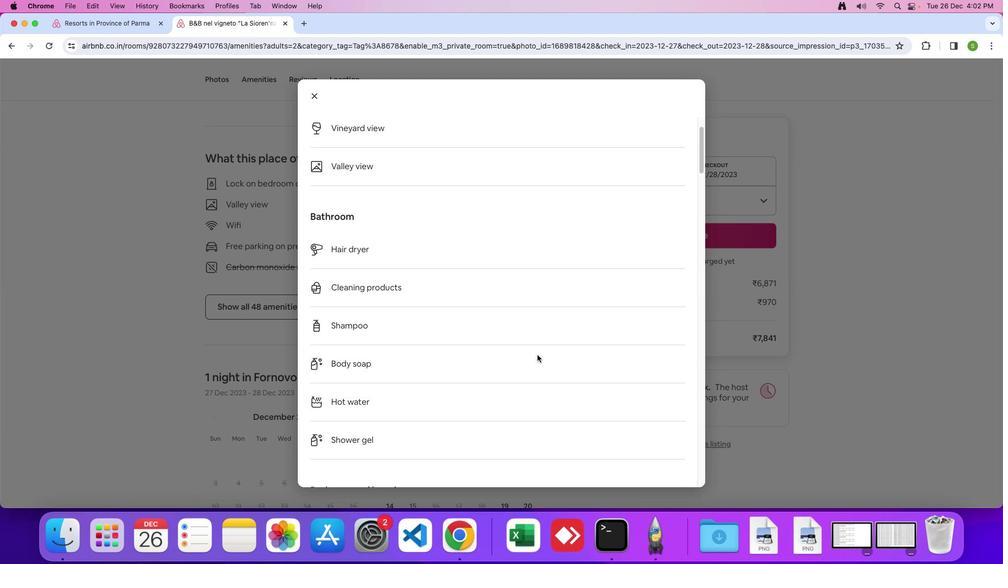 
Action: Mouse moved to (535, 356)
Screenshot: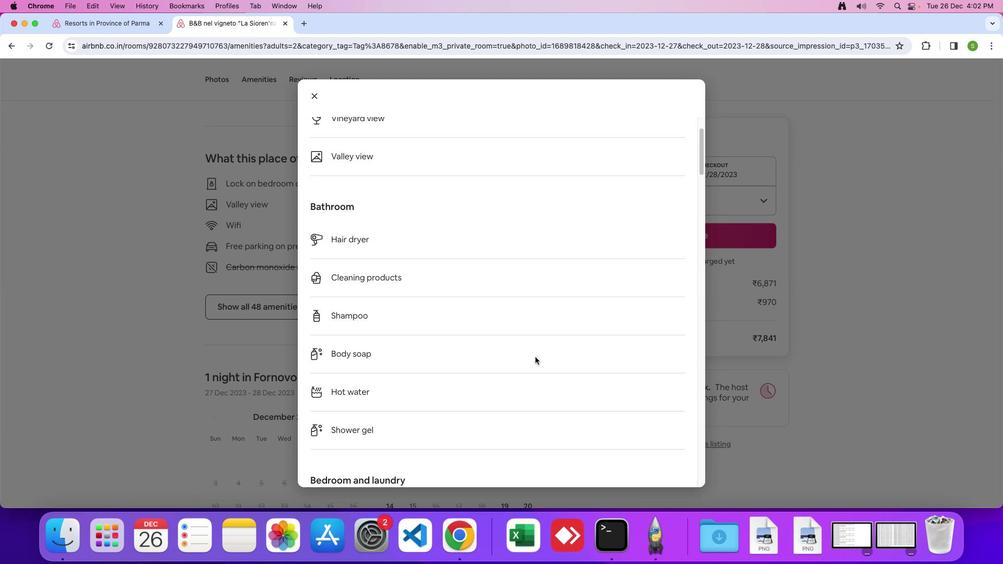 
Action: Mouse scrolled (535, 356) with delta (0, 0)
Screenshot: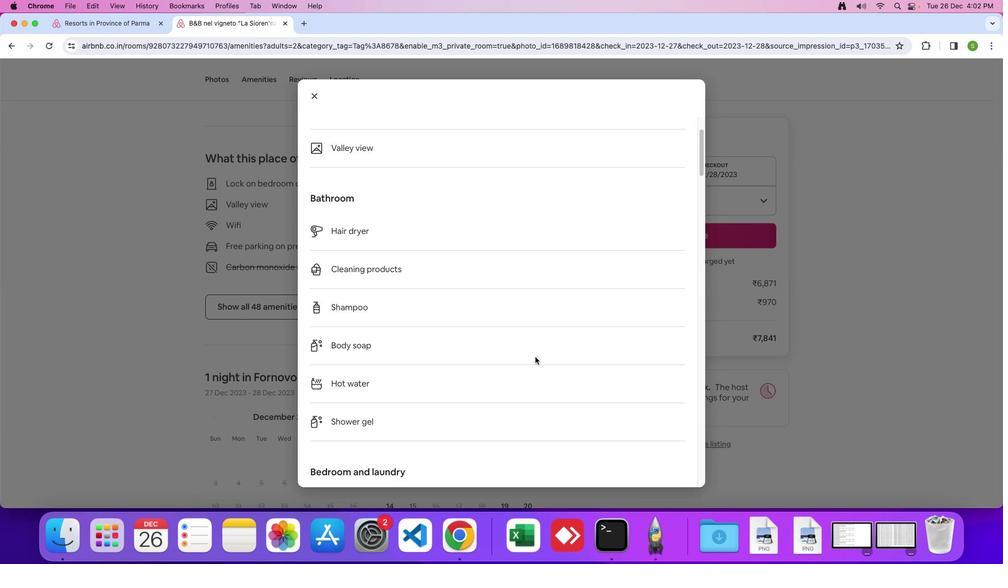 
Action: Mouse scrolled (535, 356) with delta (0, 0)
Screenshot: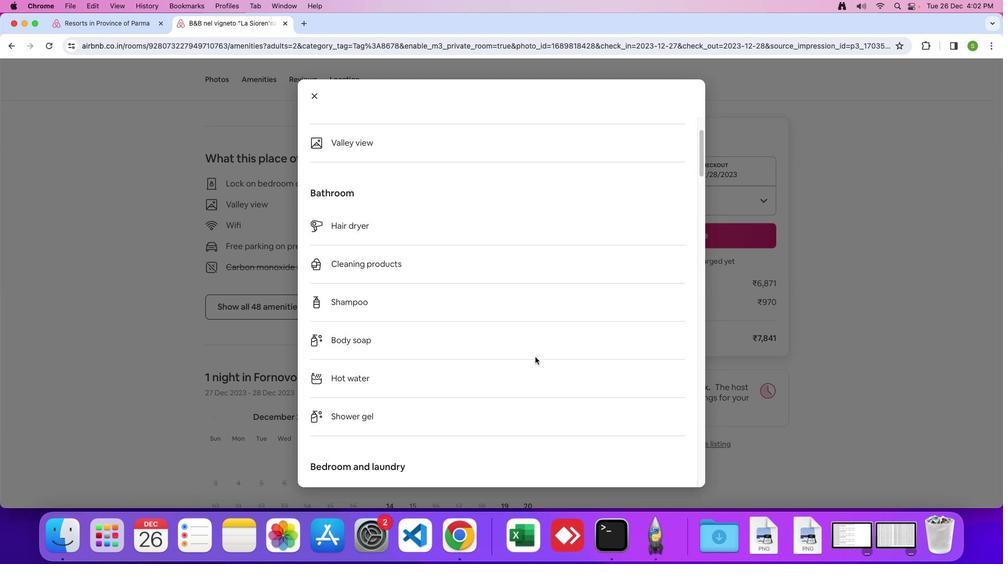 
Action: Mouse scrolled (535, 356) with delta (0, 0)
Screenshot: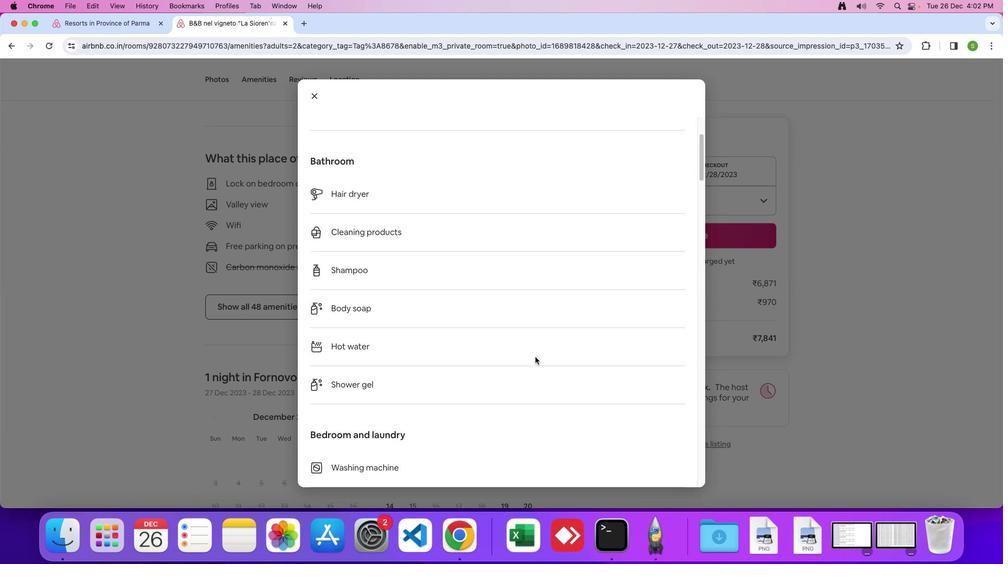 
Action: Mouse scrolled (535, 356) with delta (0, 0)
Screenshot: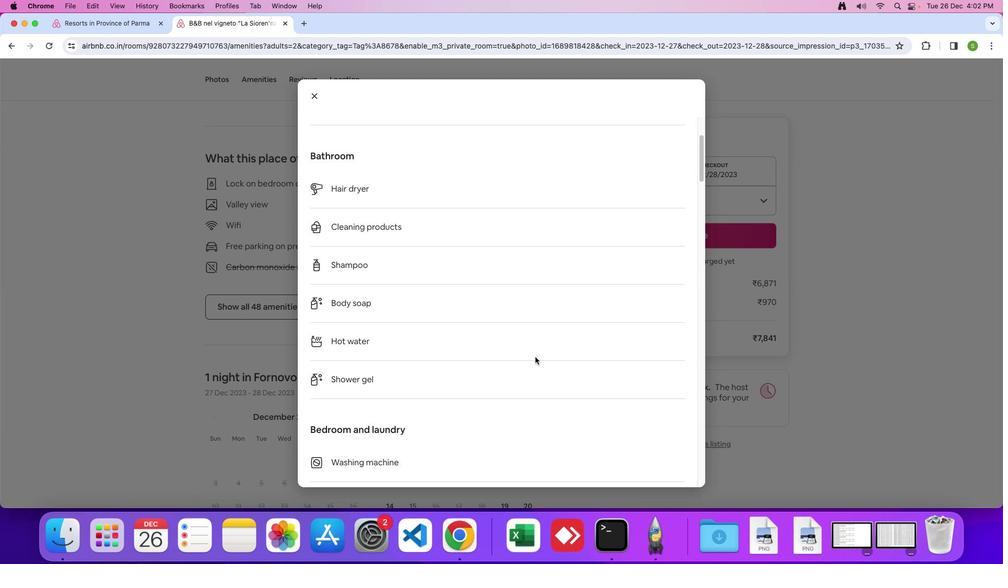 
Action: Mouse scrolled (535, 356) with delta (0, 0)
Screenshot: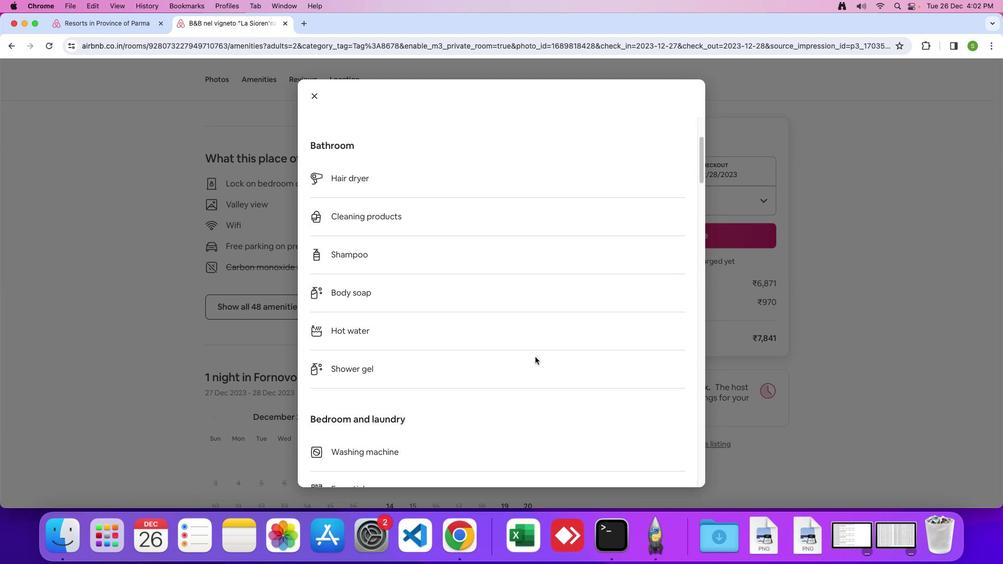 
Action: Mouse scrolled (535, 356) with delta (0, 0)
Screenshot: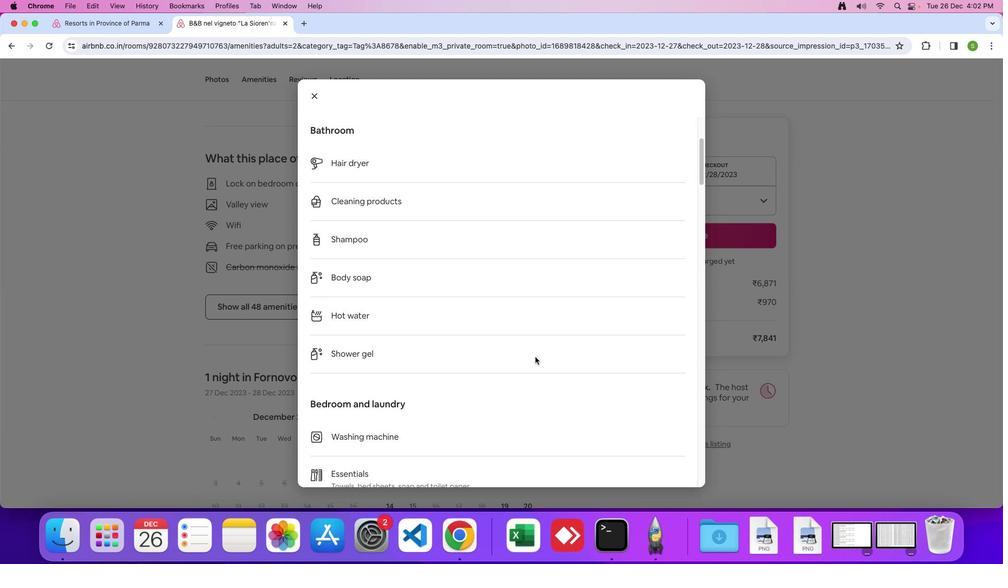 
Action: Mouse moved to (531, 353)
Screenshot: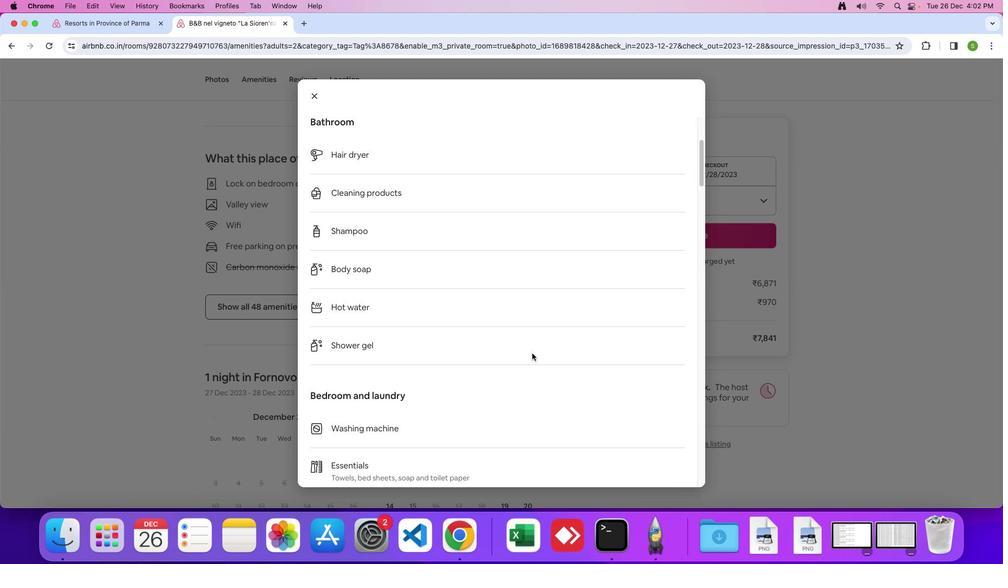 
Action: Mouse scrolled (531, 353) with delta (0, 0)
Screenshot: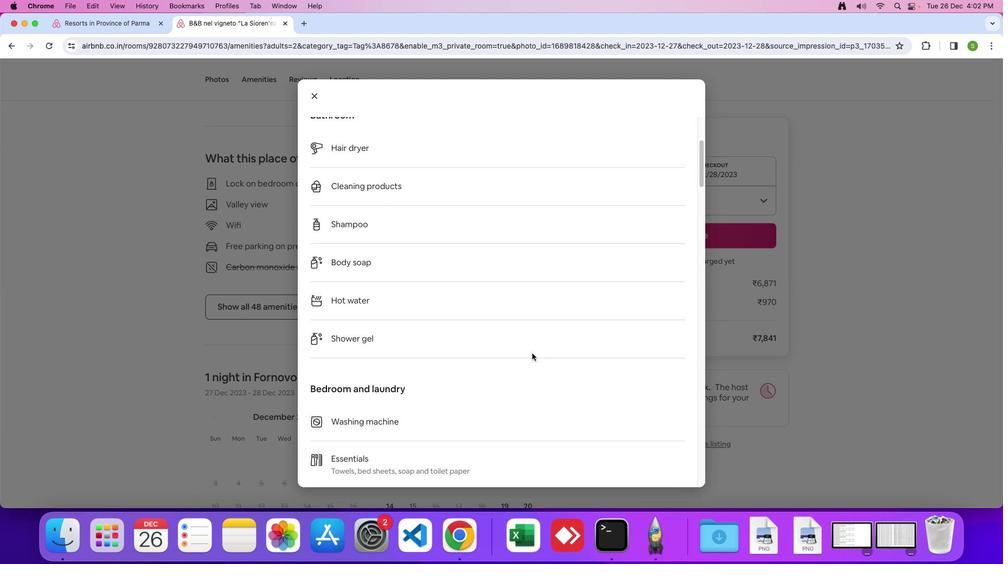 
Action: Mouse scrolled (531, 353) with delta (0, 0)
Screenshot: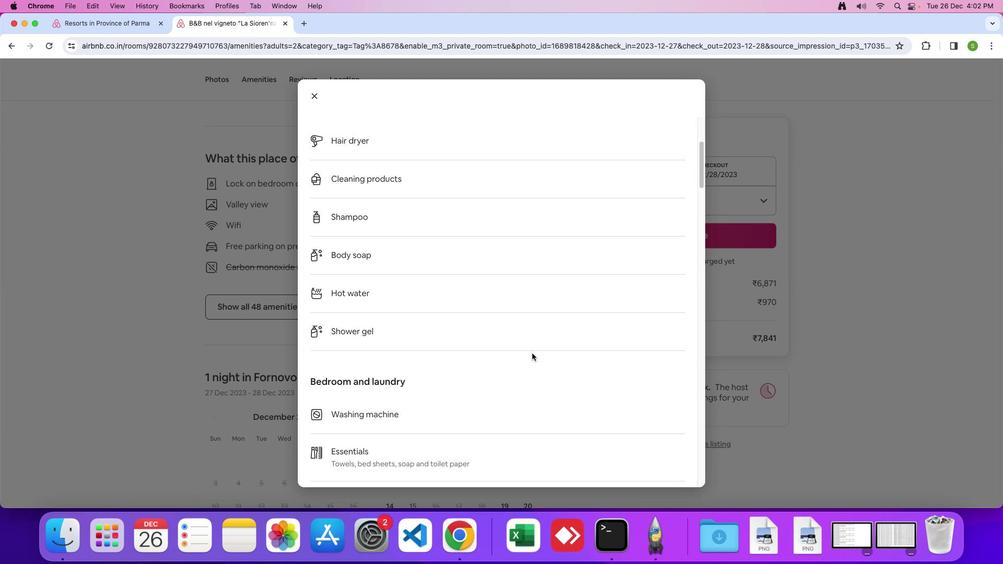 
Action: Mouse scrolled (531, 353) with delta (0, -1)
Screenshot: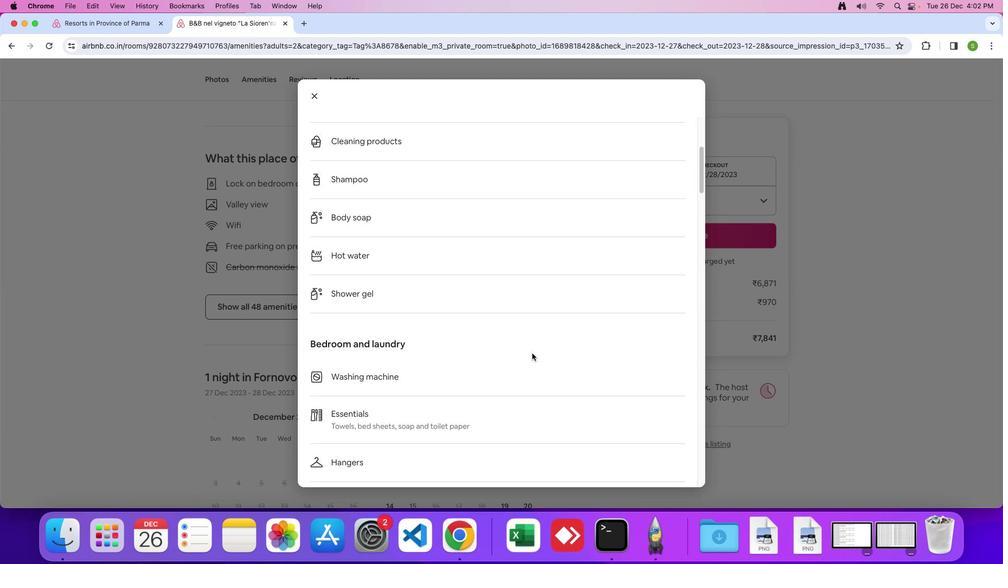 
Action: Mouse scrolled (531, 353) with delta (0, 0)
